 Task: Open a blank sheet, save the file as Desert.txt Insert a picture of 'Desert' with name  ' Desert.png ' Apply border to the image, change style to straight line, color Brown and width '2 pt'
Action: Mouse moved to (298, 236)
Screenshot: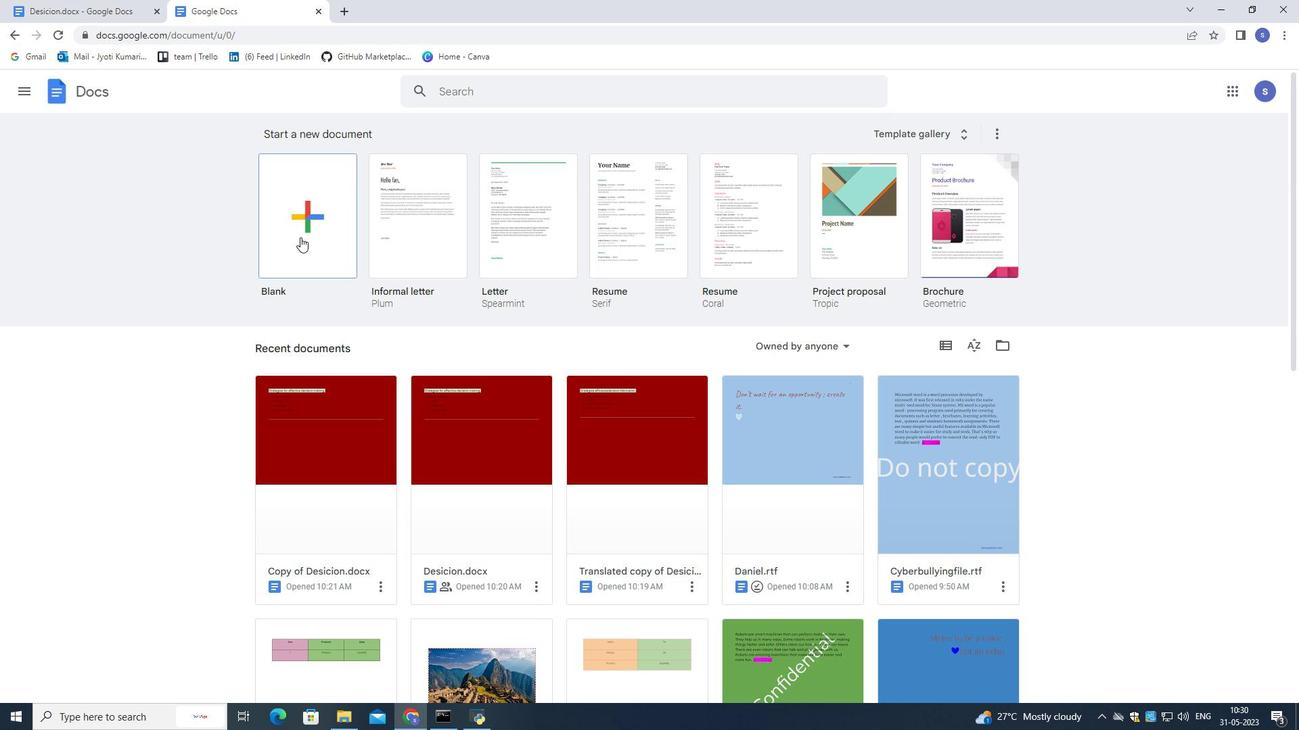 
Action: Mouse pressed left at (298, 236)
Screenshot: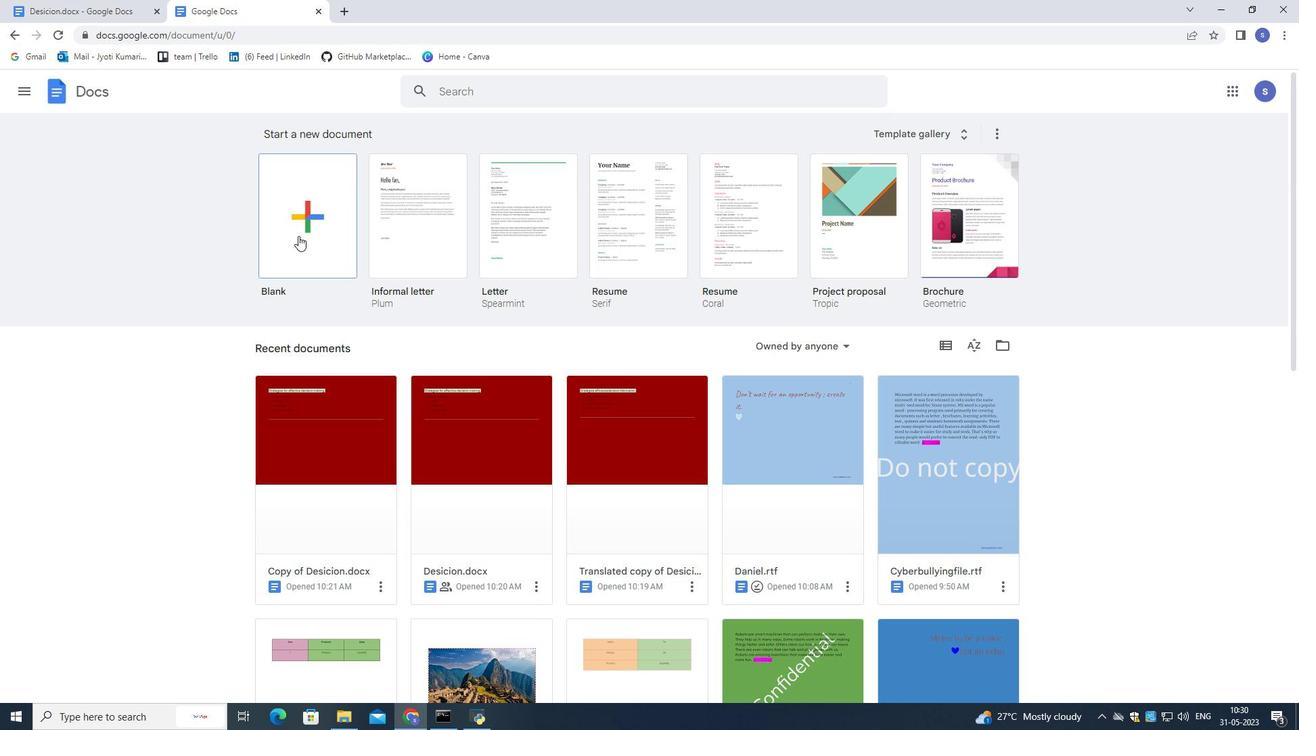 
Action: Mouse moved to (154, 11)
Screenshot: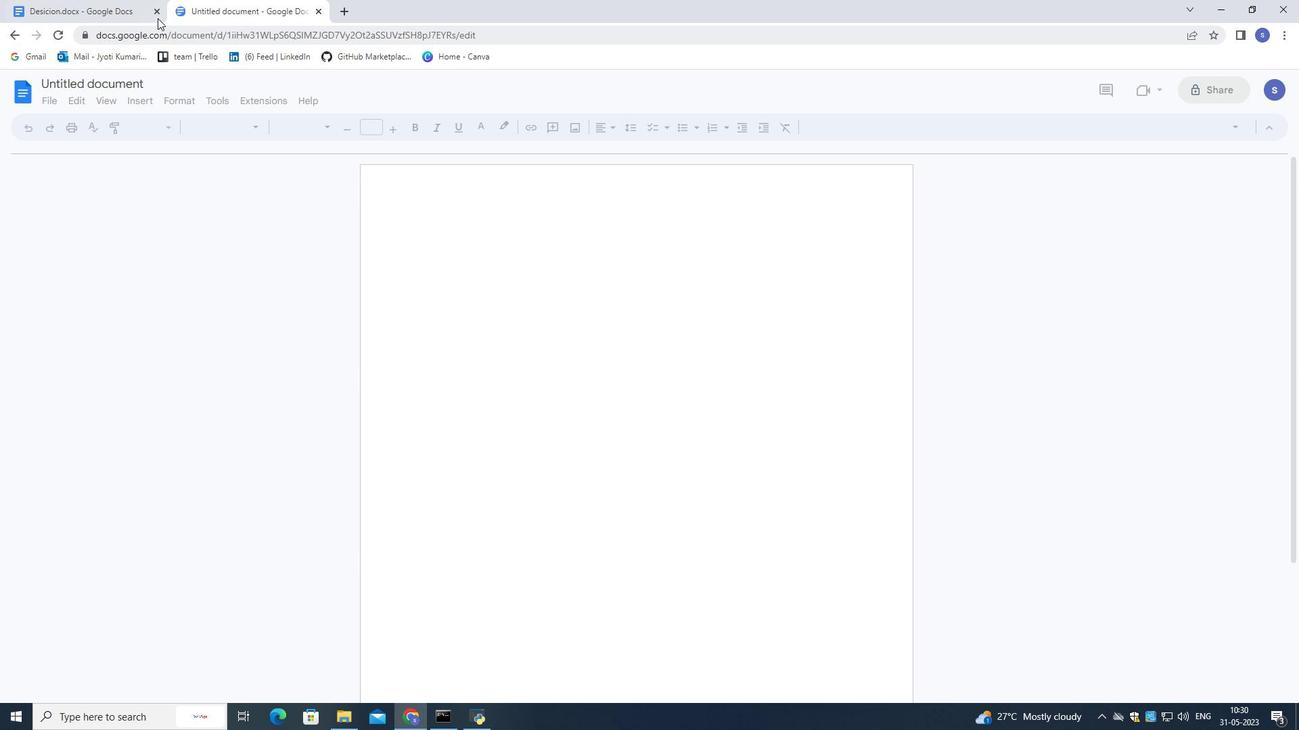 
Action: Mouse pressed left at (154, 11)
Screenshot: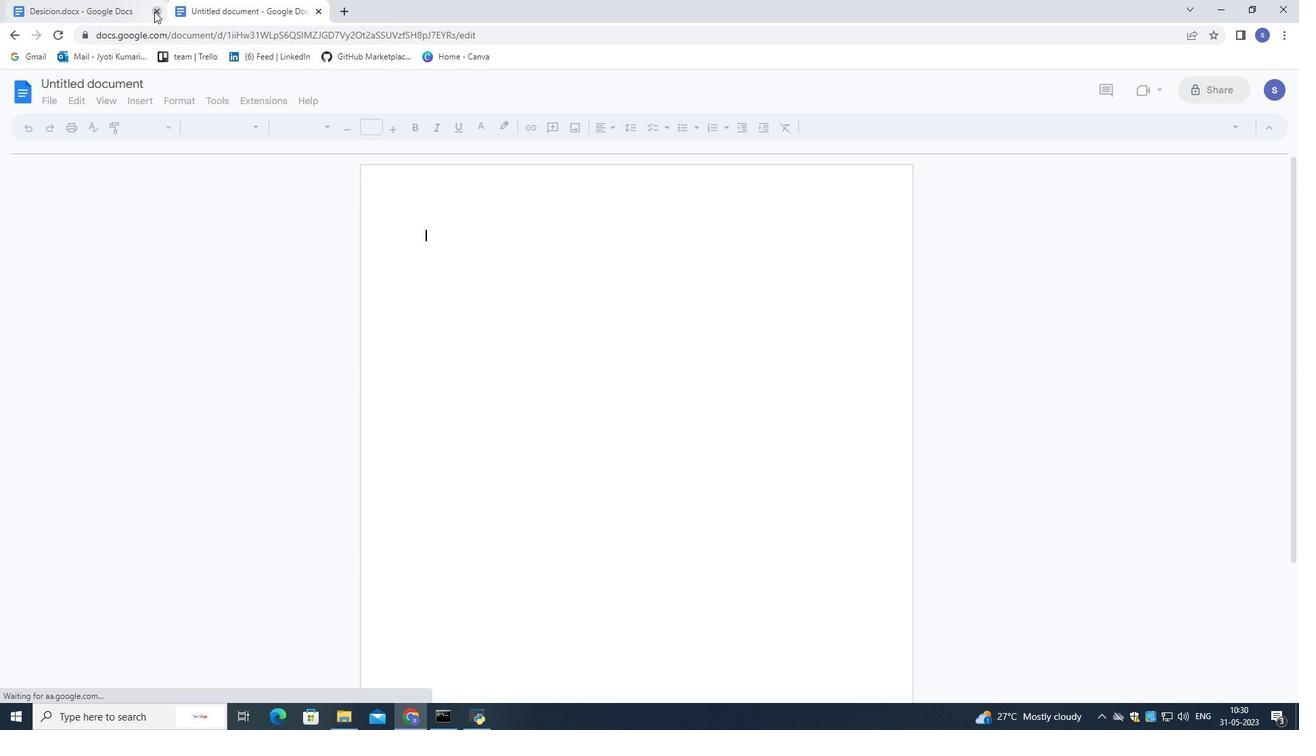 
Action: Mouse moved to (100, 85)
Screenshot: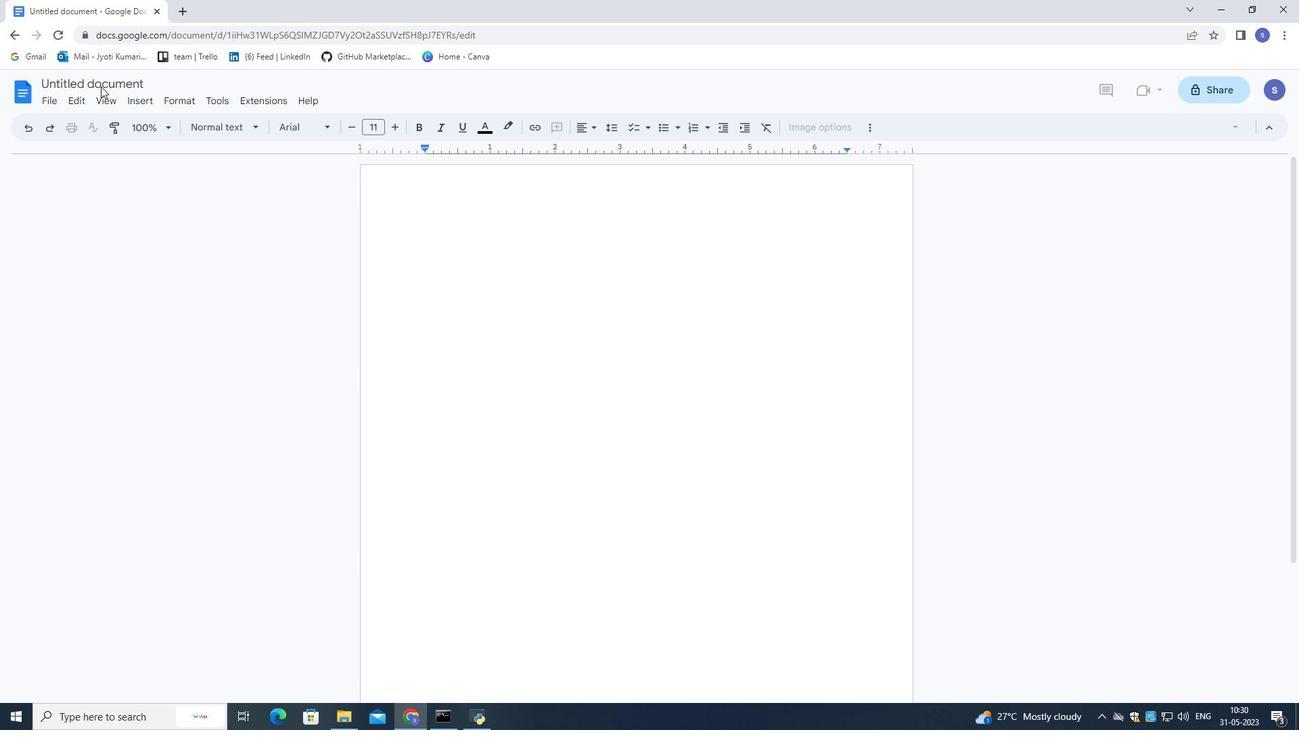 
Action: Mouse pressed left at (100, 85)
Screenshot: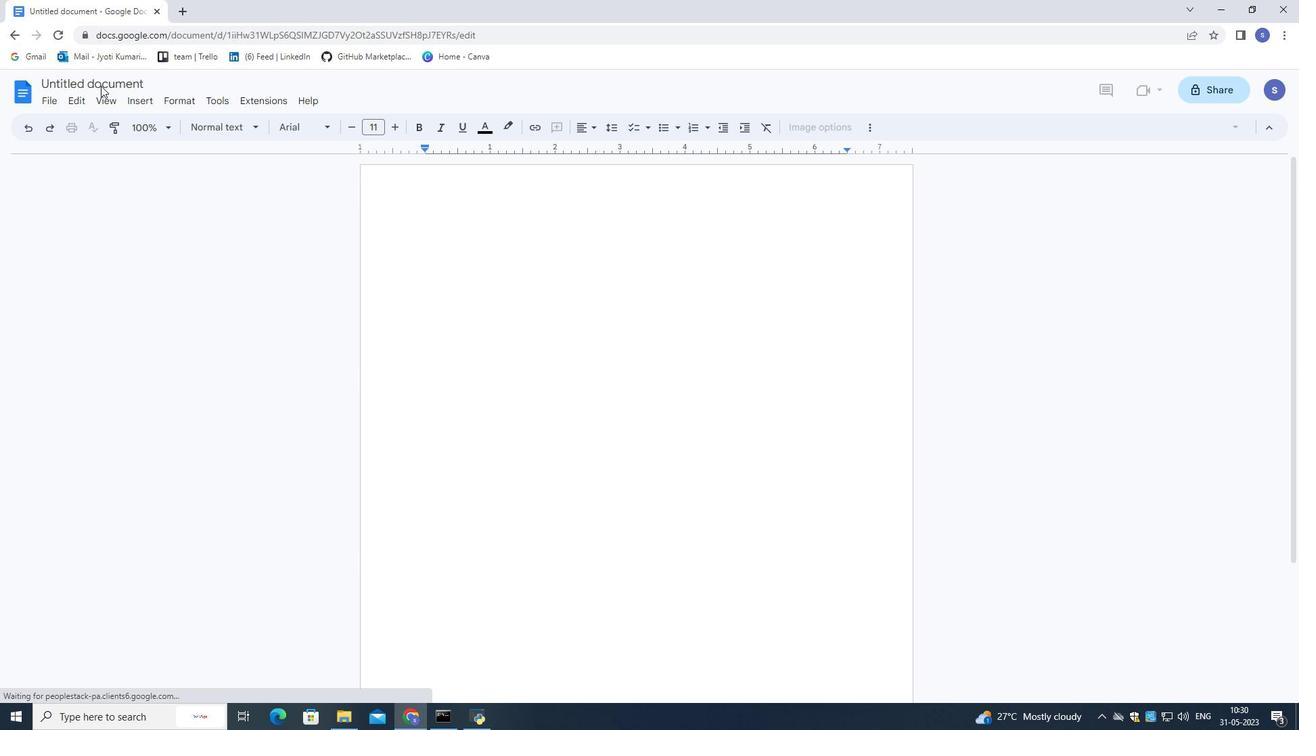 
Action: Key pressed <Key.shift>Desert.txt<Key.enter>
Screenshot: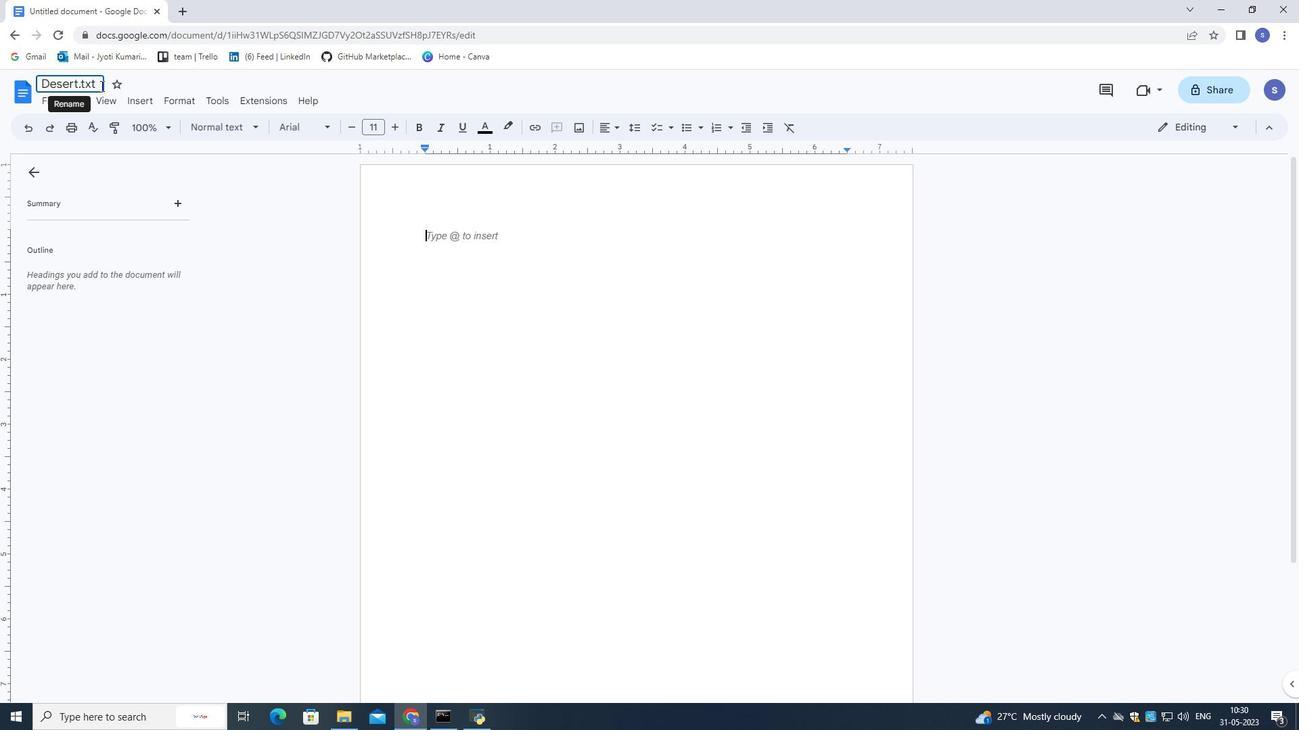 
Action: Mouse moved to (180, 11)
Screenshot: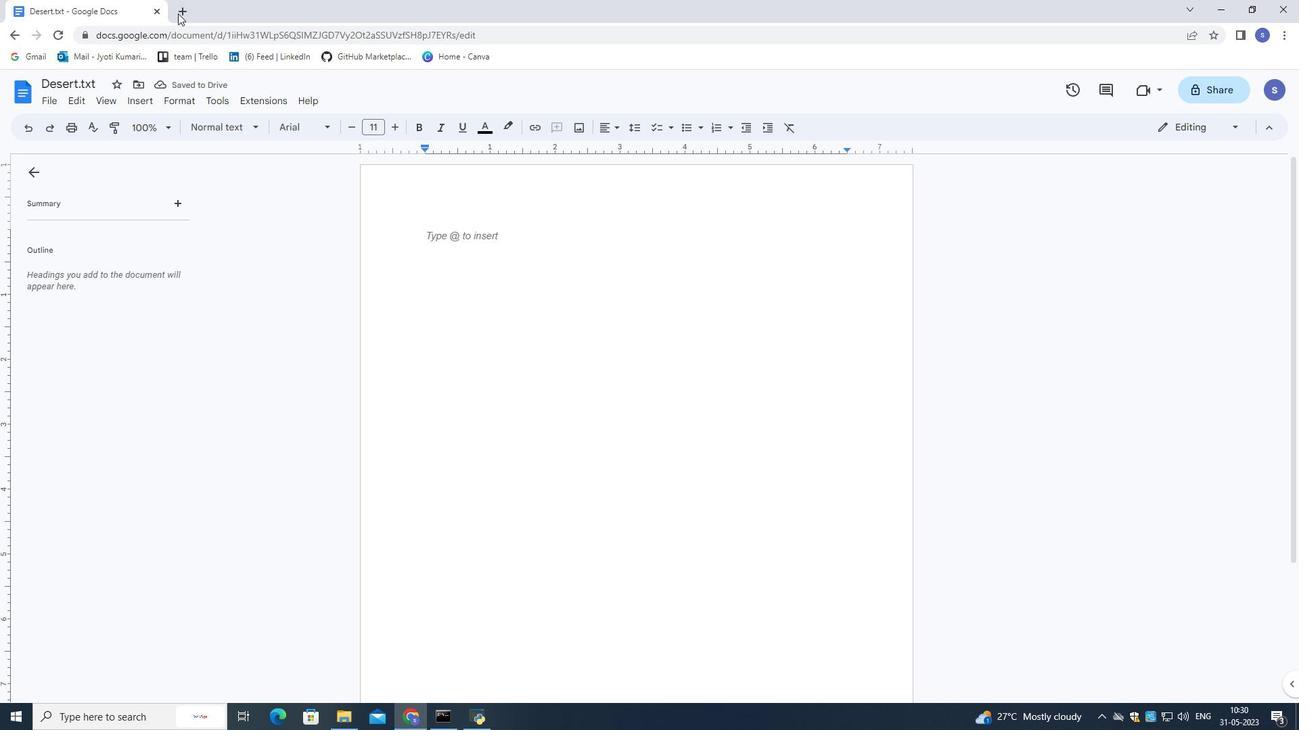 
Action: Mouse pressed left at (180, 11)
Screenshot: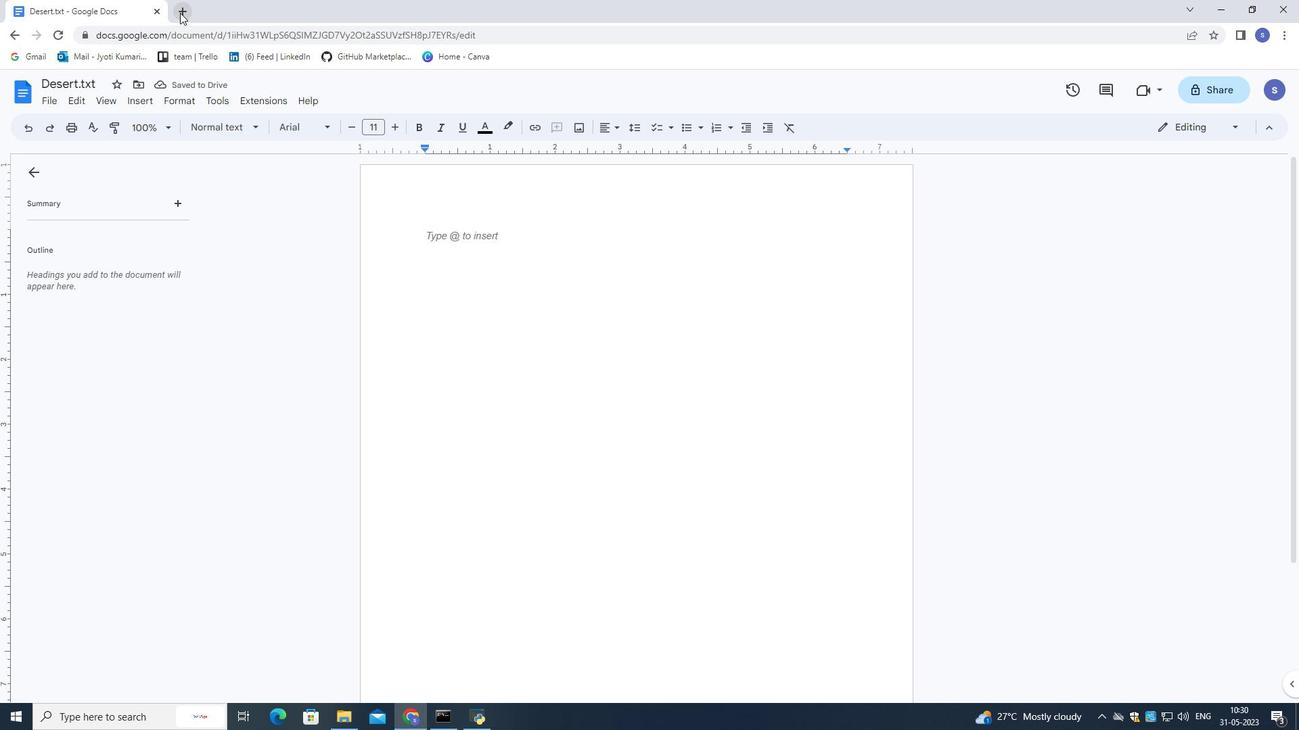 
Action: Key pressed <Key.shift>Desert<Key.space>picture<Key.enter>
Screenshot: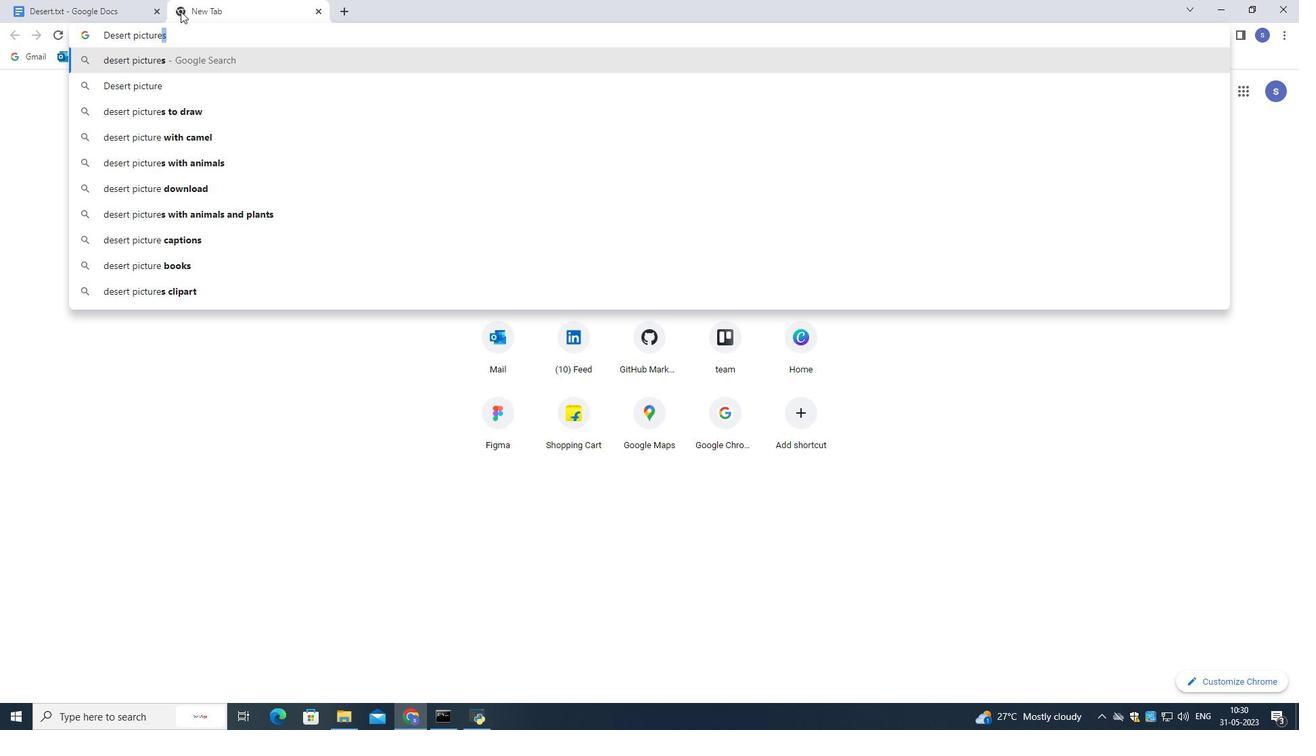 
Action: Mouse moved to (334, 533)
Screenshot: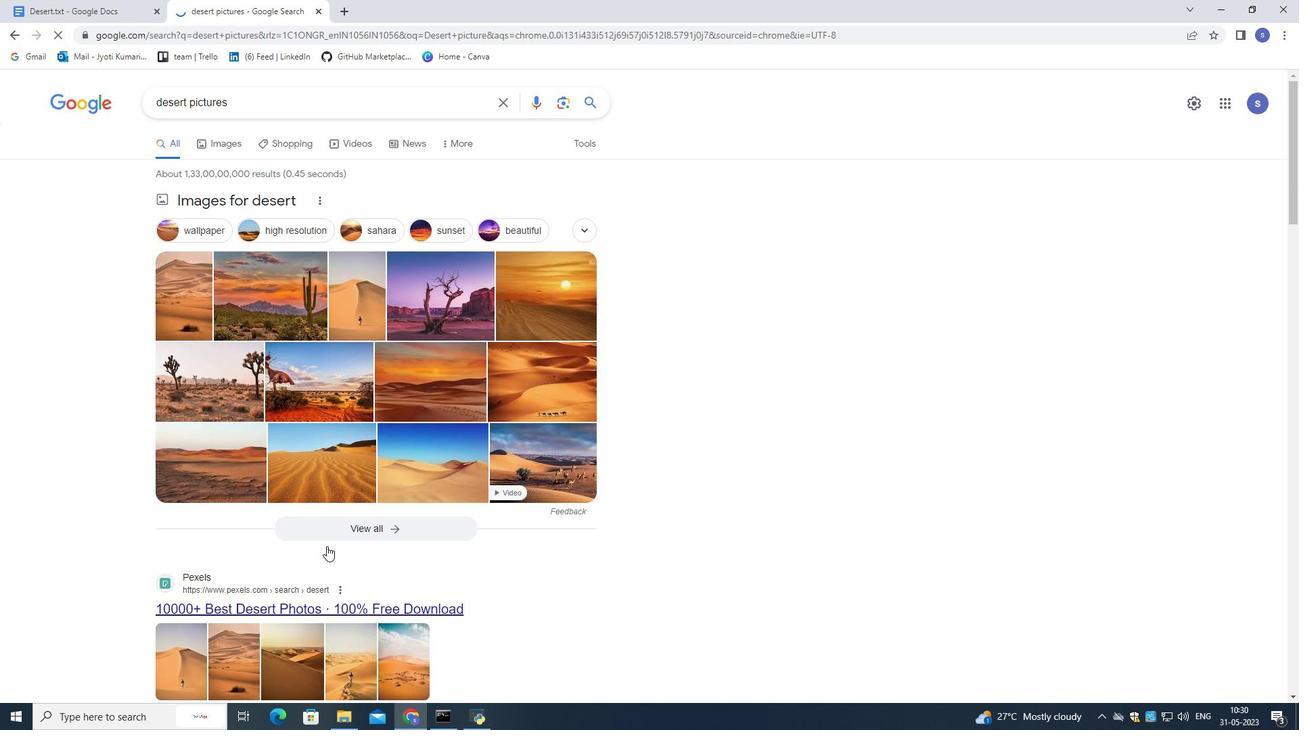 
Action: Mouse pressed left at (334, 533)
Screenshot: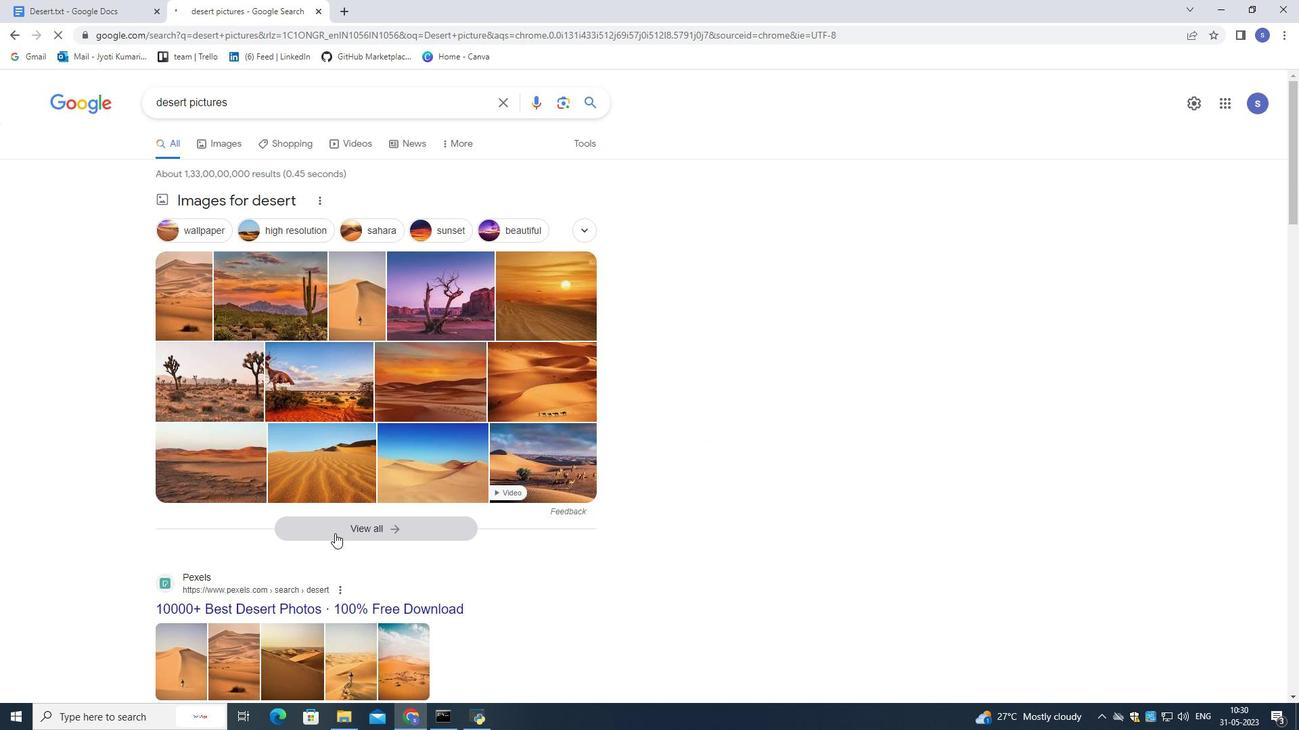 
Action: Mouse moved to (667, 582)
Screenshot: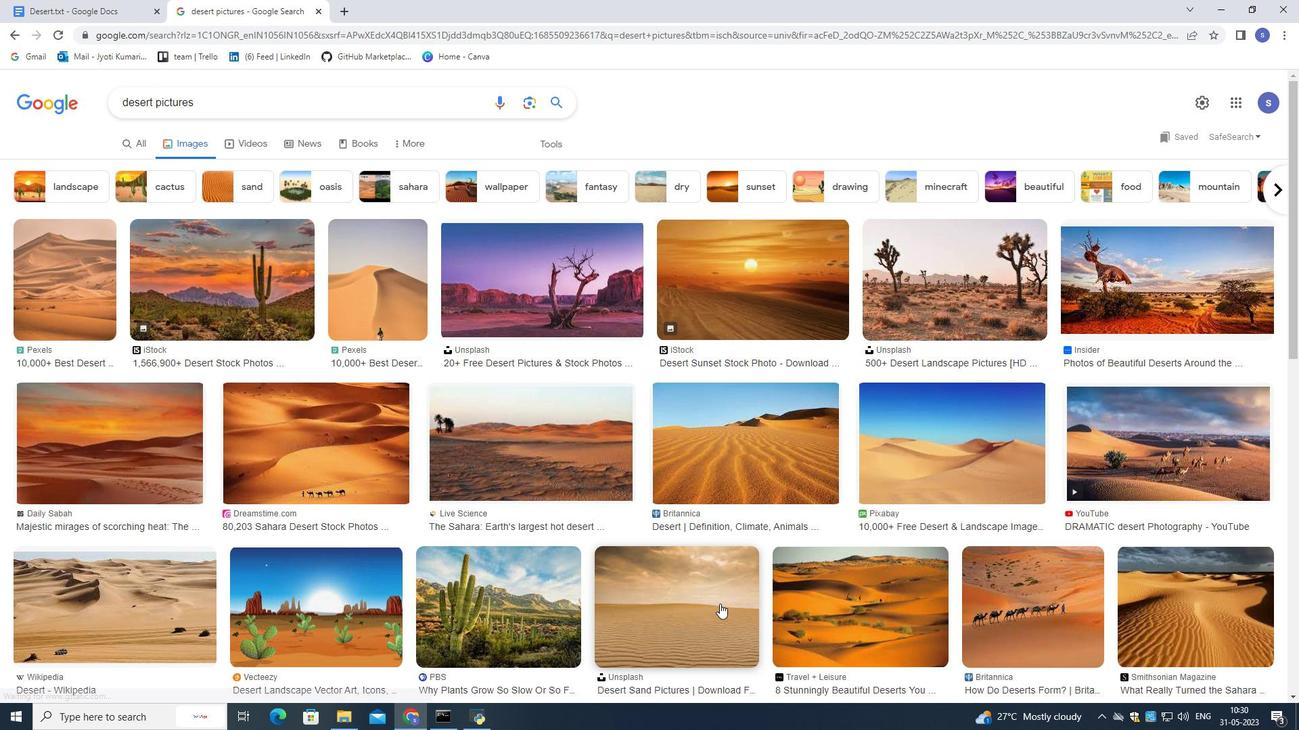 
Action: Mouse scrolled (667, 581) with delta (0, 0)
Screenshot: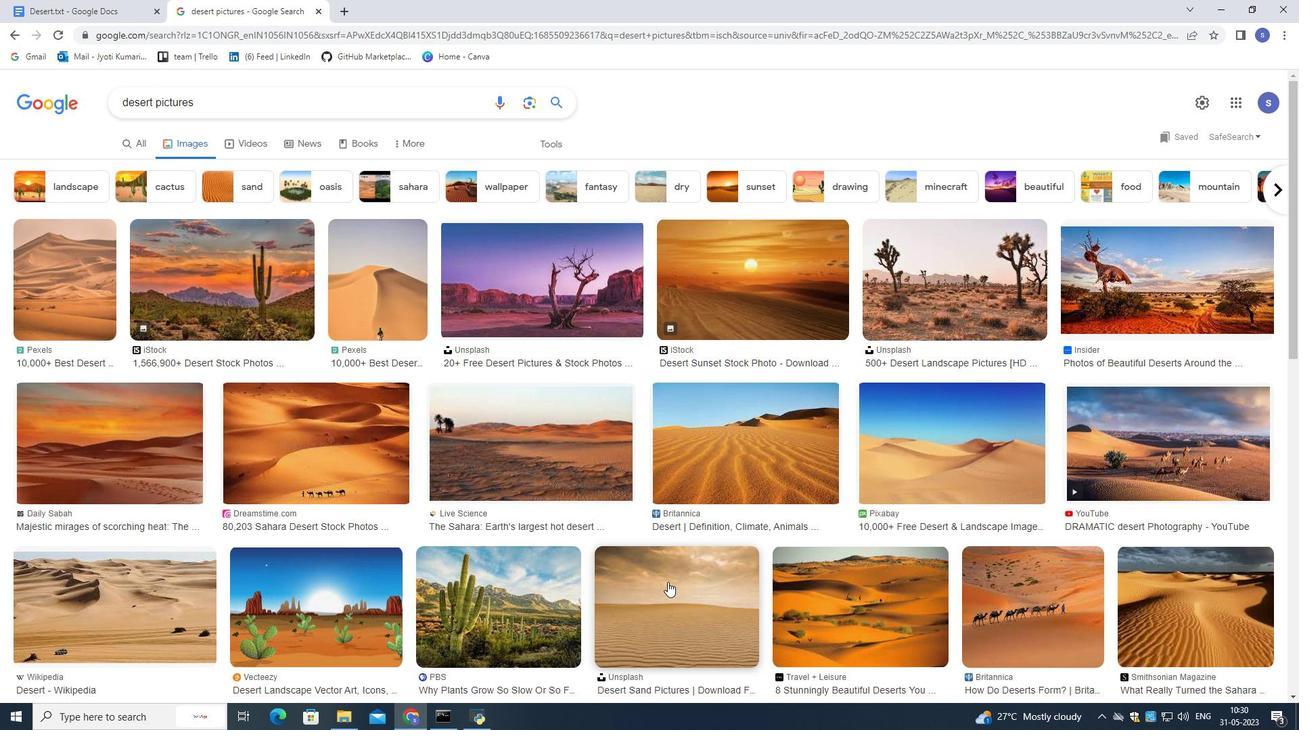 
Action: Mouse scrolled (667, 581) with delta (0, 0)
Screenshot: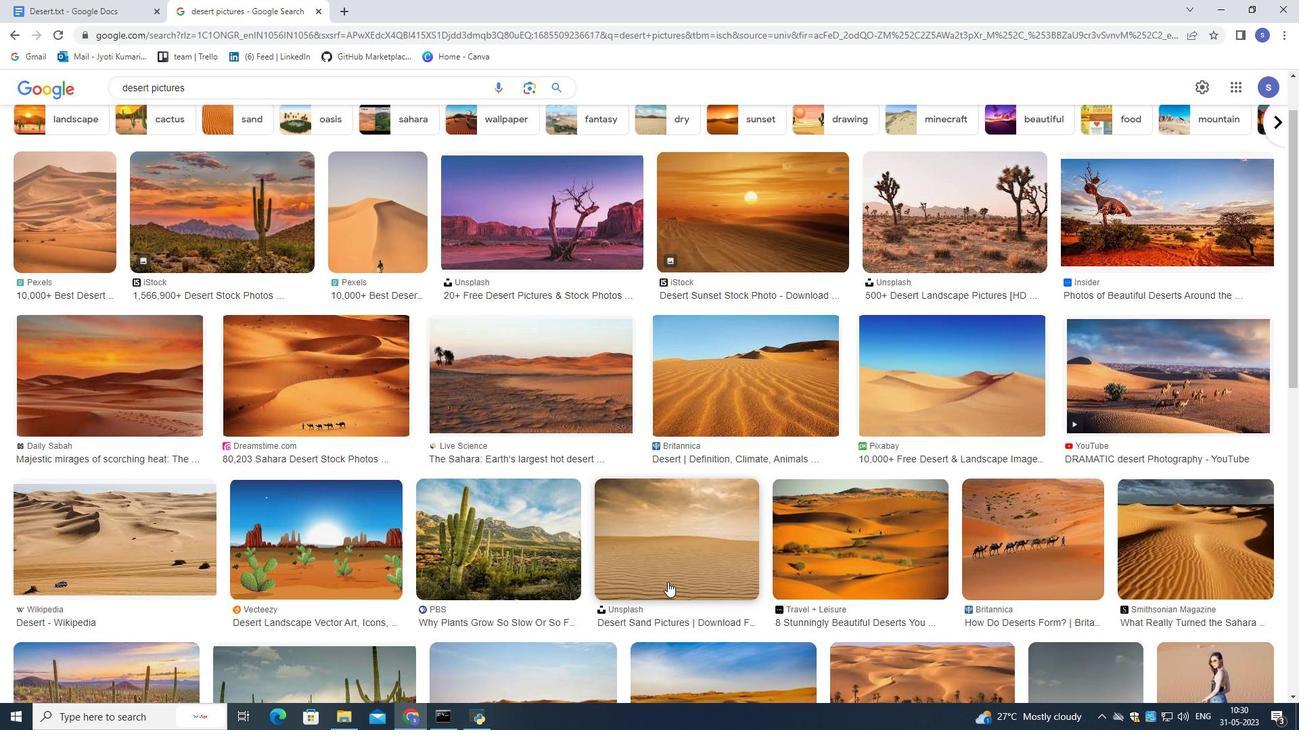 
Action: Mouse scrolled (667, 581) with delta (0, 0)
Screenshot: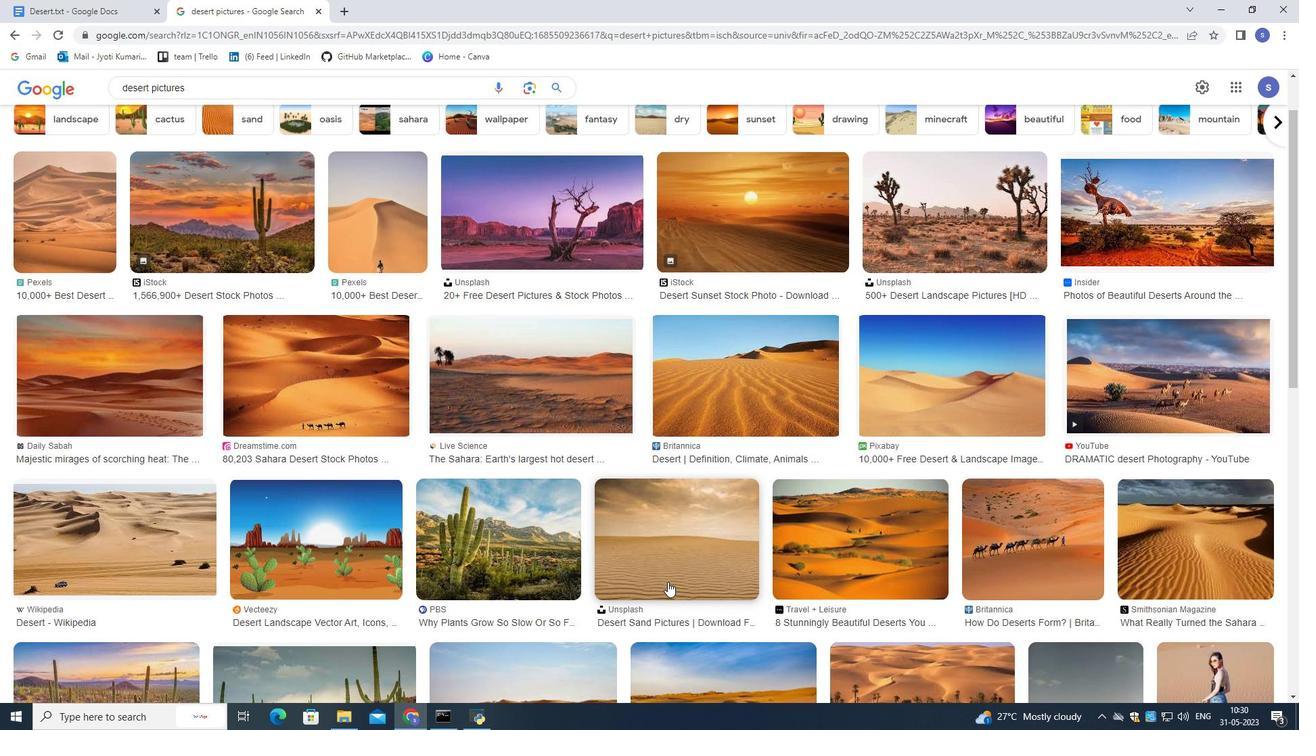 
Action: Mouse scrolled (667, 581) with delta (0, 0)
Screenshot: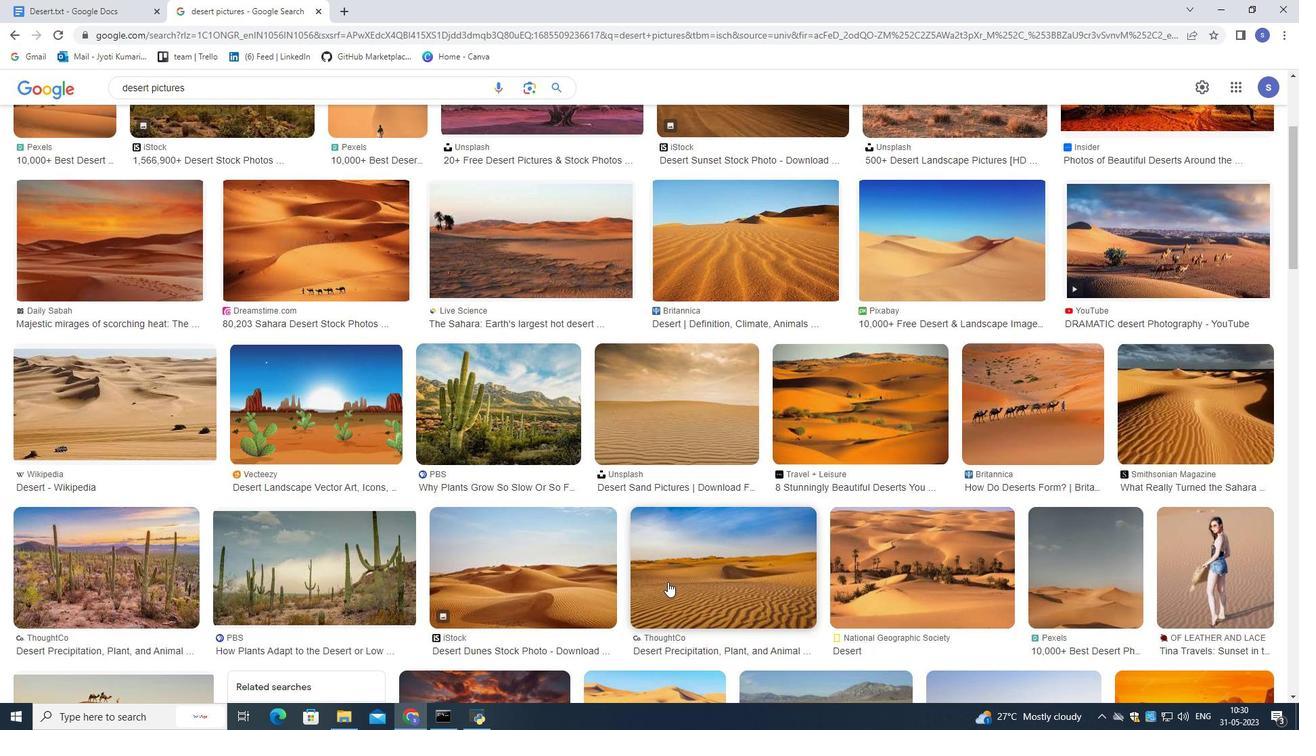 
Action: Mouse scrolled (667, 581) with delta (0, 0)
Screenshot: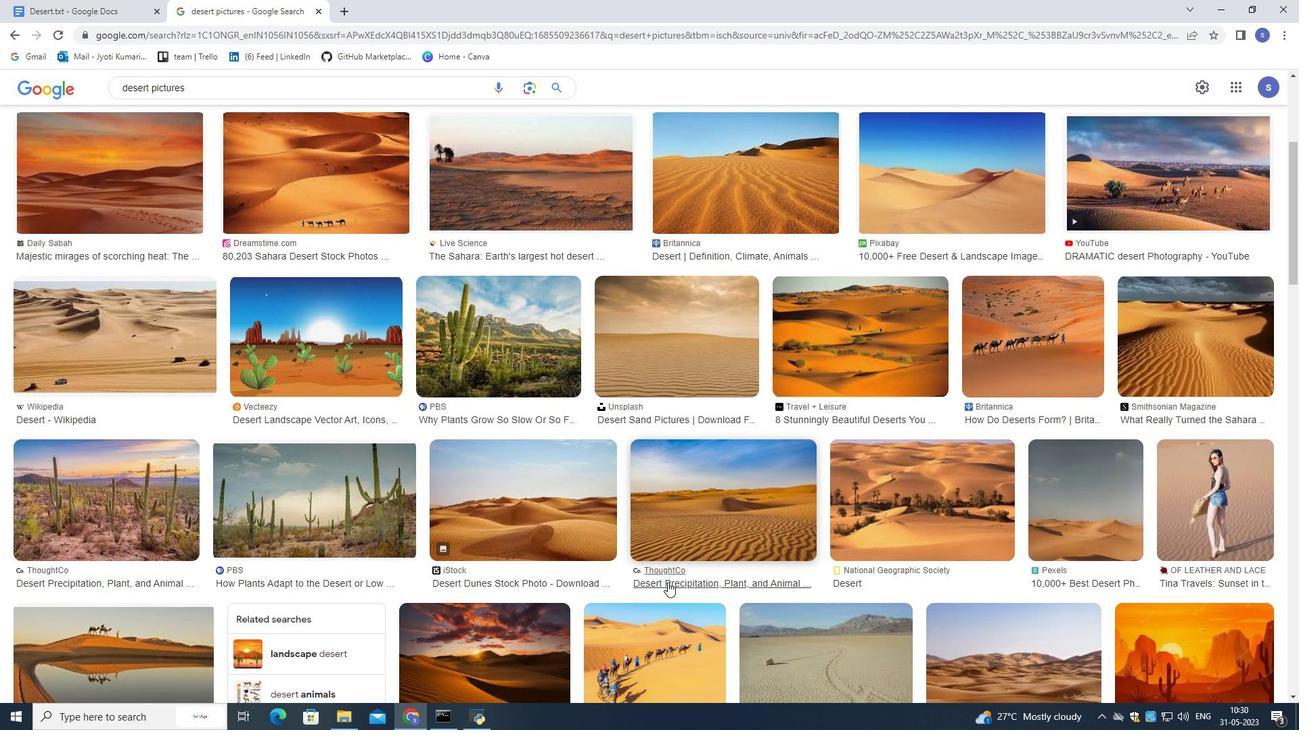 
Action: Mouse scrolled (667, 581) with delta (0, 0)
Screenshot: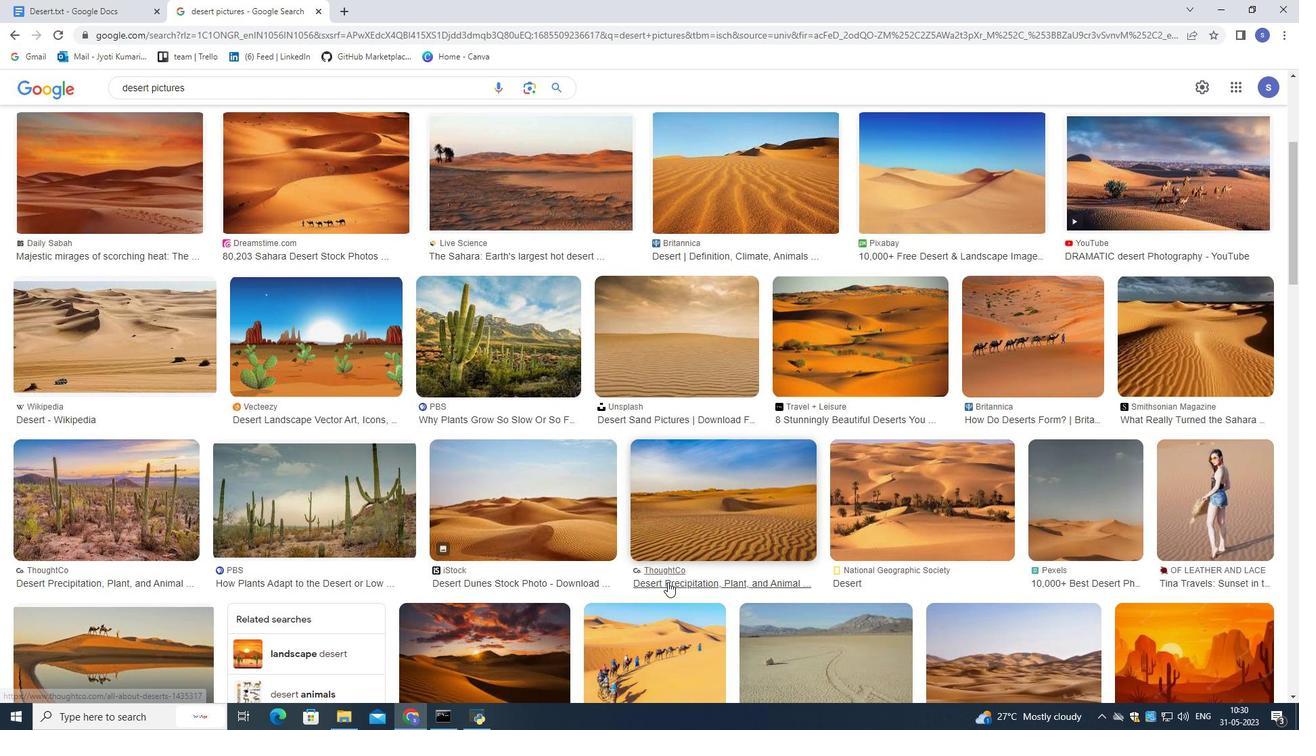 
Action: Mouse scrolled (667, 581) with delta (0, 0)
Screenshot: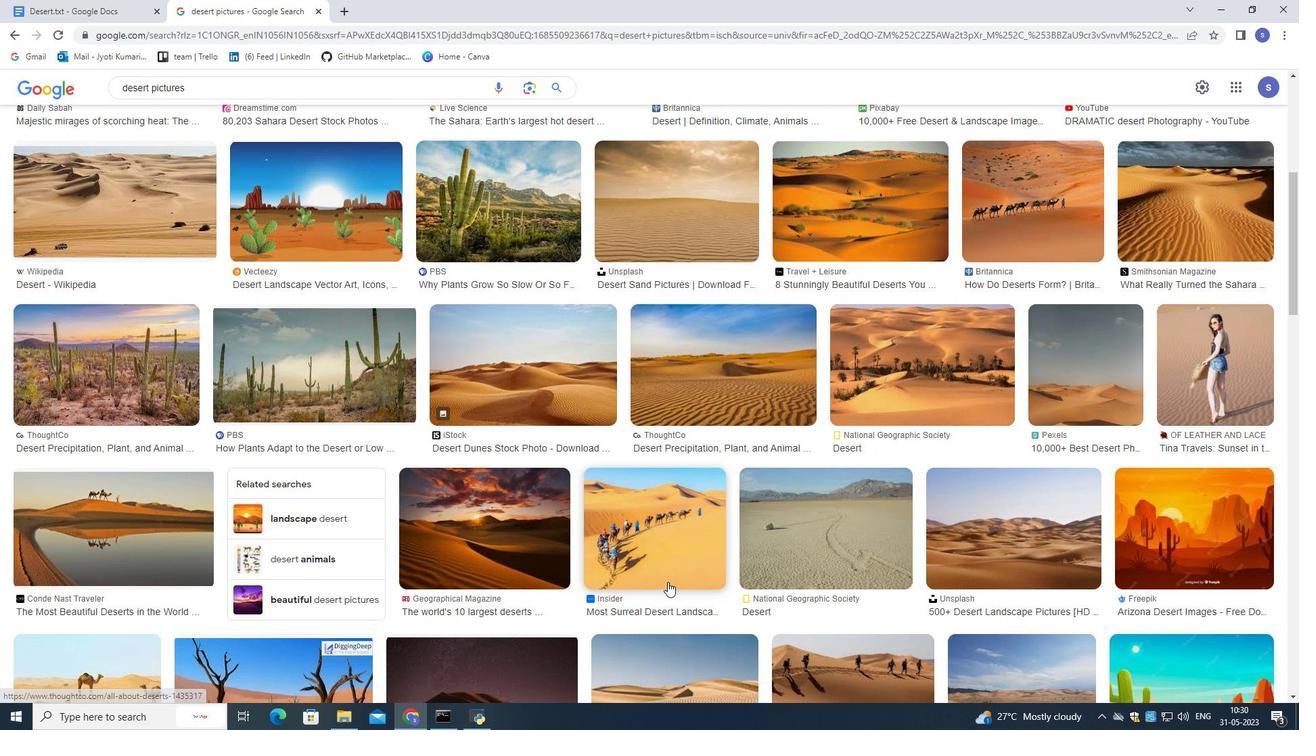 
Action: Mouse moved to (645, 584)
Screenshot: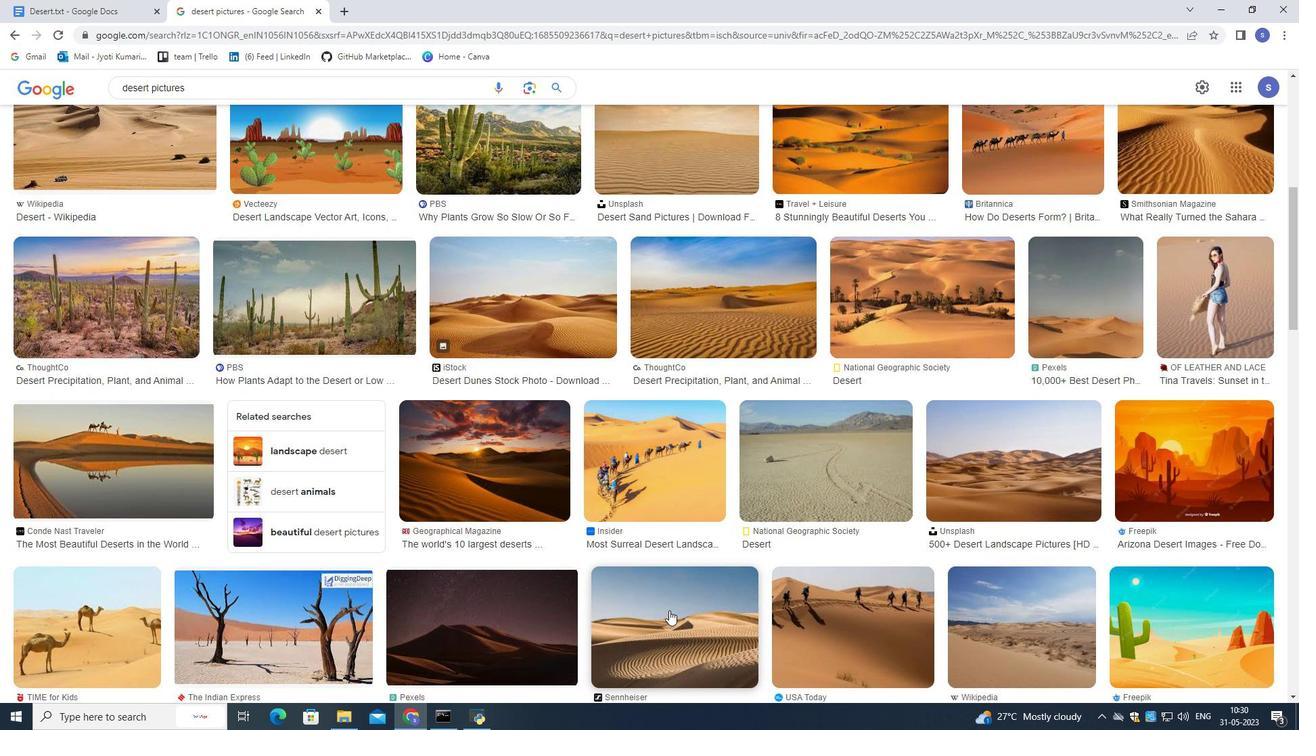 
Action: Mouse scrolled (645, 583) with delta (0, 0)
Screenshot: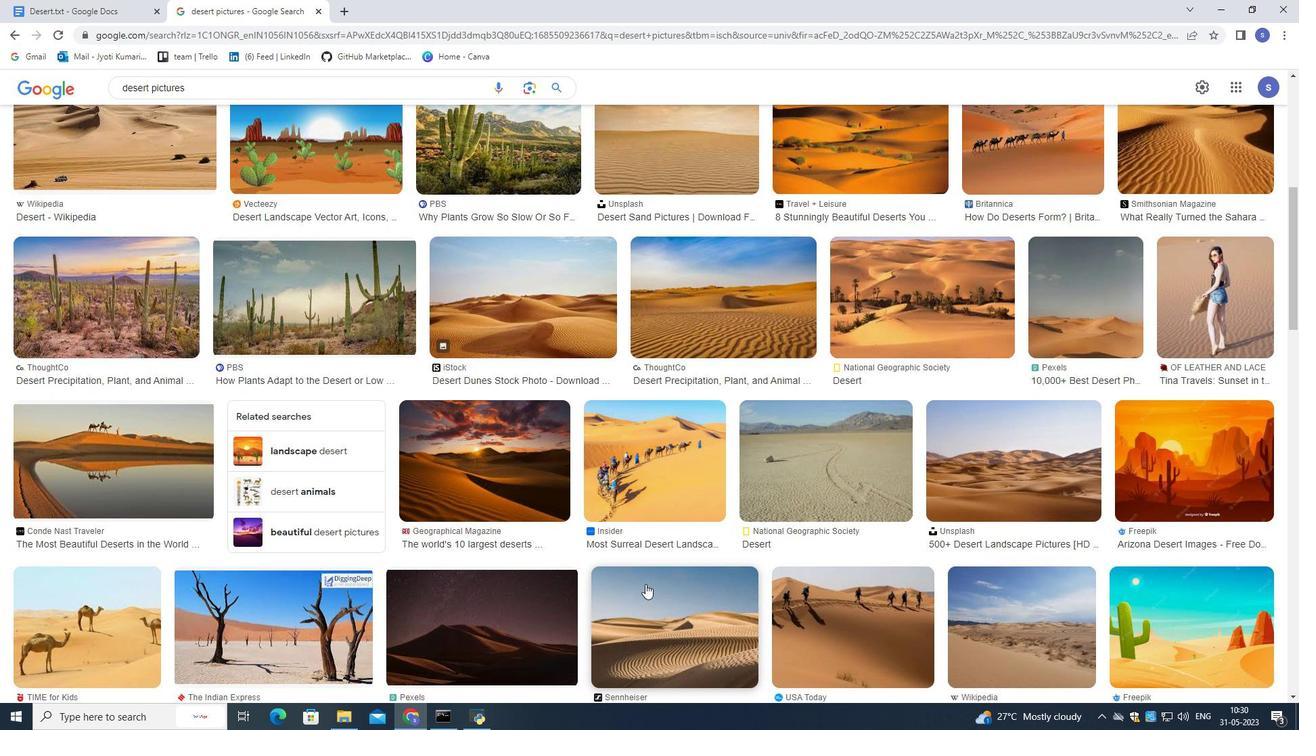 
Action: Mouse scrolled (645, 583) with delta (0, 0)
Screenshot: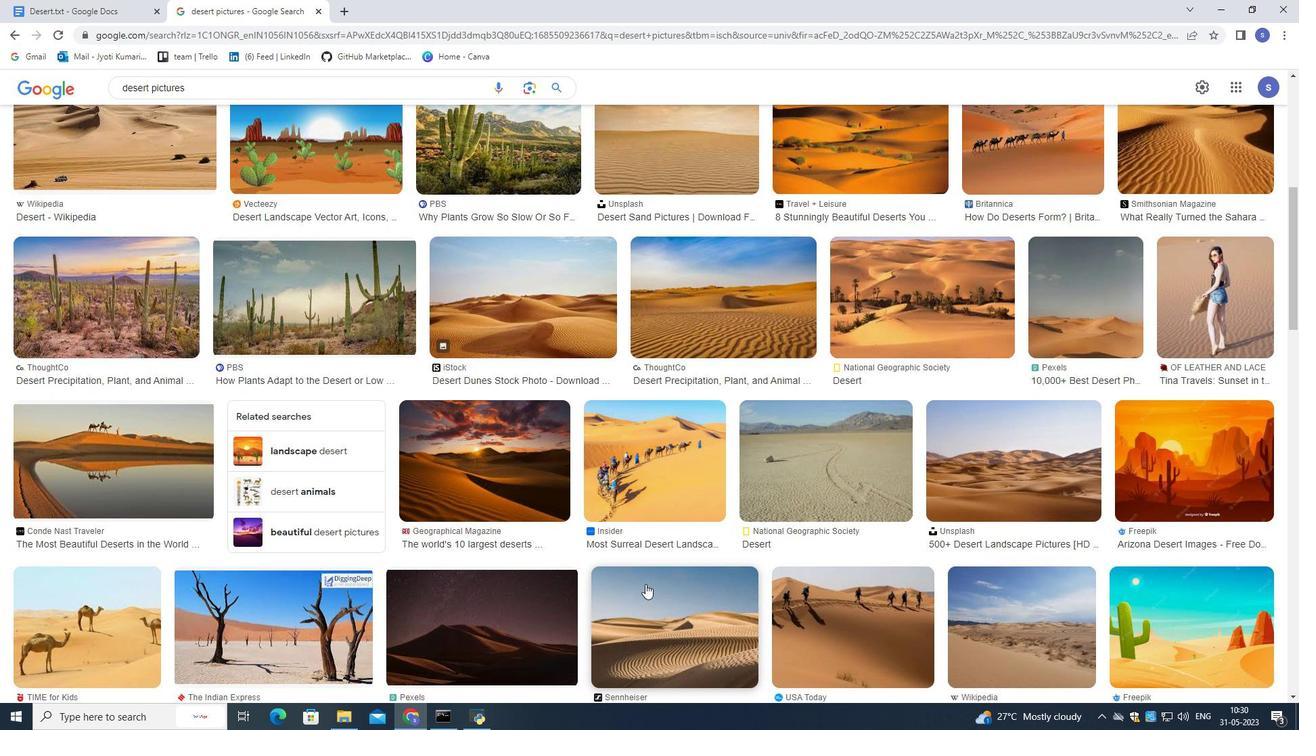 
Action: Mouse scrolled (645, 583) with delta (0, 0)
Screenshot: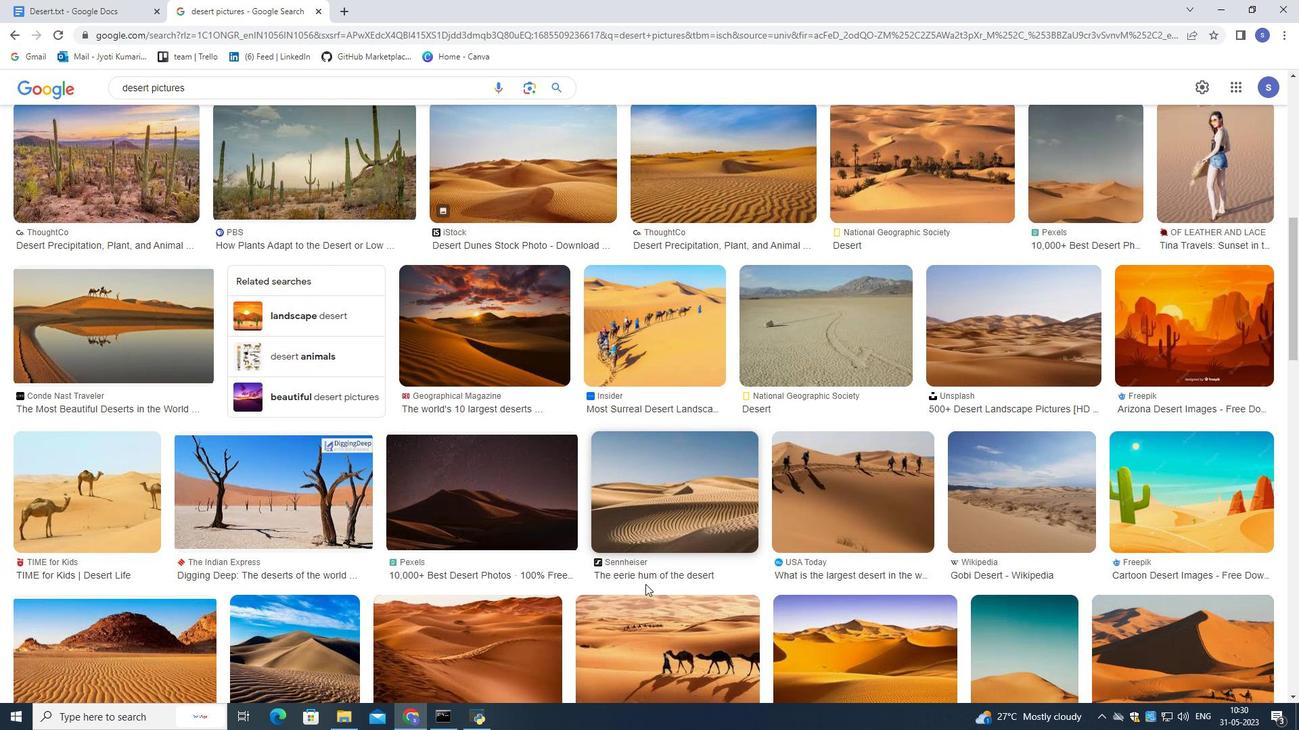 
Action: Mouse scrolled (645, 583) with delta (0, 0)
Screenshot: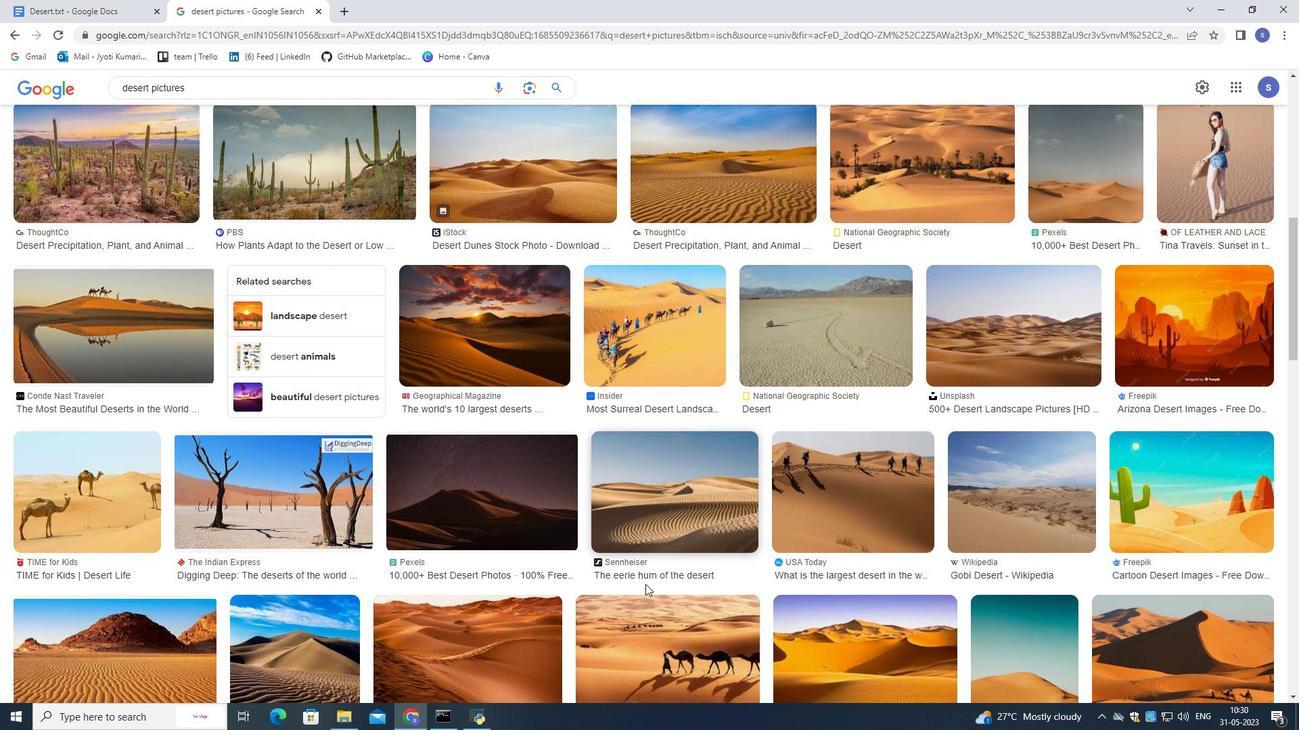 
Action: Mouse scrolled (645, 583) with delta (0, 0)
Screenshot: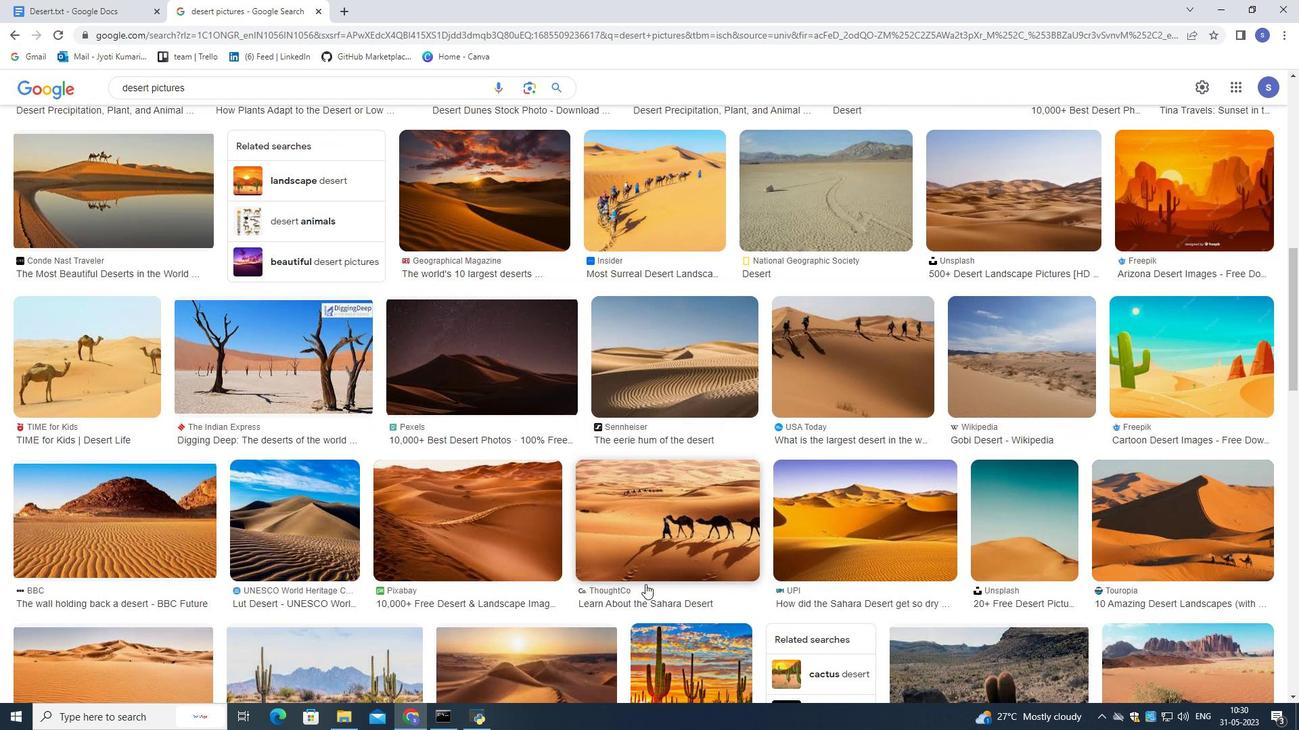
Action: Mouse scrolled (645, 583) with delta (0, 0)
Screenshot: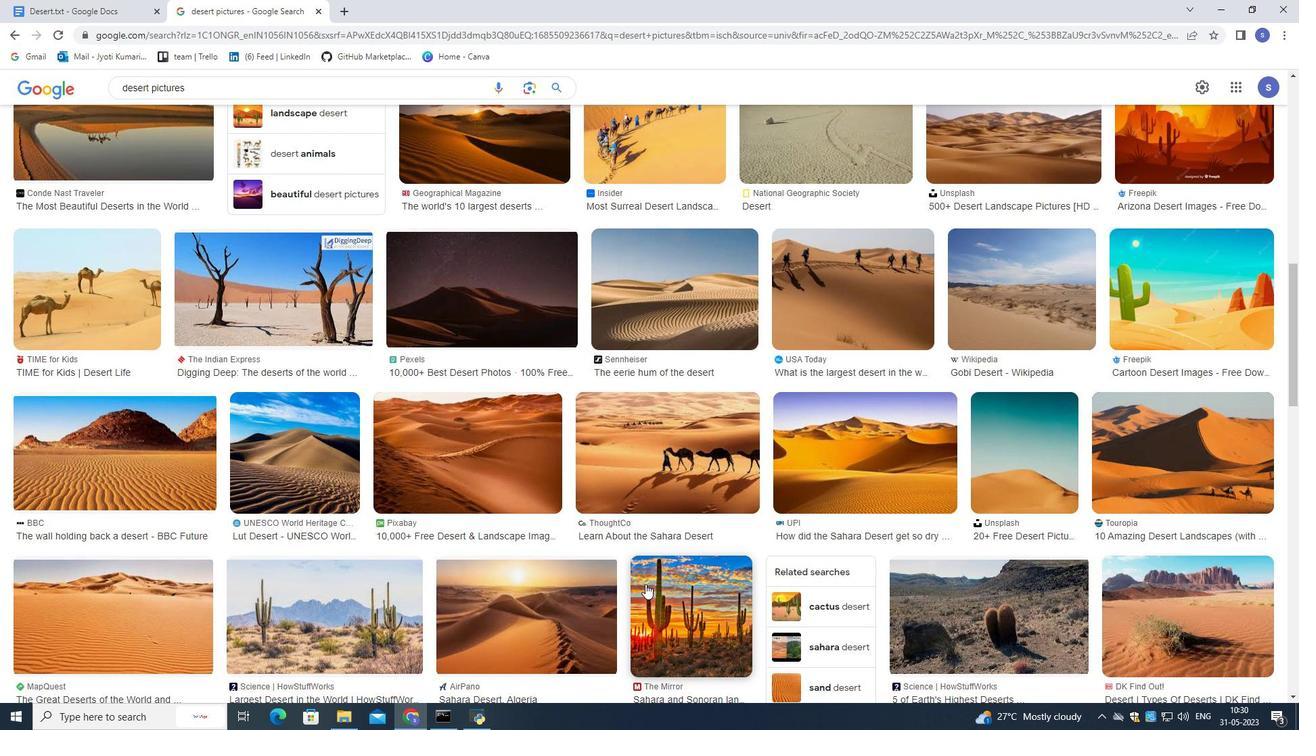 
Action: Mouse scrolled (645, 583) with delta (0, 0)
Screenshot: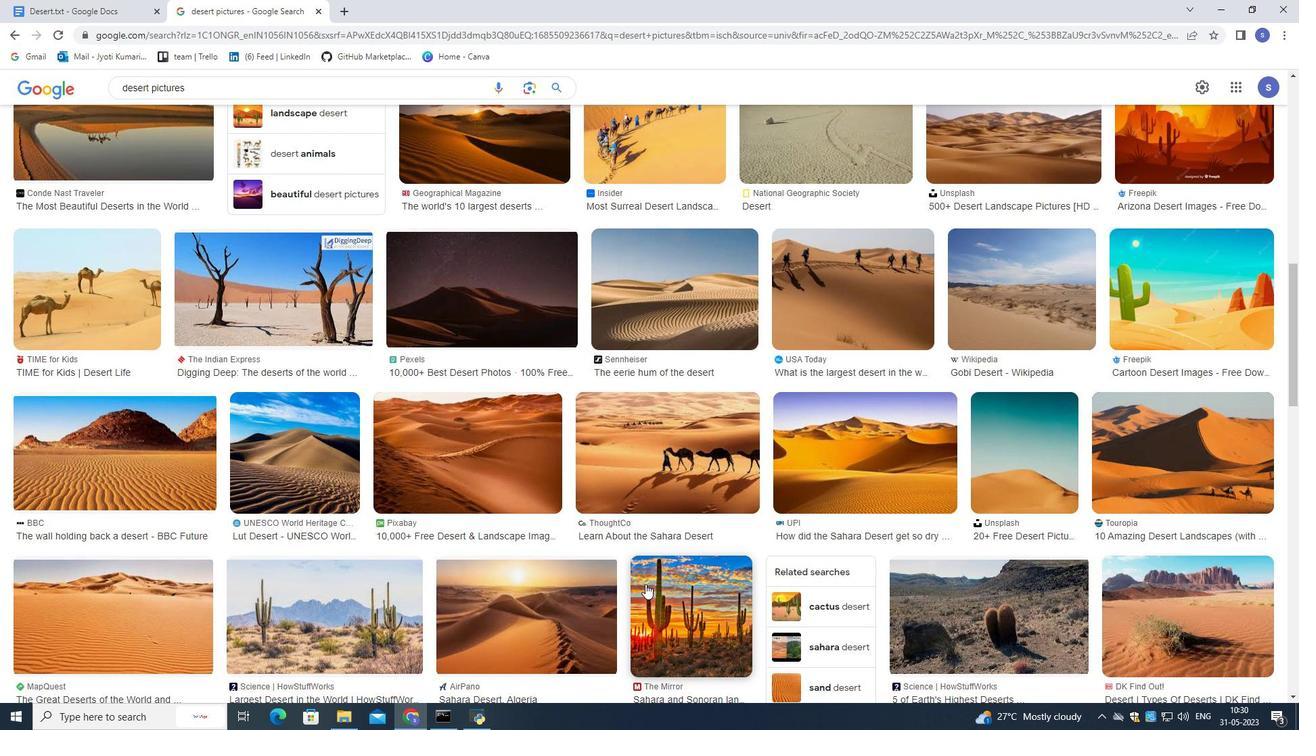 
Action: Mouse moved to (644, 583)
Screenshot: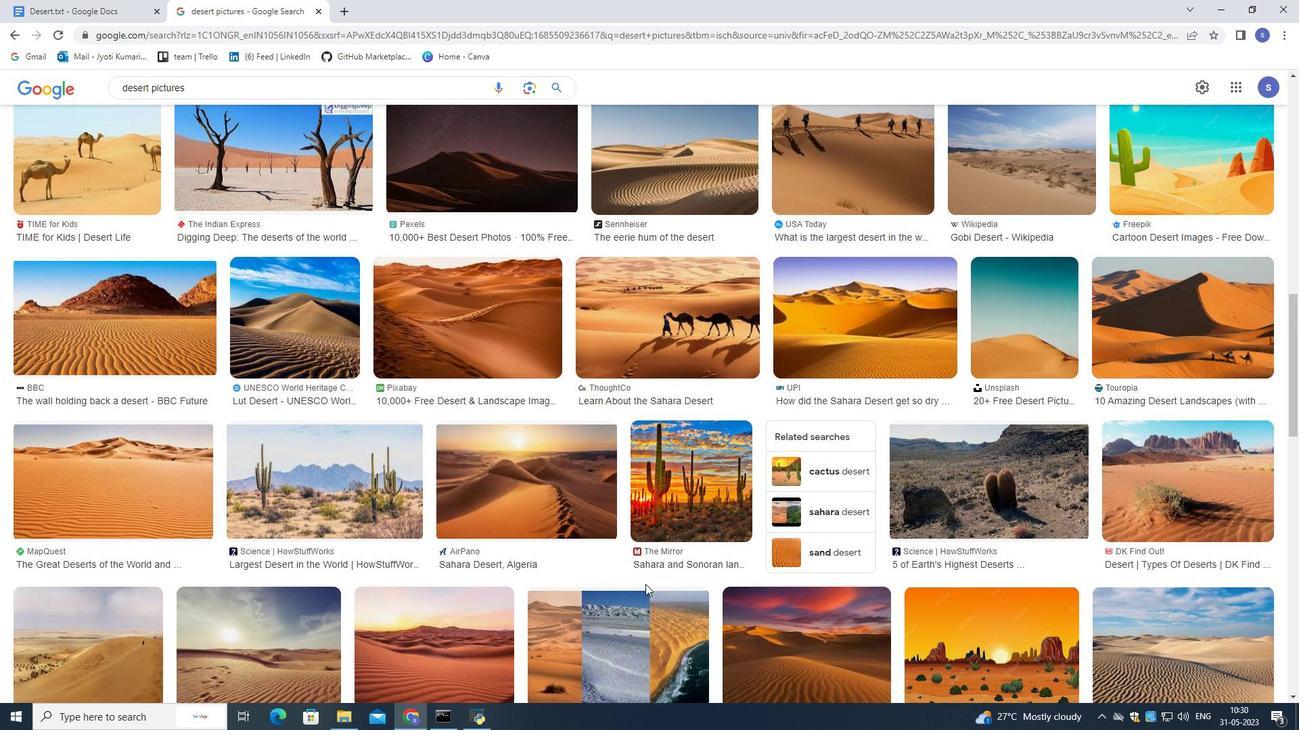 
Action: Mouse scrolled (644, 583) with delta (0, 0)
Screenshot: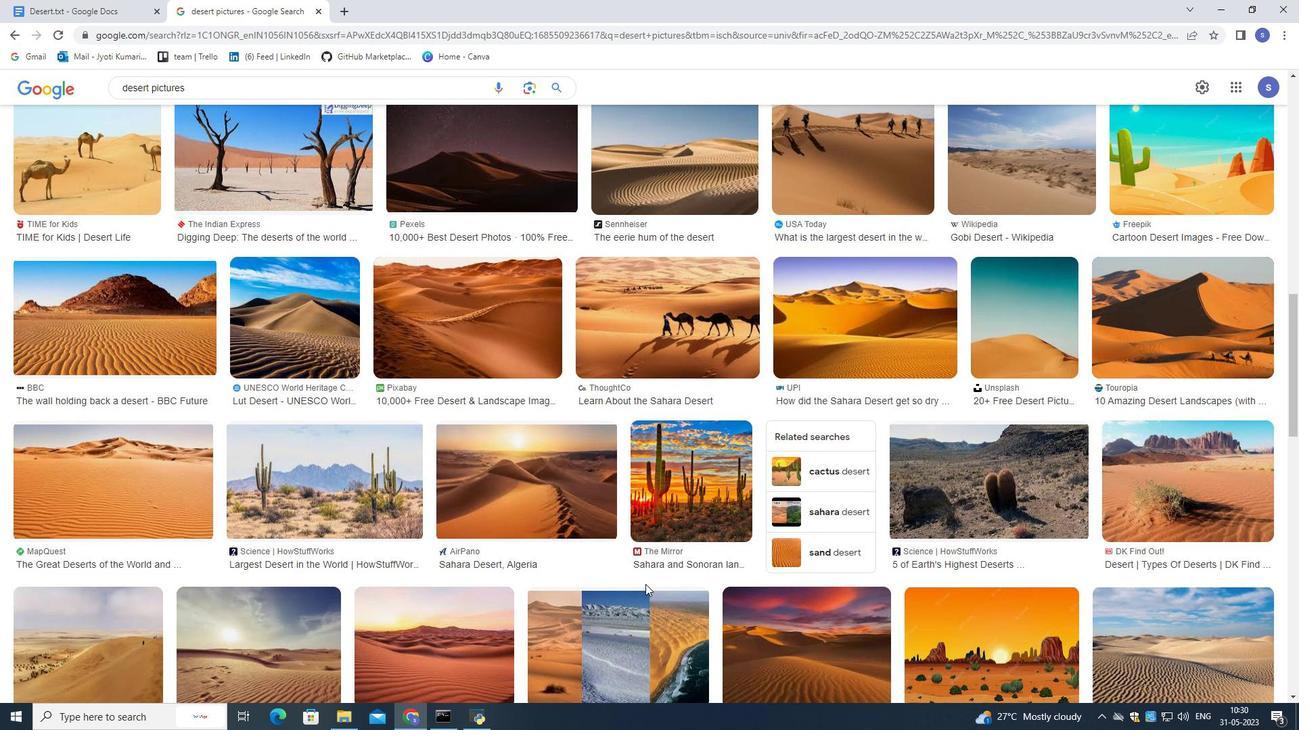 
Action: Mouse scrolled (644, 583) with delta (0, 0)
Screenshot: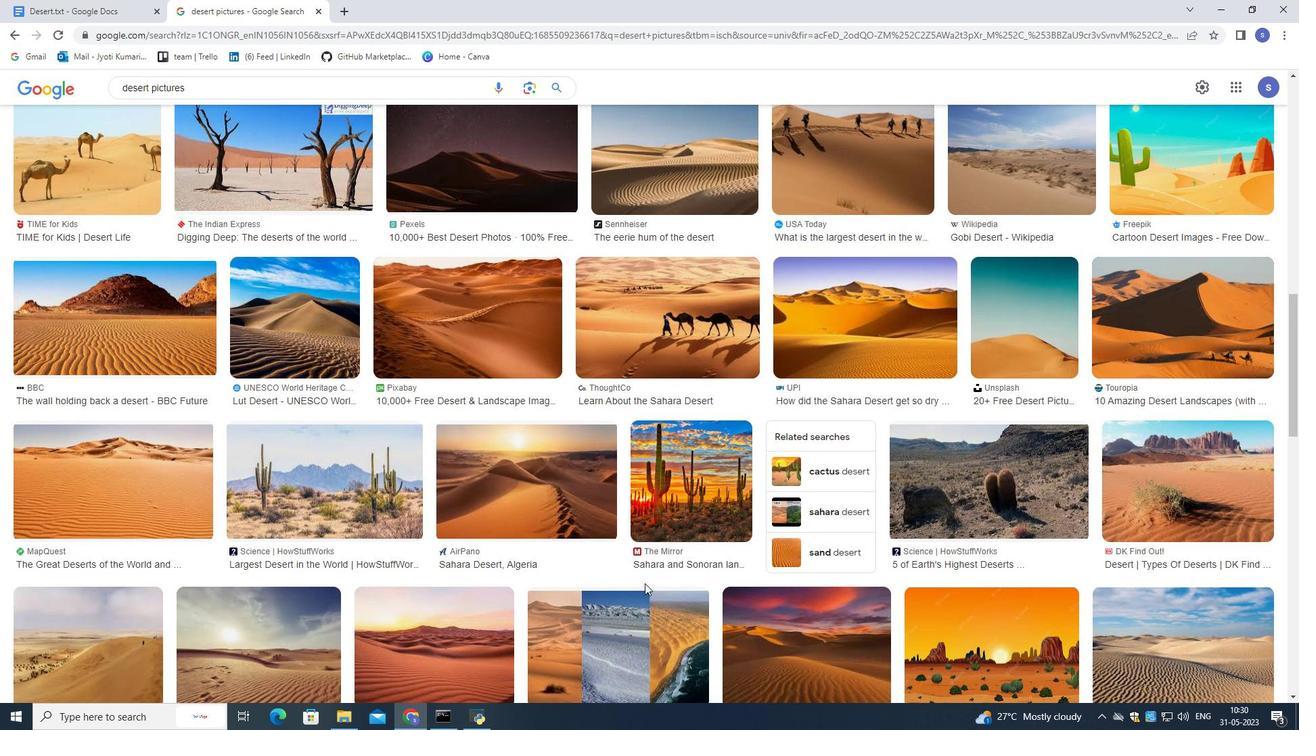 
Action: Mouse scrolled (644, 583) with delta (0, 0)
Screenshot: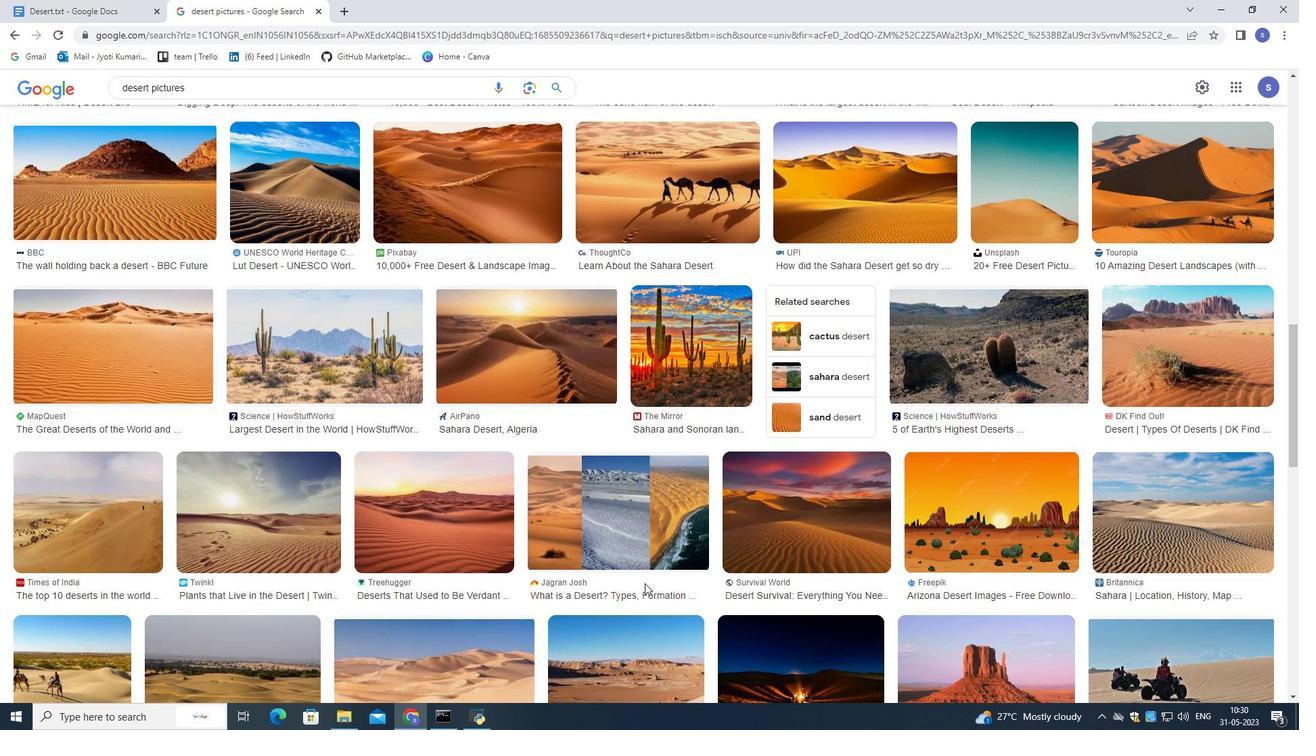 
Action: Mouse scrolled (644, 583) with delta (0, 0)
Screenshot: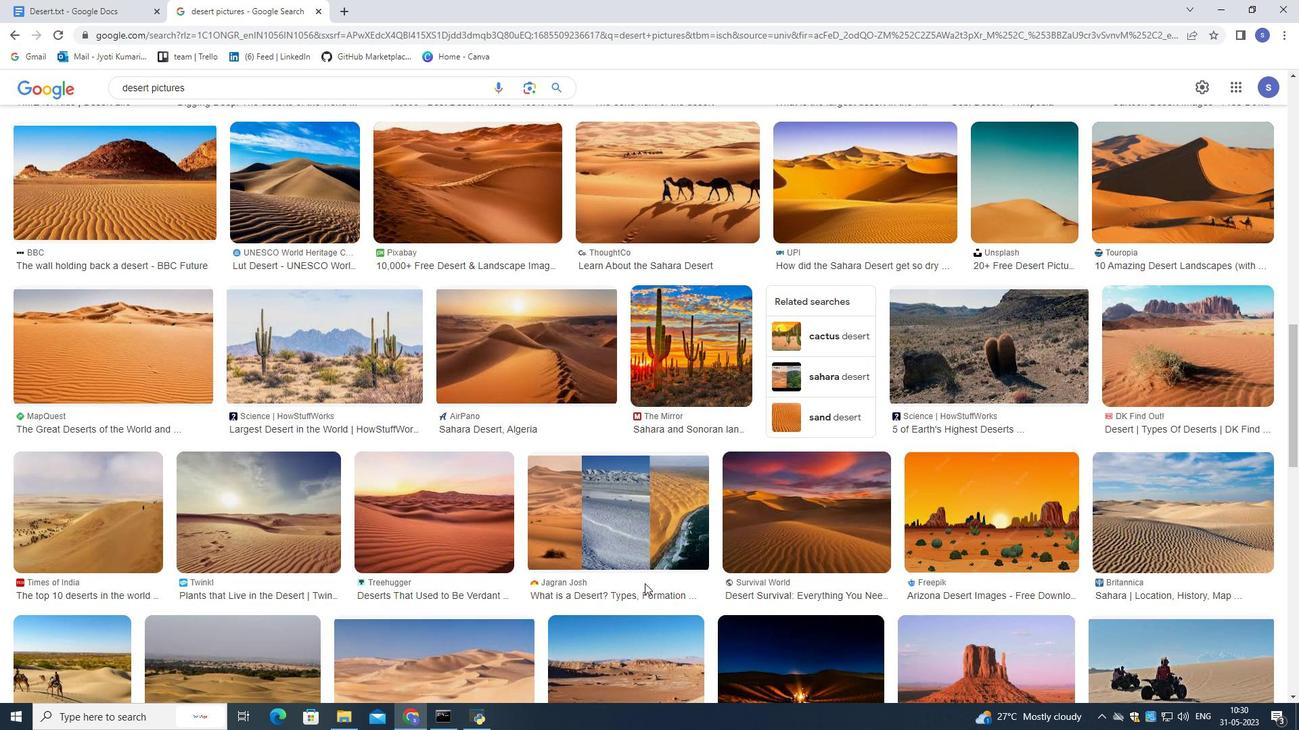 
Action: Mouse scrolled (644, 583) with delta (0, 0)
Screenshot: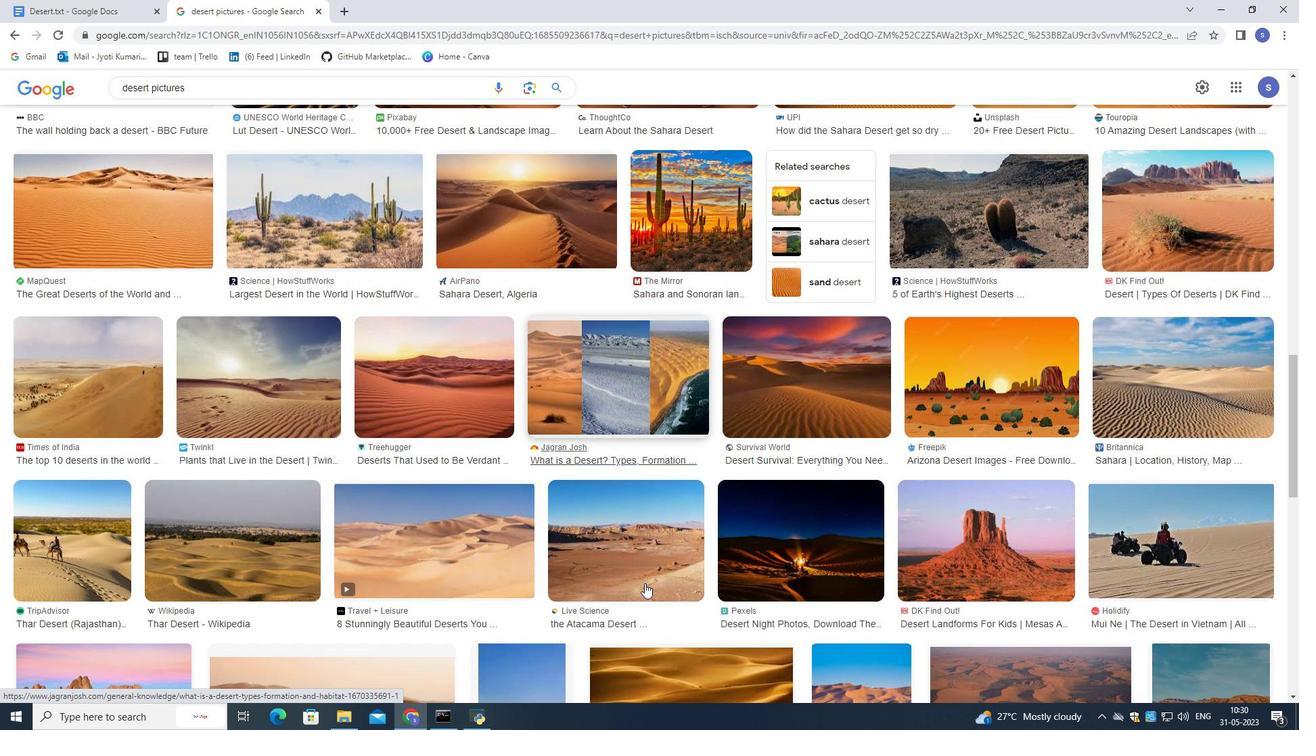 
Action: Mouse scrolled (644, 583) with delta (0, 0)
Screenshot: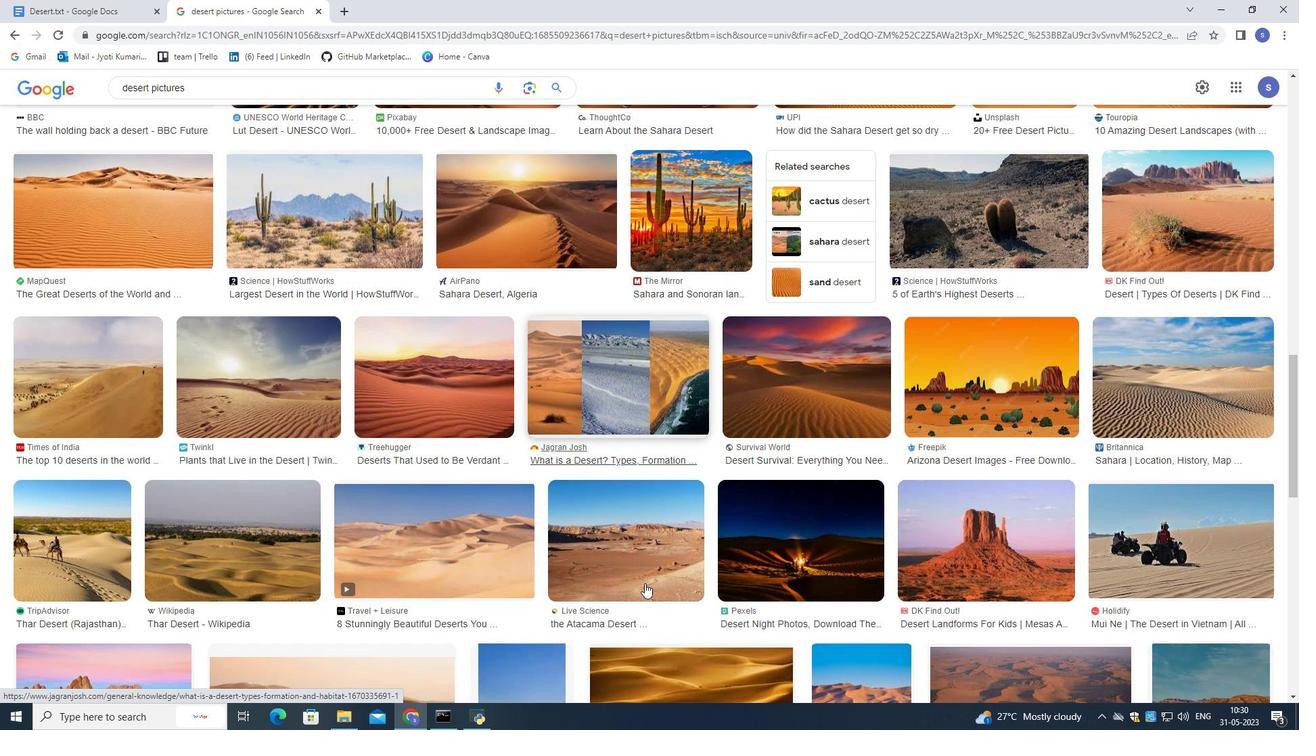 
Action: Mouse moved to (643, 583)
Screenshot: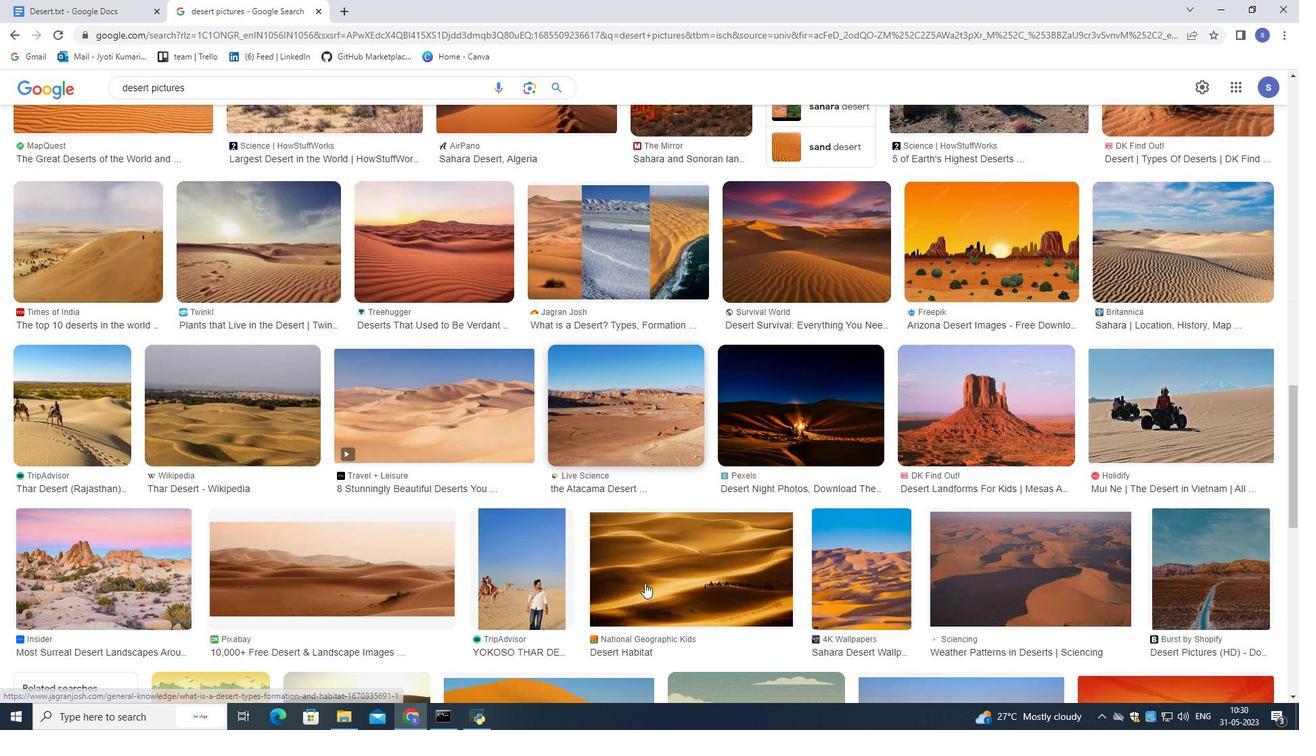
Action: Mouse scrolled (643, 583) with delta (0, 0)
Screenshot: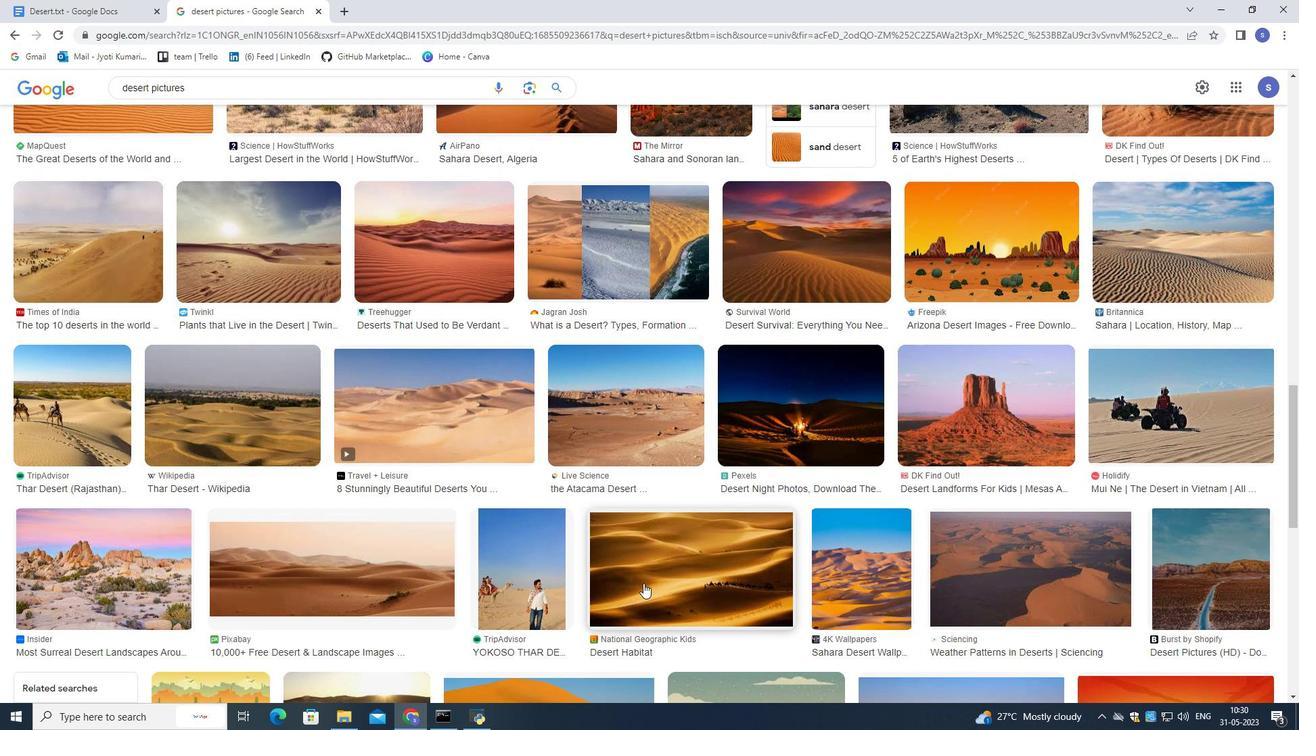
Action: Mouse scrolled (643, 583) with delta (0, 0)
Screenshot: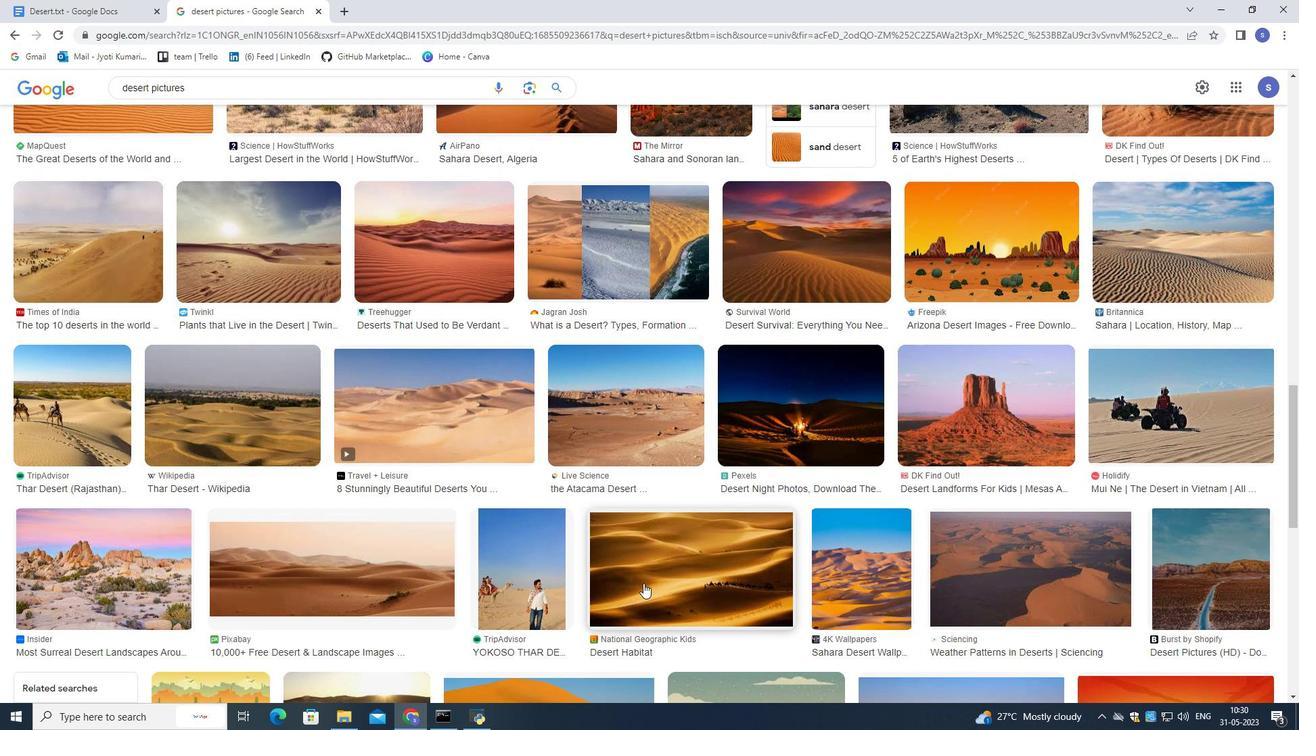 
Action: Mouse scrolled (643, 583) with delta (0, 0)
Screenshot: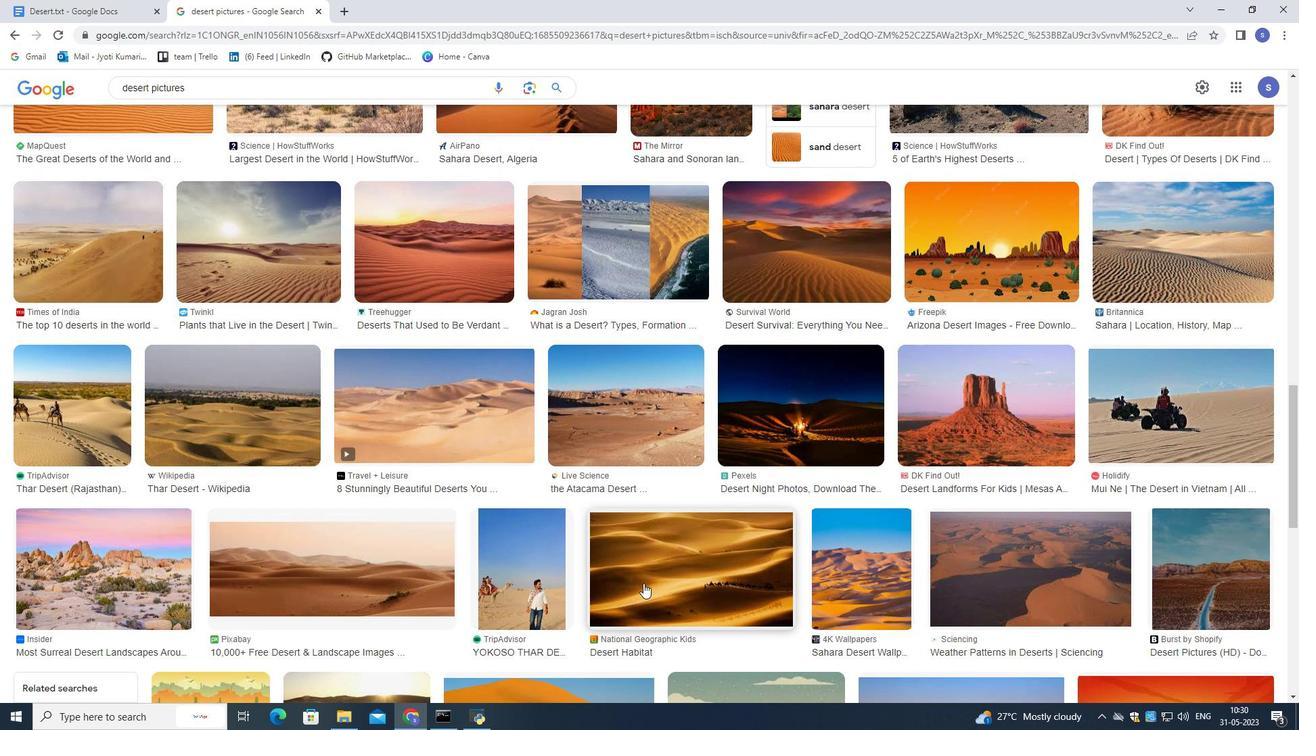 
Action: Mouse scrolled (643, 583) with delta (0, 0)
Screenshot: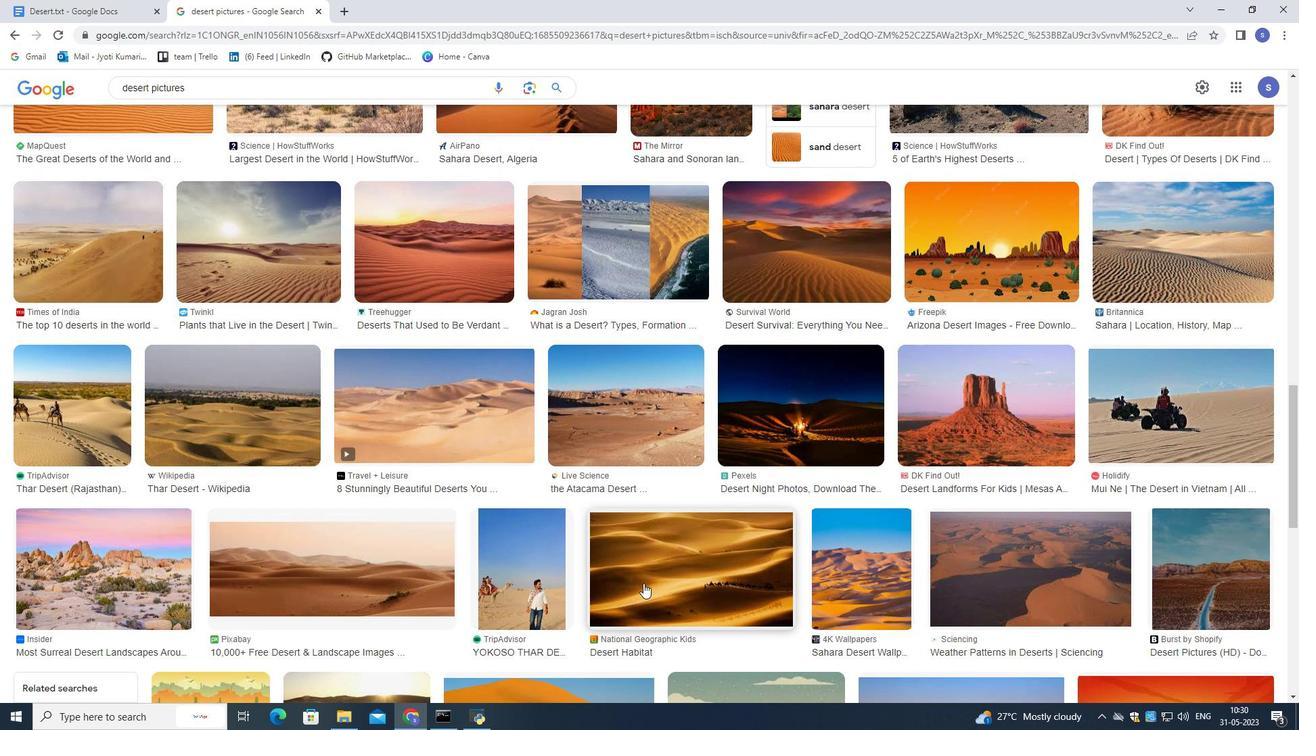 
Action: Mouse scrolled (643, 583) with delta (0, 0)
Screenshot: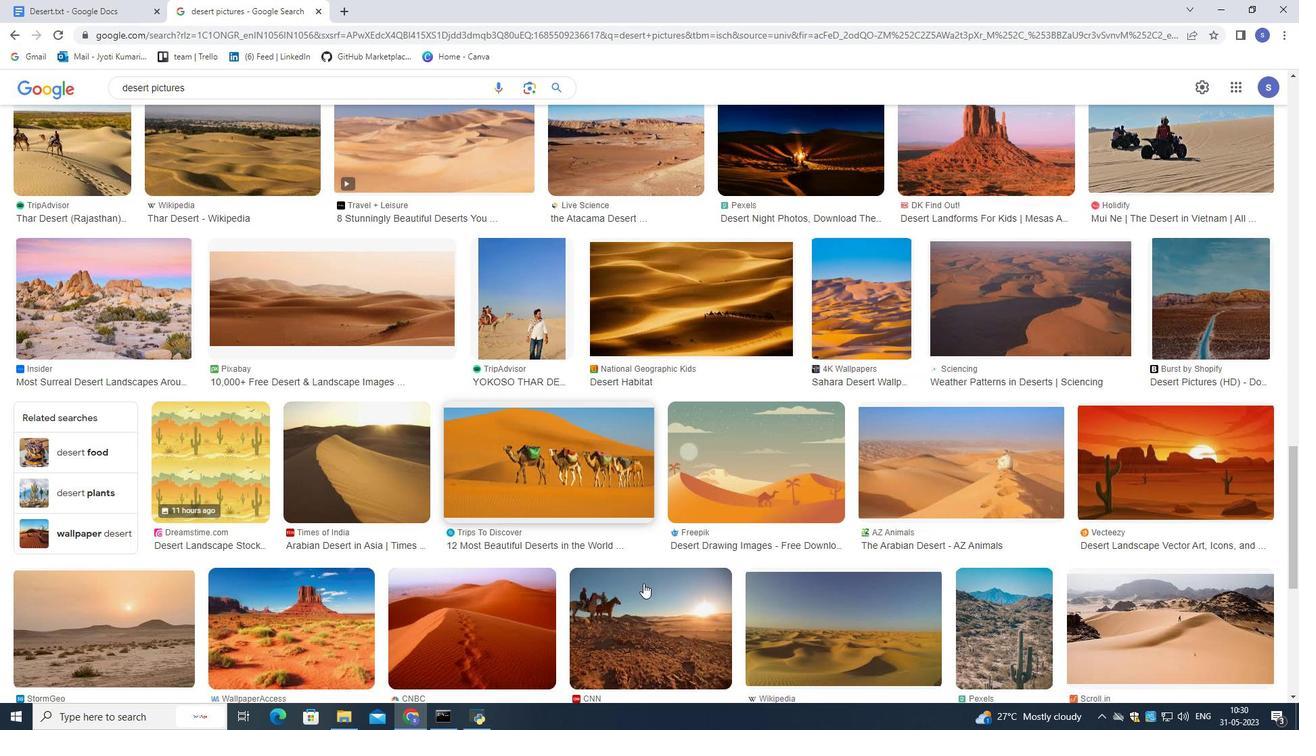 
Action: Mouse scrolled (643, 583) with delta (0, 0)
Screenshot: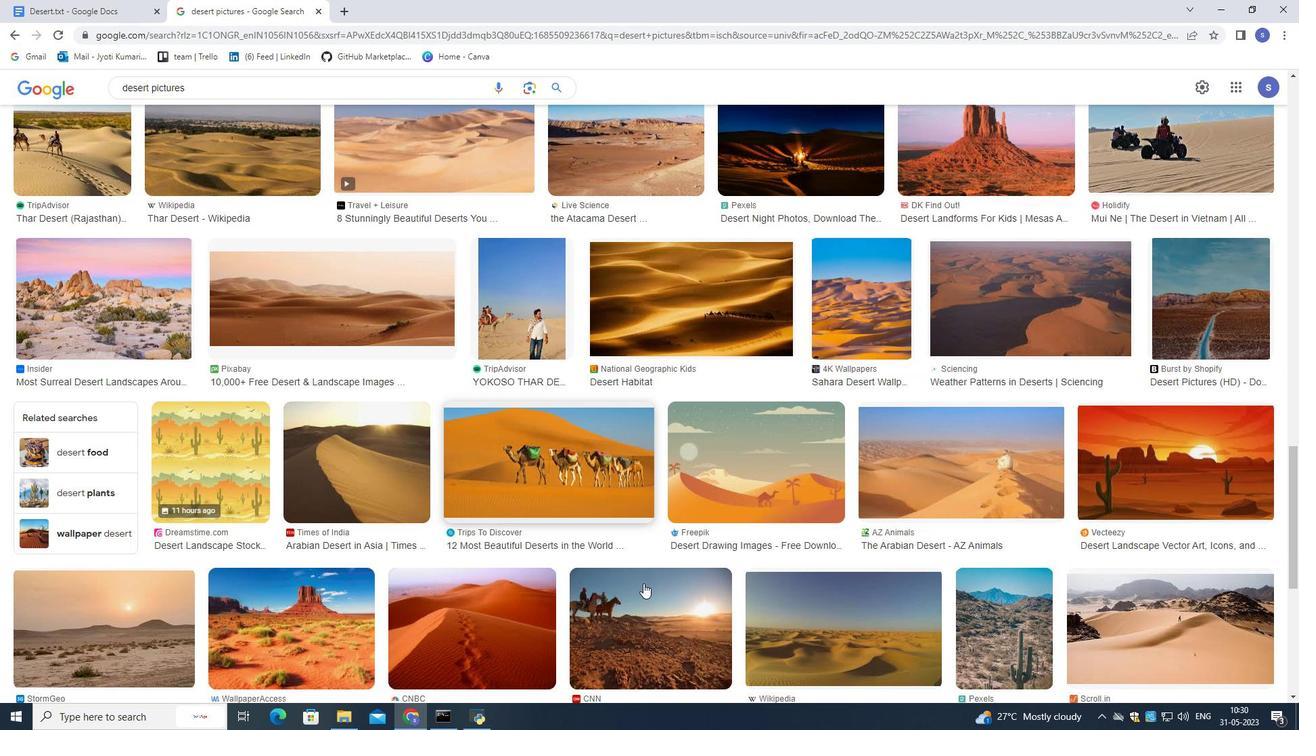
Action: Mouse moved to (765, 529)
Screenshot: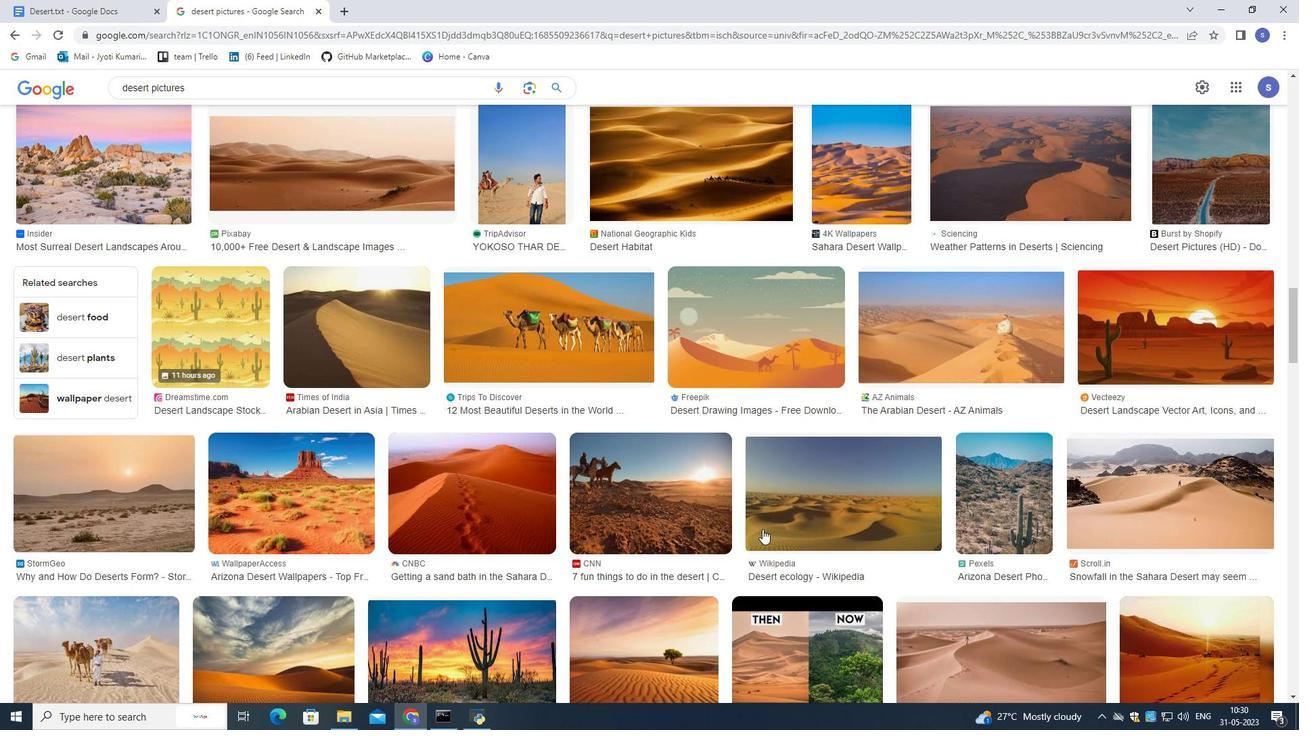 
Action: Mouse scrolled (765, 529) with delta (0, 0)
Screenshot: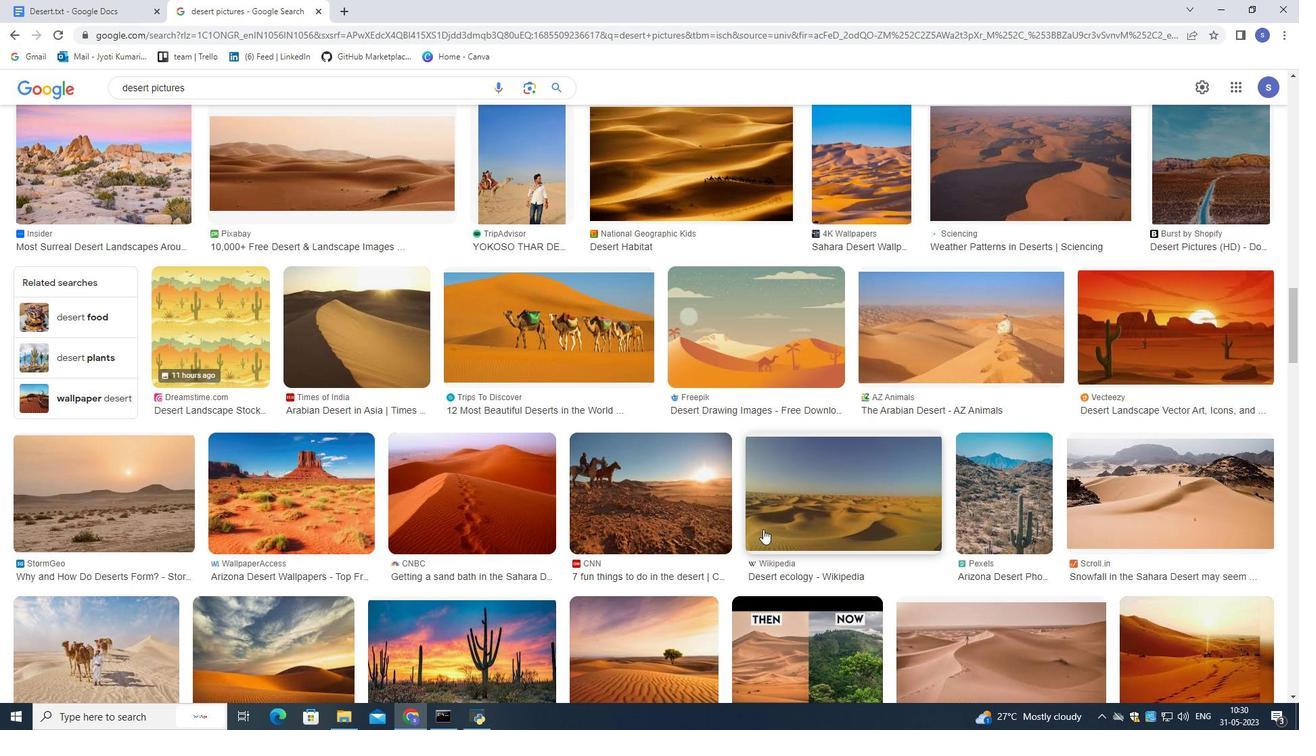 
Action: Mouse moved to (765, 529)
Screenshot: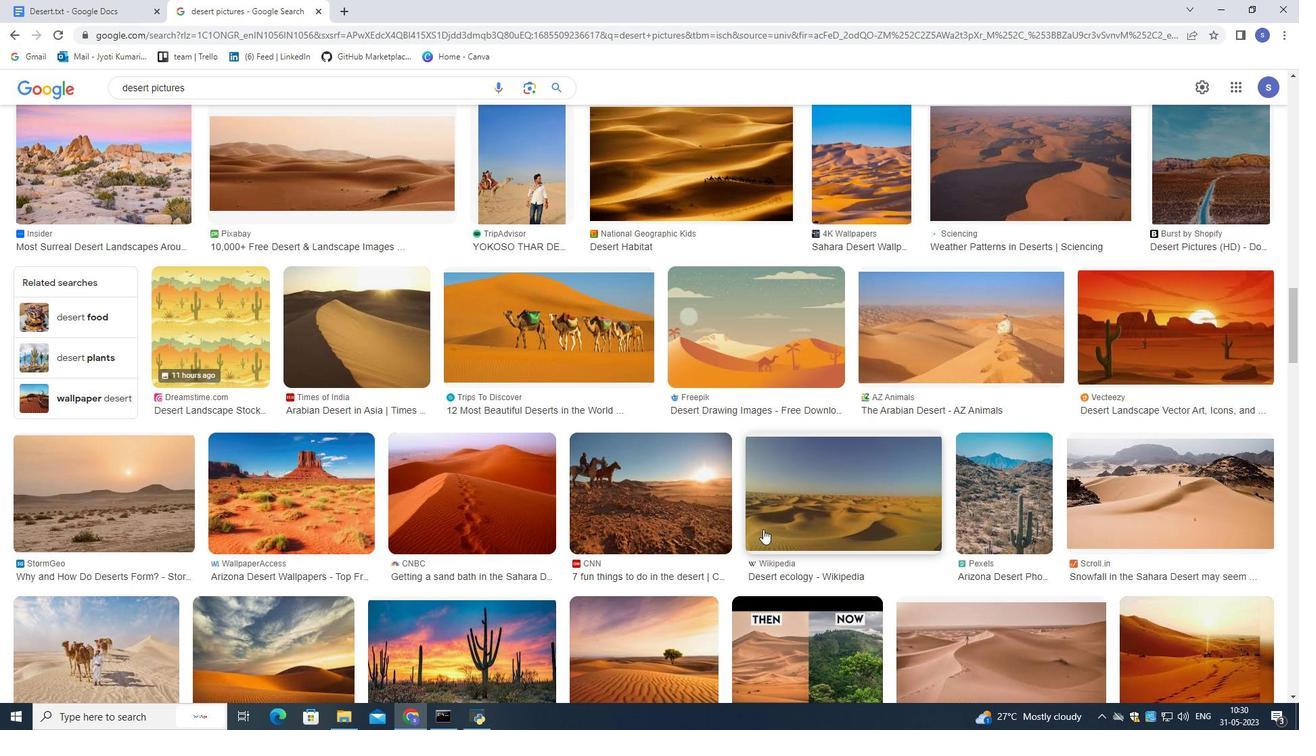 
Action: Mouse scrolled (765, 529) with delta (0, 0)
Screenshot: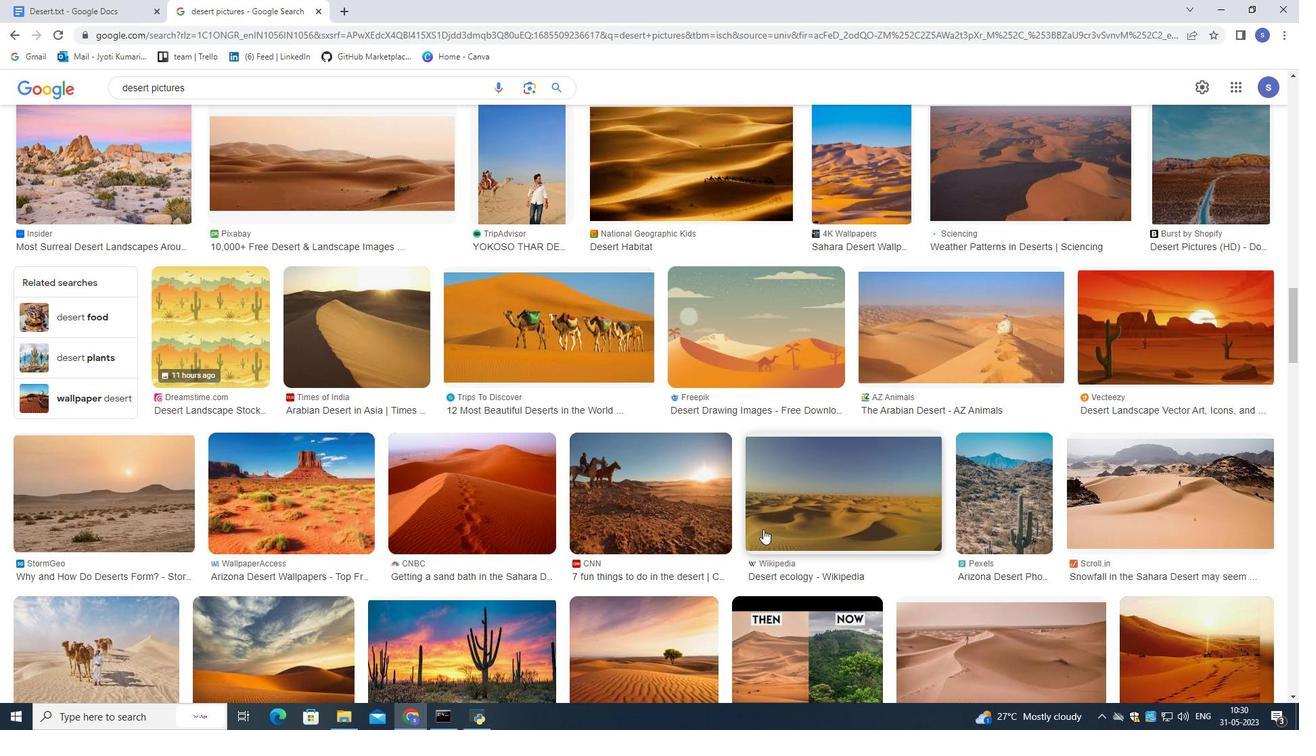 
Action: Mouse moved to (767, 530)
Screenshot: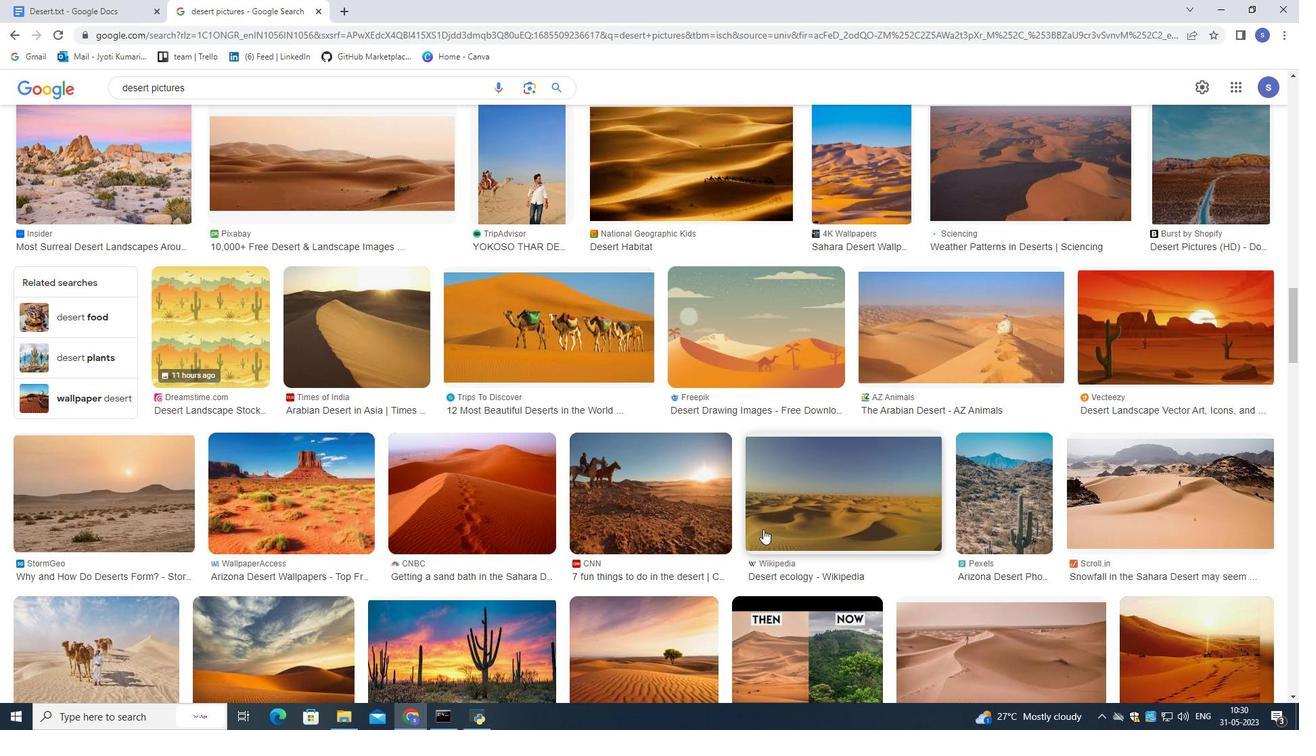 
Action: Mouse scrolled (767, 529) with delta (0, 0)
Screenshot: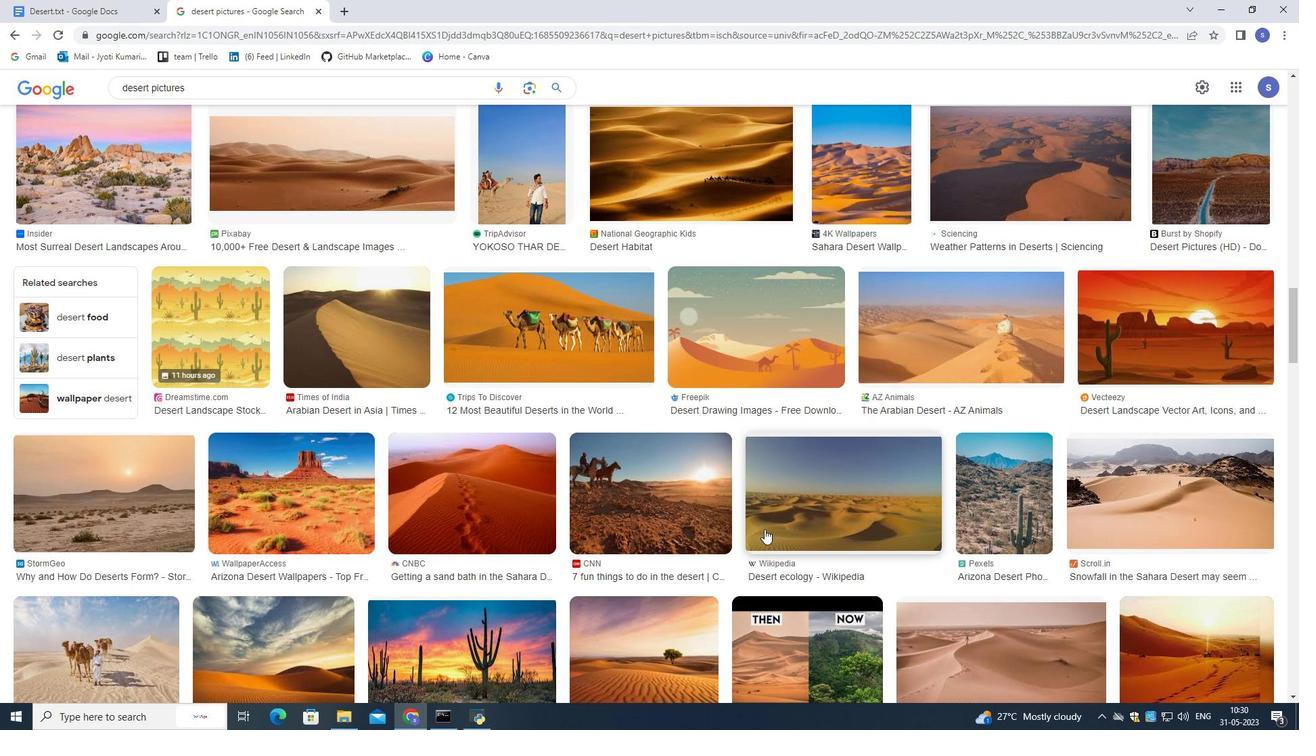 
Action: Mouse moved to (767, 531)
Screenshot: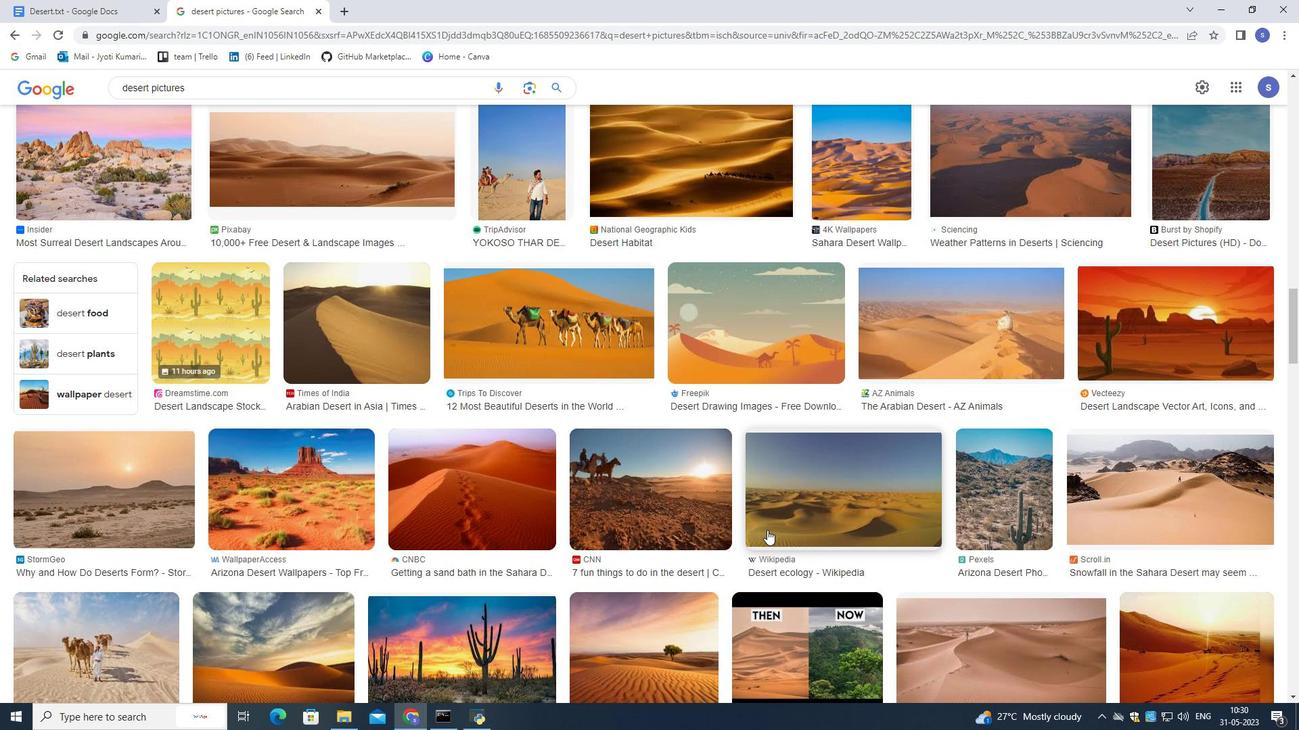 
Action: Mouse scrolled (767, 530) with delta (0, 0)
Screenshot: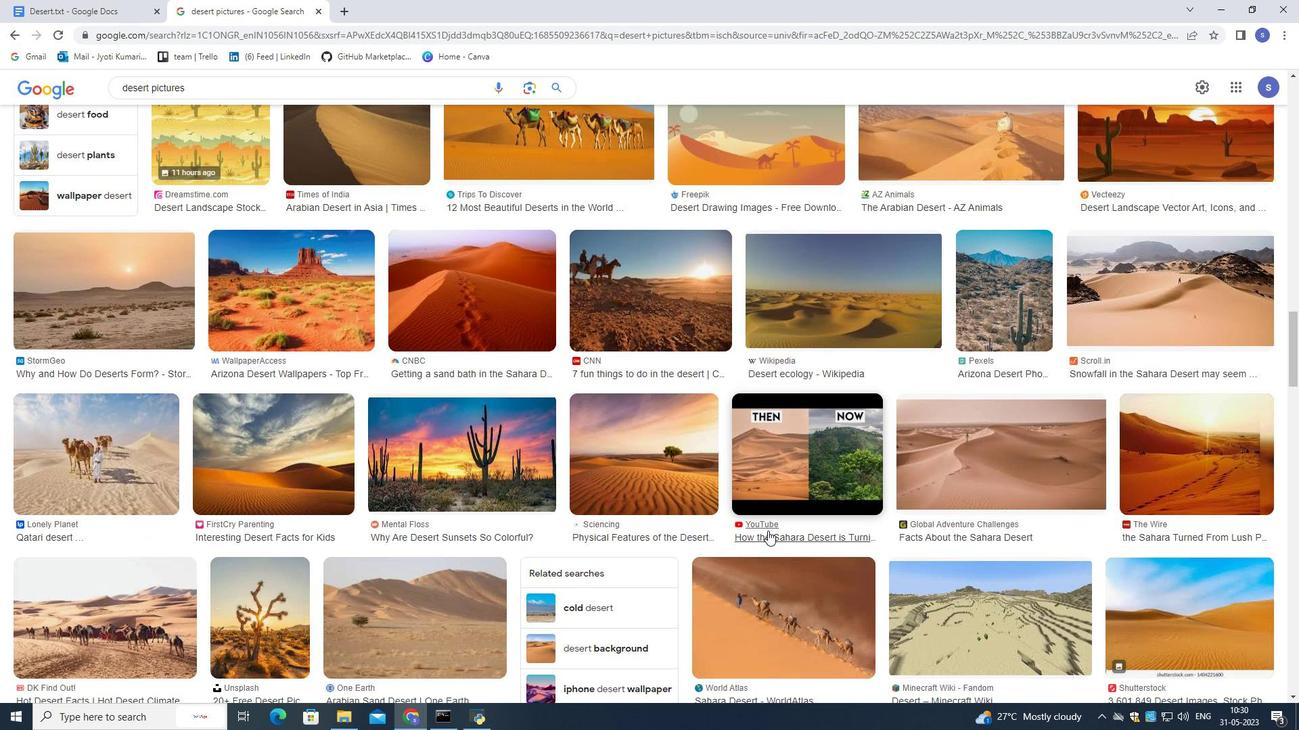 
Action: Mouse scrolled (767, 530) with delta (0, 0)
Screenshot: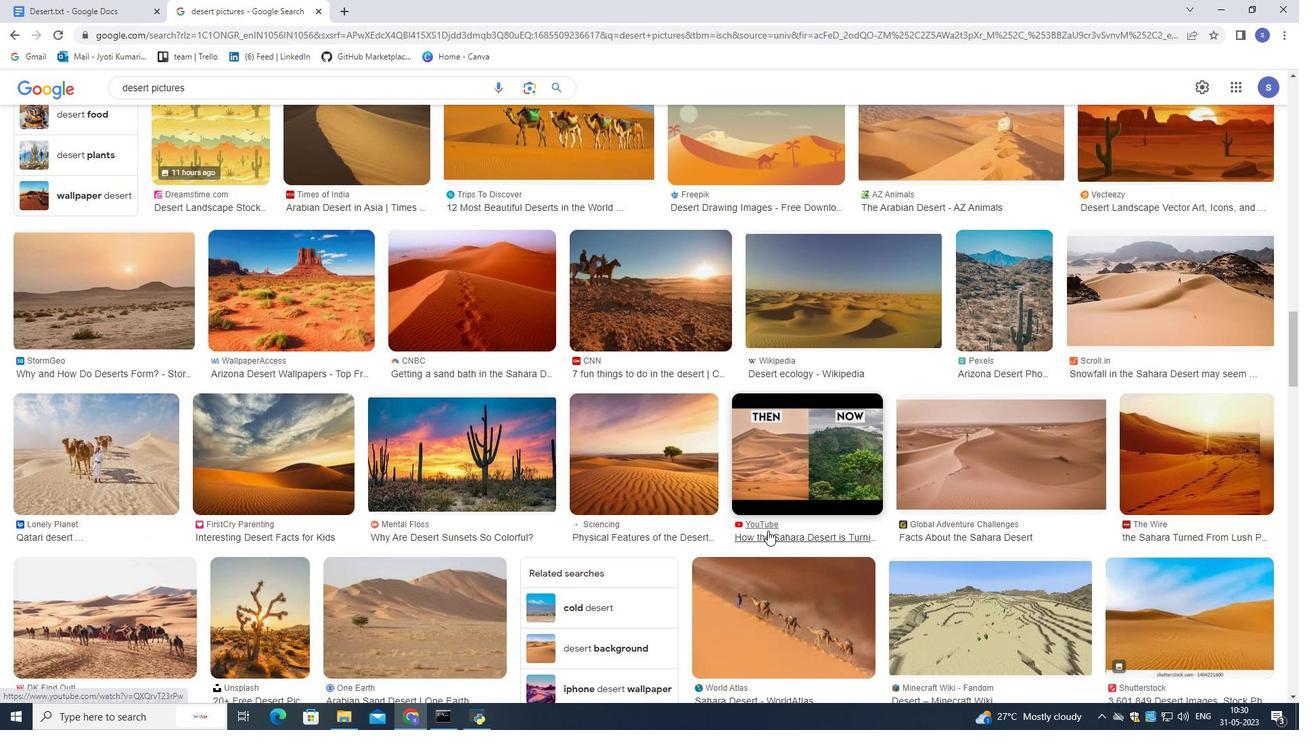 
Action: Mouse scrolled (767, 530) with delta (0, 0)
Screenshot: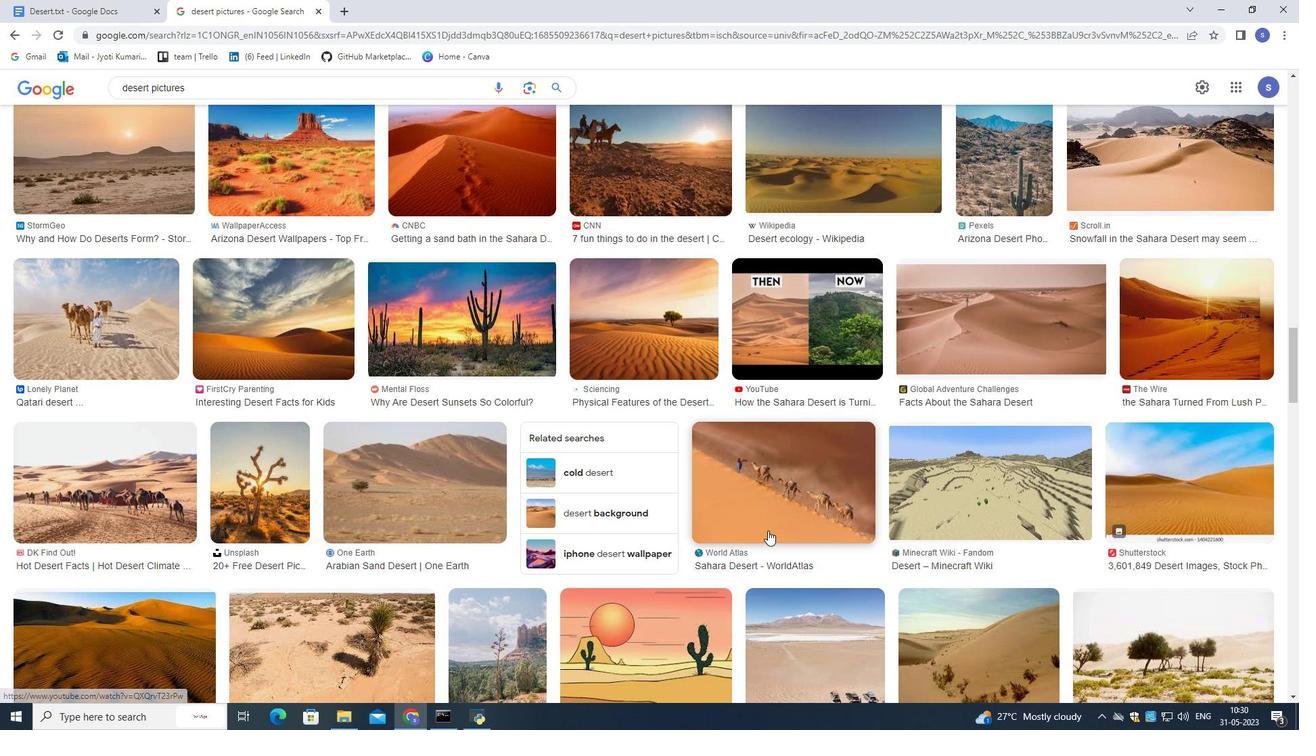 
Action: Mouse scrolled (767, 530) with delta (0, 0)
Screenshot: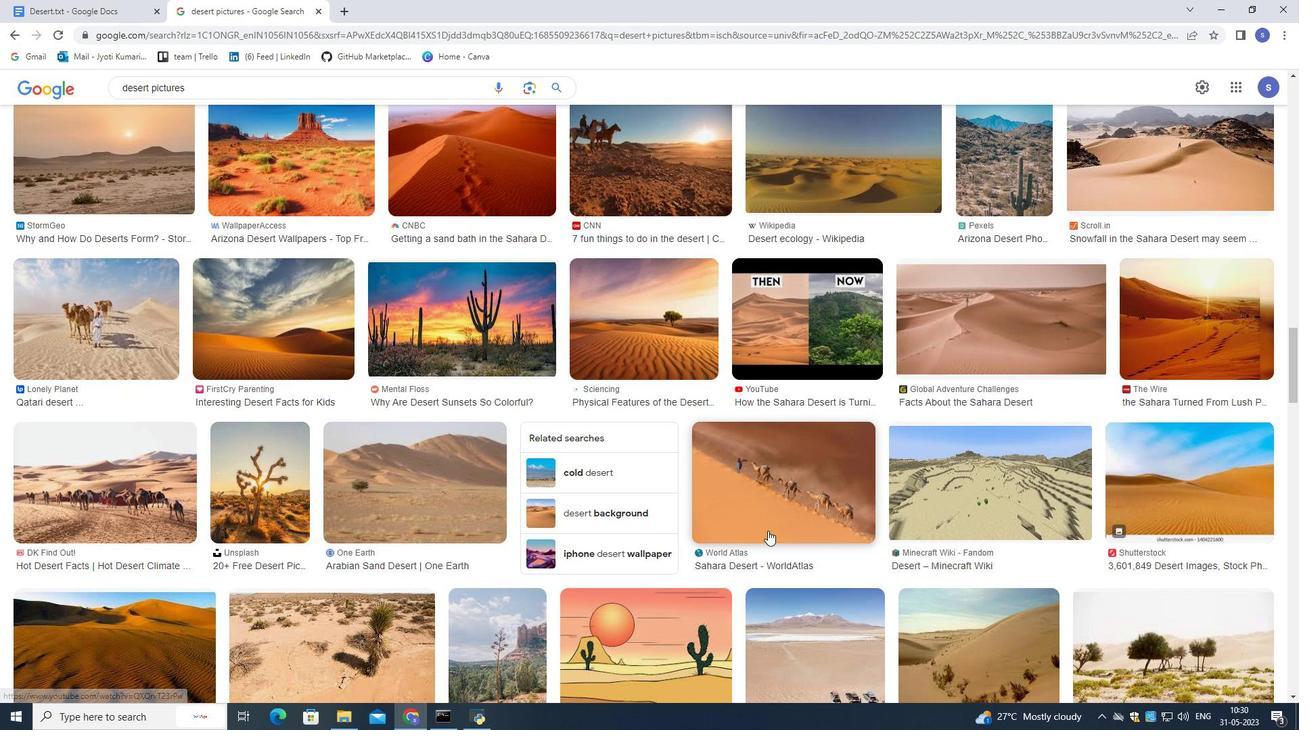 
Action: Mouse scrolled (767, 530) with delta (0, 0)
Screenshot: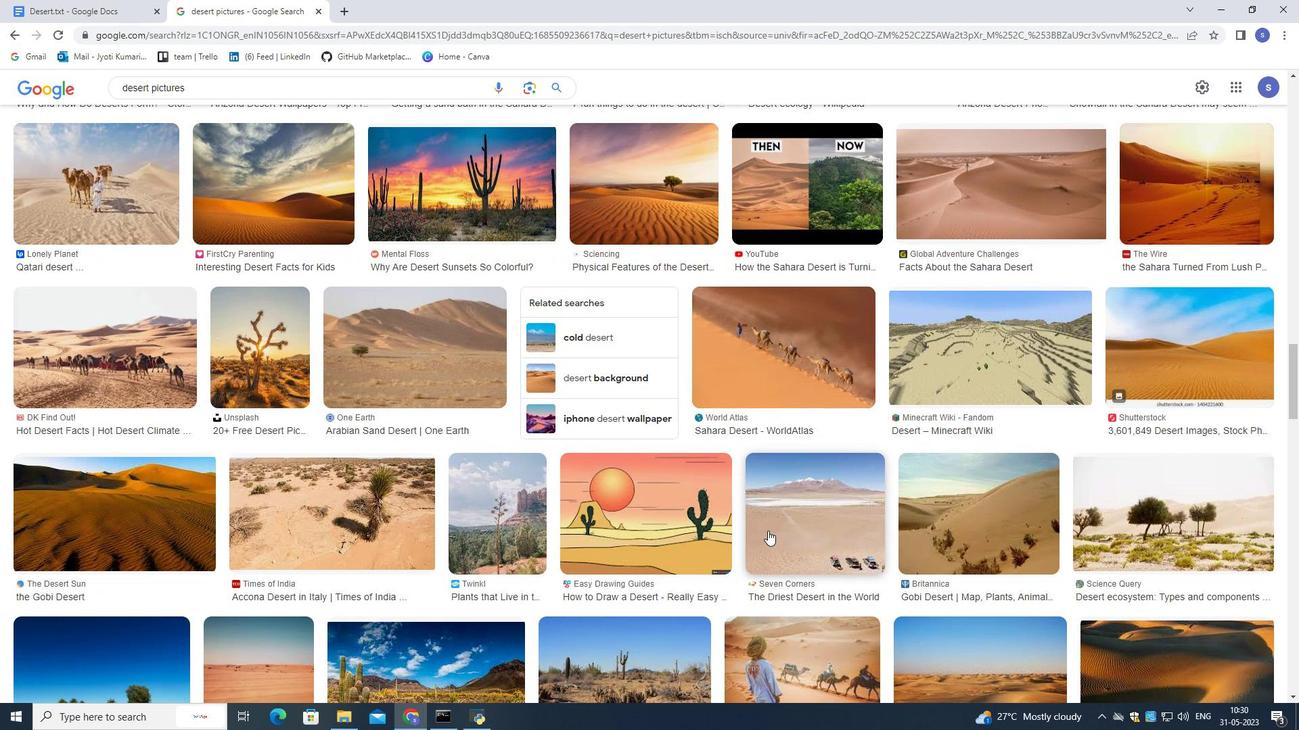 
Action: Mouse scrolled (767, 530) with delta (0, 0)
Screenshot: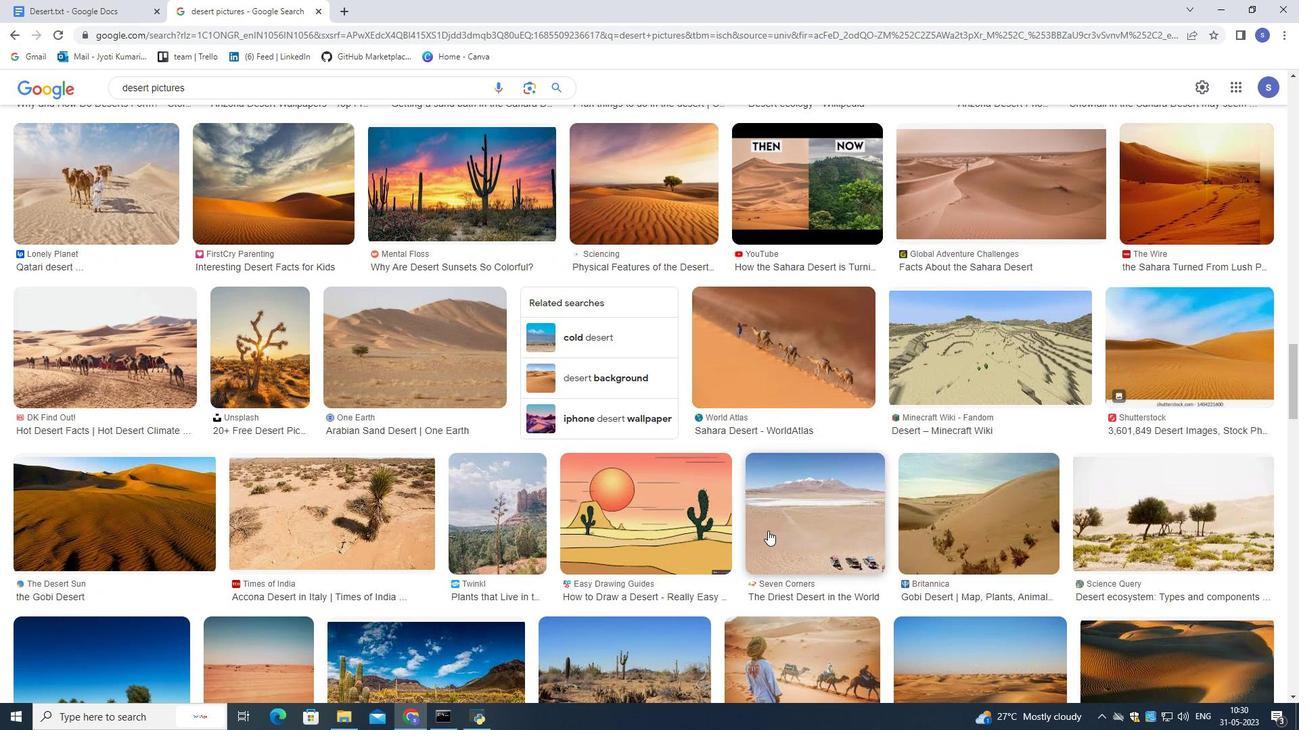 
Action: Mouse scrolled (767, 530) with delta (0, 0)
Screenshot: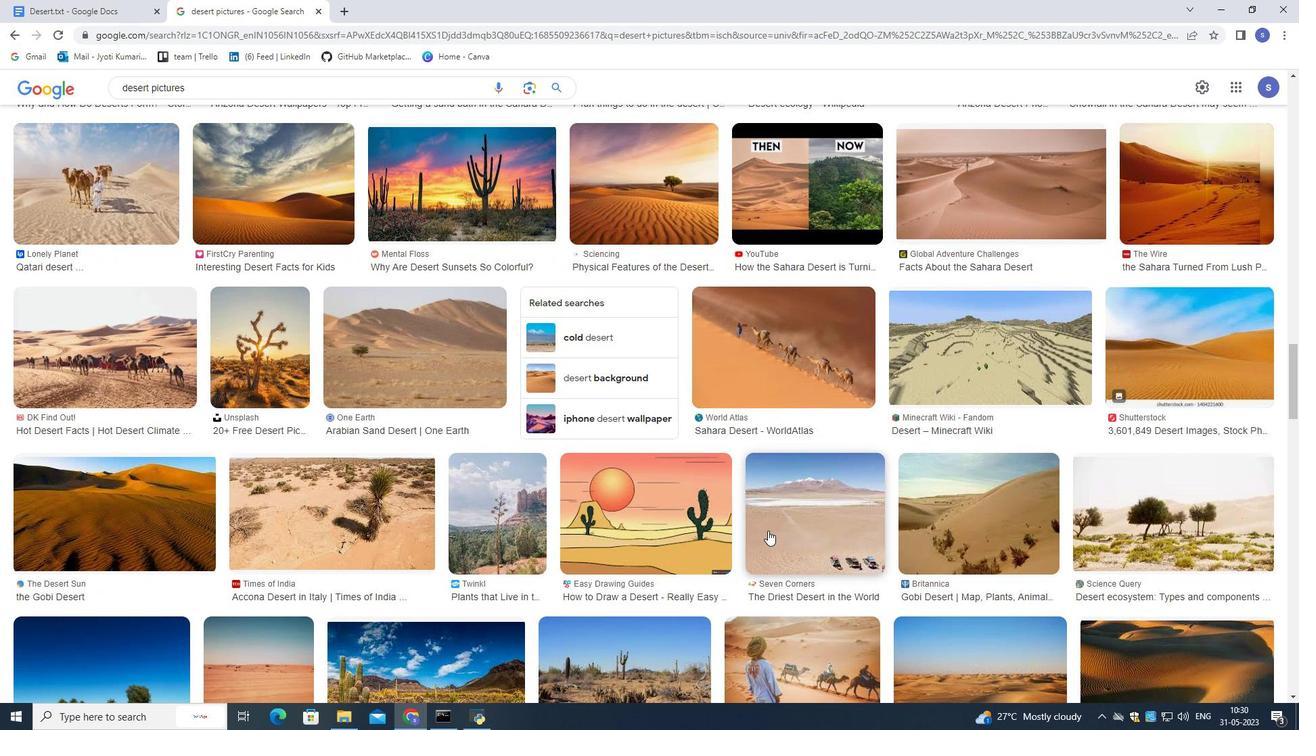
Action: Mouse scrolled (767, 530) with delta (0, 0)
Screenshot: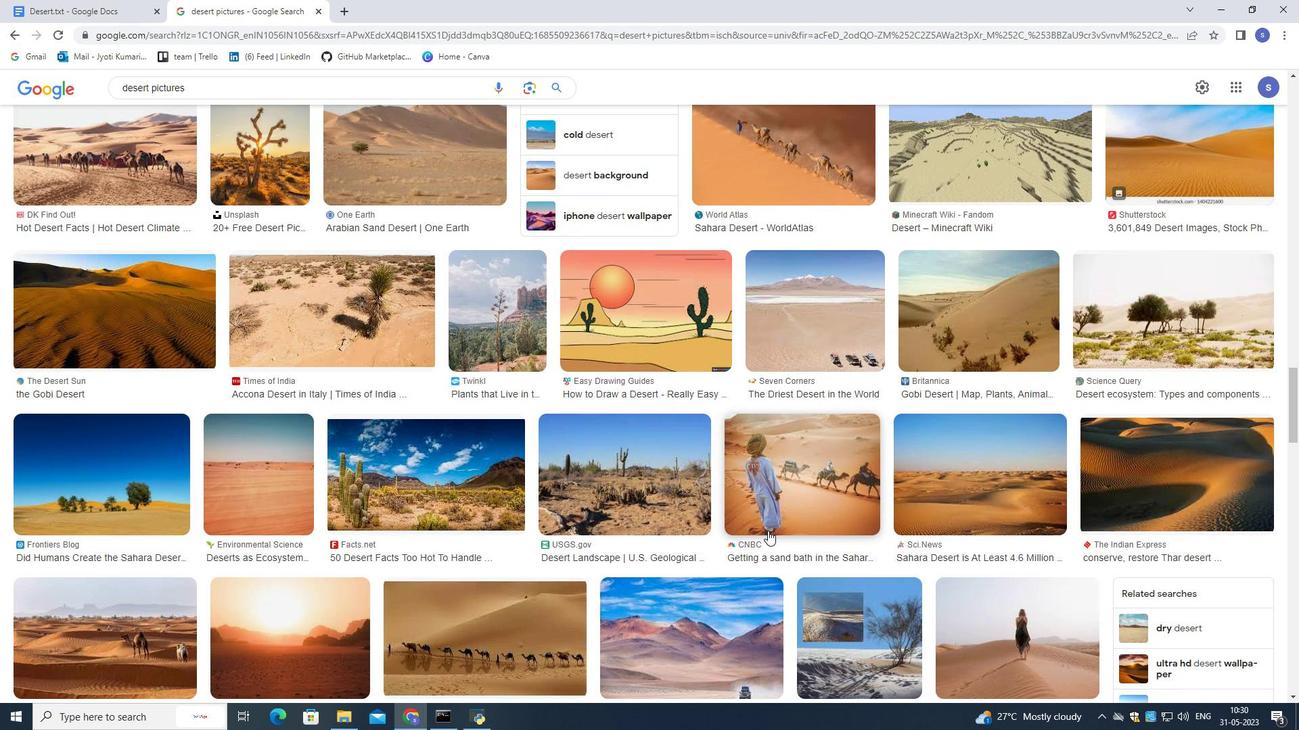 
Action: Mouse scrolled (767, 530) with delta (0, 0)
Screenshot: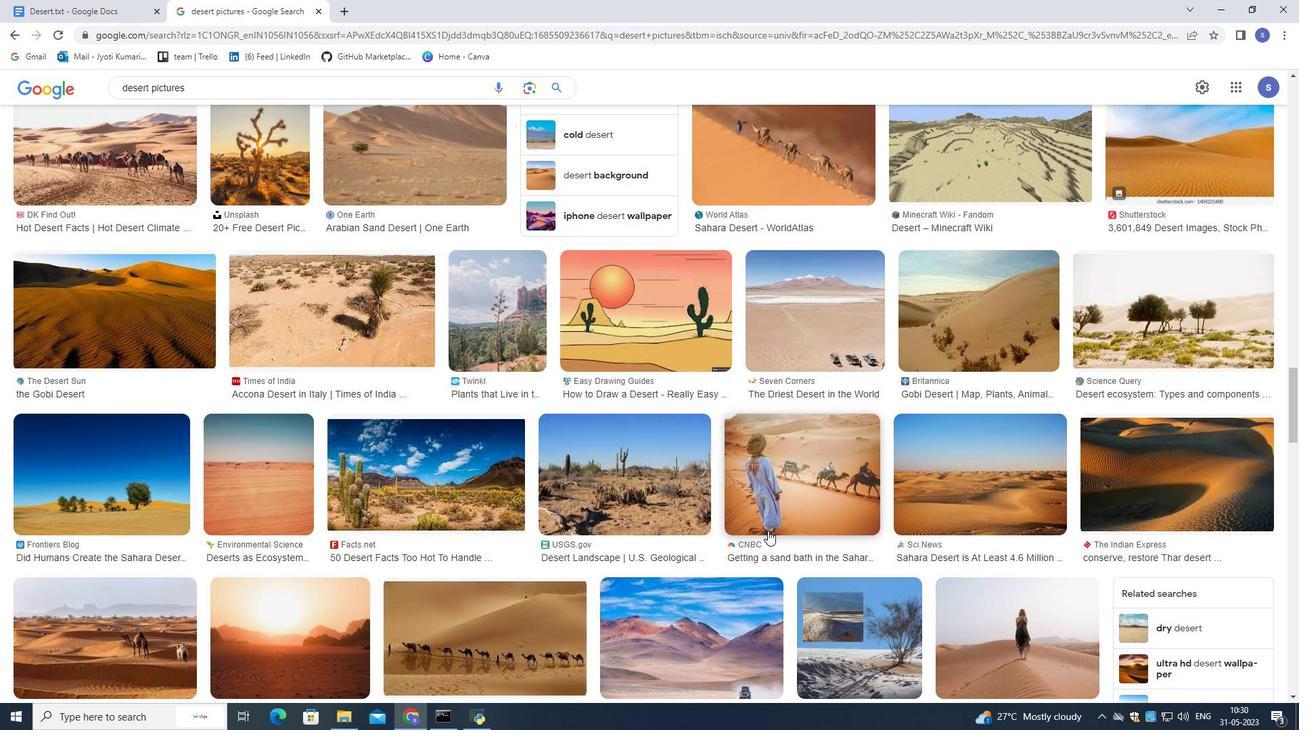 
Action: Mouse scrolled (767, 530) with delta (0, 0)
Screenshot: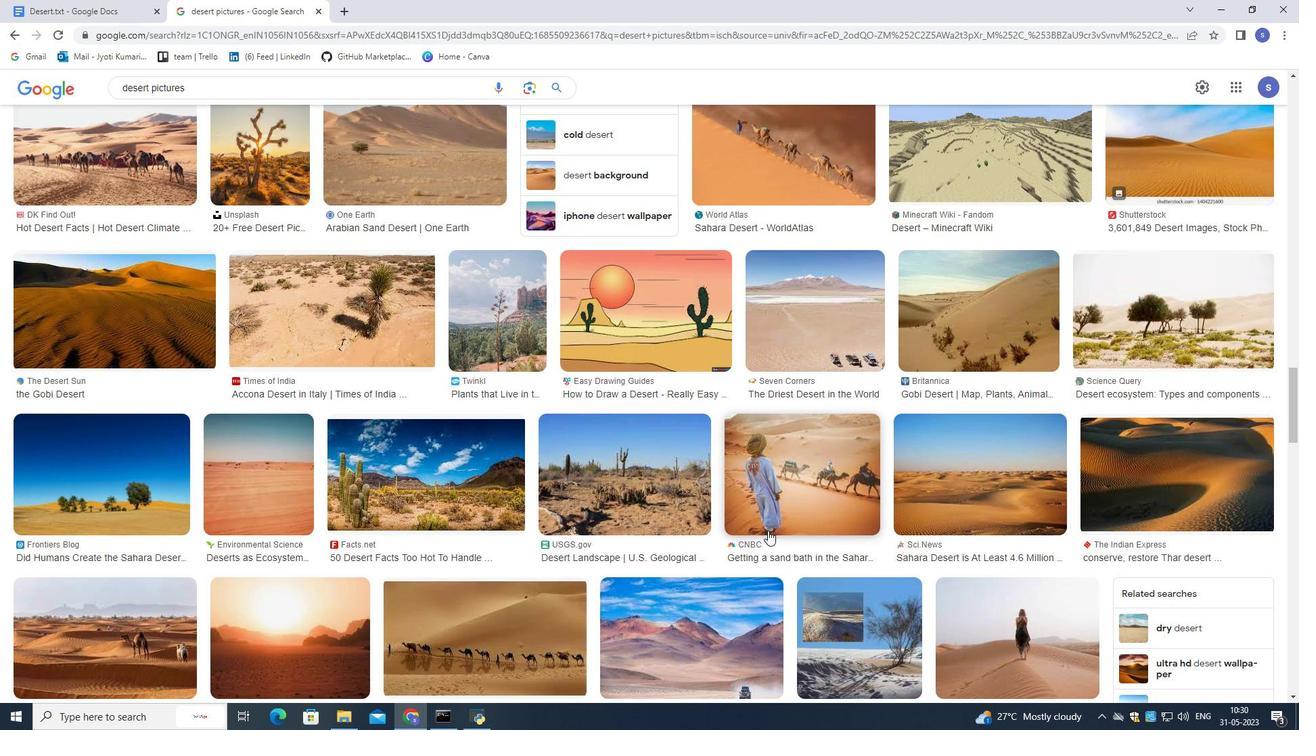 
Action: Mouse moved to (763, 531)
Screenshot: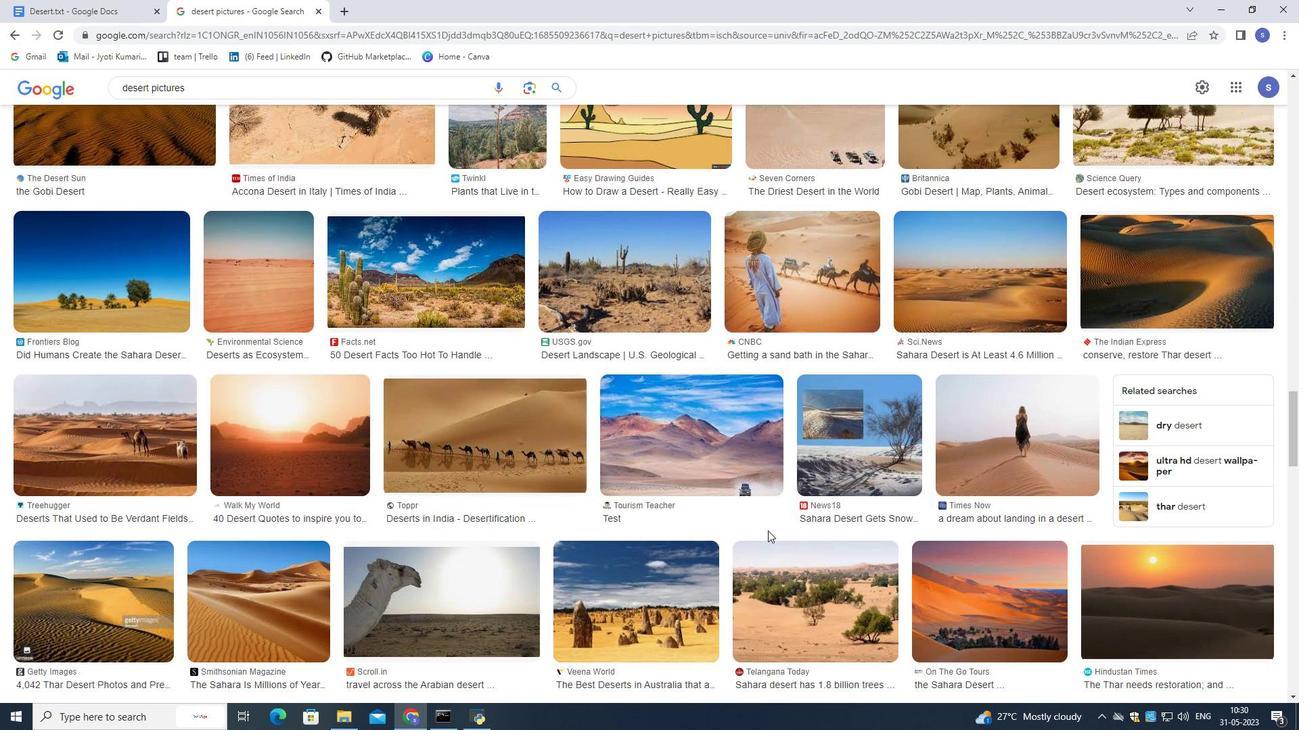 
Action: Mouse scrolled (763, 530) with delta (0, 0)
Screenshot: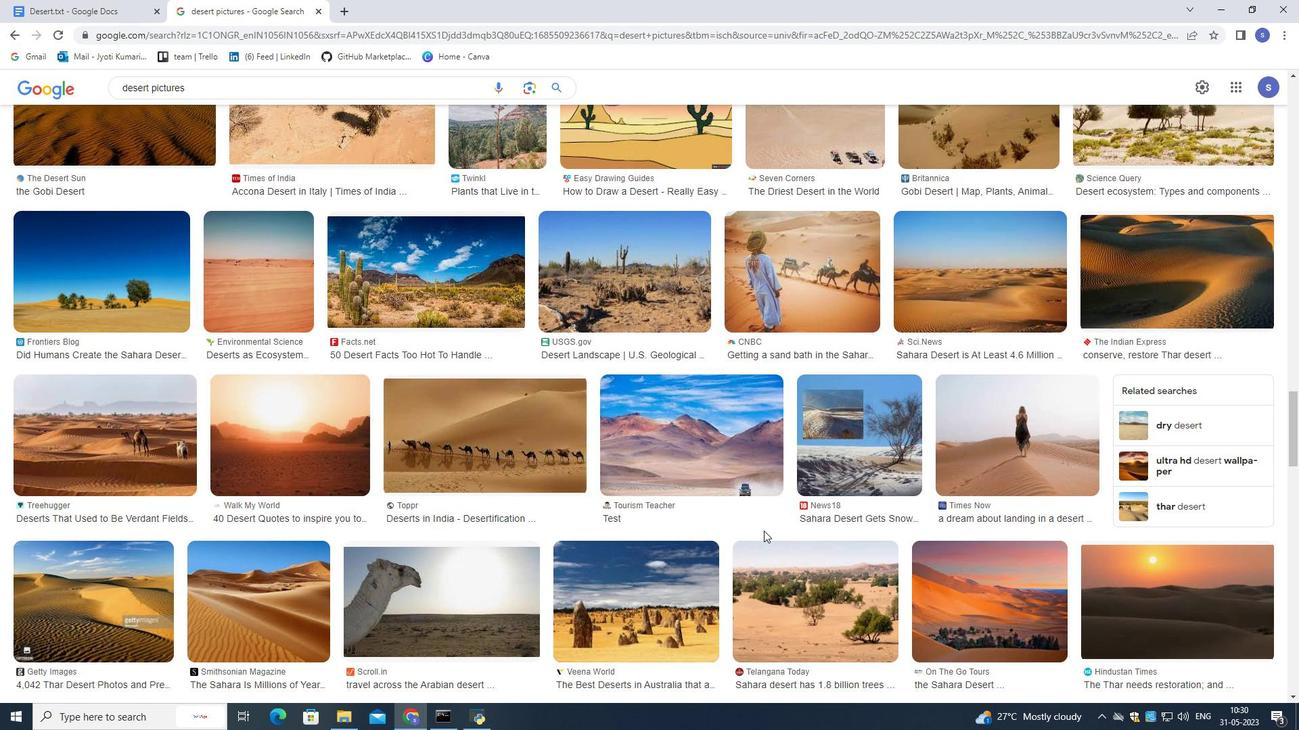 
Action: Mouse scrolled (763, 530) with delta (0, 0)
Screenshot: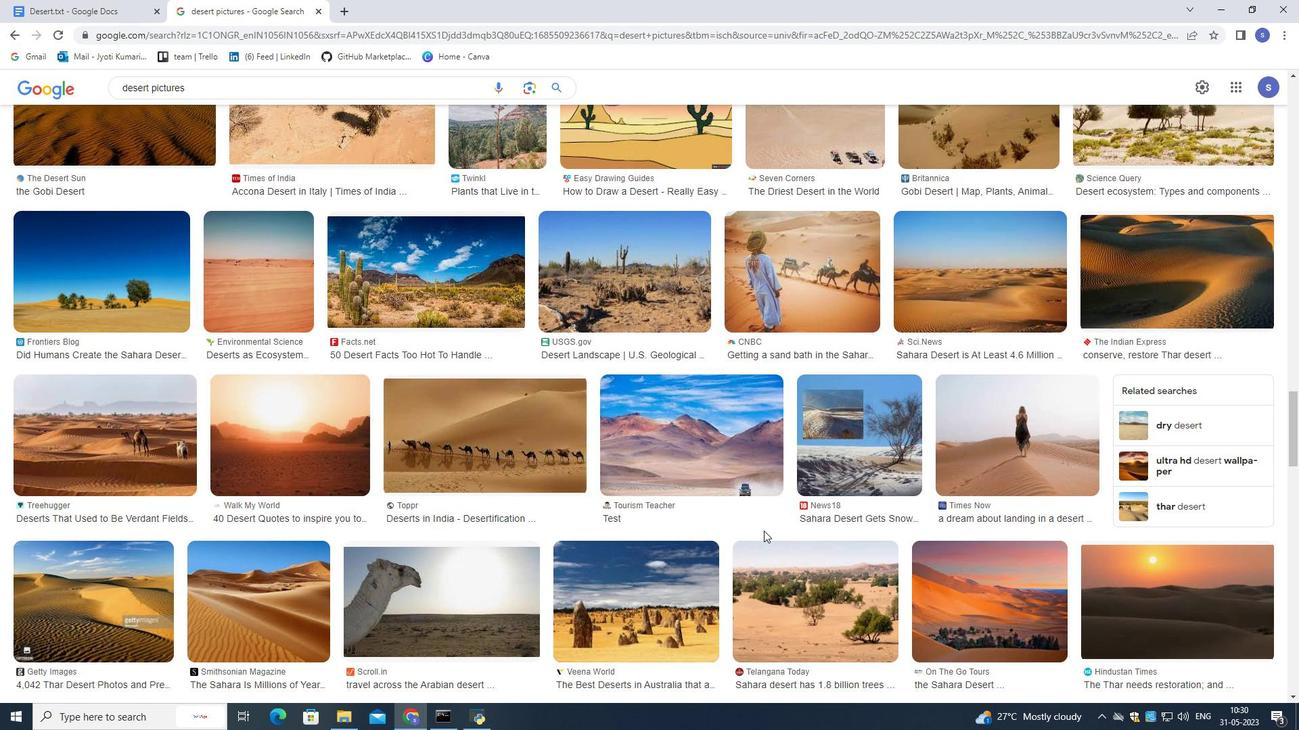 
Action: Mouse scrolled (763, 530) with delta (0, 0)
Screenshot: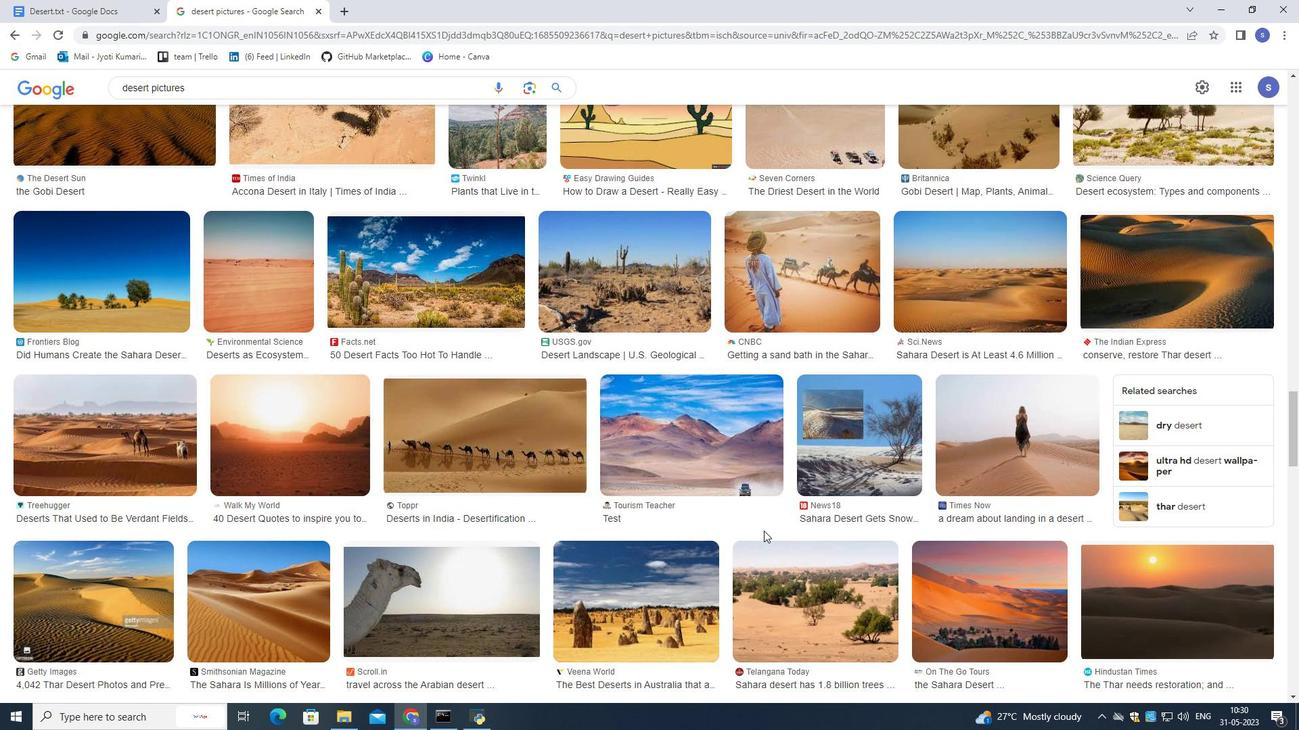 
Action: Mouse moved to (776, 508)
Screenshot: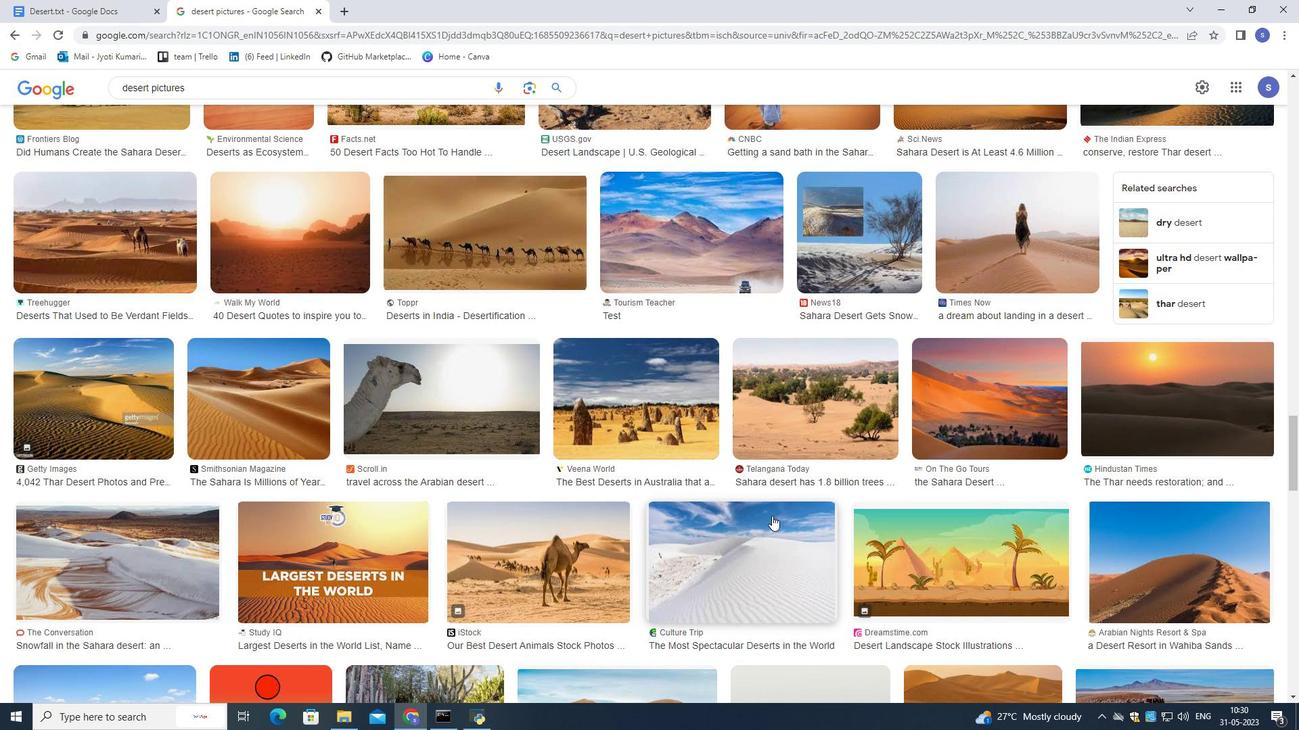 
Action: Mouse scrolled (776, 508) with delta (0, 0)
Screenshot: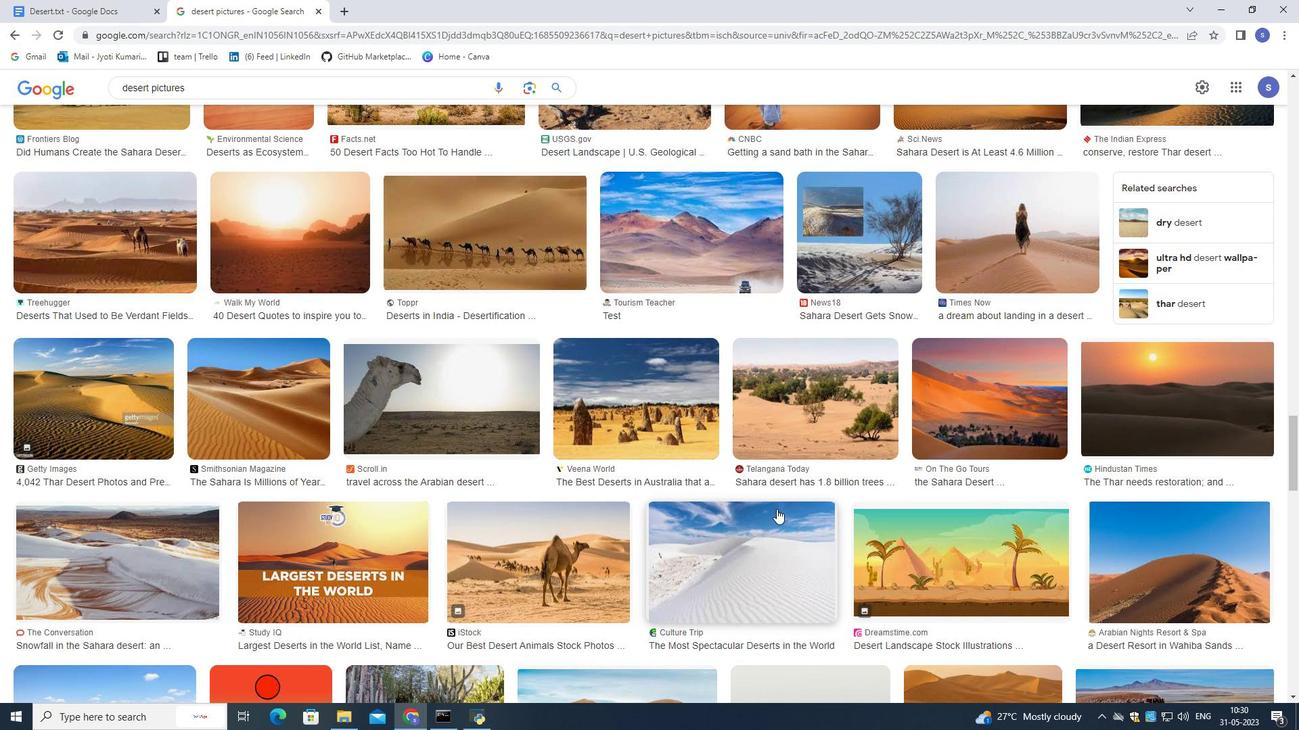 
Action: Mouse scrolled (776, 508) with delta (0, 0)
Screenshot: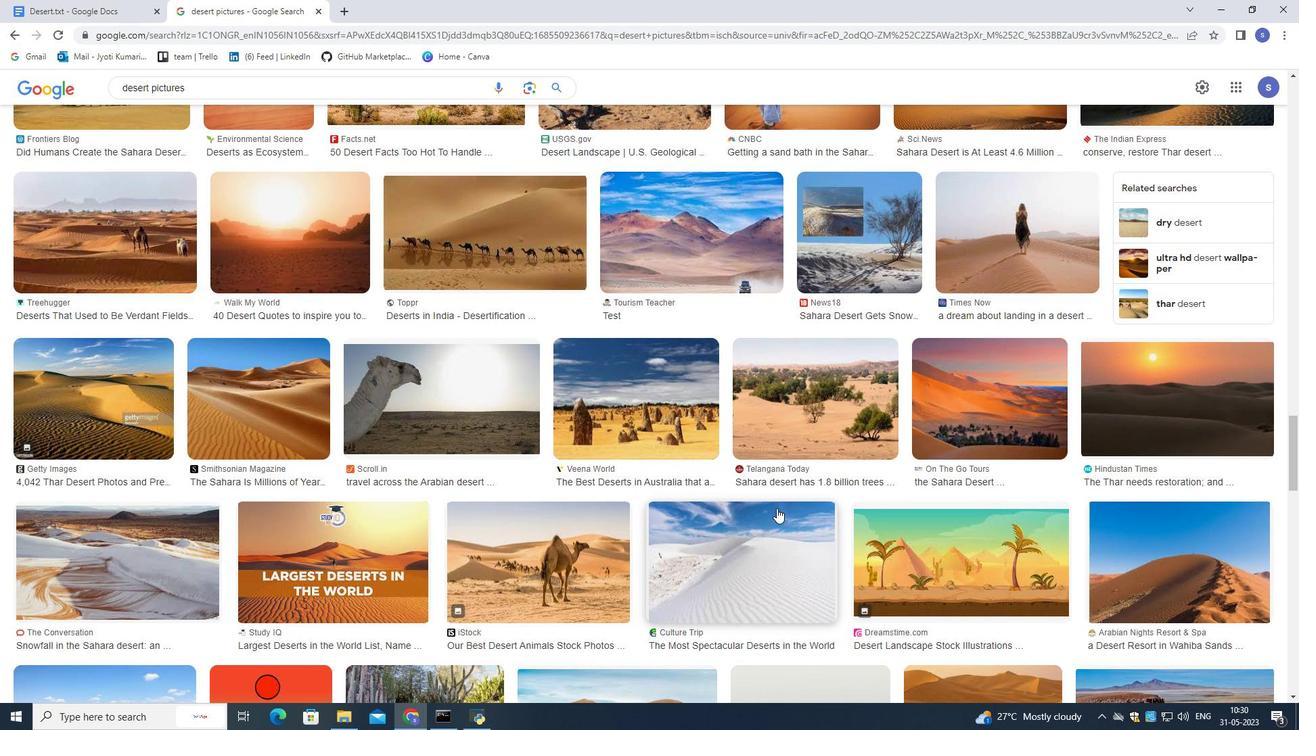
Action: Mouse scrolled (776, 508) with delta (0, 0)
Screenshot: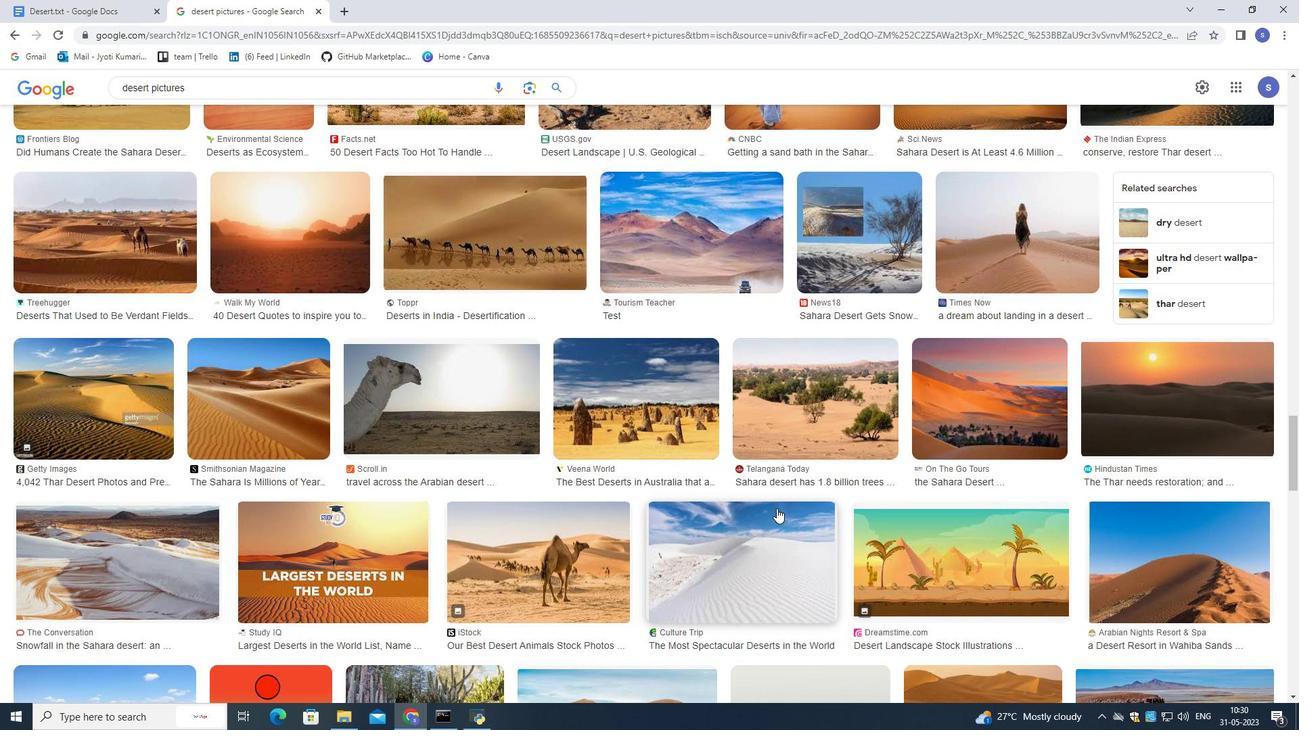 
Action: Mouse moved to (778, 507)
Screenshot: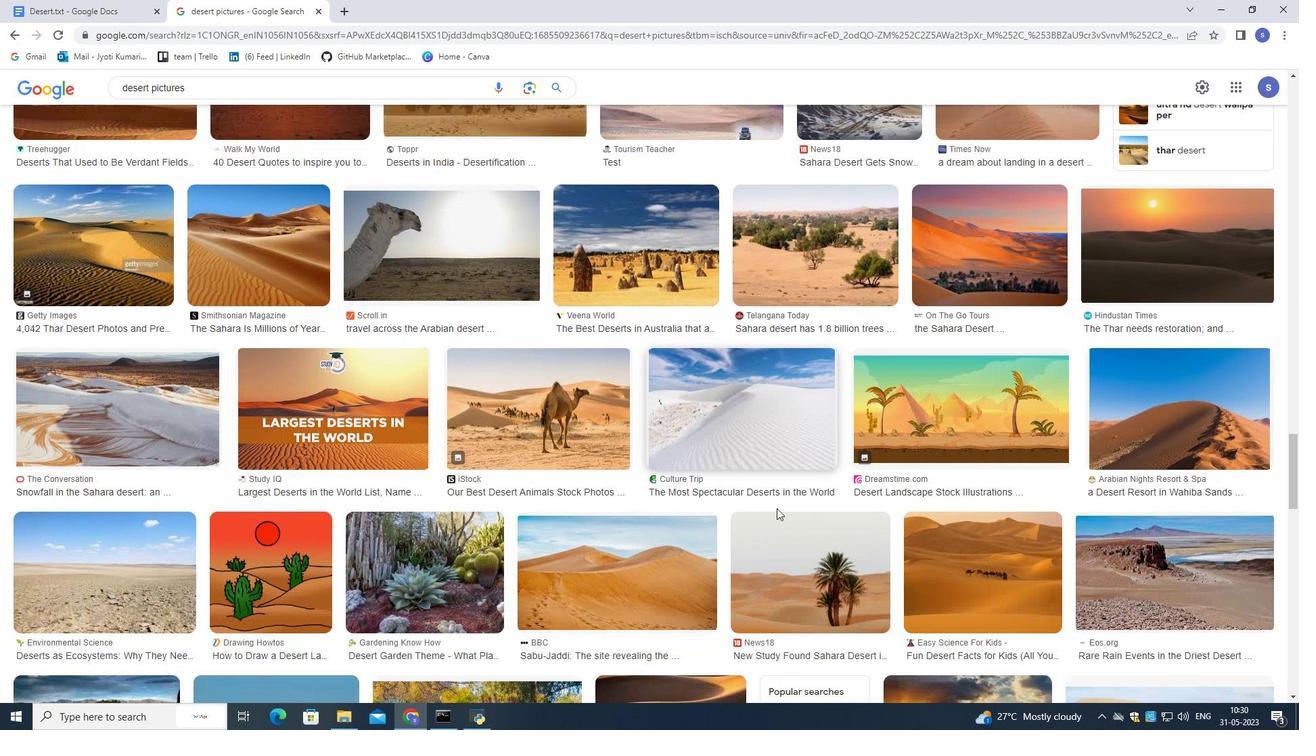 
Action: Mouse scrolled (778, 506) with delta (0, 0)
Screenshot: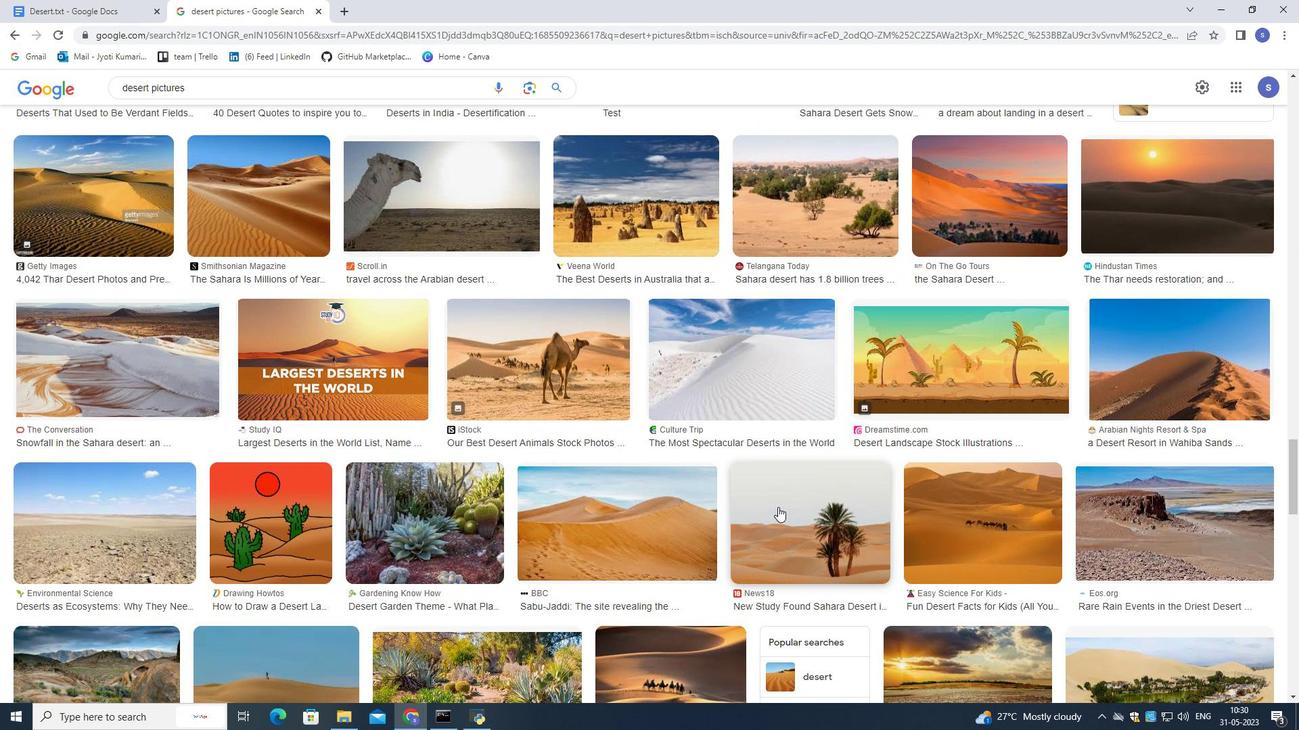 
Action: Mouse scrolled (778, 506) with delta (0, 0)
Screenshot: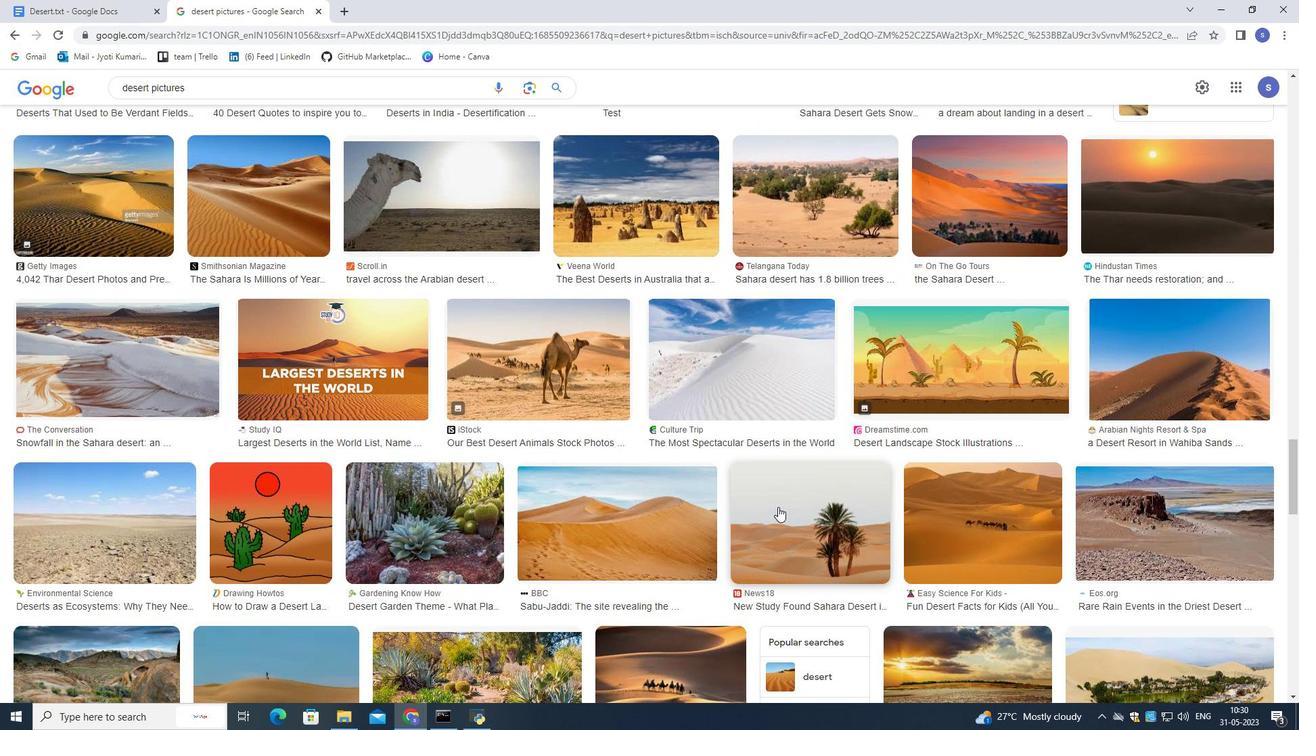 
Action: Mouse scrolled (778, 506) with delta (0, 0)
Screenshot: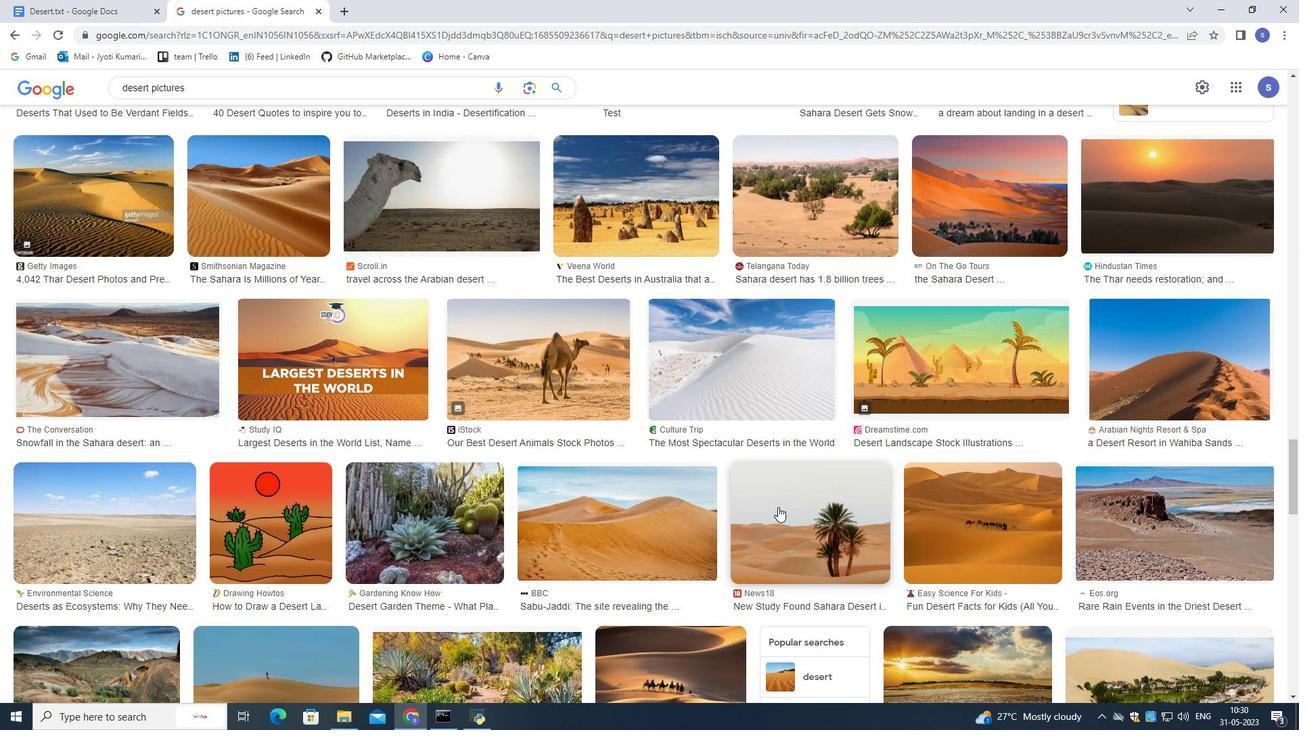
Action: Mouse moved to (778, 506)
Screenshot: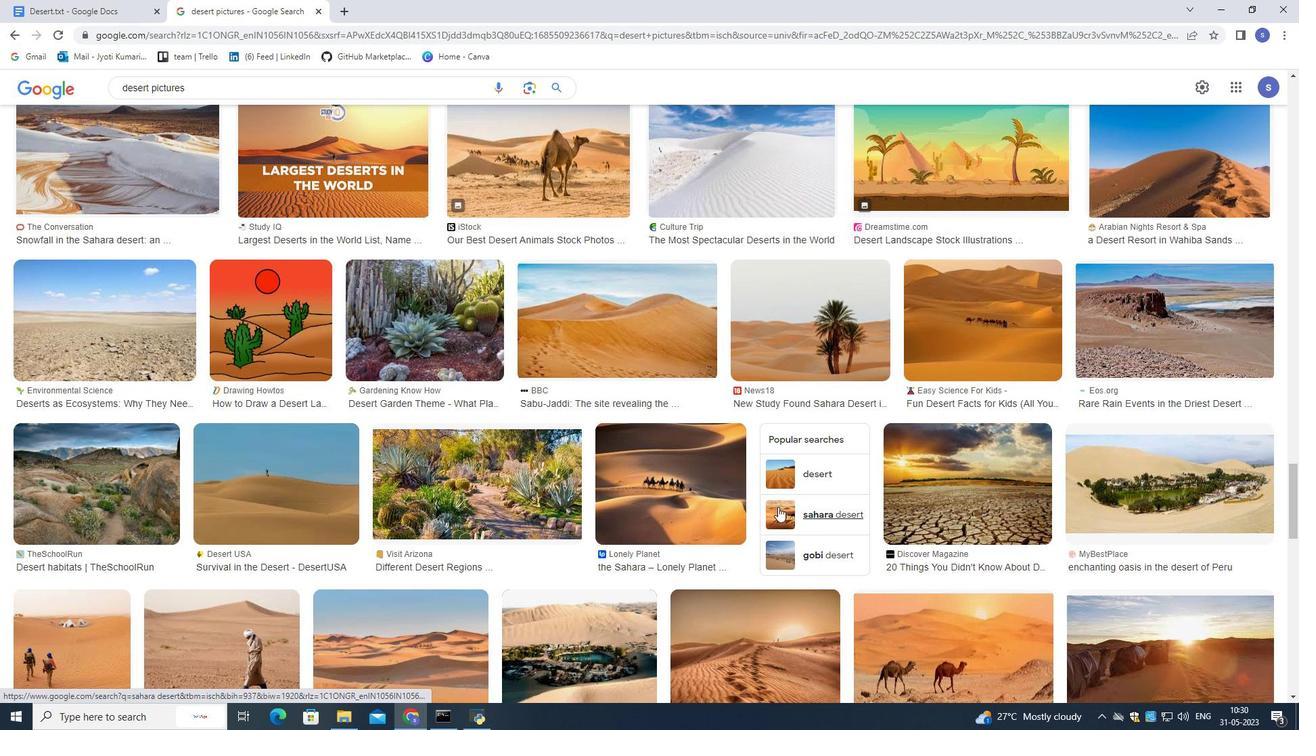 
Action: Mouse scrolled (778, 506) with delta (0, 0)
Screenshot: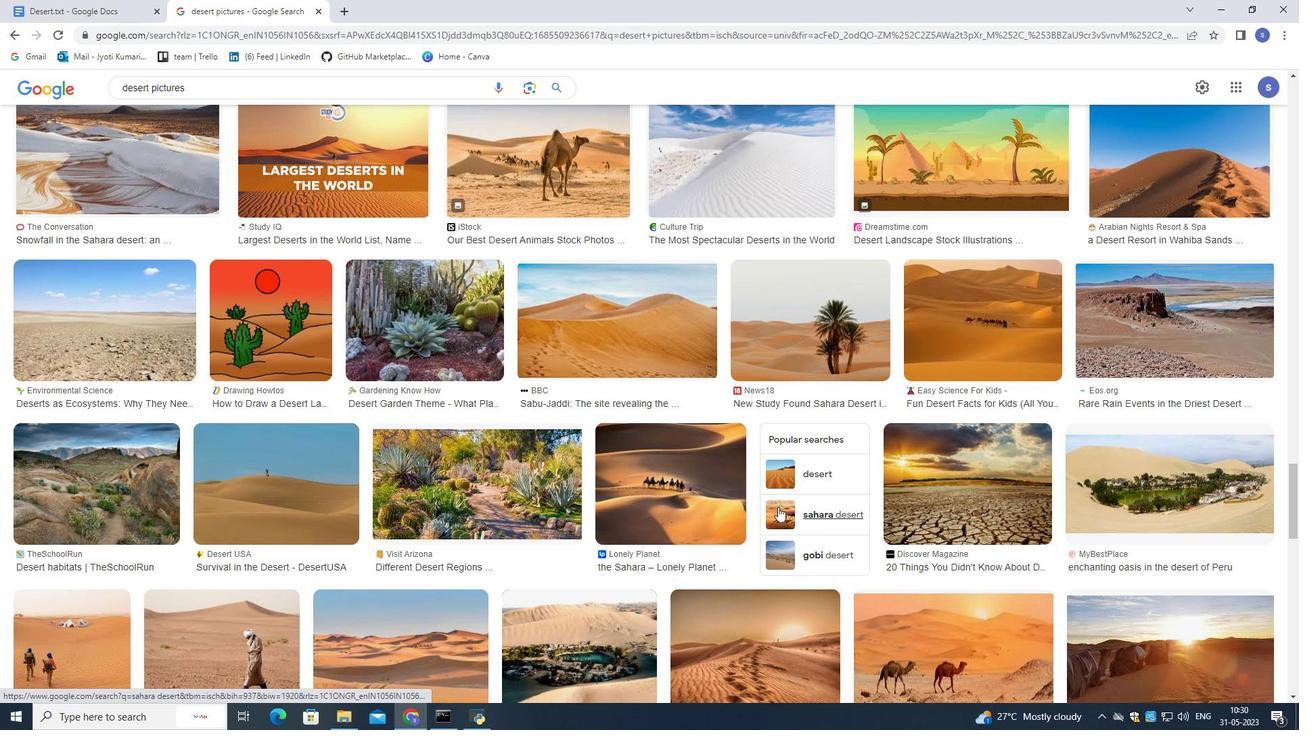 
Action: Mouse scrolled (778, 506) with delta (0, 0)
Screenshot: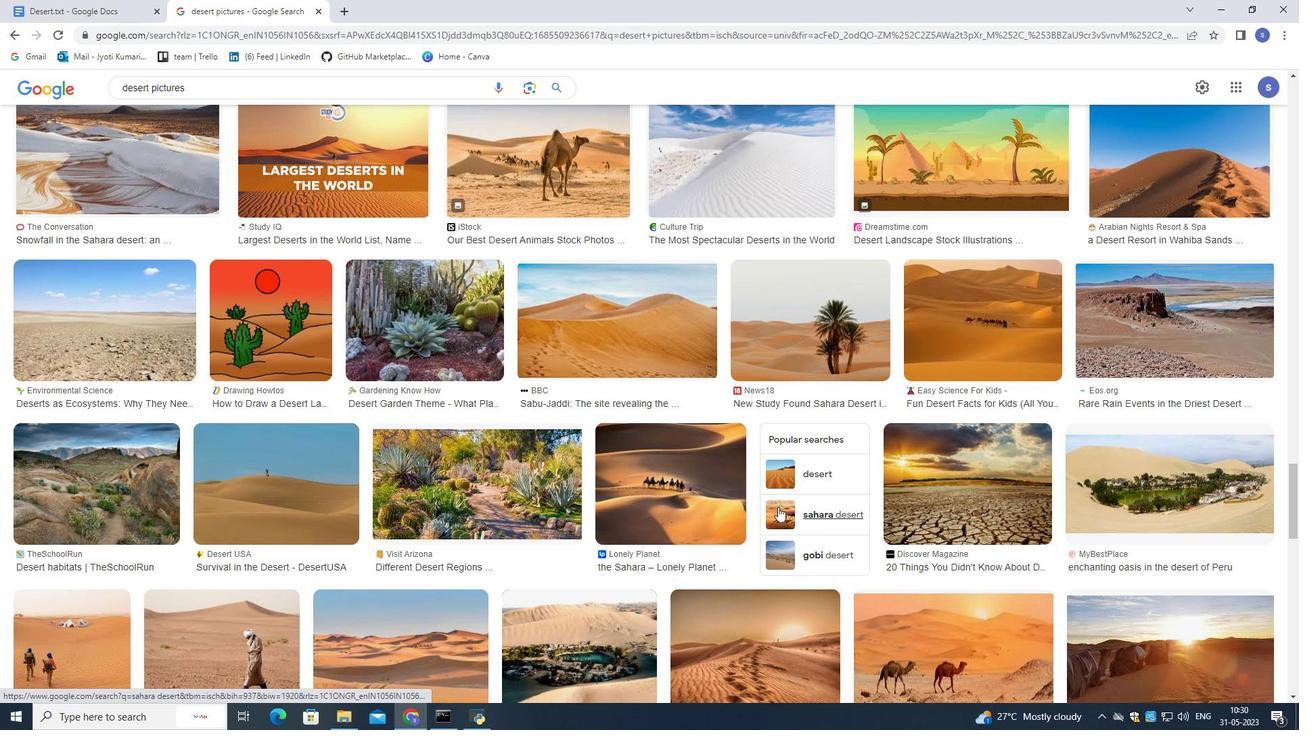 
Action: Mouse scrolled (778, 506) with delta (0, 0)
Screenshot: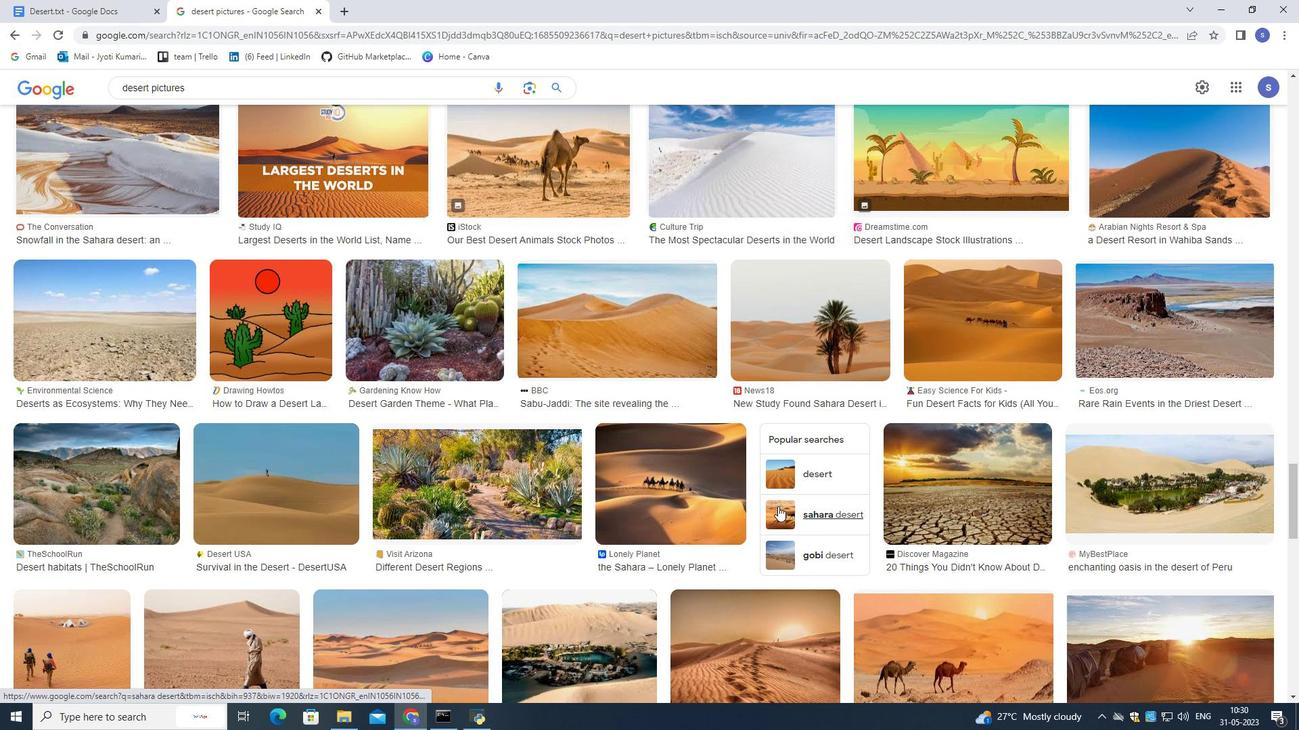 
Action: Mouse moved to (912, 464)
Screenshot: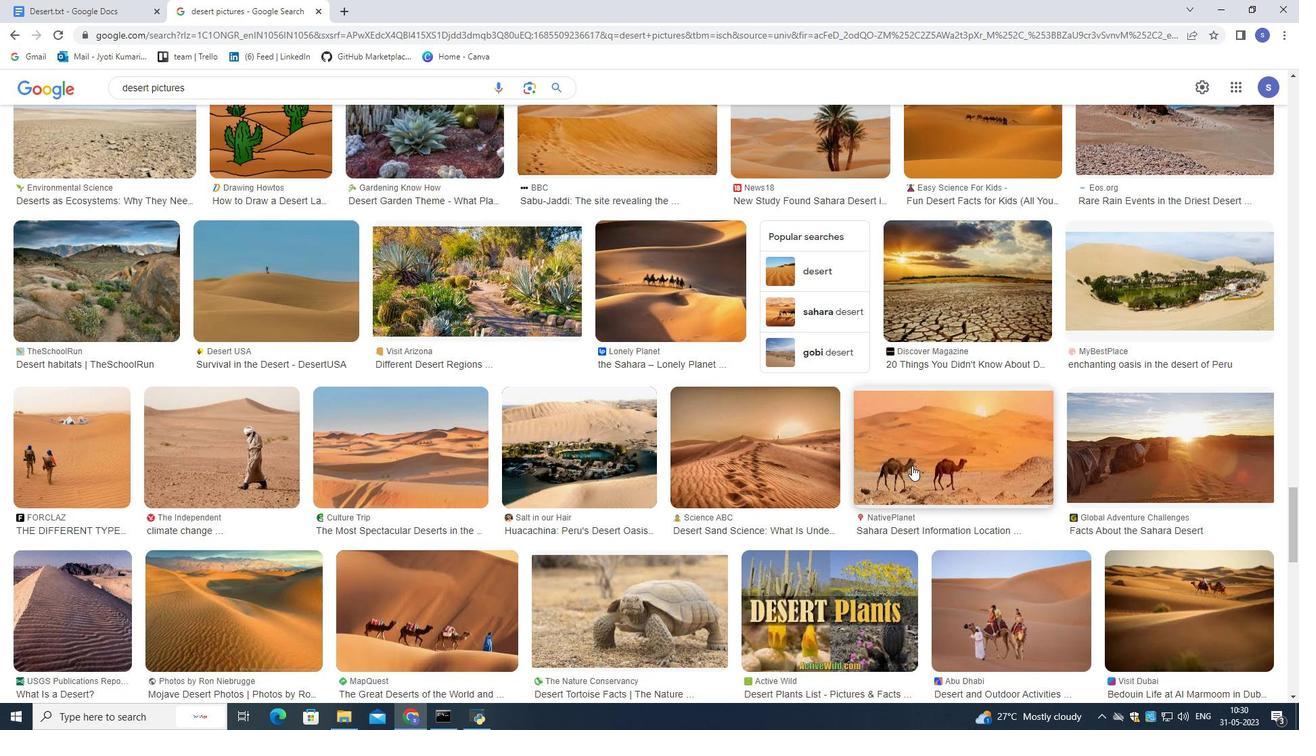 
Action: Mouse pressed left at (912, 464)
Screenshot: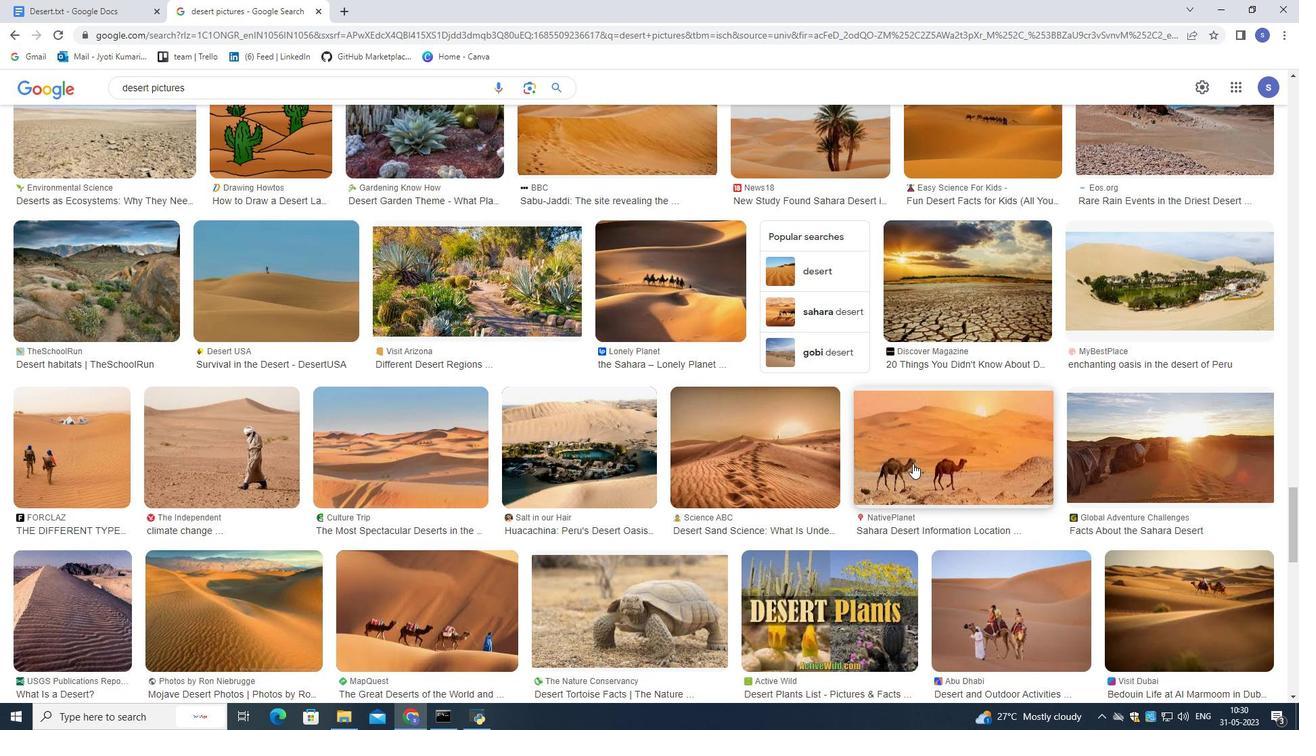 
Action: Mouse moved to (958, 337)
Screenshot: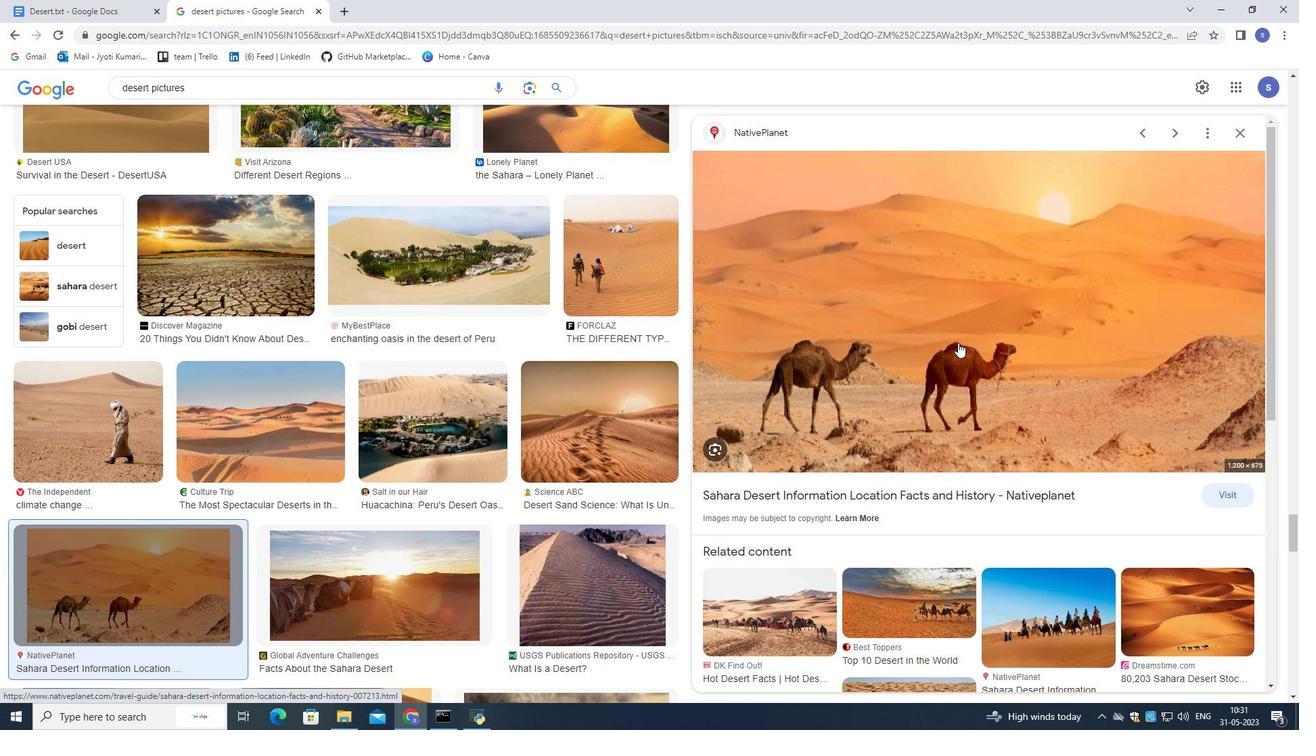 
Action: Mouse pressed right at (958, 337)
Screenshot: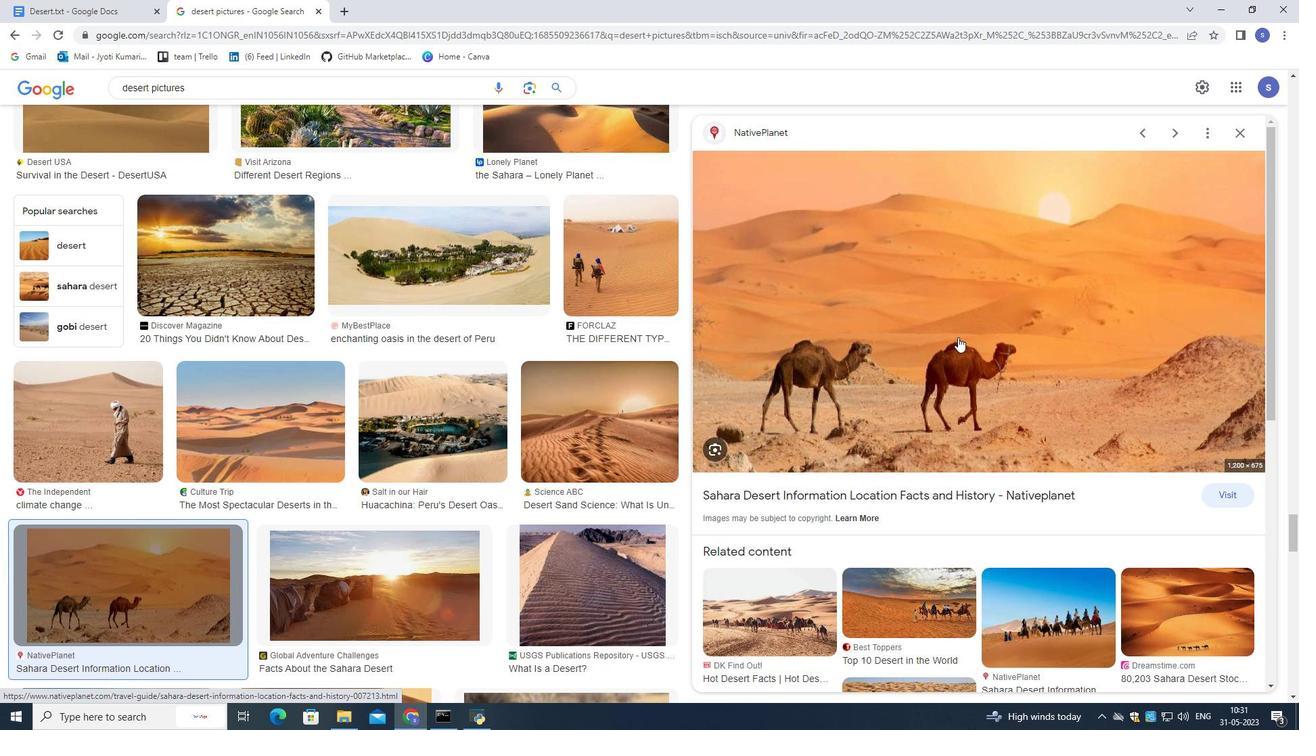 
Action: Mouse moved to (1006, 479)
Screenshot: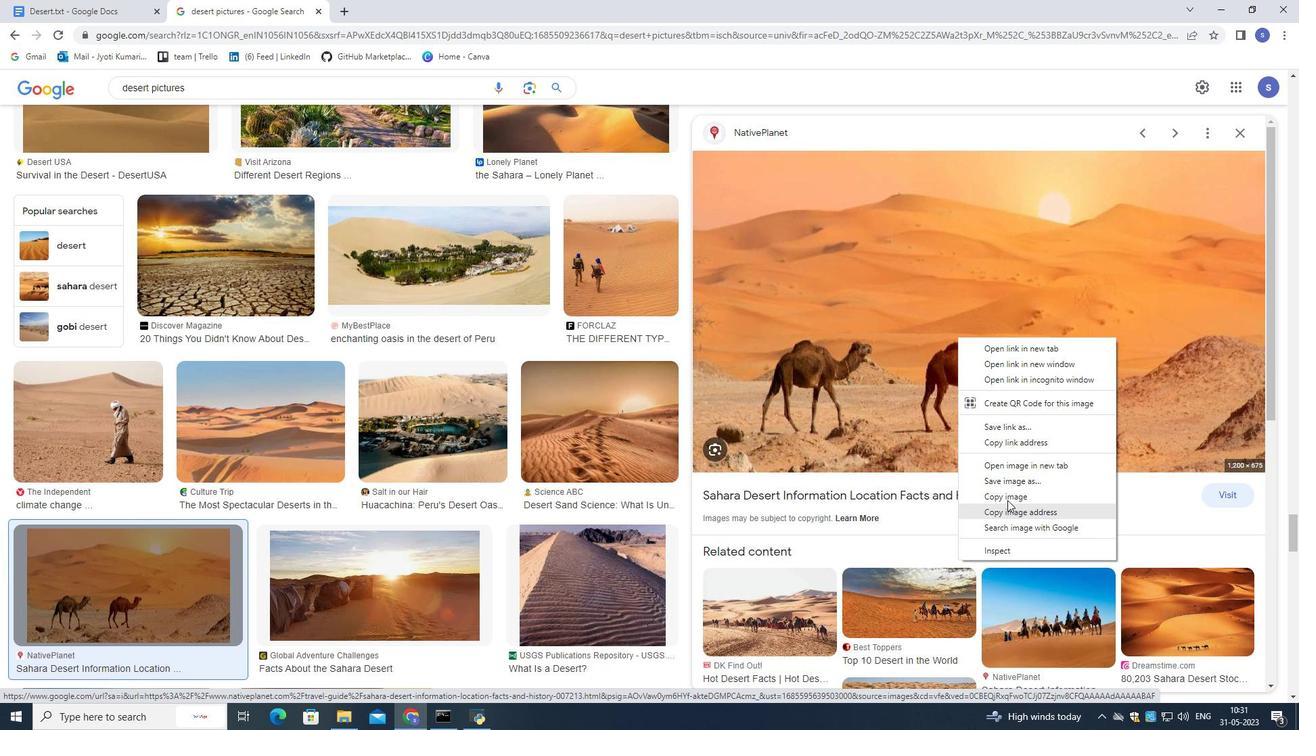 
Action: Mouse pressed left at (1006, 479)
Screenshot: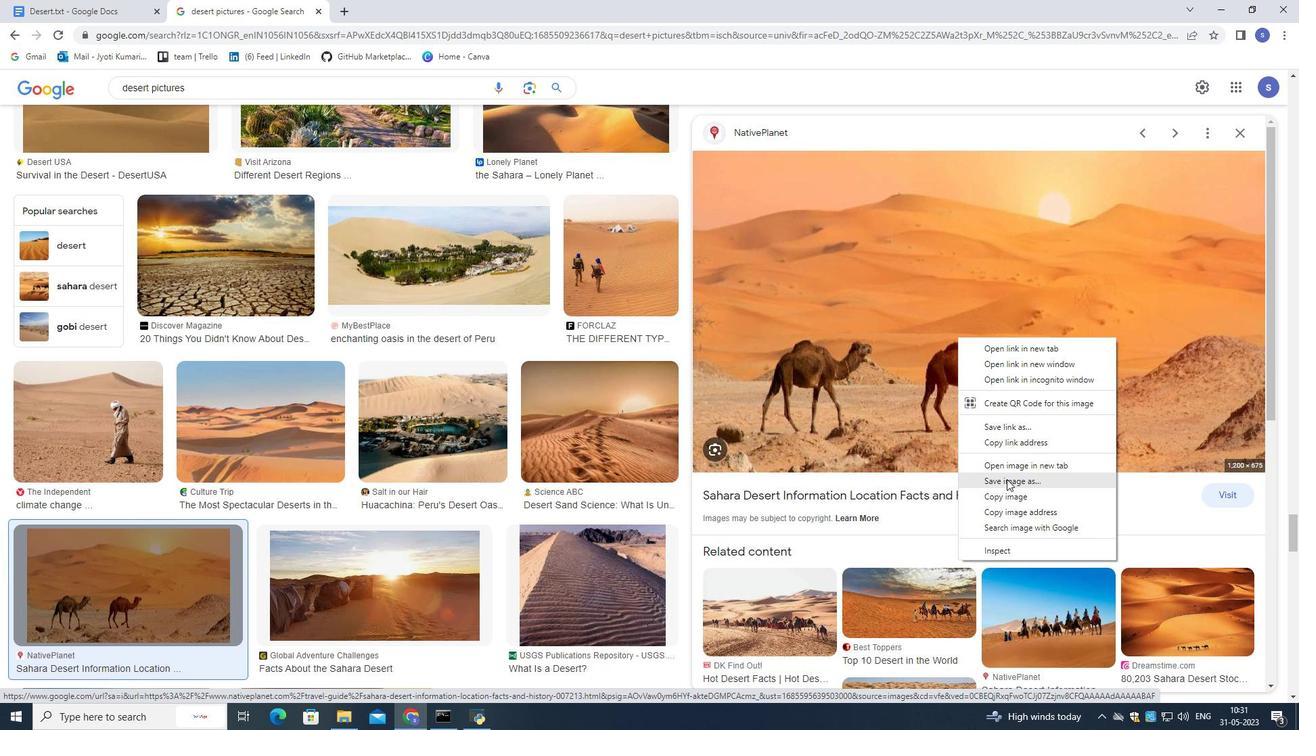 
Action: Mouse moved to (660, 406)
Screenshot: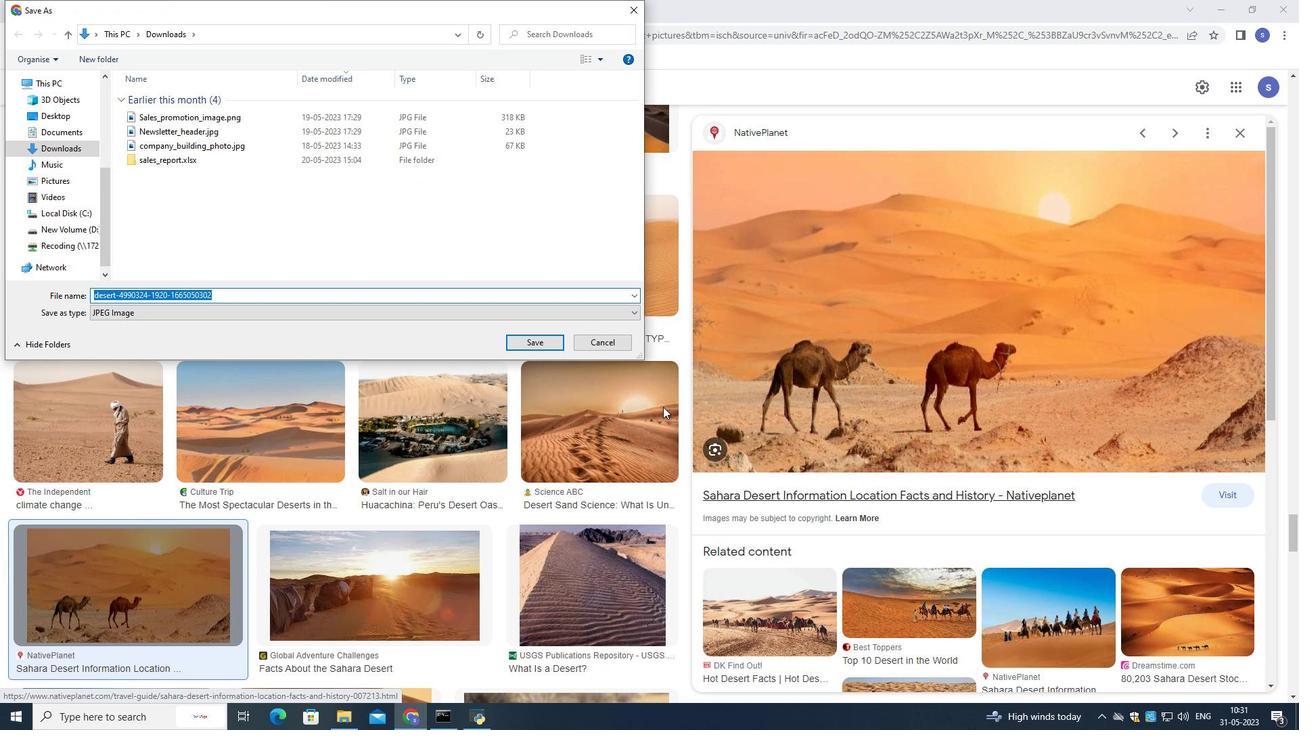 
Action: Key pressed <Key.shift>Desert.png<Key.enter>
Screenshot: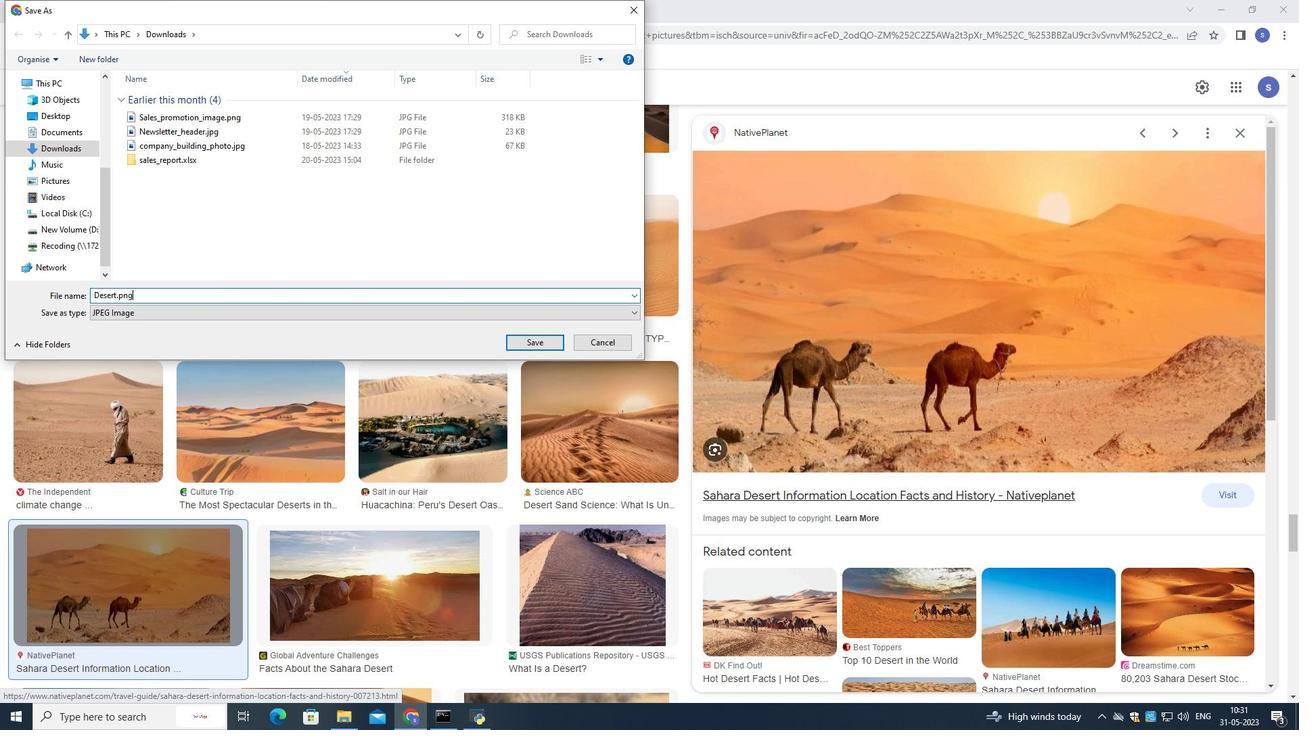 
Action: Mouse moved to (139, 4)
Screenshot: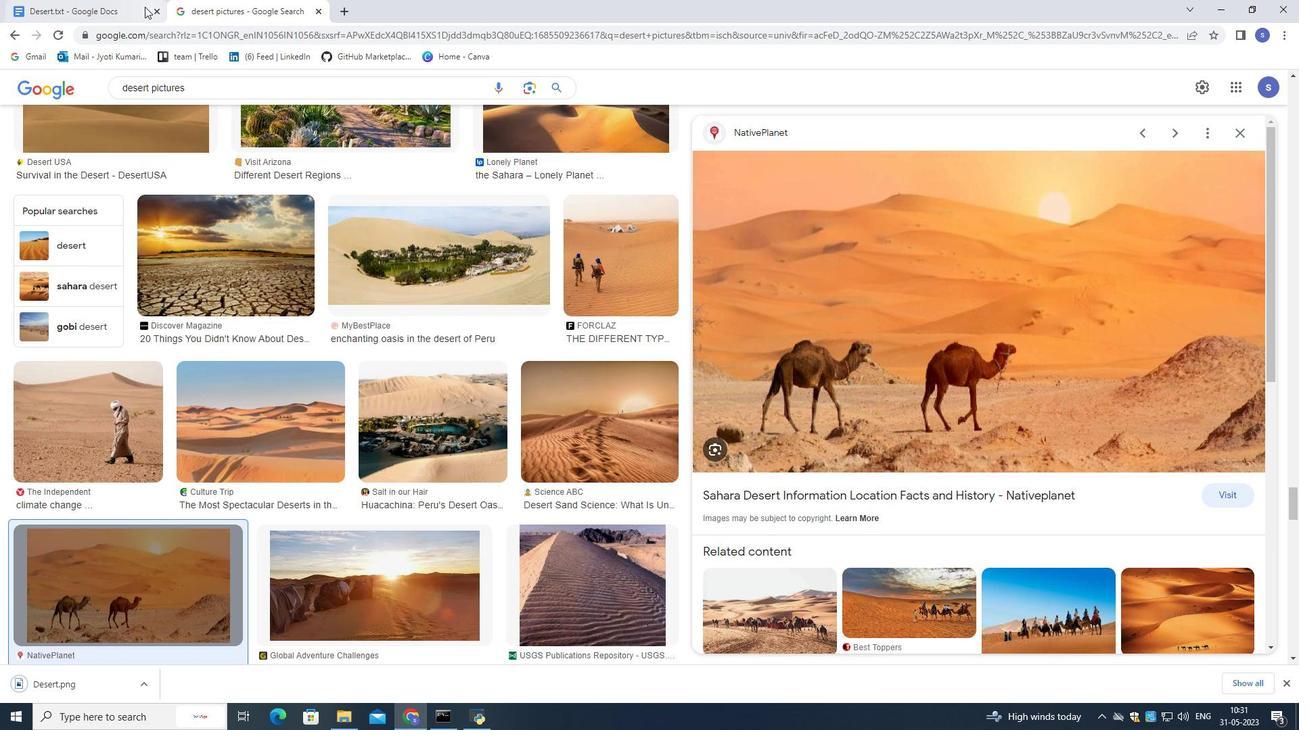 
Action: Mouse pressed left at (139, 4)
Screenshot: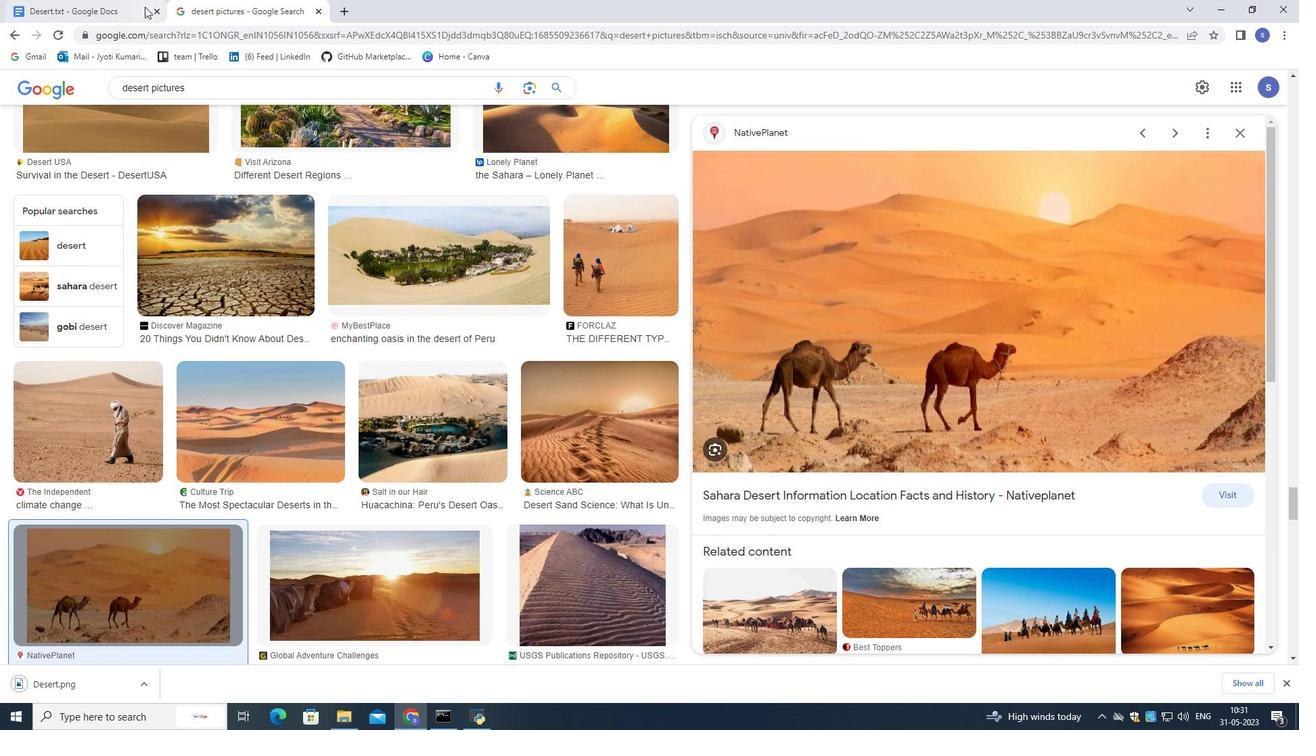 
Action: Mouse moved to (317, 10)
Screenshot: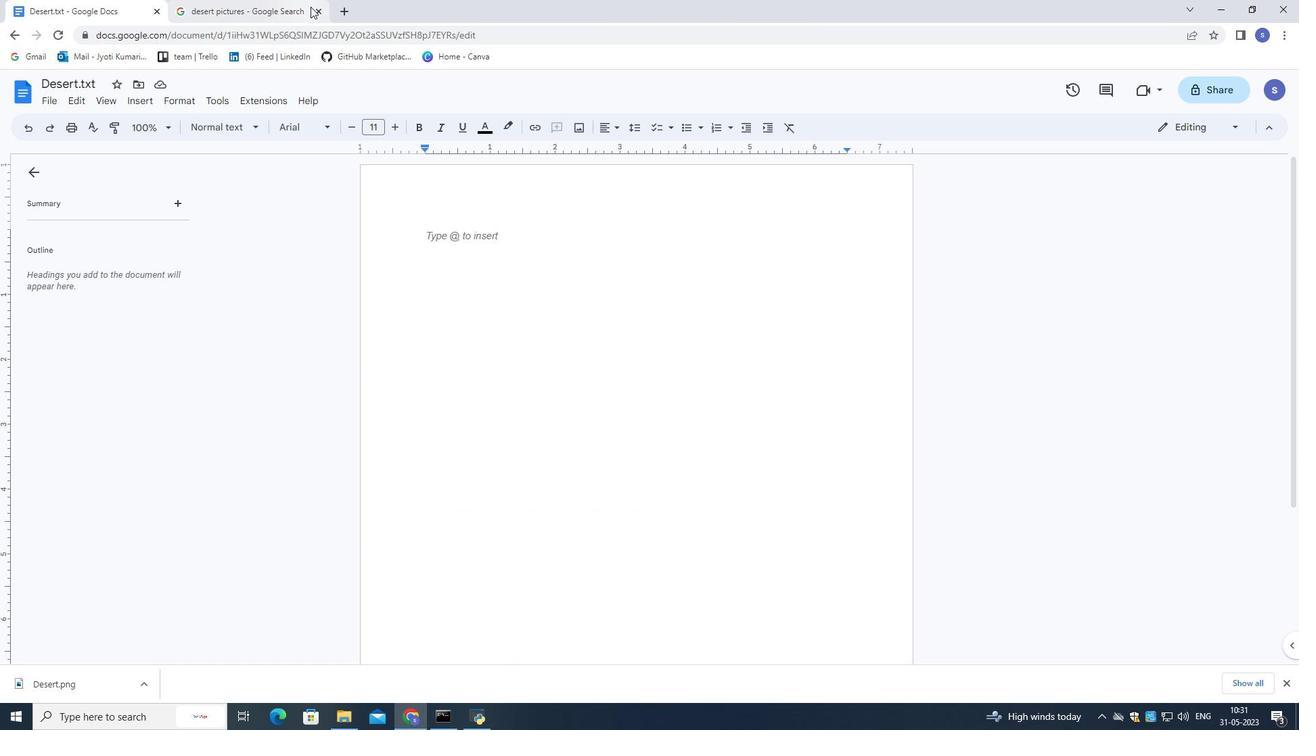 
Action: Mouse pressed left at (317, 10)
Screenshot: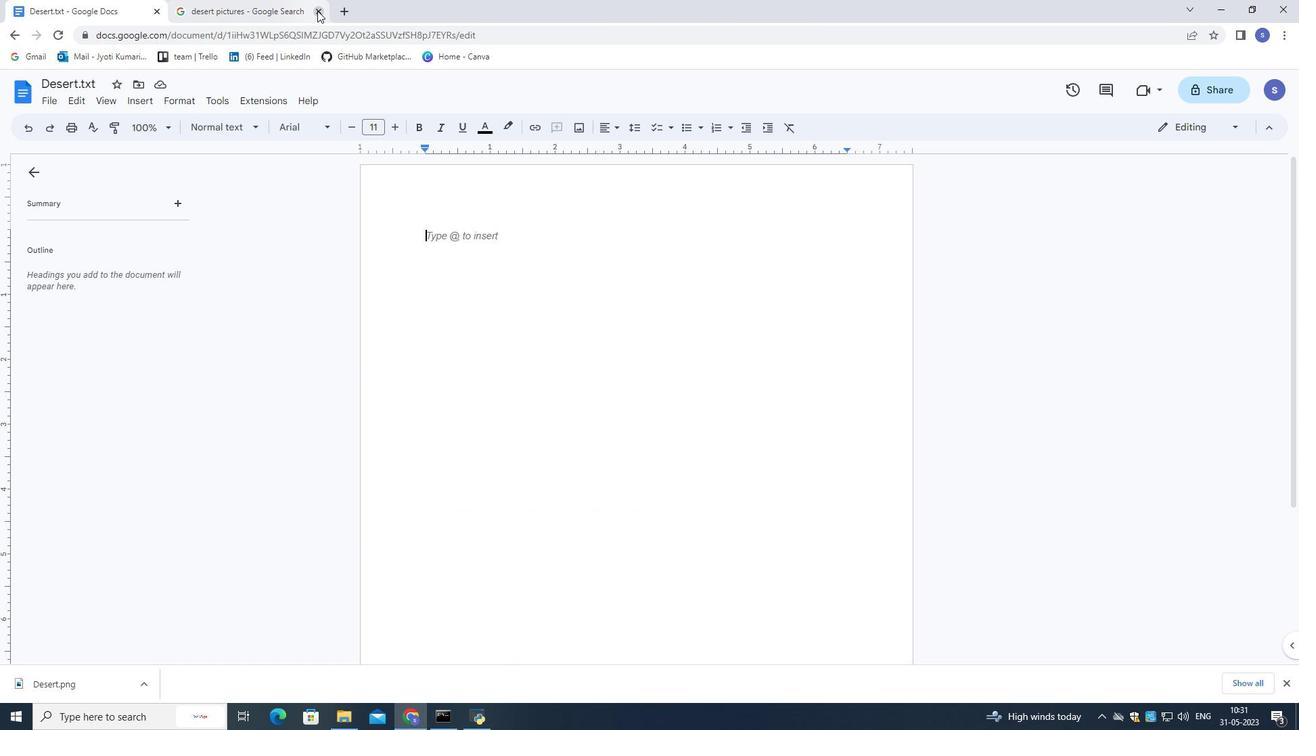 
Action: Mouse moved to (583, 127)
Screenshot: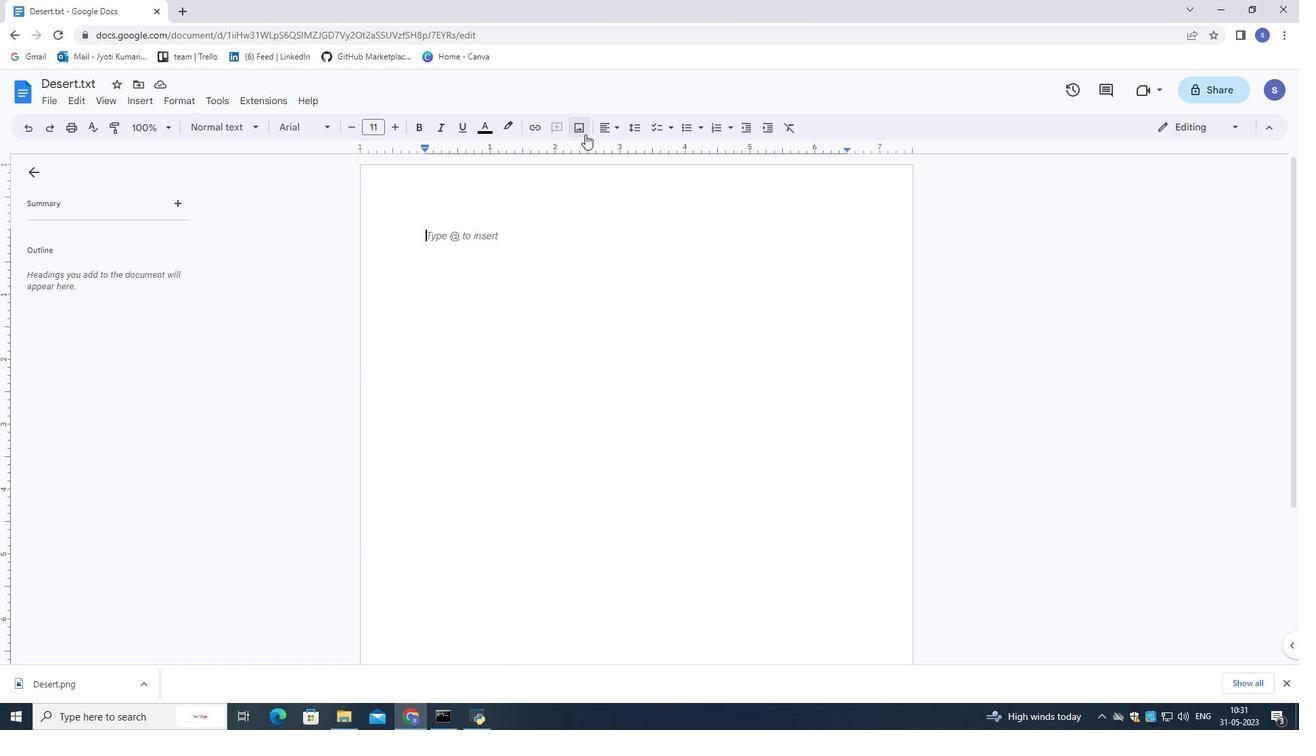 
Action: Mouse pressed left at (583, 127)
Screenshot: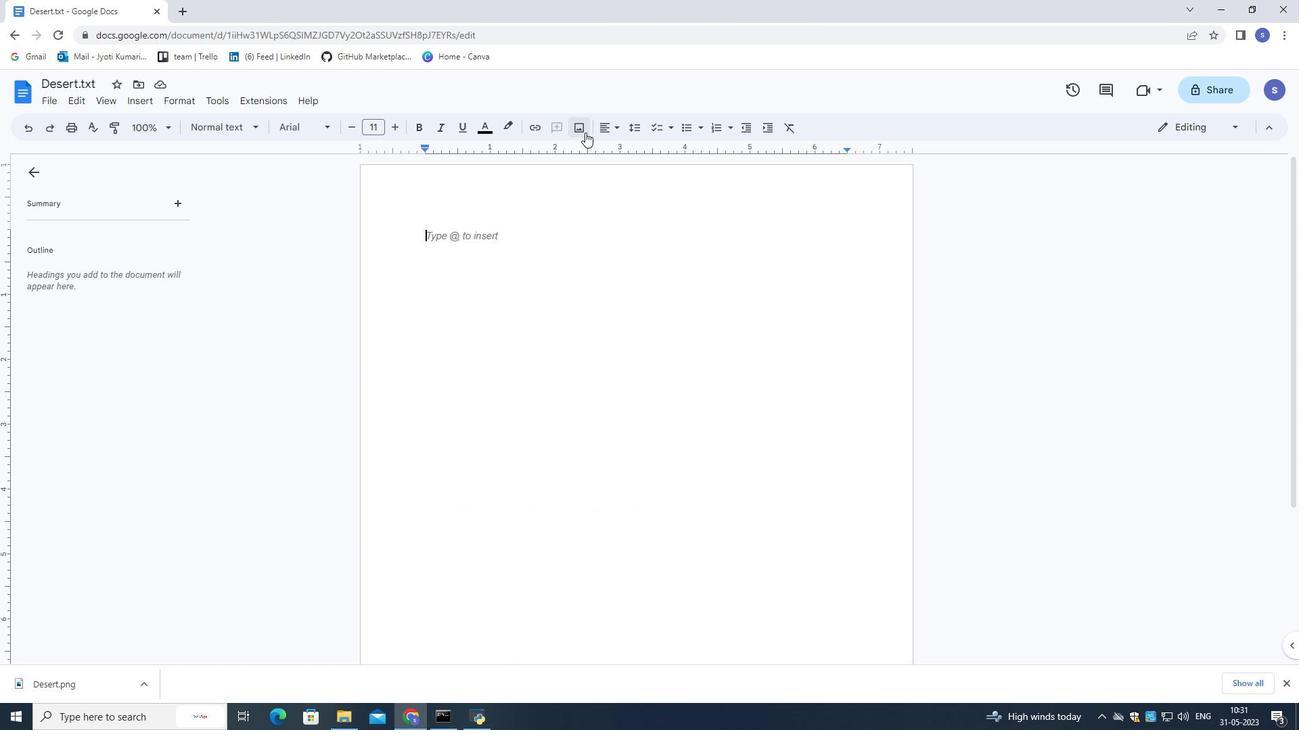 
Action: Mouse moved to (594, 155)
Screenshot: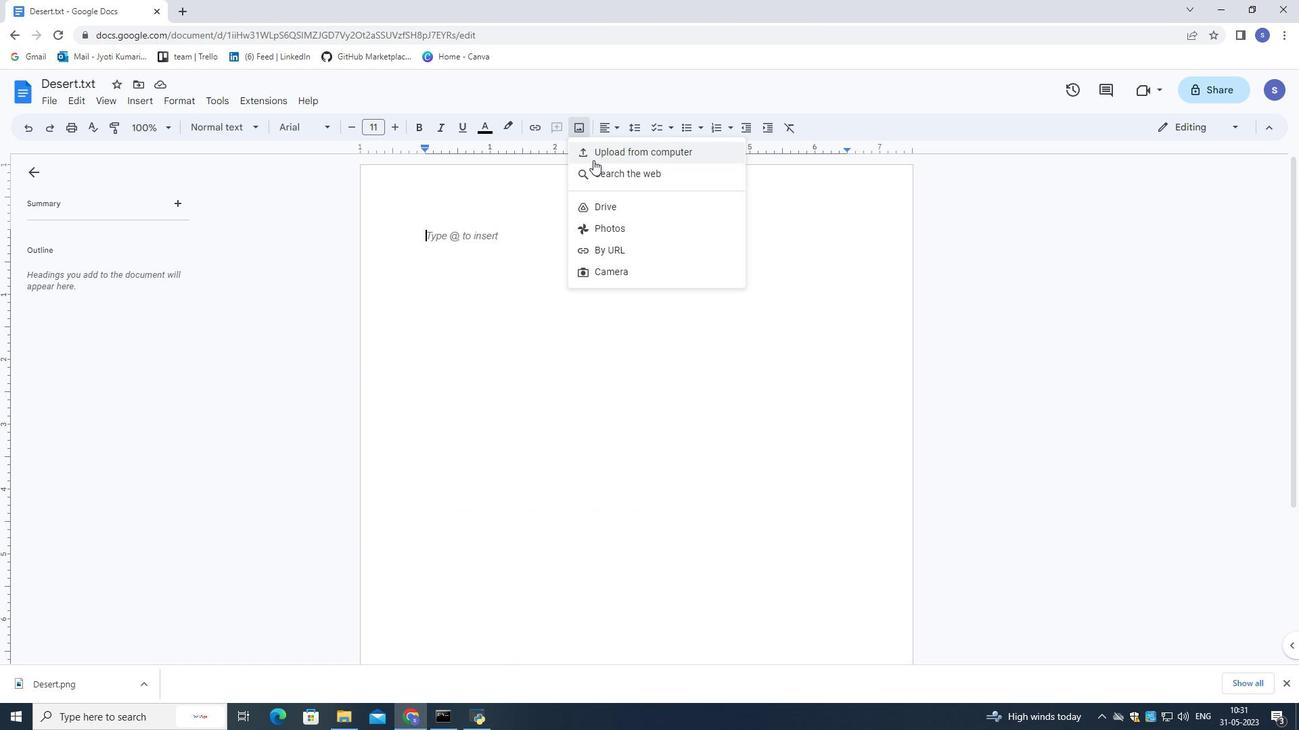 
Action: Mouse pressed left at (594, 155)
Screenshot: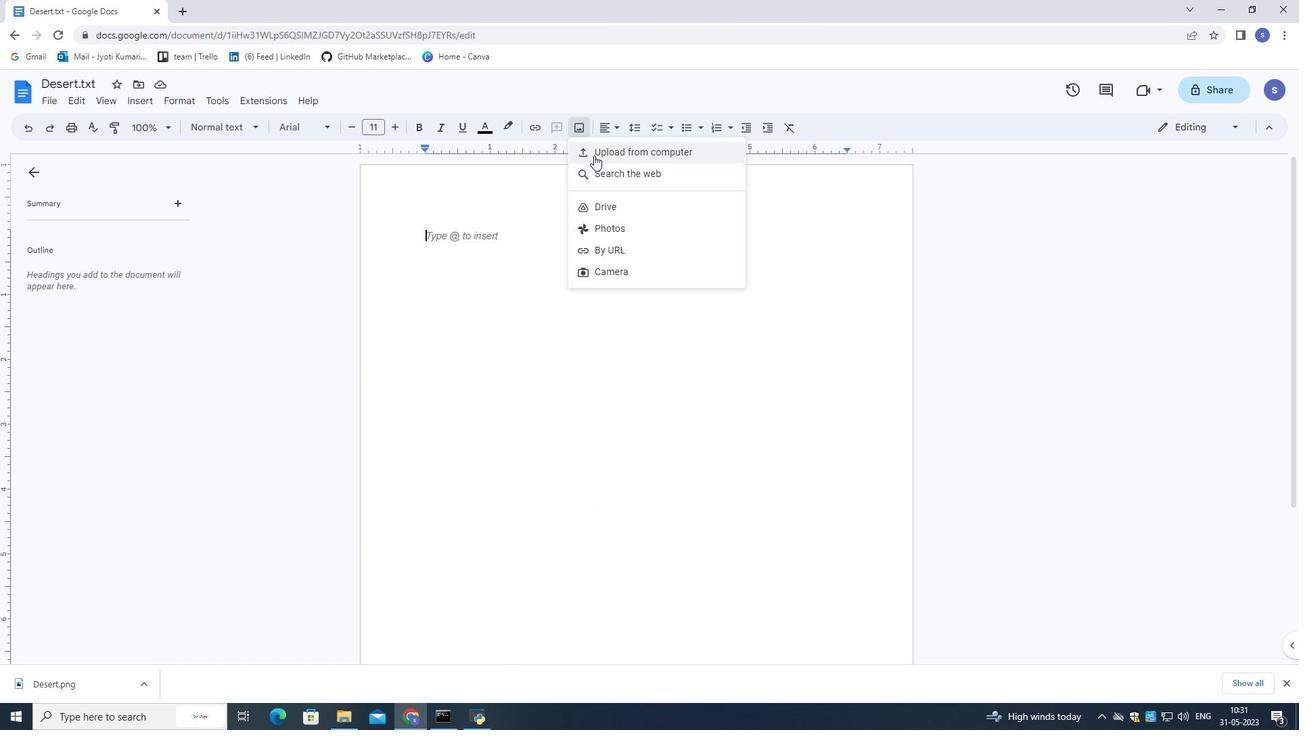 
Action: Mouse moved to (319, 120)
Screenshot: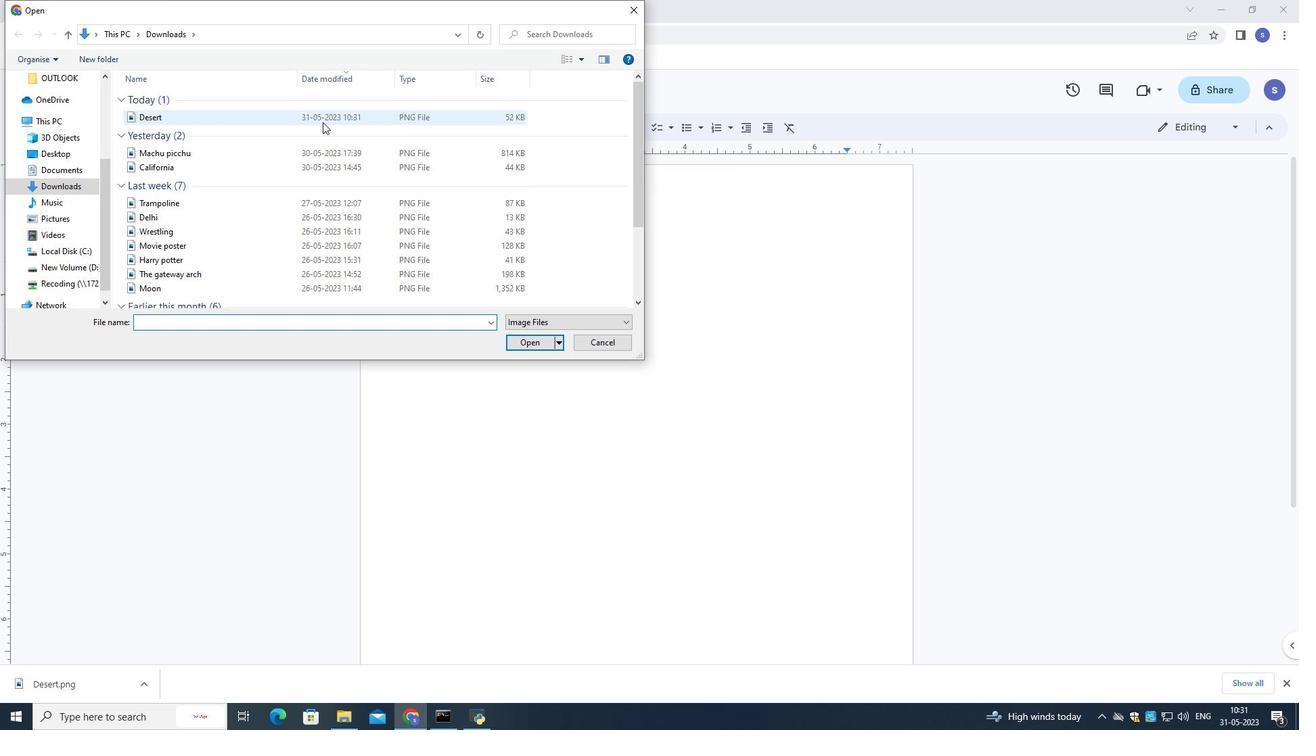 
Action: Mouse pressed left at (319, 120)
Screenshot: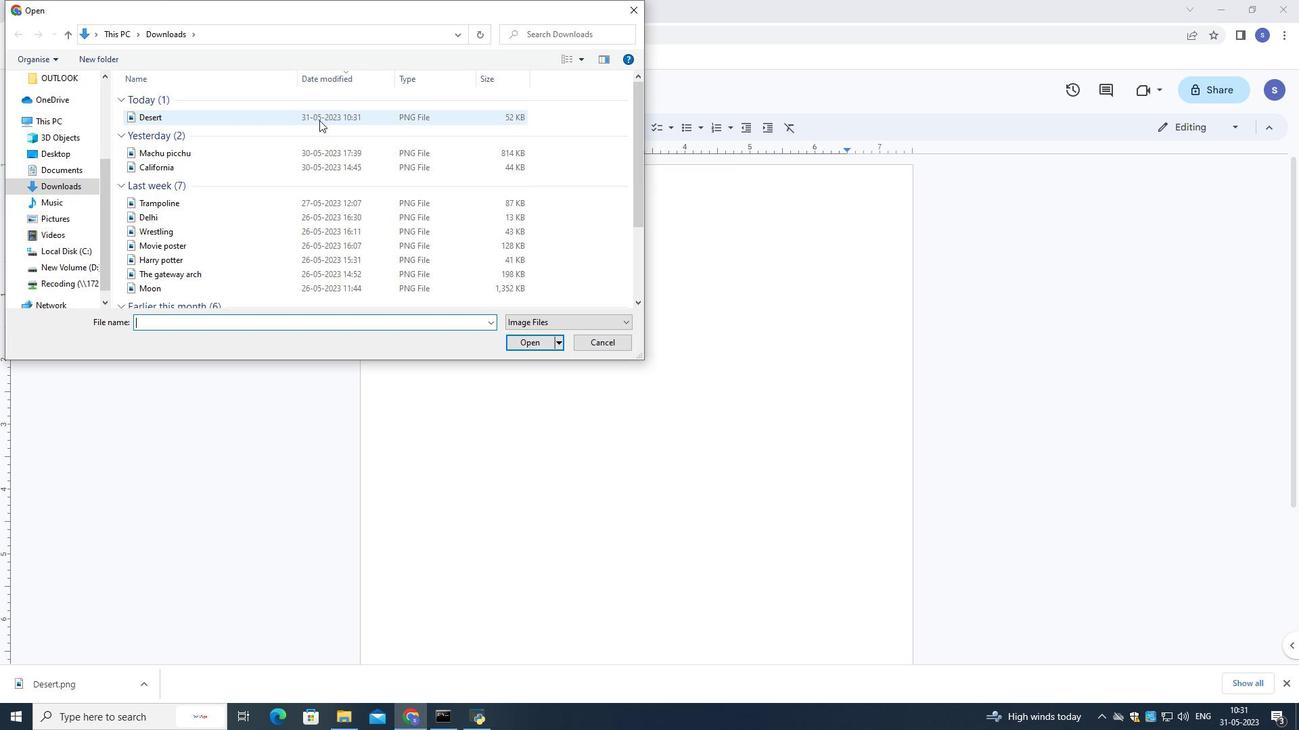 
Action: Mouse moved to (525, 345)
Screenshot: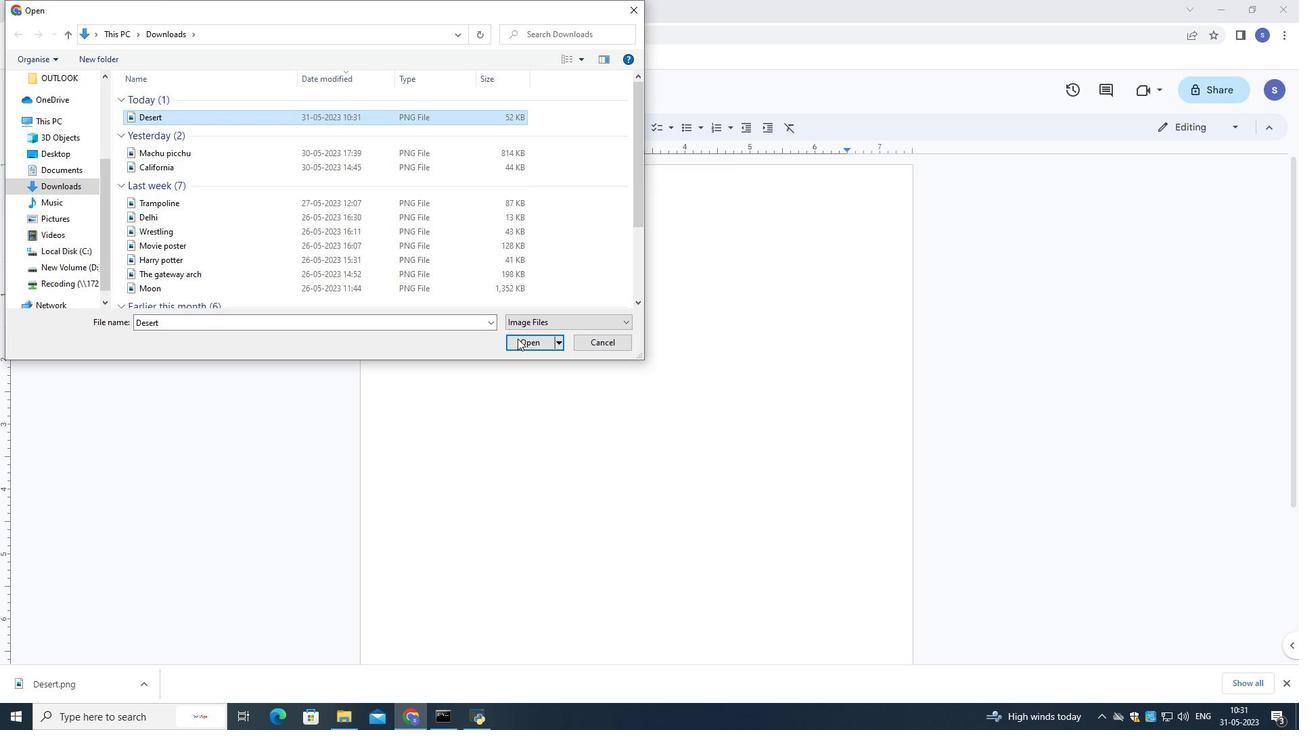 
Action: Mouse pressed left at (525, 345)
Screenshot: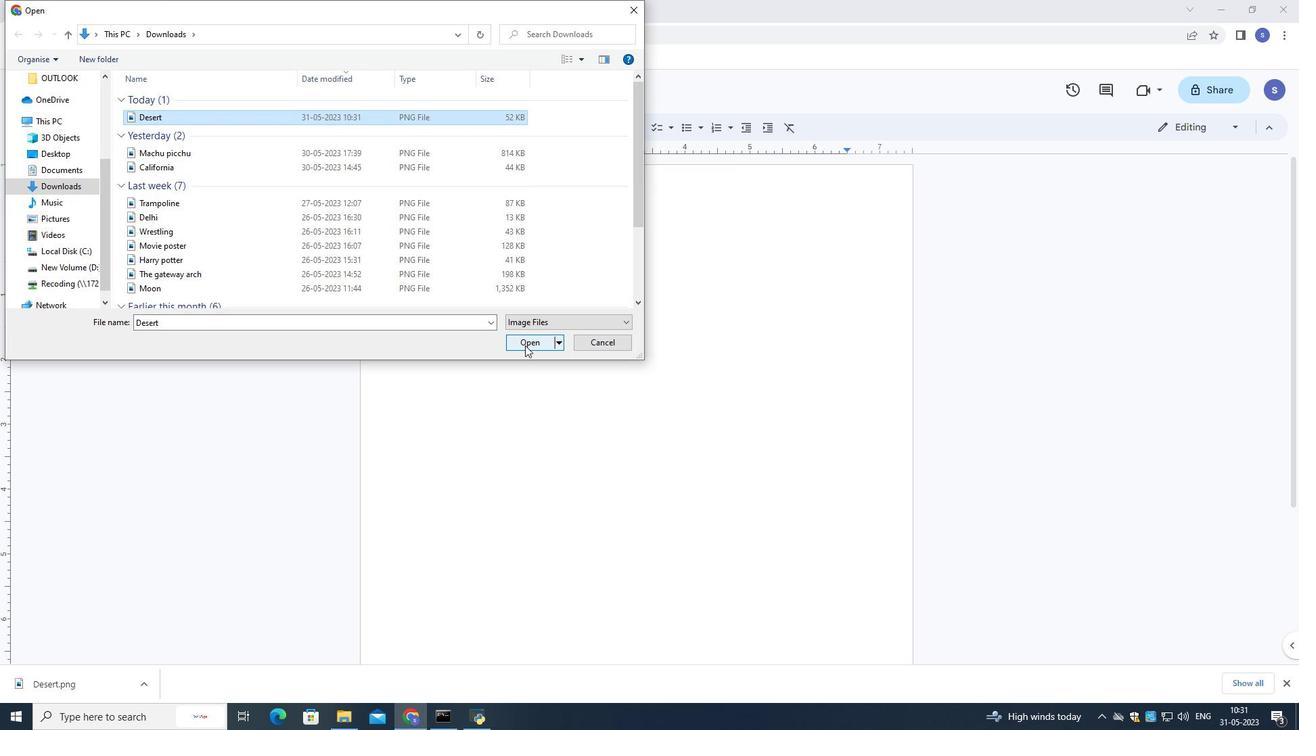 
Action: Mouse moved to (557, 369)
Screenshot: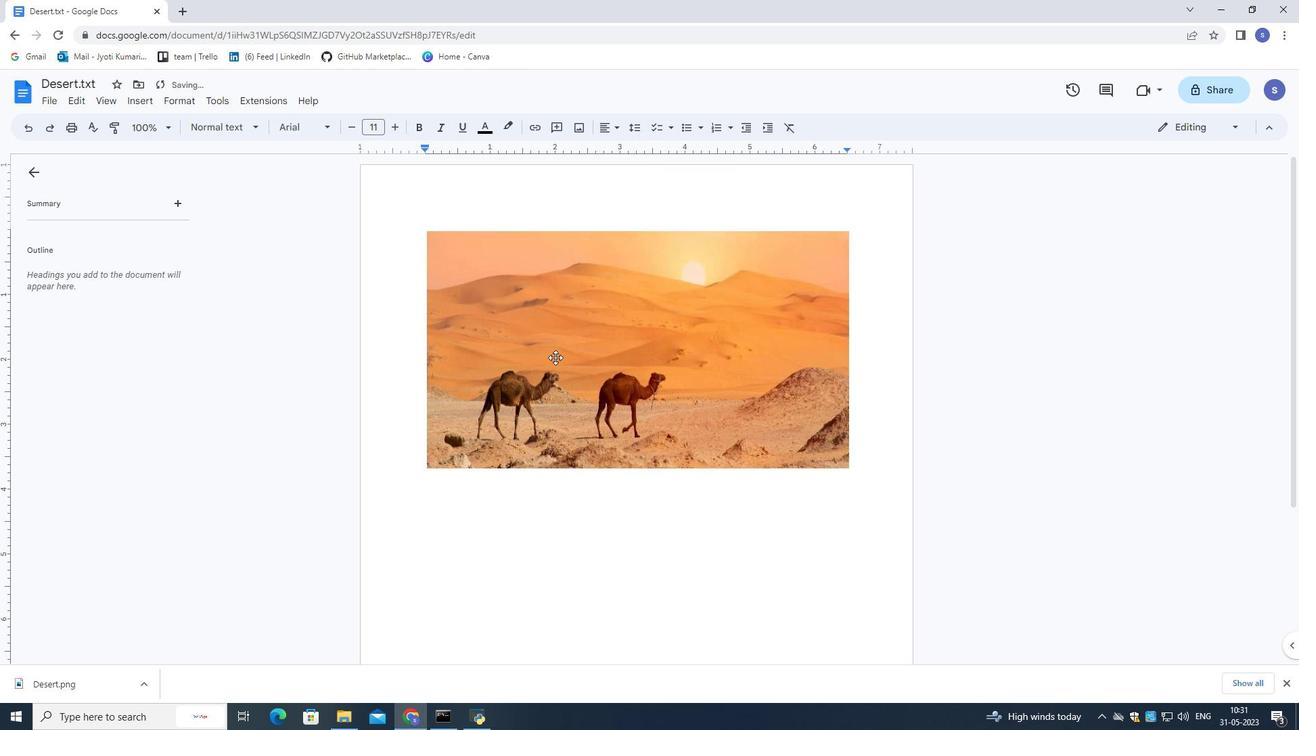 
Action: Mouse scrolled (557, 370) with delta (0, 0)
Screenshot: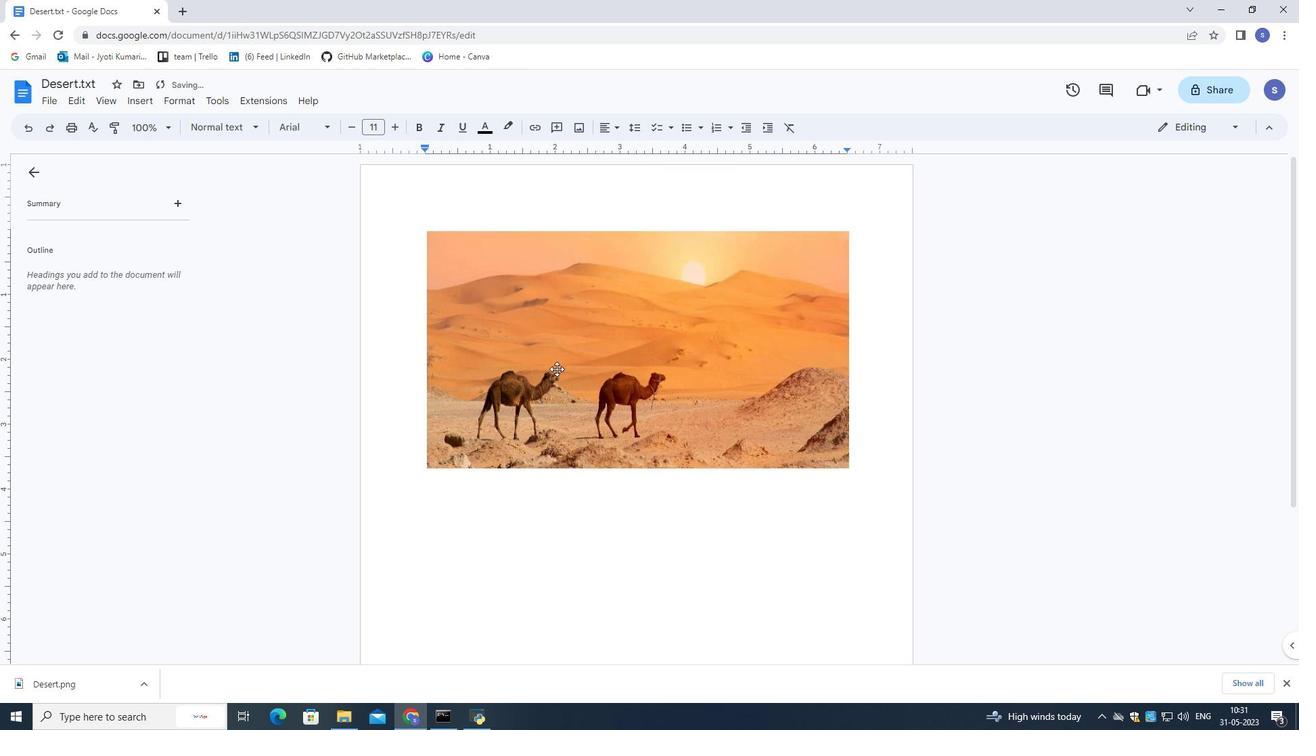 
Action: Mouse scrolled (557, 370) with delta (0, 0)
Screenshot: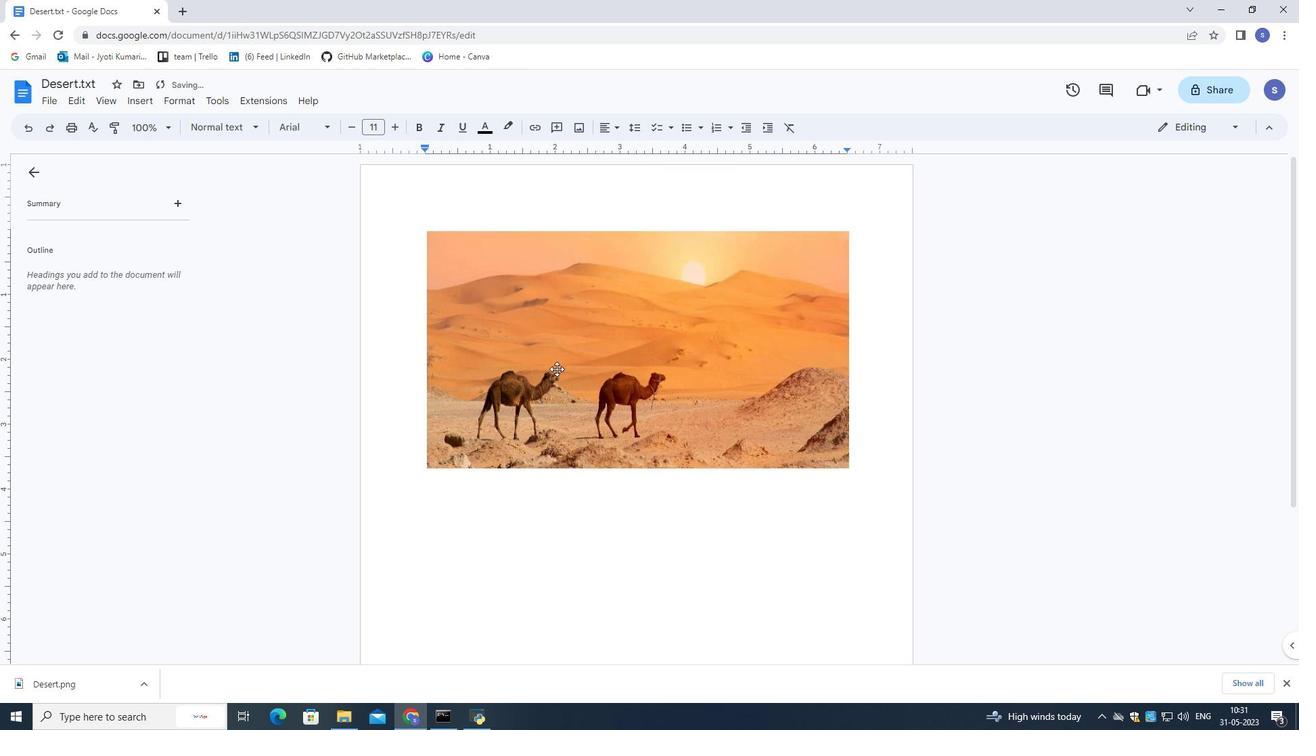 
Action: Mouse moved to (602, 391)
Screenshot: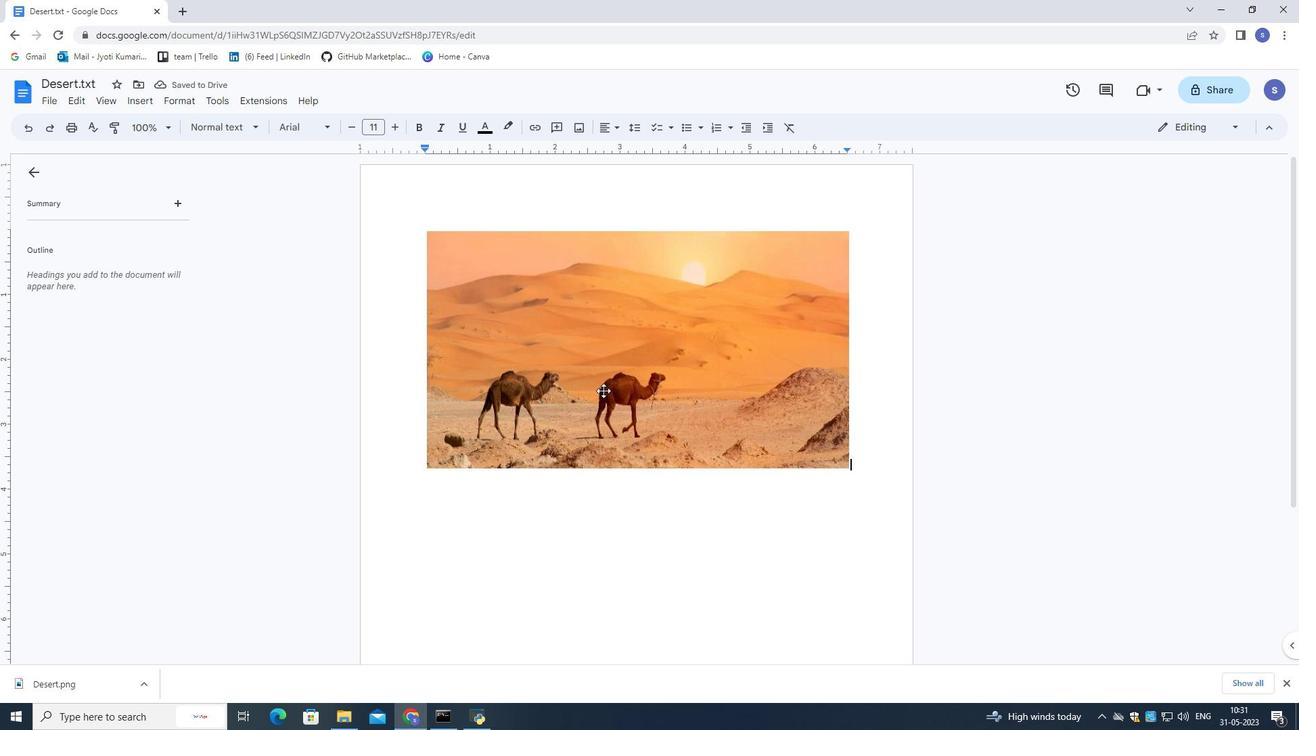 
Action: Mouse pressed left at (602, 391)
Screenshot: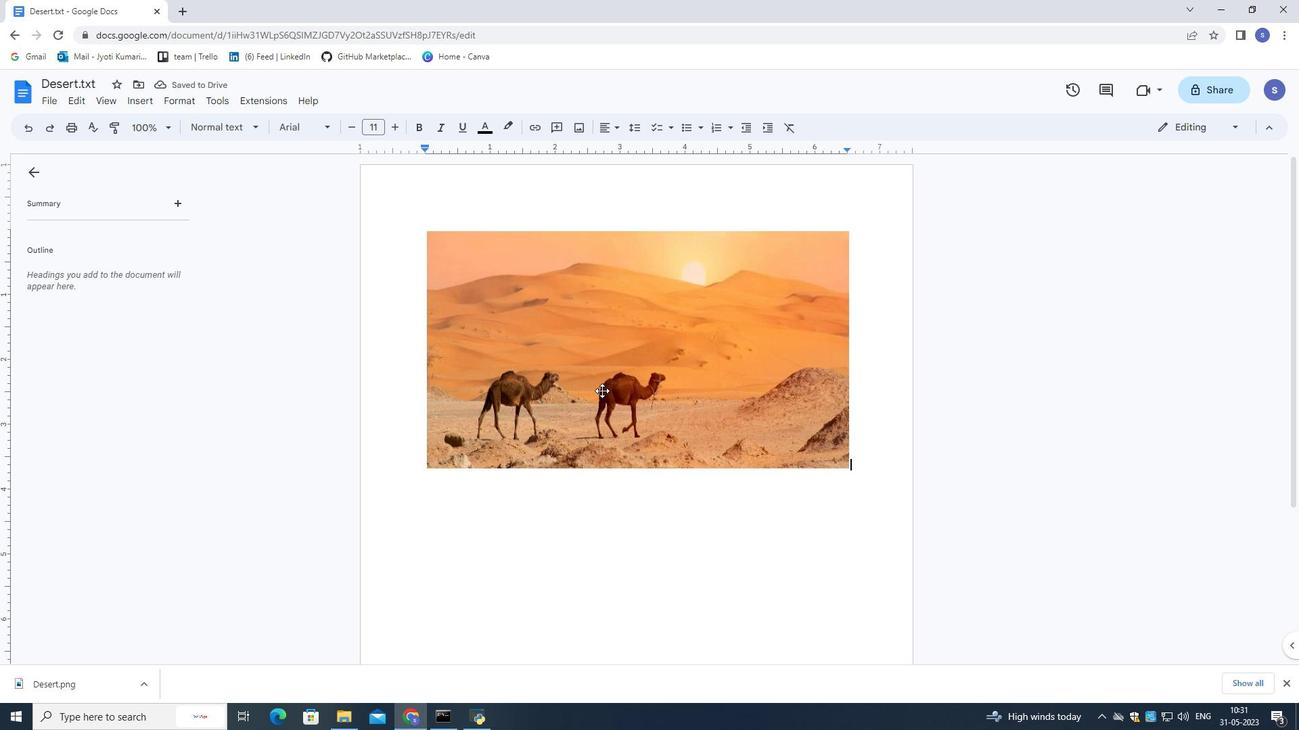 
Action: Mouse moved to (538, 486)
Screenshot: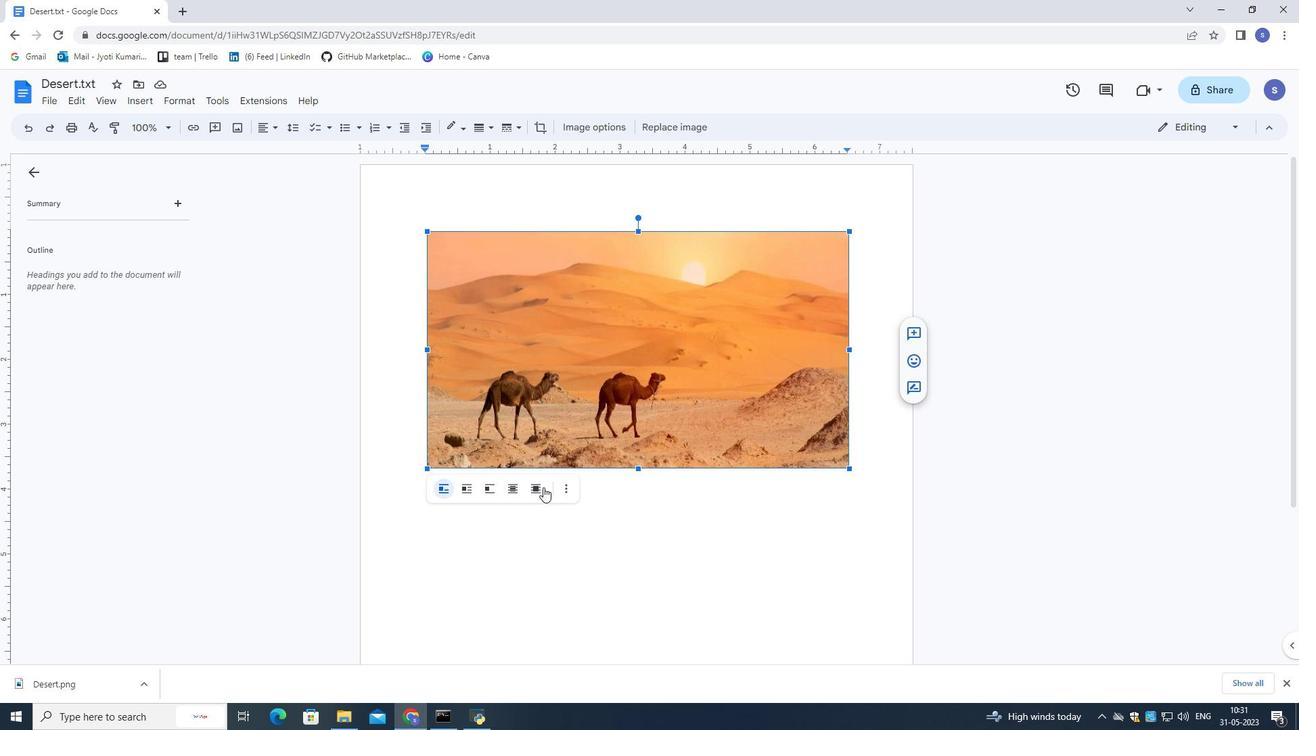 
Action: Mouse pressed left at (538, 486)
Screenshot: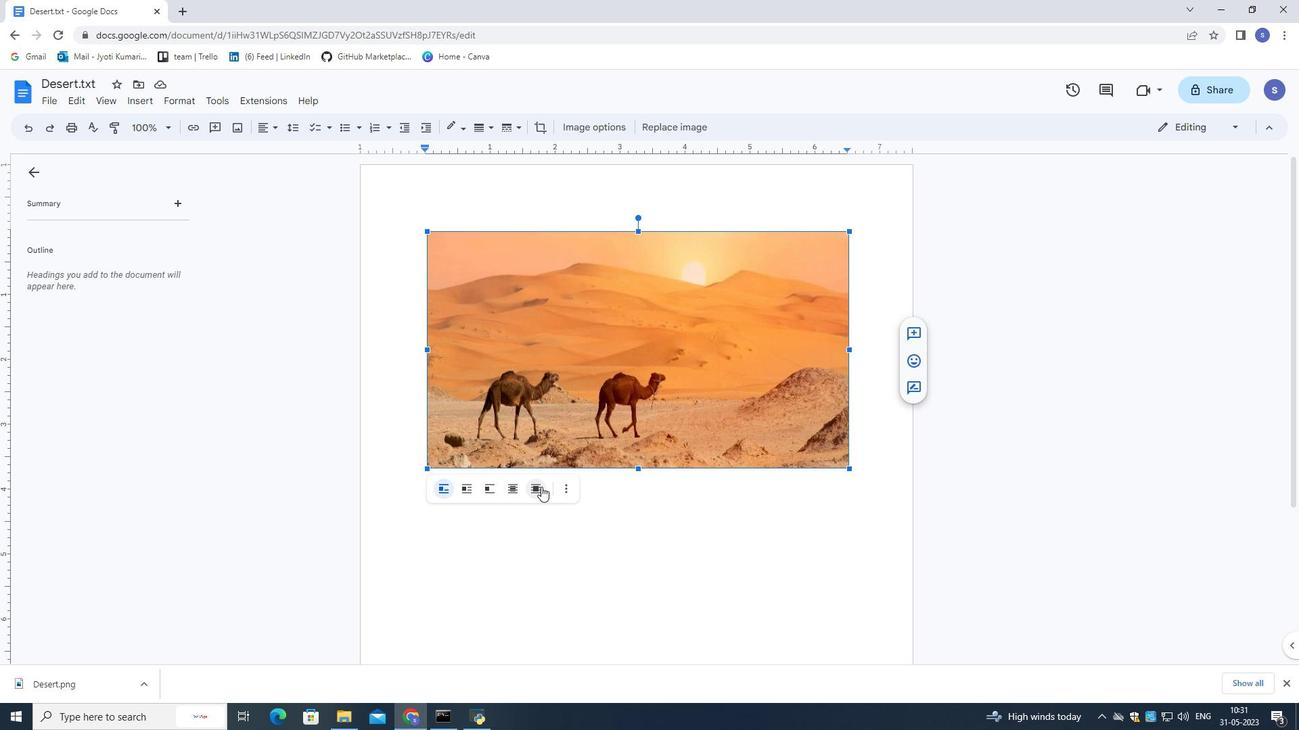 
Action: Mouse moved to (512, 493)
Screenshot: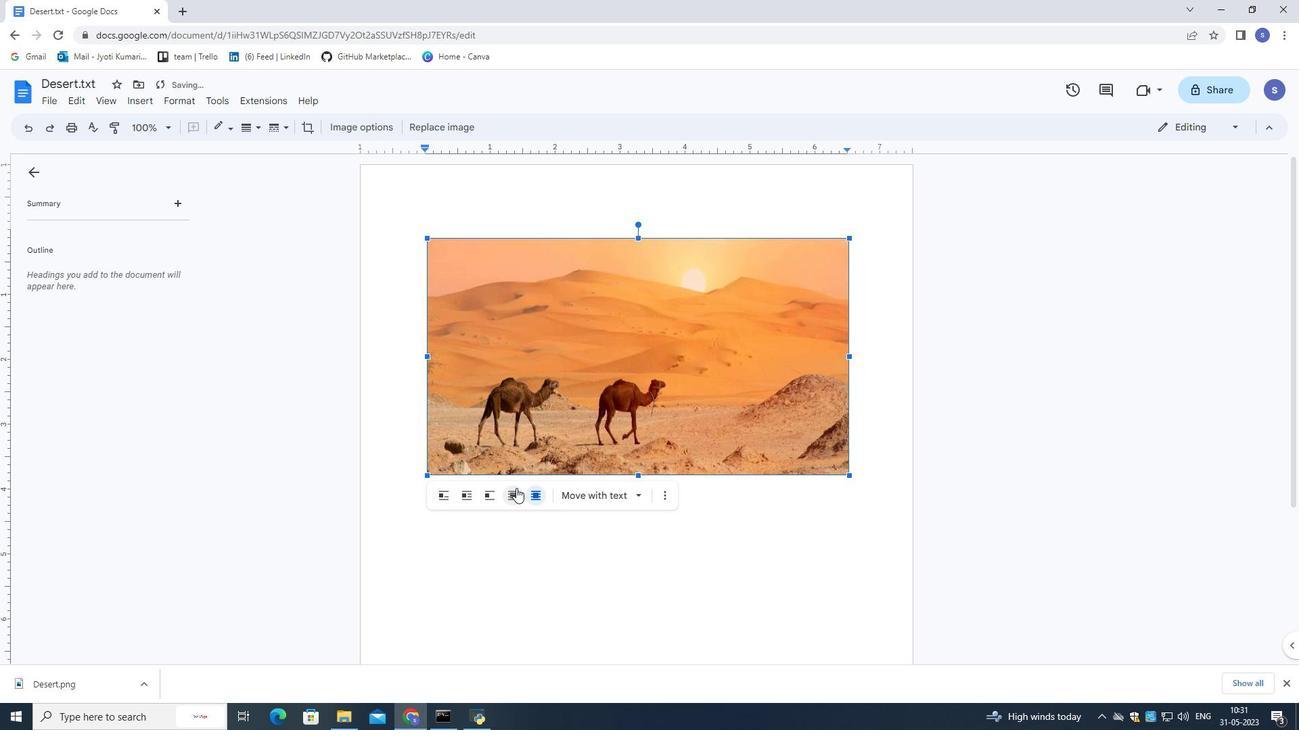 
Action: Mouse pressed left at (512, 493)
Screenshot: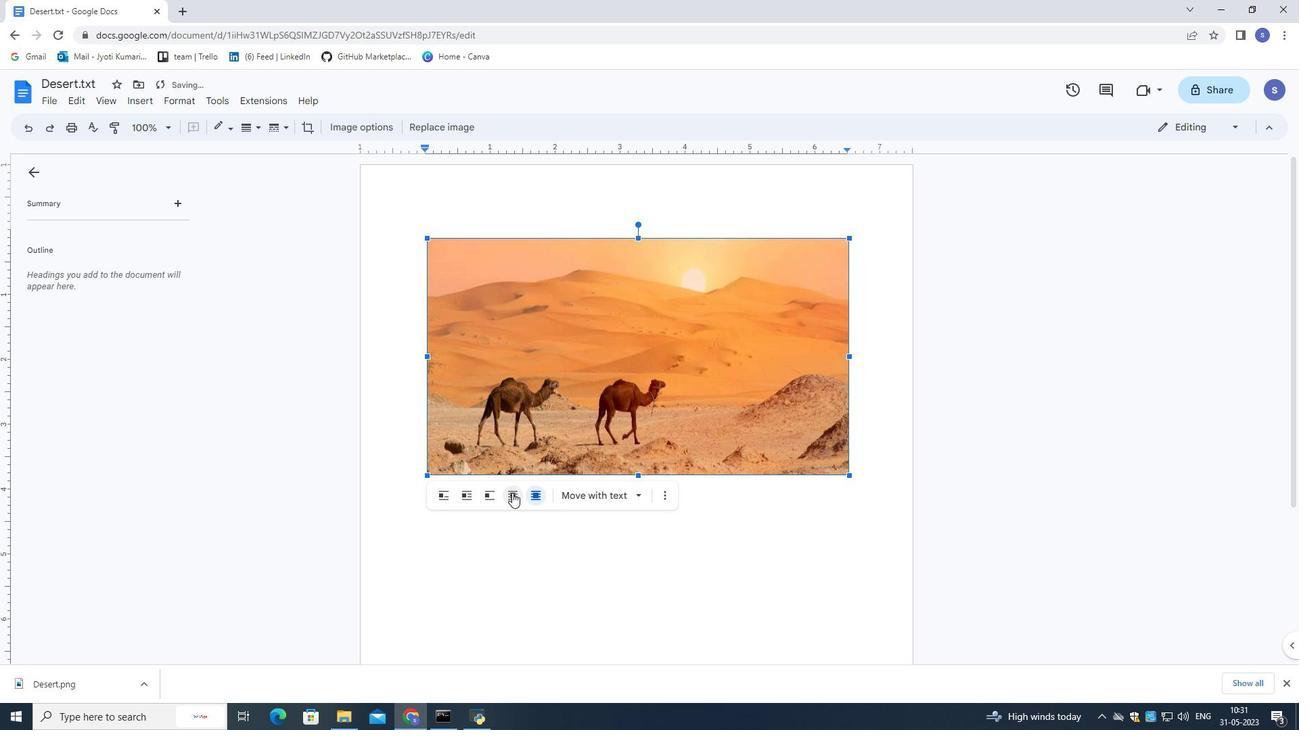 
Action: Mouse pressed left at (512, 493)
Screenshot: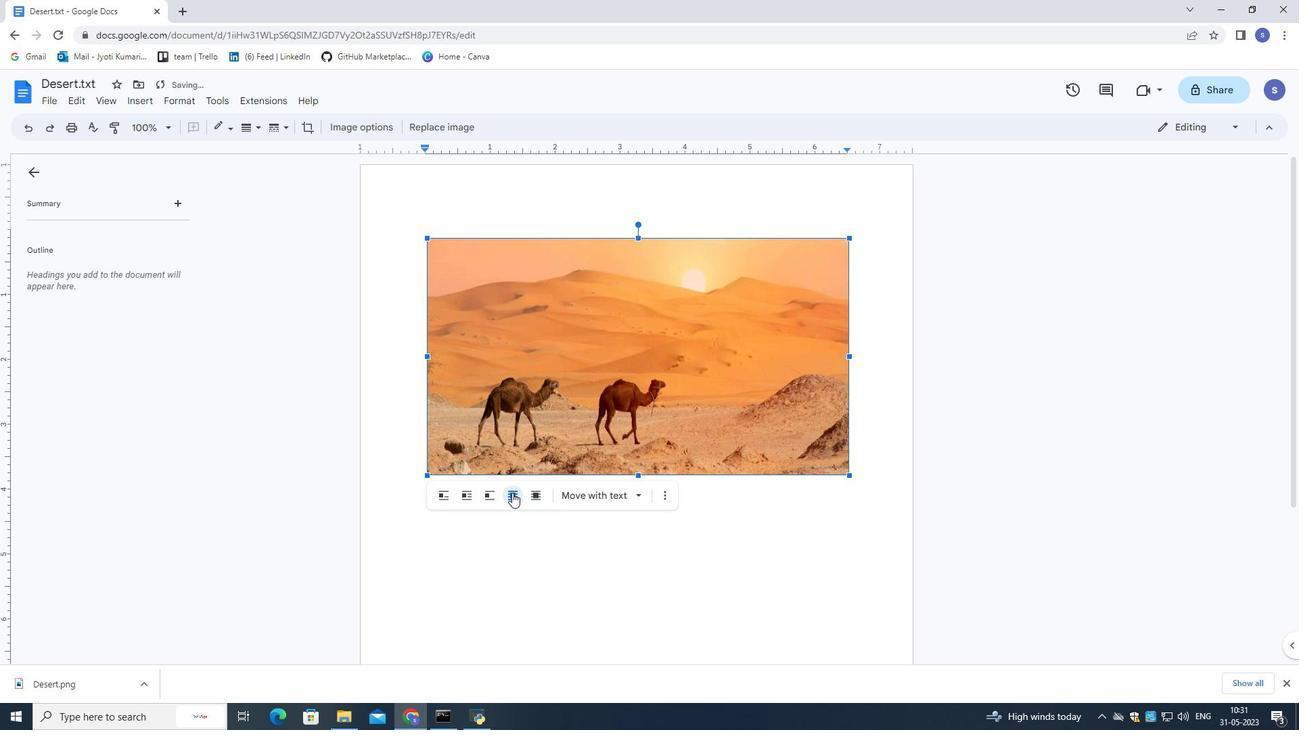 
Action: Mouse pressed left at (512, 493)
Screenshot: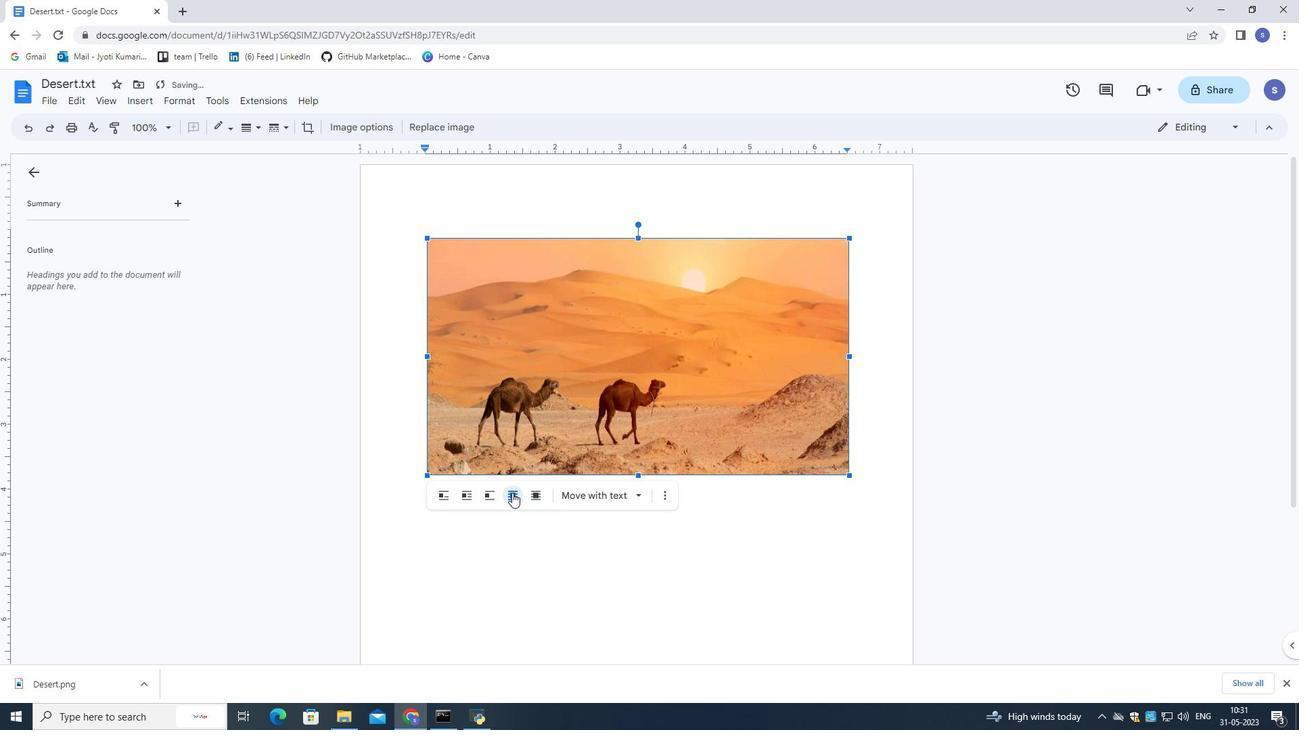 
Action: Mouse moved to (493, 493)
Screenshot: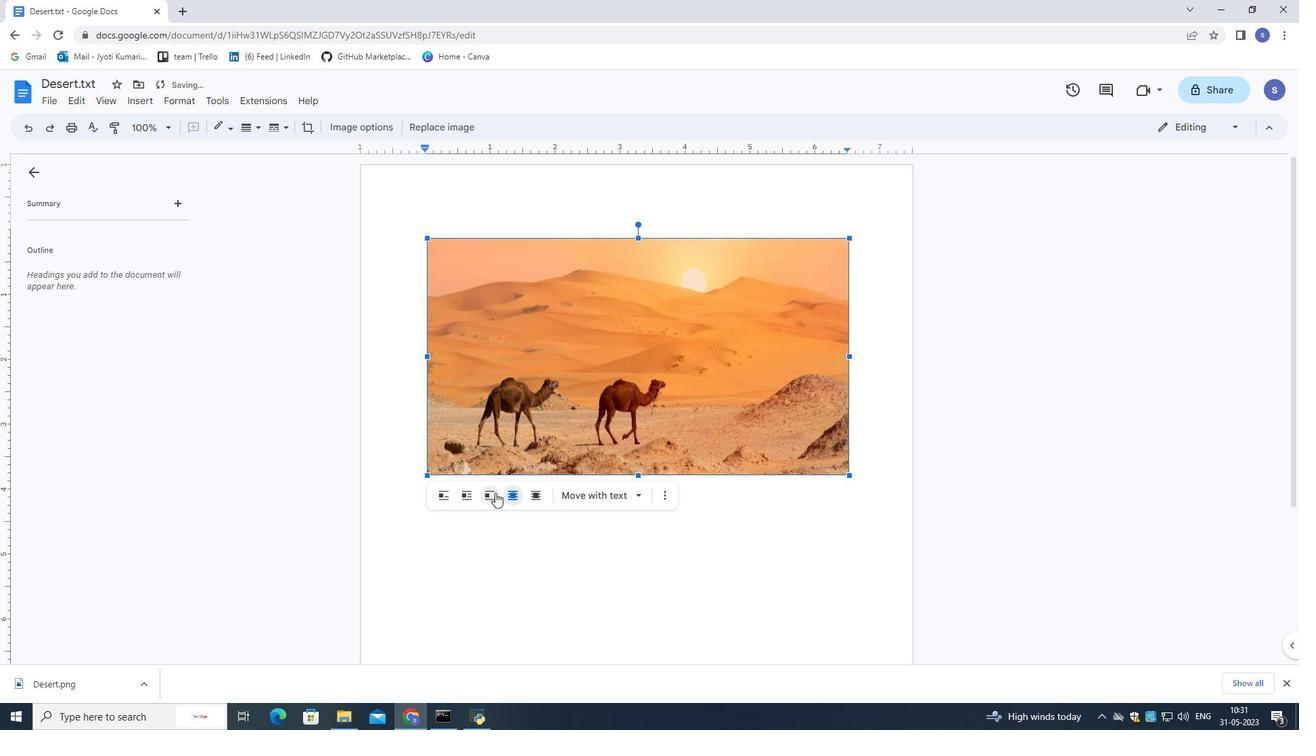 
Action: Mouse pressed left at (493, 493)
Screenshot: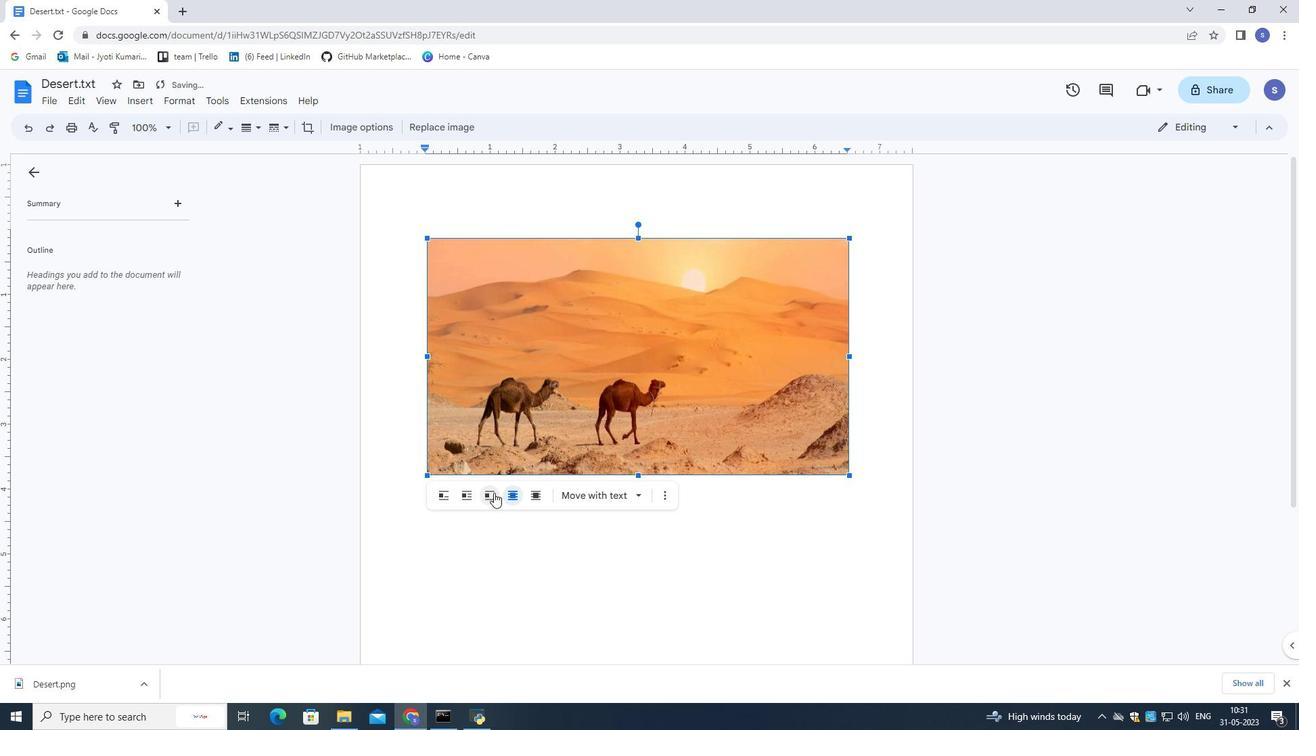 
Action: Mouse moved to (466, 493)
Screenshot: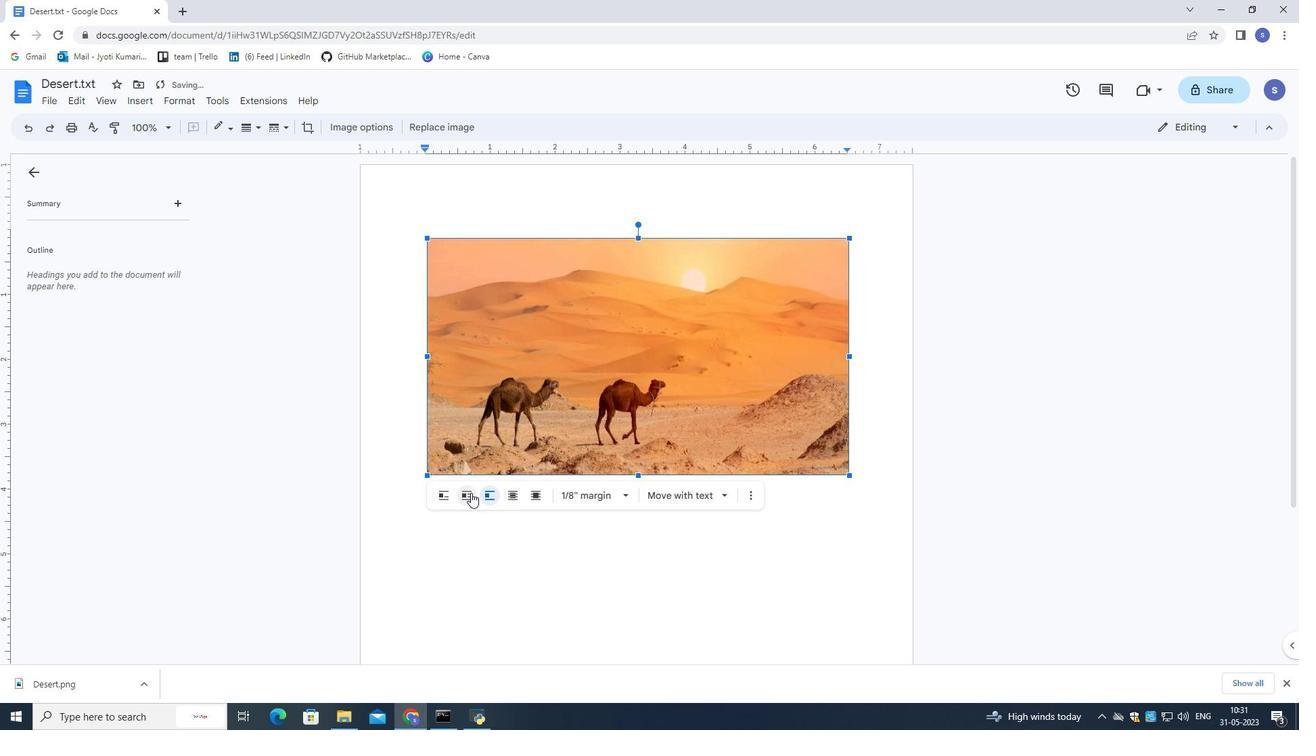
Action: Mouse pressed left at (466, 493)
Screenshot: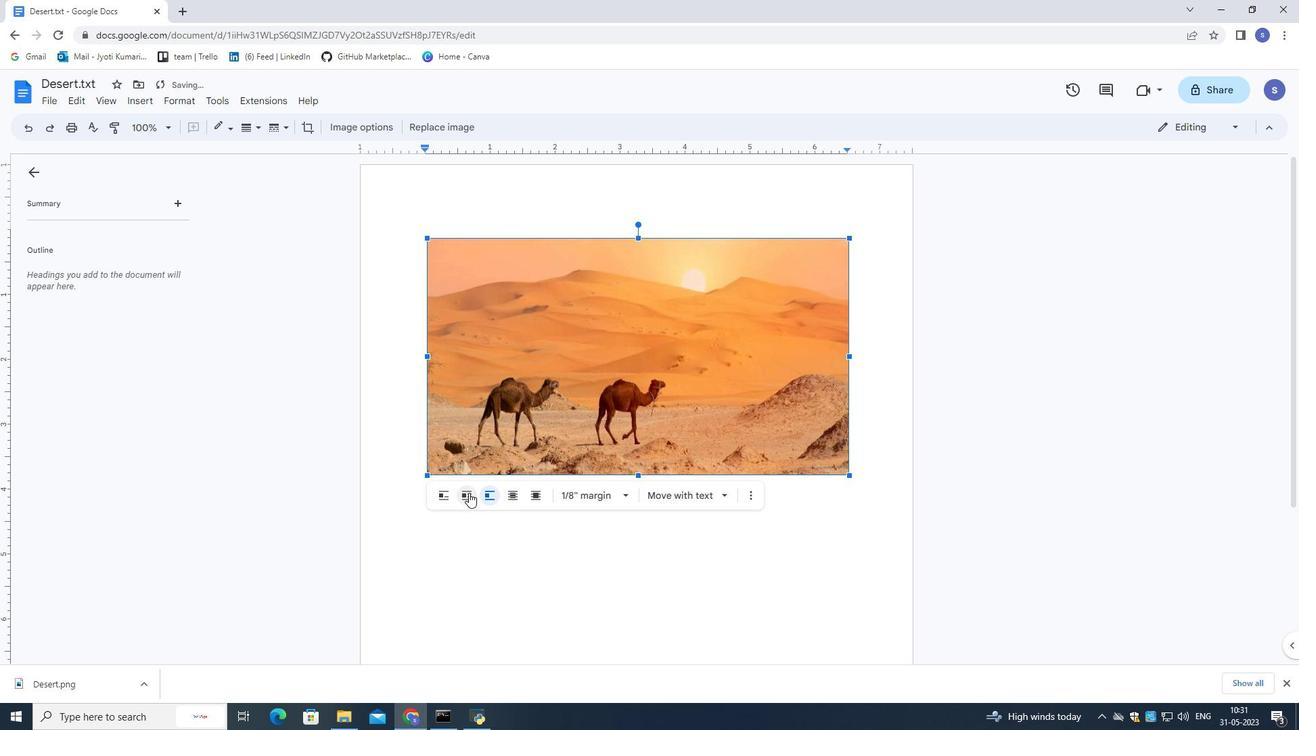 
Action: Mouse pressed left at (466, 493)
Screenshot: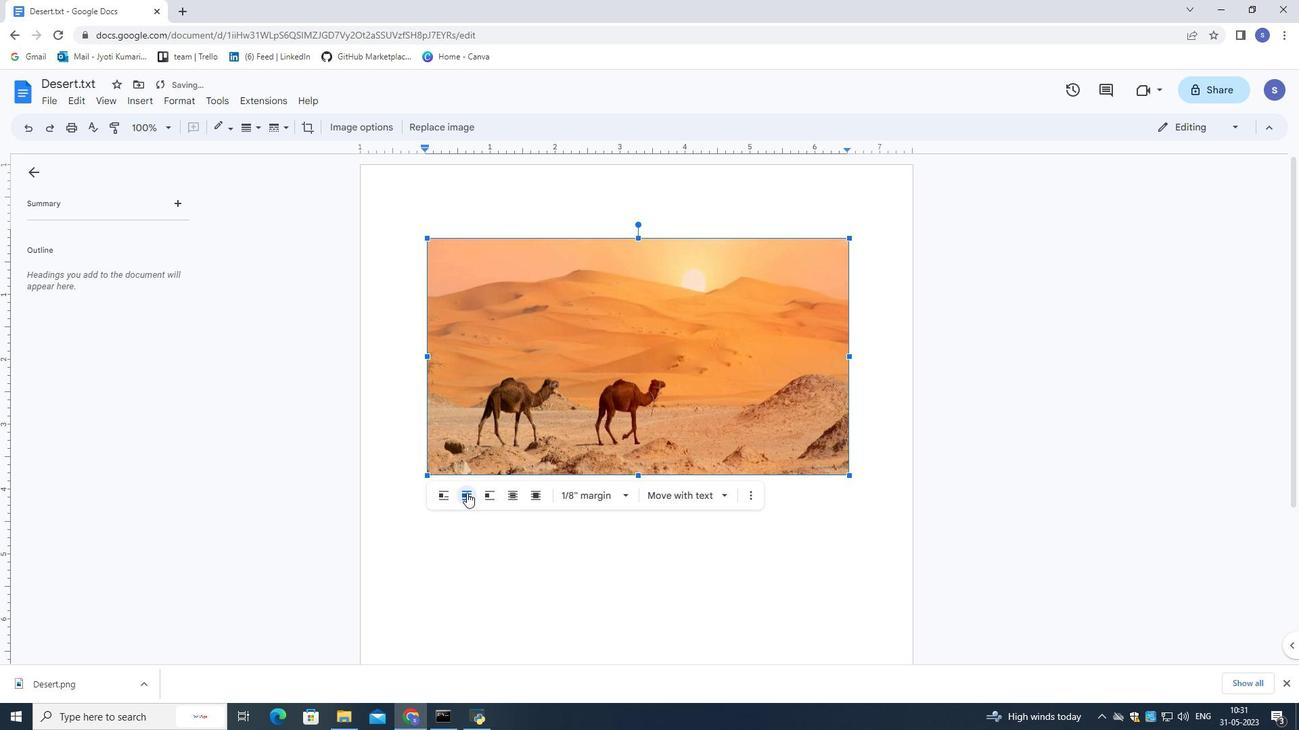 
Action: Mouse moved to (449, 495)
Screenshot: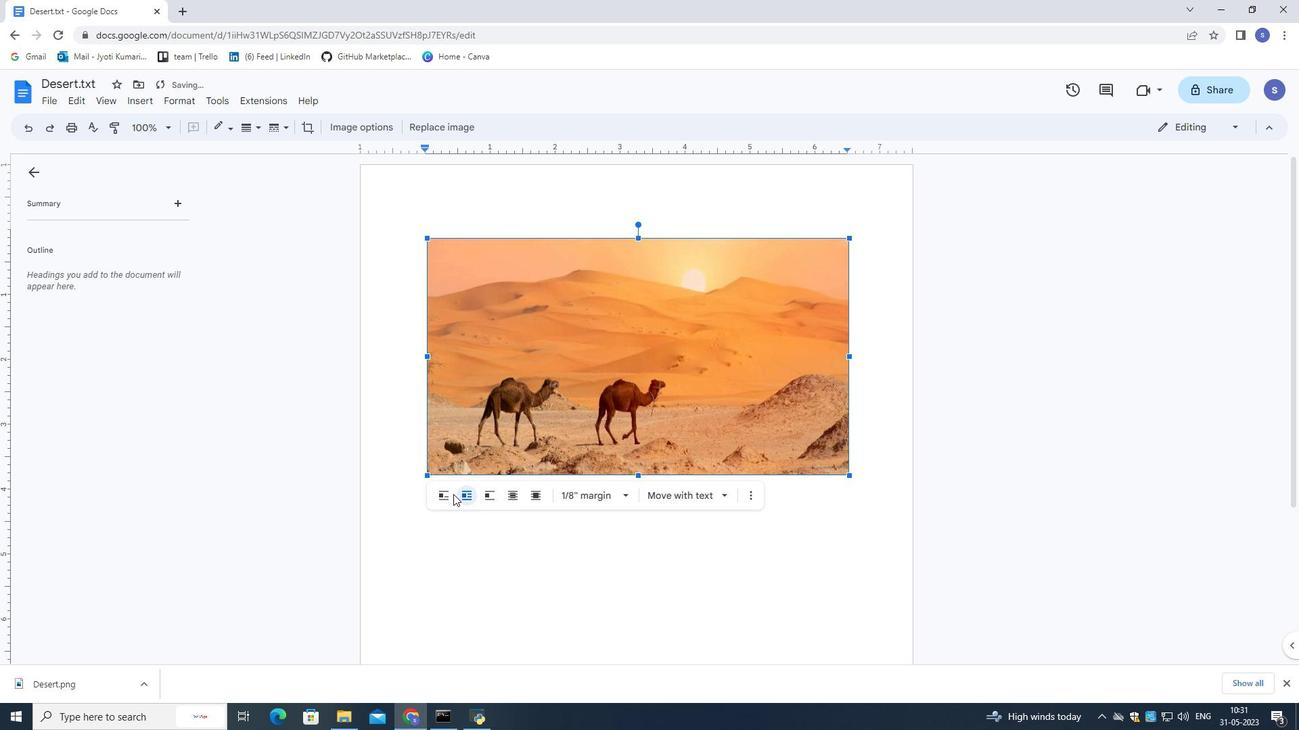 
Action: Mouse pressed left at (449, 495)
Screenshot: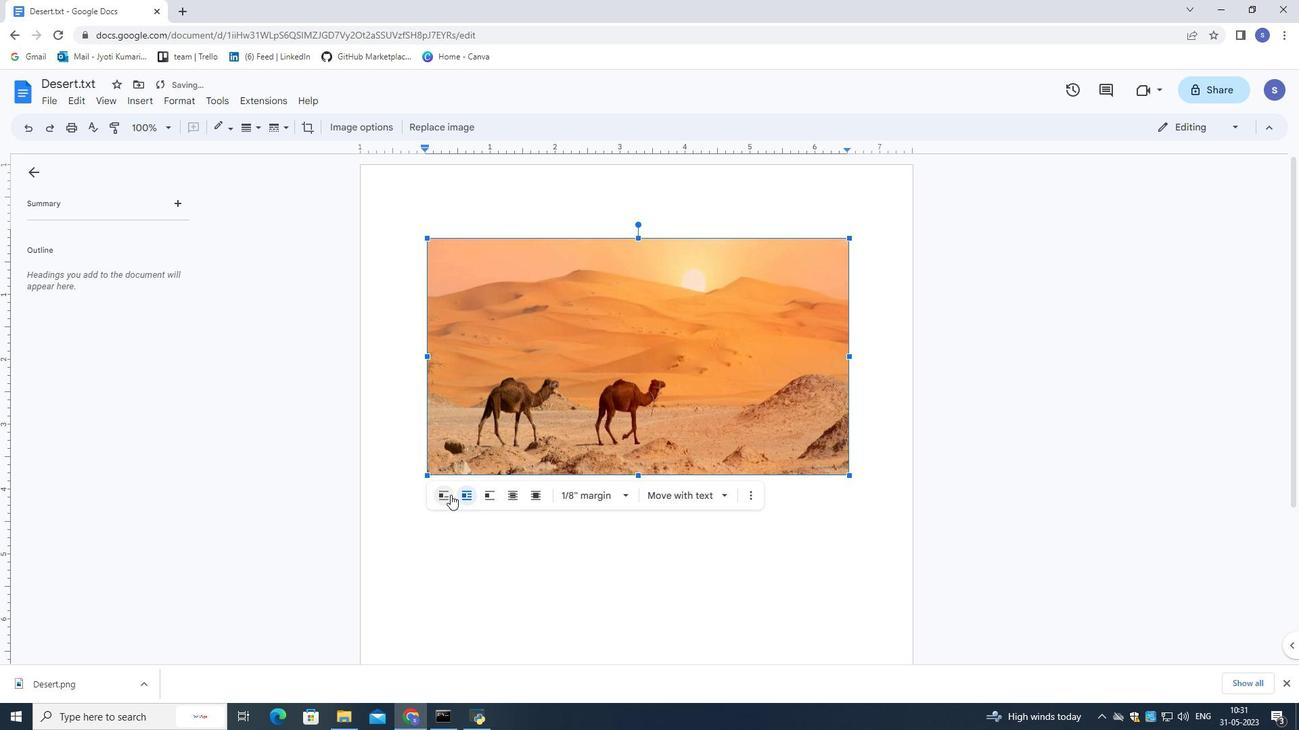 
Action: Mouse moved to (449, 495)
Screenshot: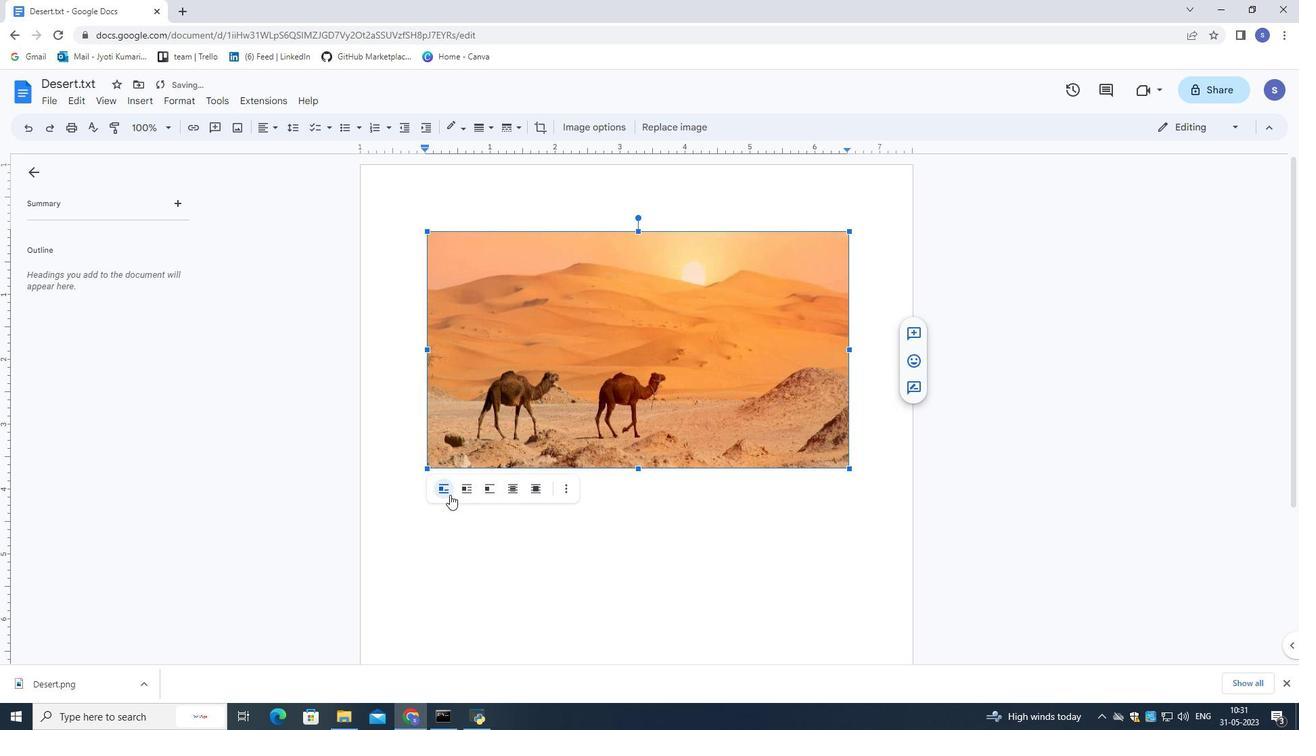 
Action: Mouse pressed left at (449, 495)
Screenshot: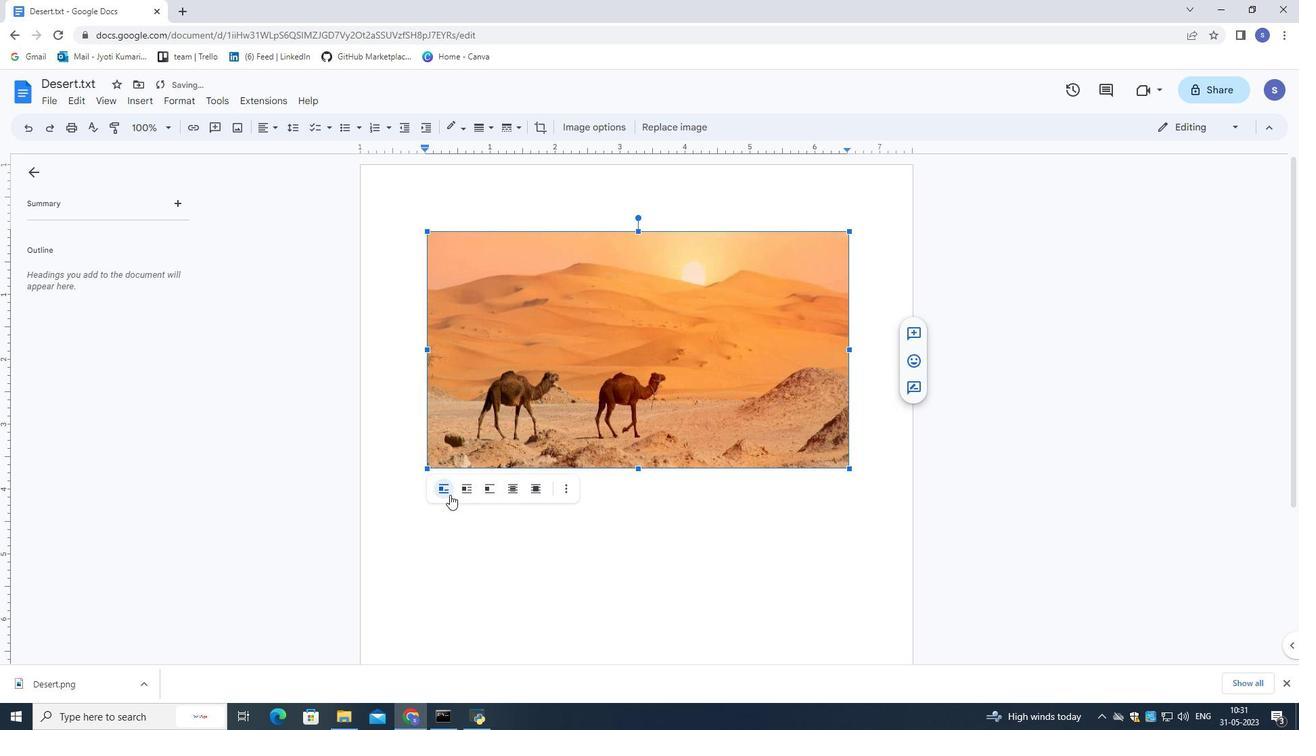 
Action: Mouse moved to (488, 487)
Screenshot: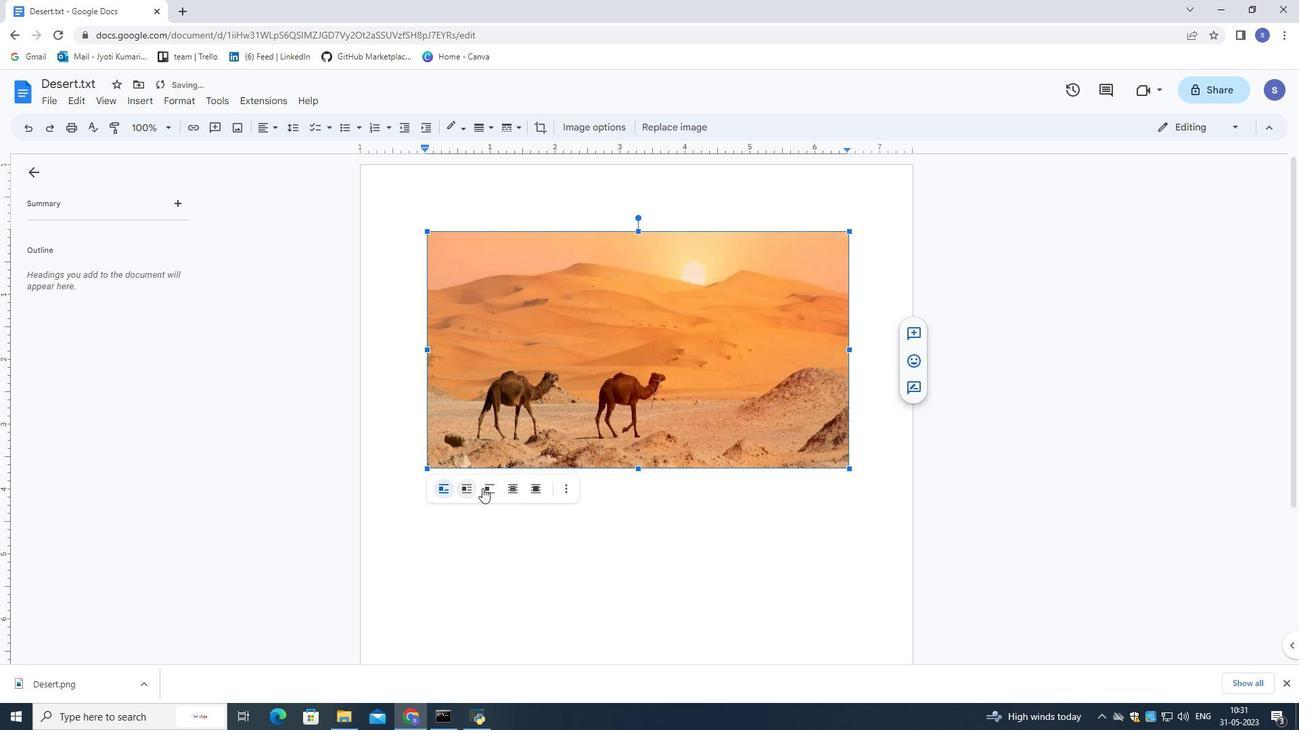 
Action: Mouse pressed left at (488, 487)
Screenshot: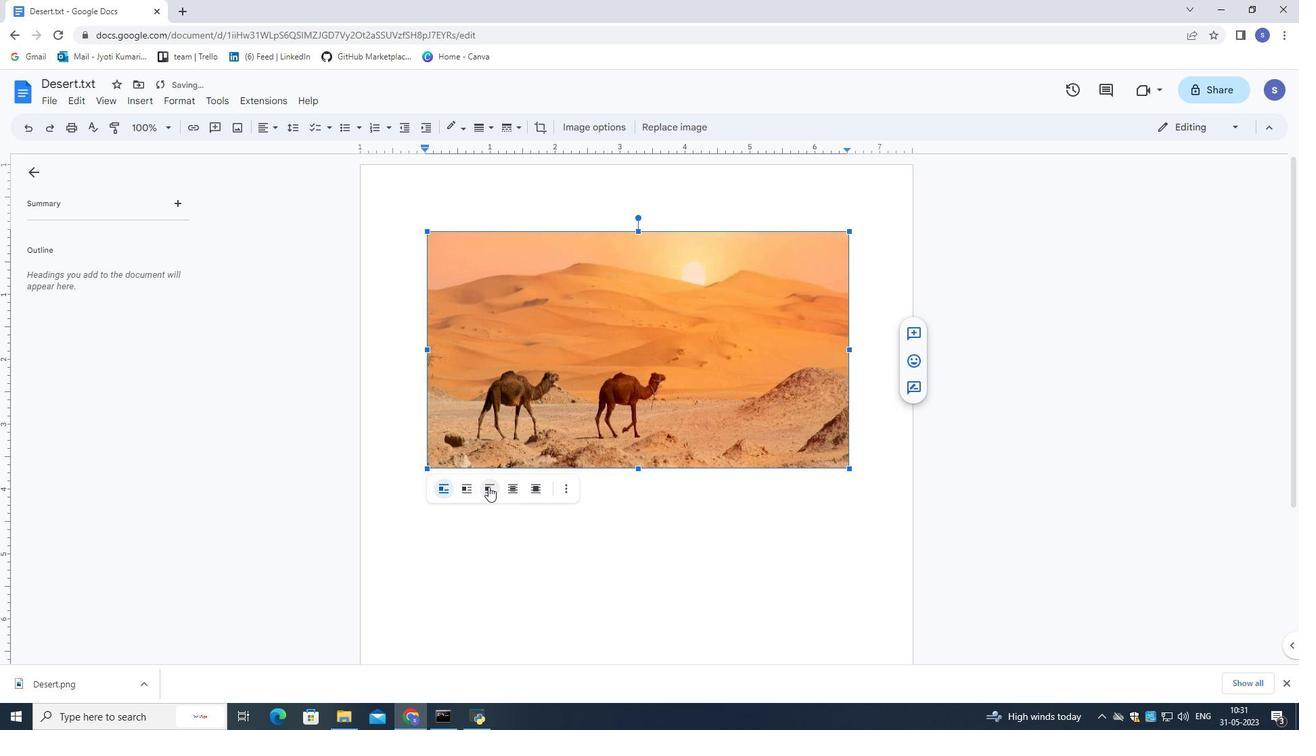 
Action: Mouse moved to (751, 497)
Screenshot: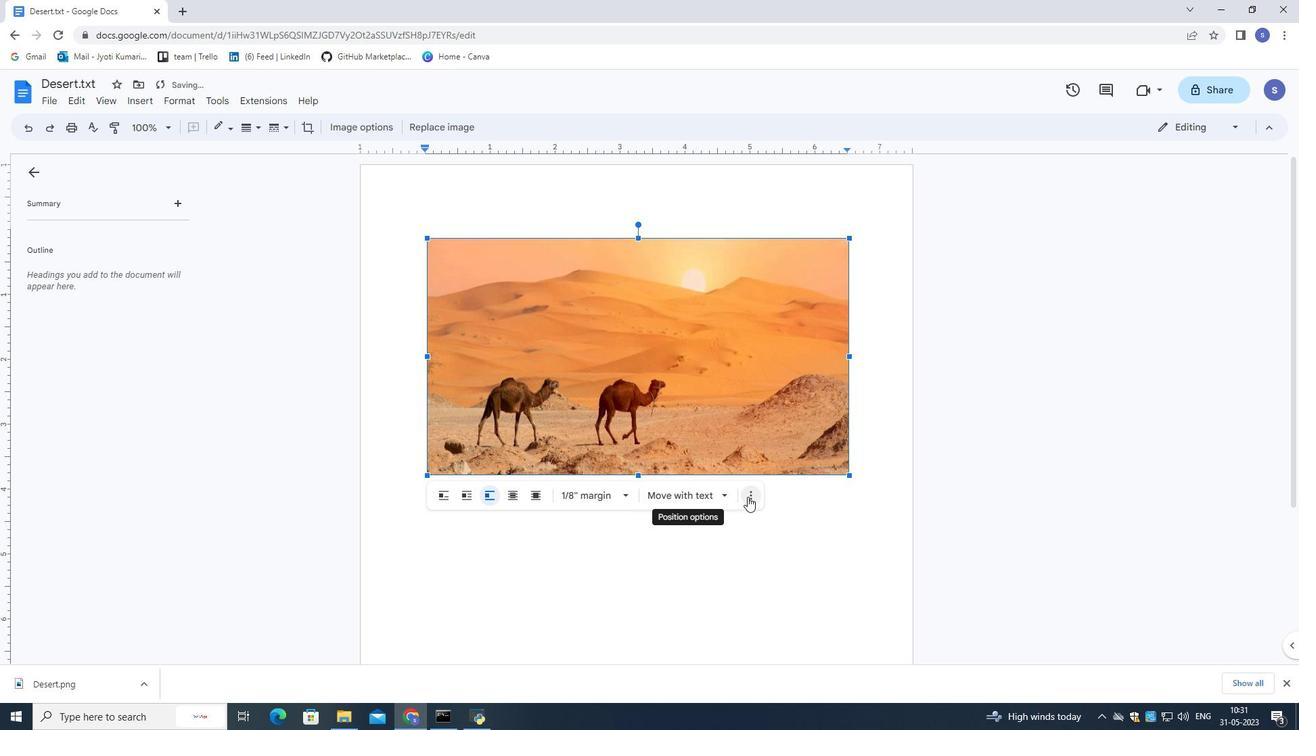 
Action: Mouse pressed left at (751, 497)
Screenshot: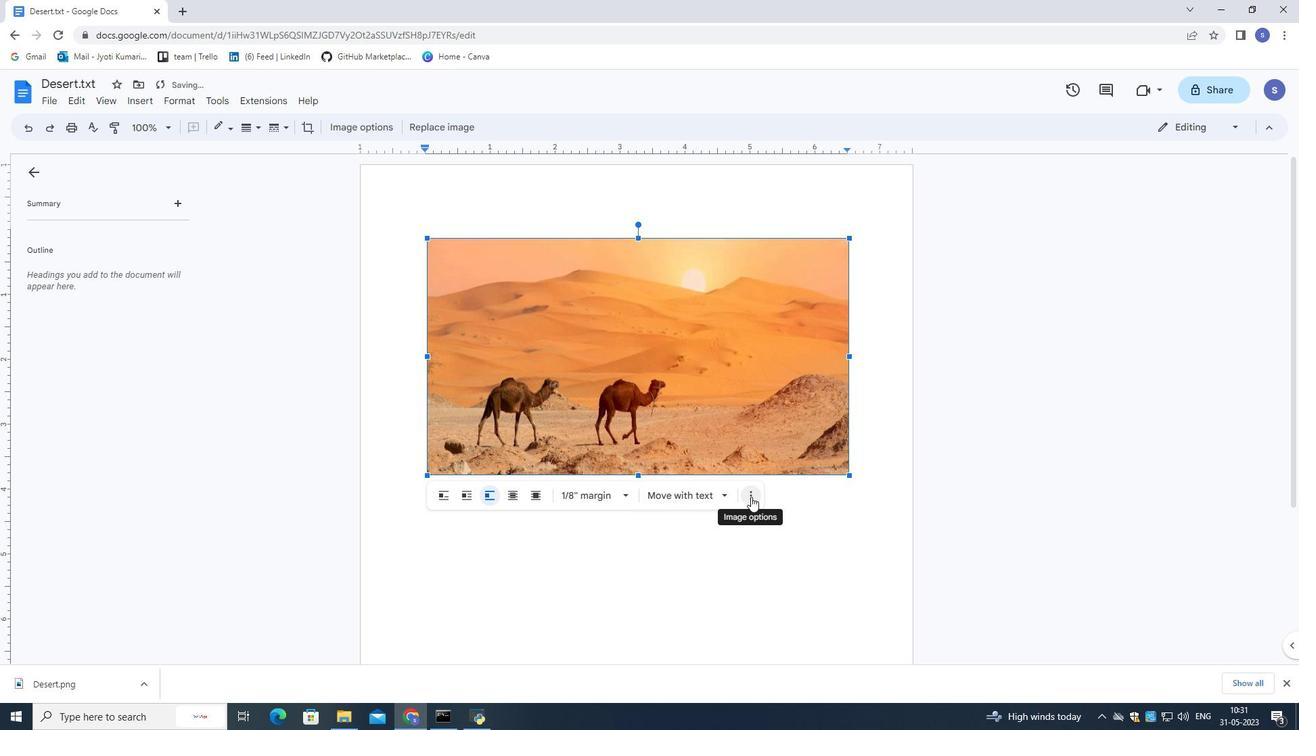 
Action: Mouse moved to (725, 498)
Screenshot: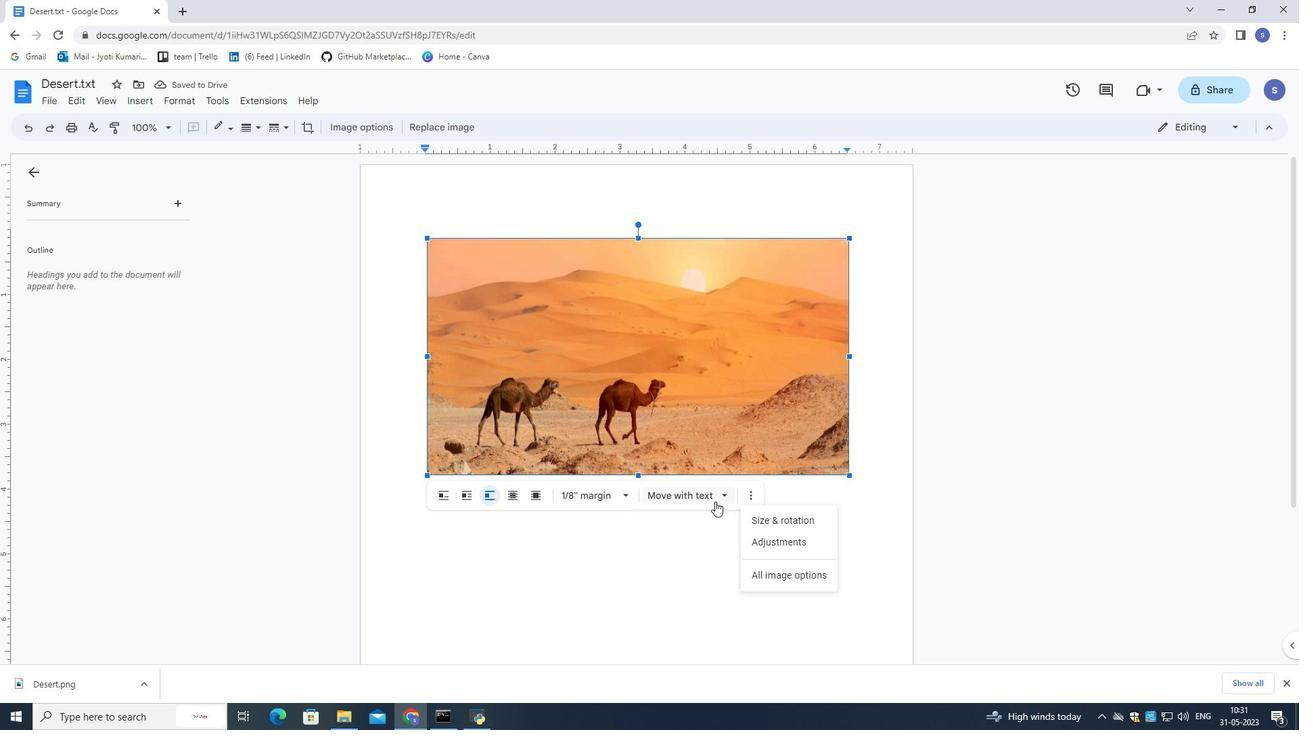 
Action: Mouse pressed left at (725, 498)
Screenshot: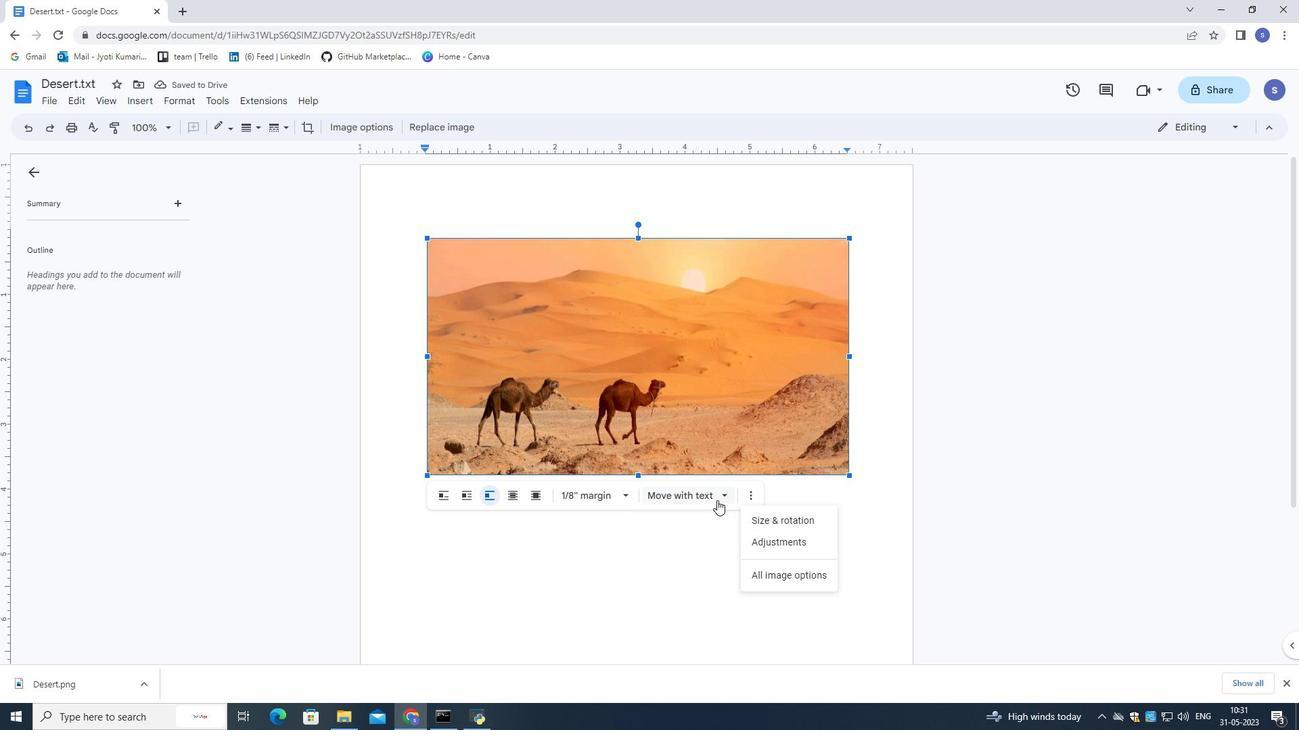 
Action: Mouse moved to (624, 496)
Screenshot: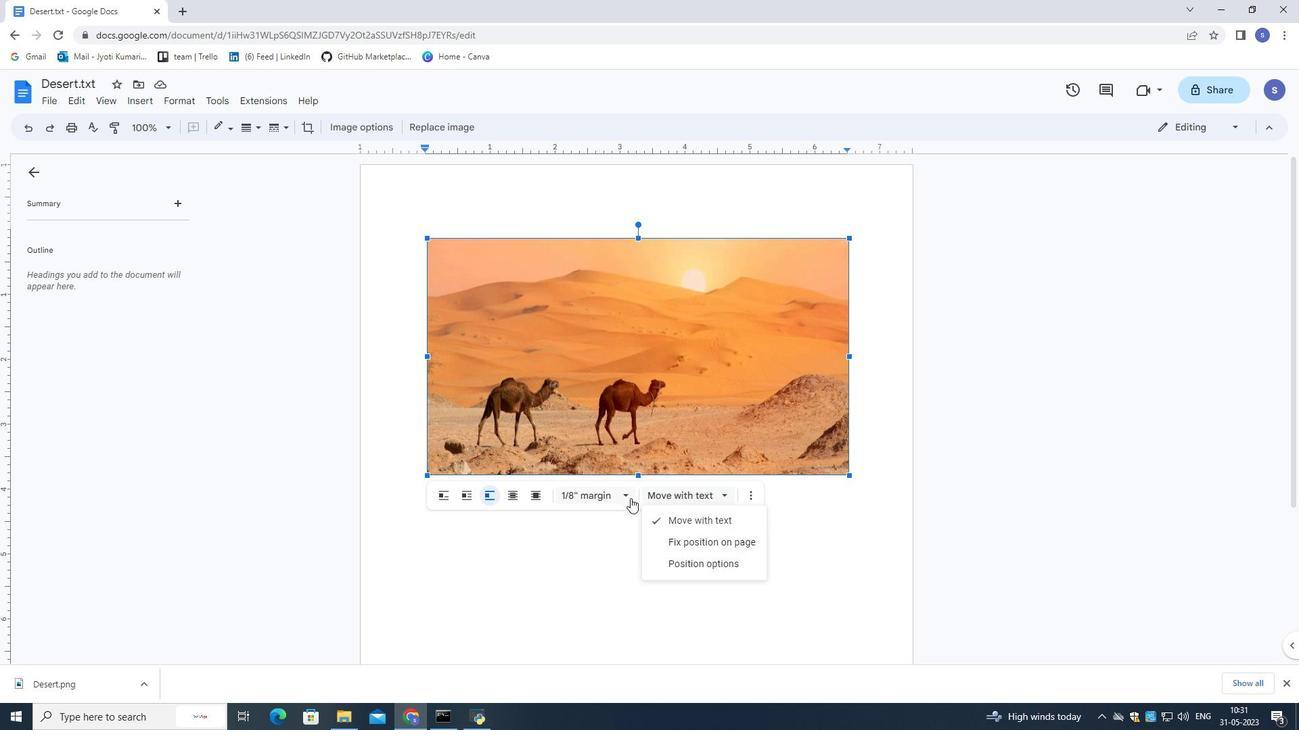 
Action: Mouse pressed left at (624, 496)
Screenshot: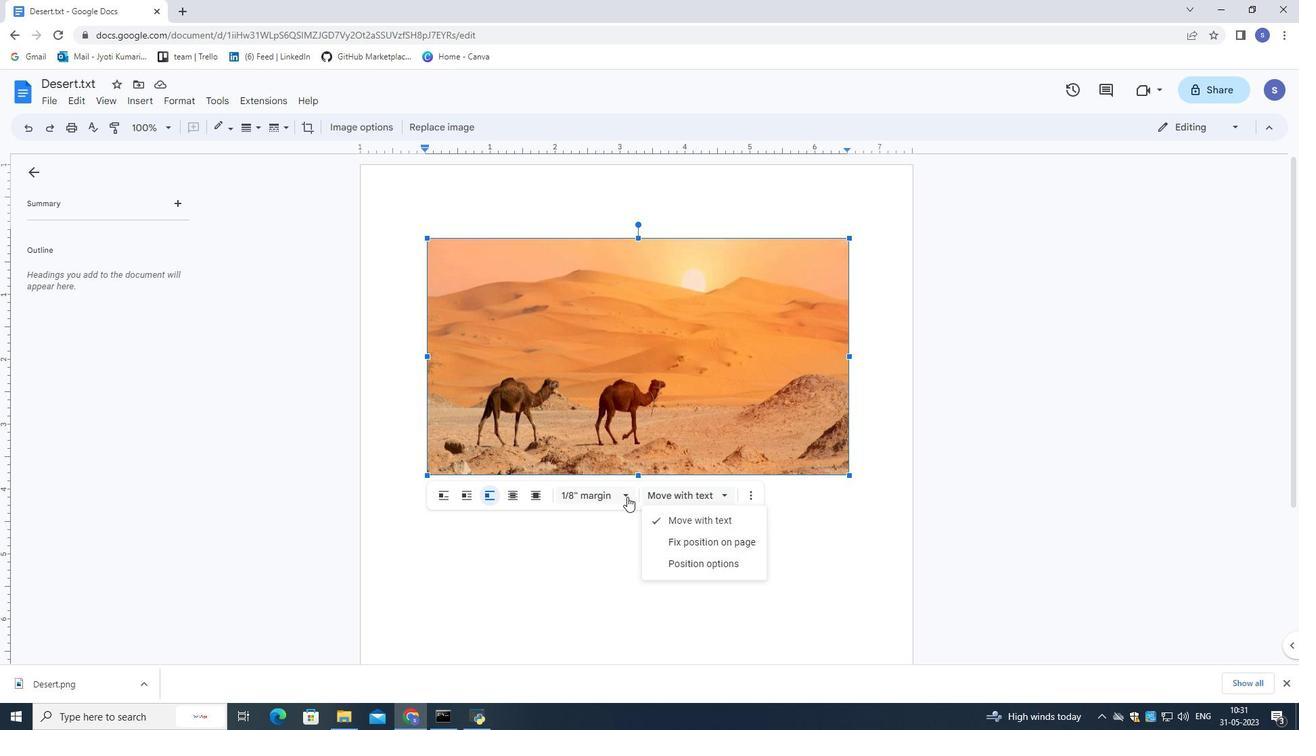 
Action: Mouse moved to (604, 523)
Screenshot: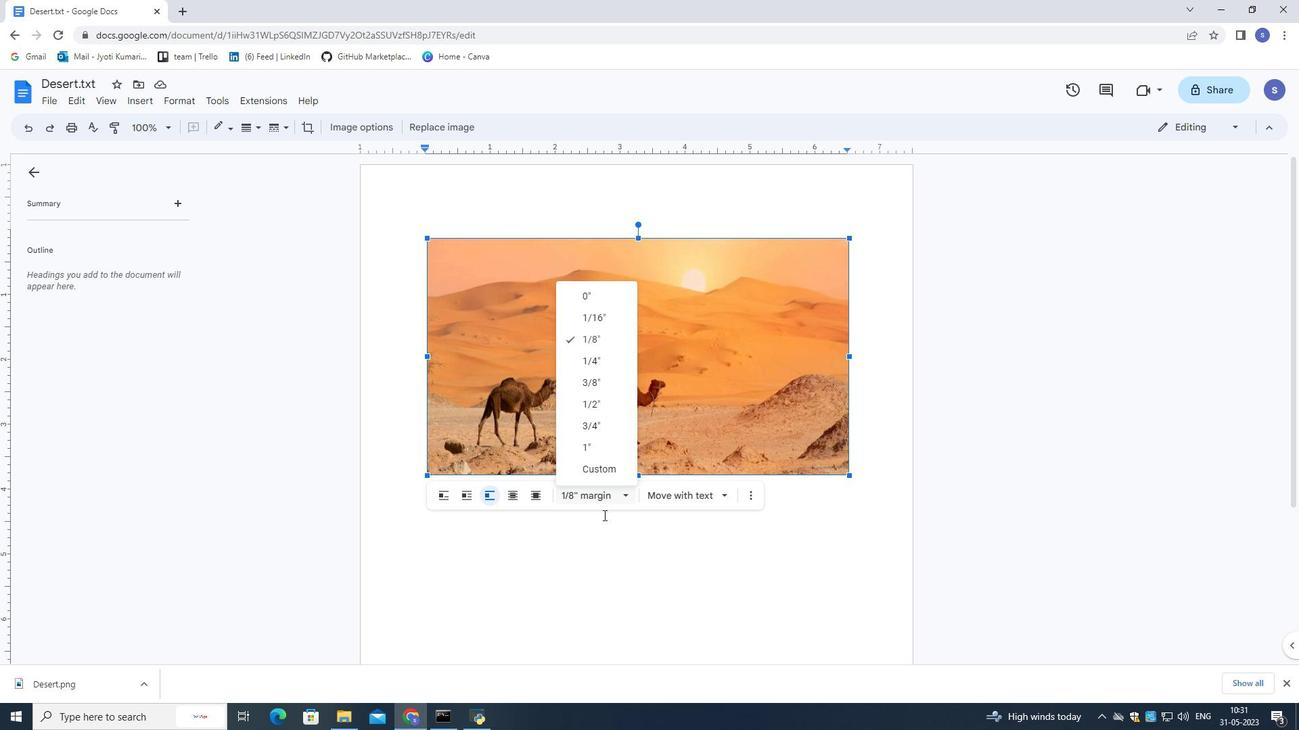 
Action: Mouse pressed left at (604, 523)
Screenshot: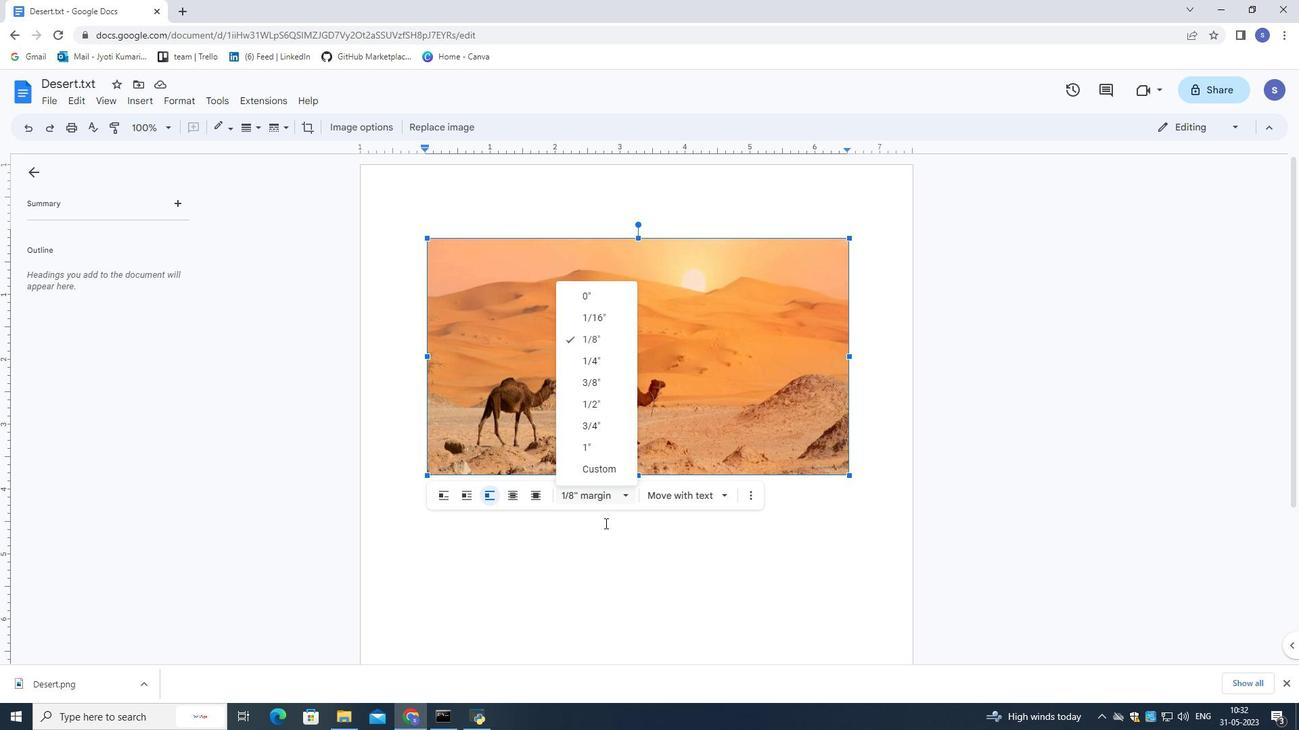 
Action: Mouse moved to (731, 305)
Screenshot: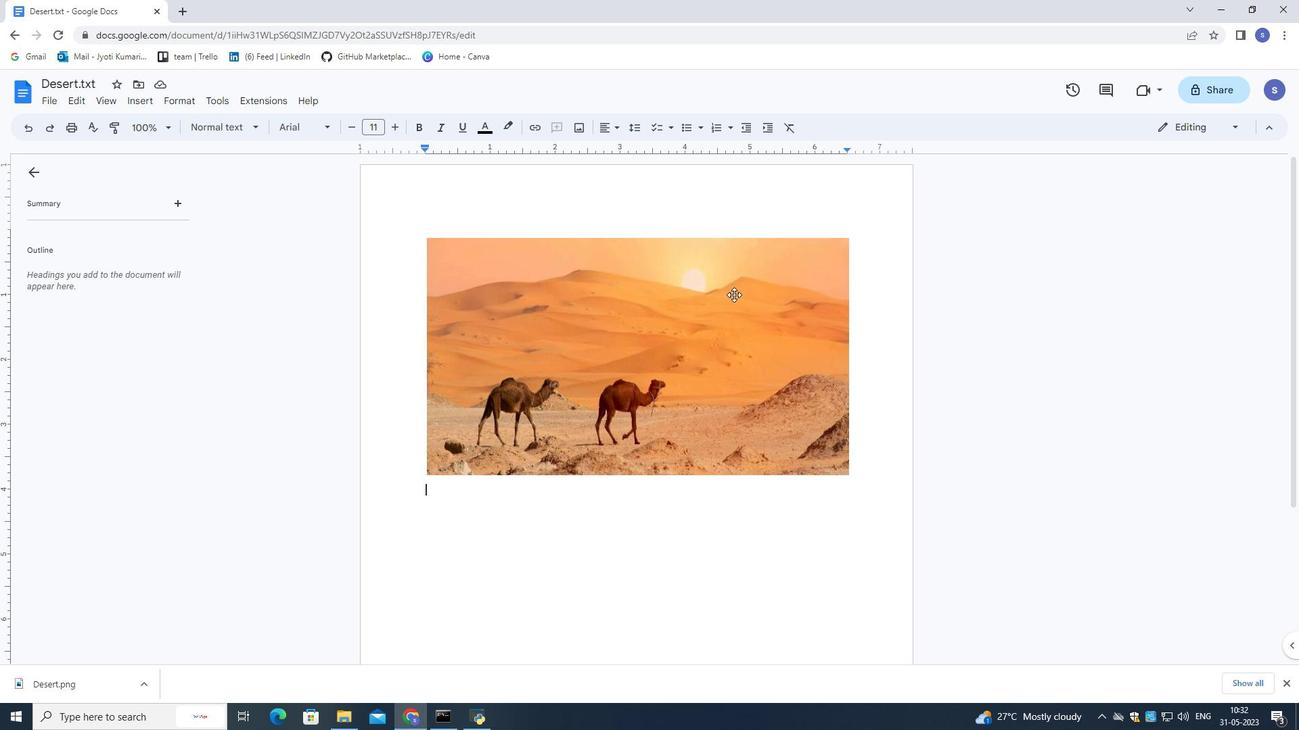 
Action: Mouse pressed left at (731, 305)
Screenshot: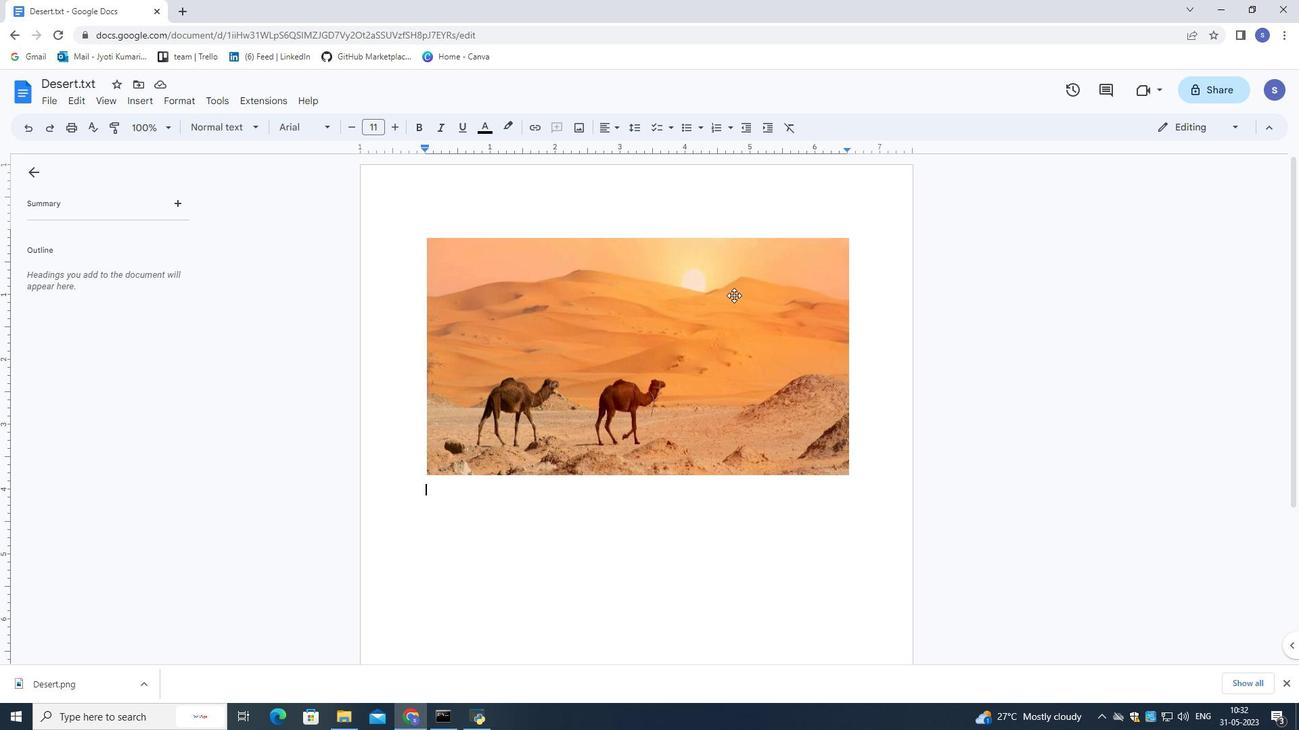 
Action: Mouse moved to (731, 305)
Screenshot: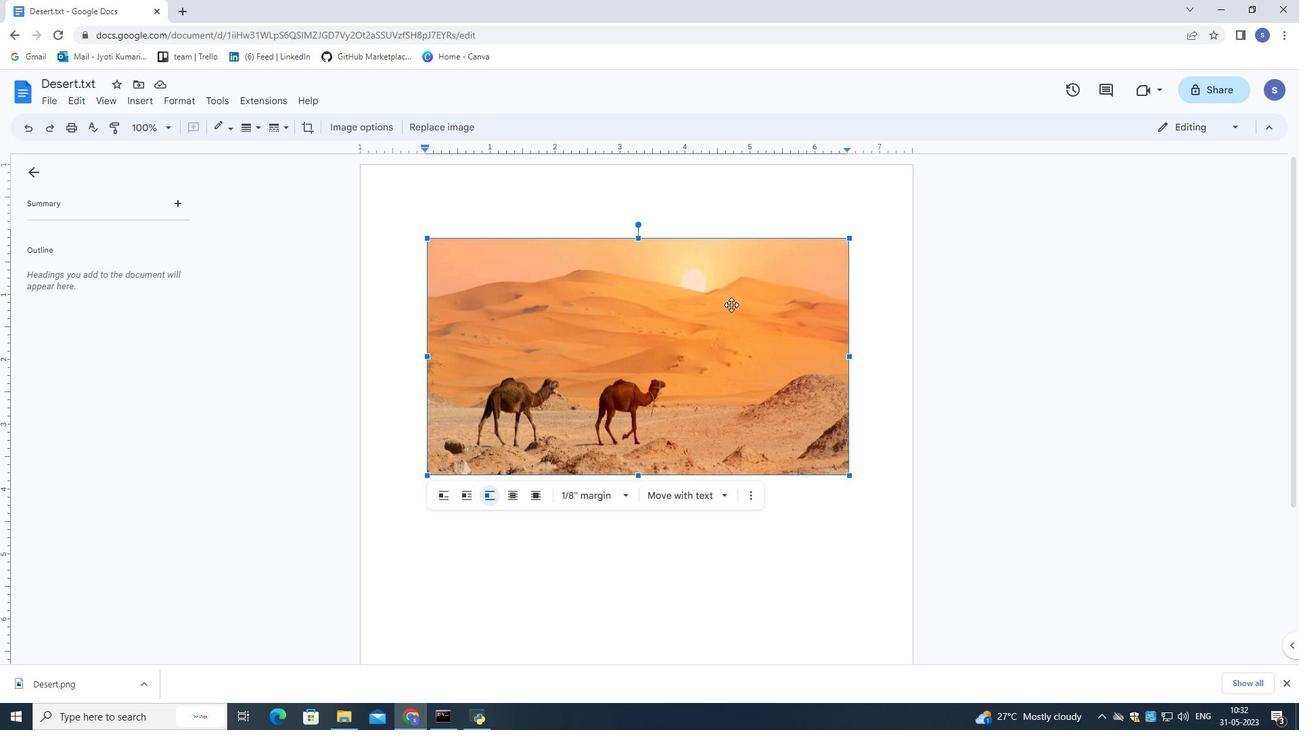 
Action: Mouse pressed left at (731, 305)
Screenshot: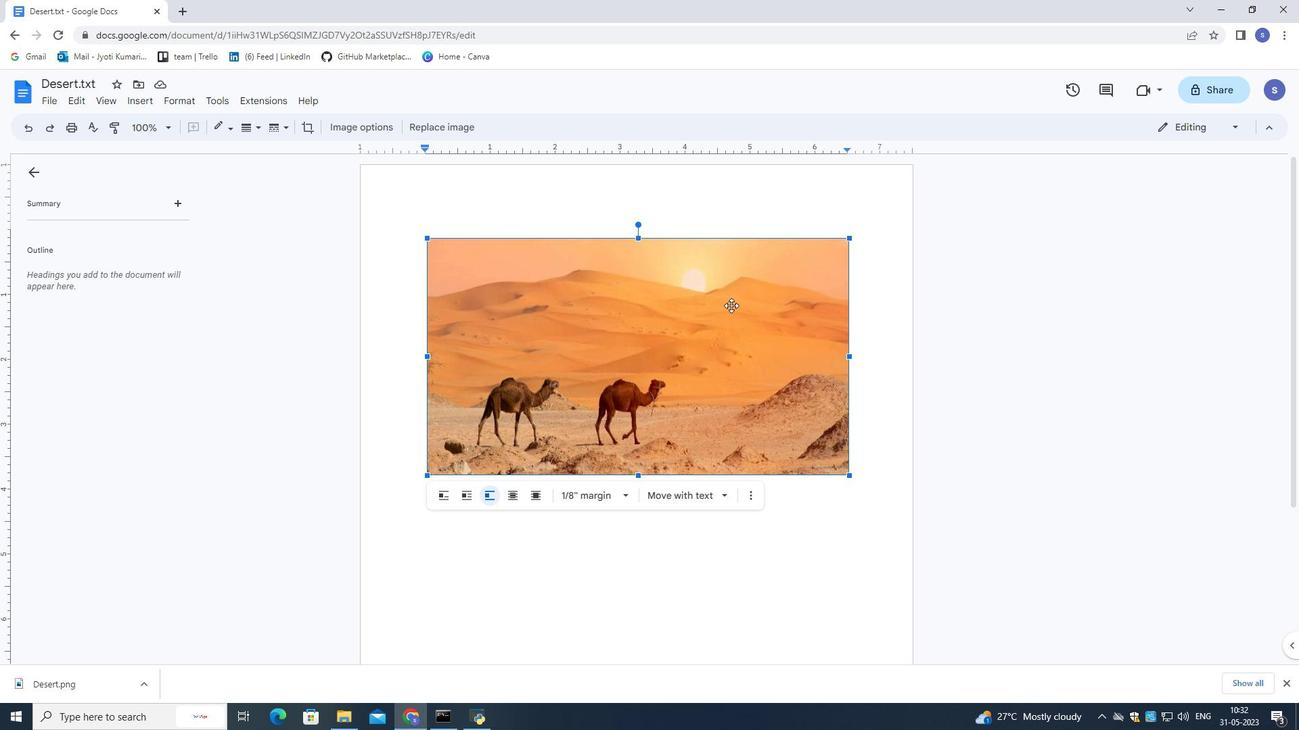 
Action: Mouse moved to (672, 306)
Screenshot: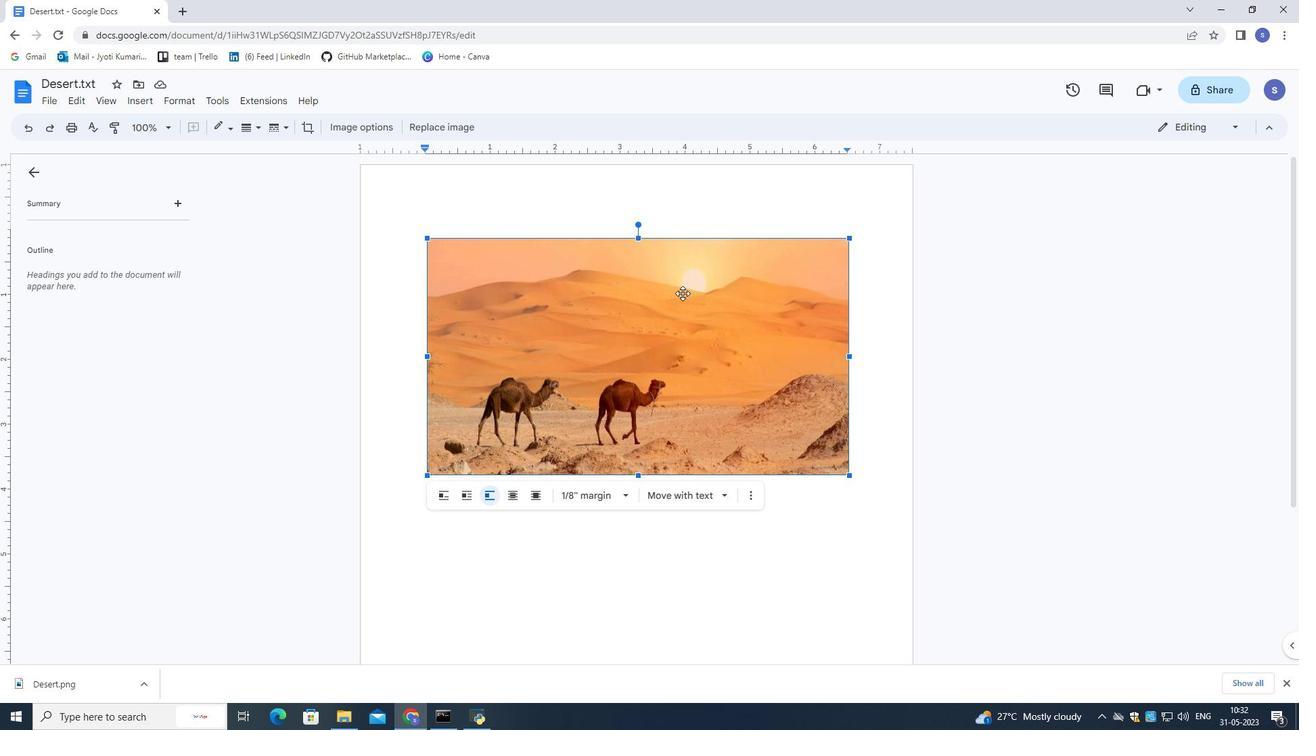 
Action: Mouse pressed left at (672, 306)
Screenshot: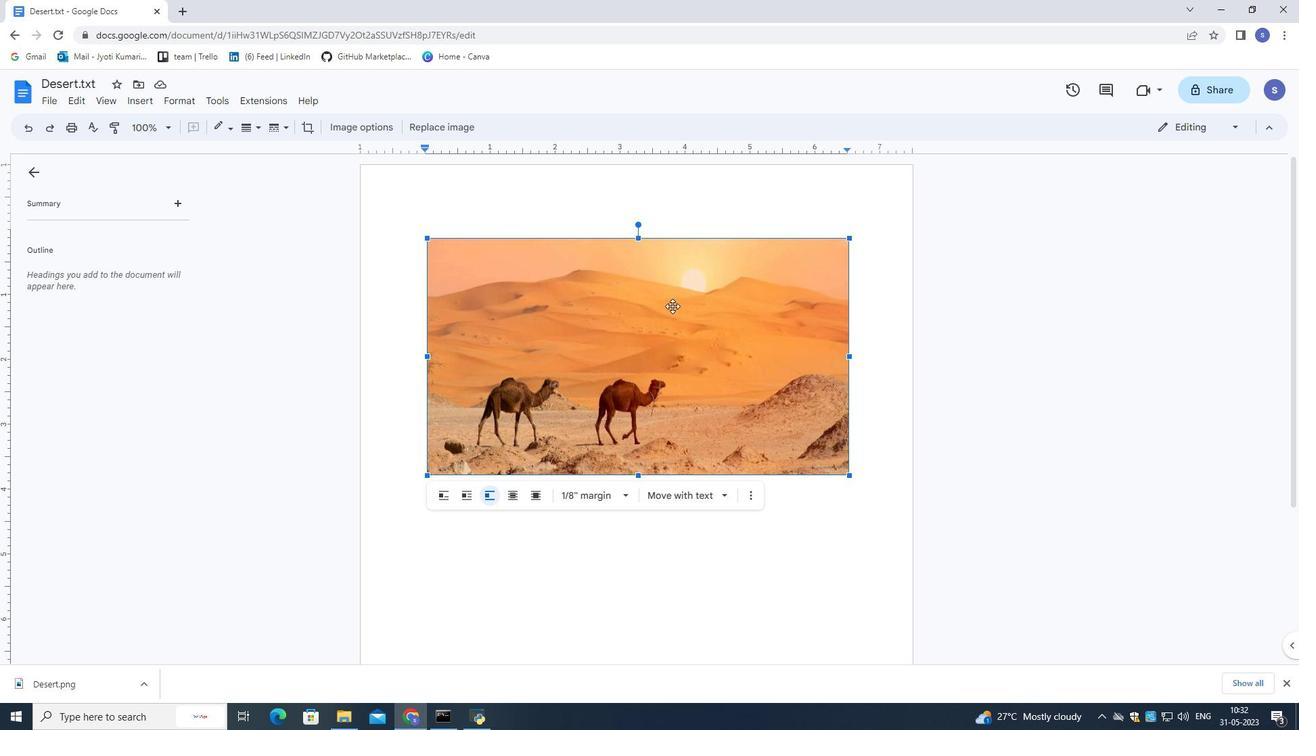 
Action: Mouse moved to (255, 129)
Screenshot: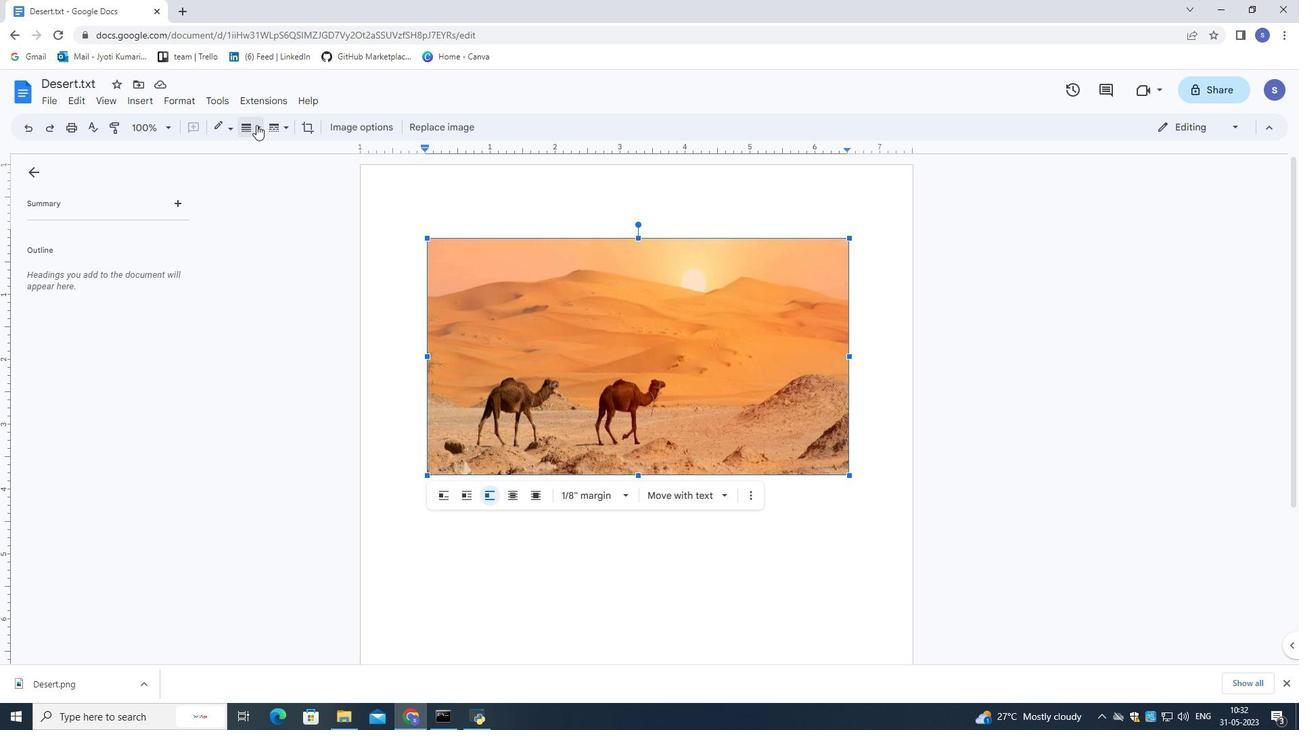 
Action: Mouse pressed left at (255, 129)
Screenshot: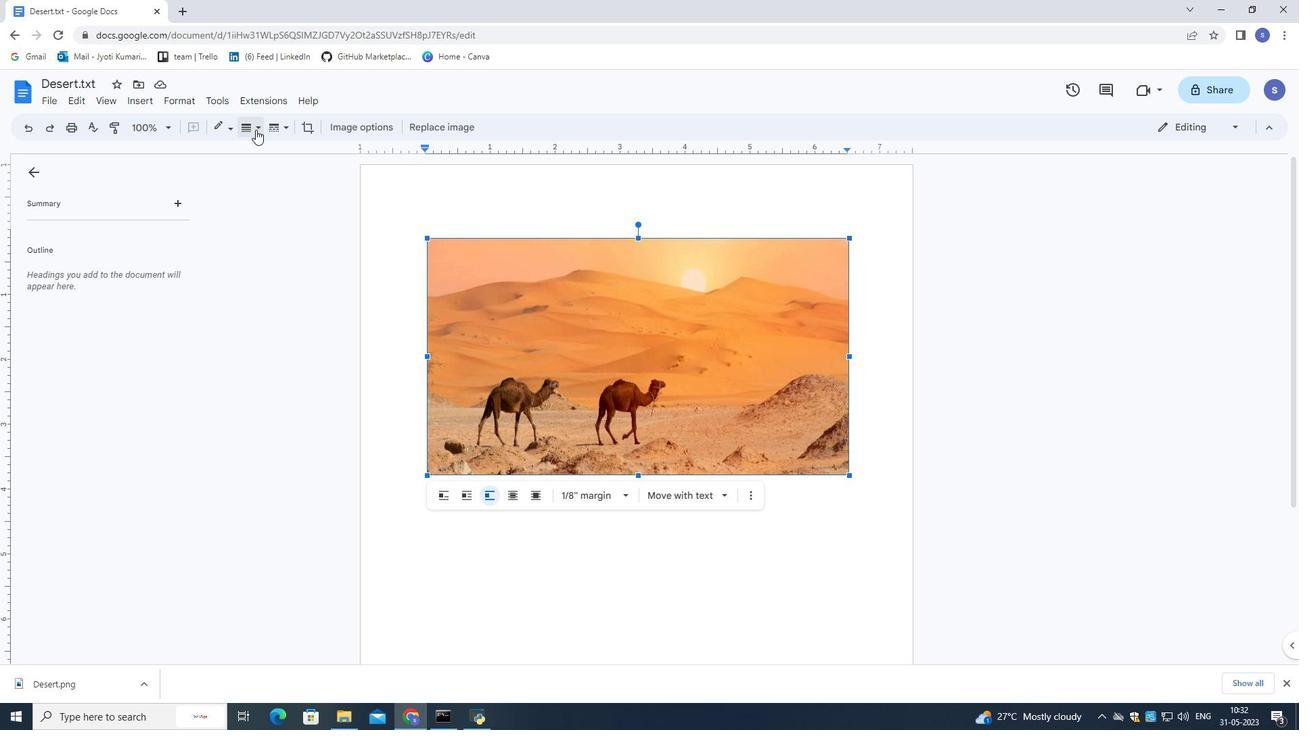 
Action: Mouse moved to (268, 169)
Screenshot: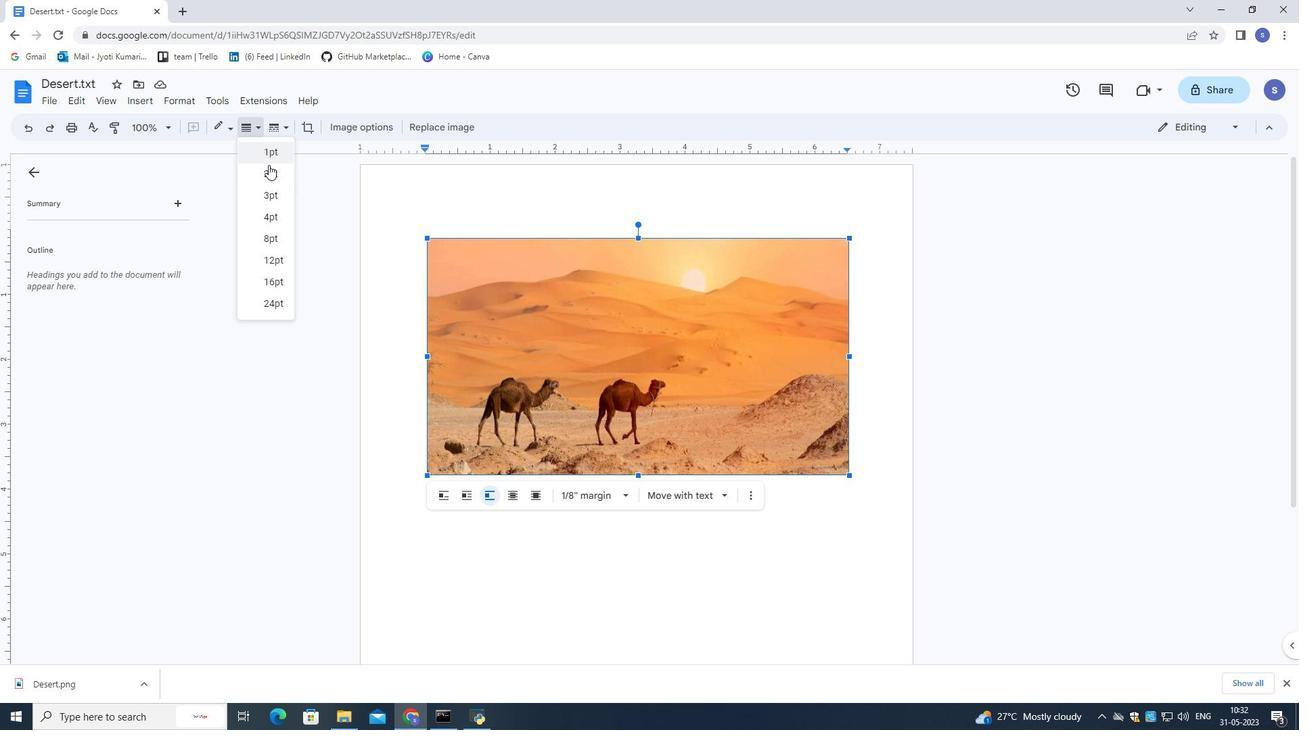 
Action: Mouse pressed left at (268, 169)
Screenshot: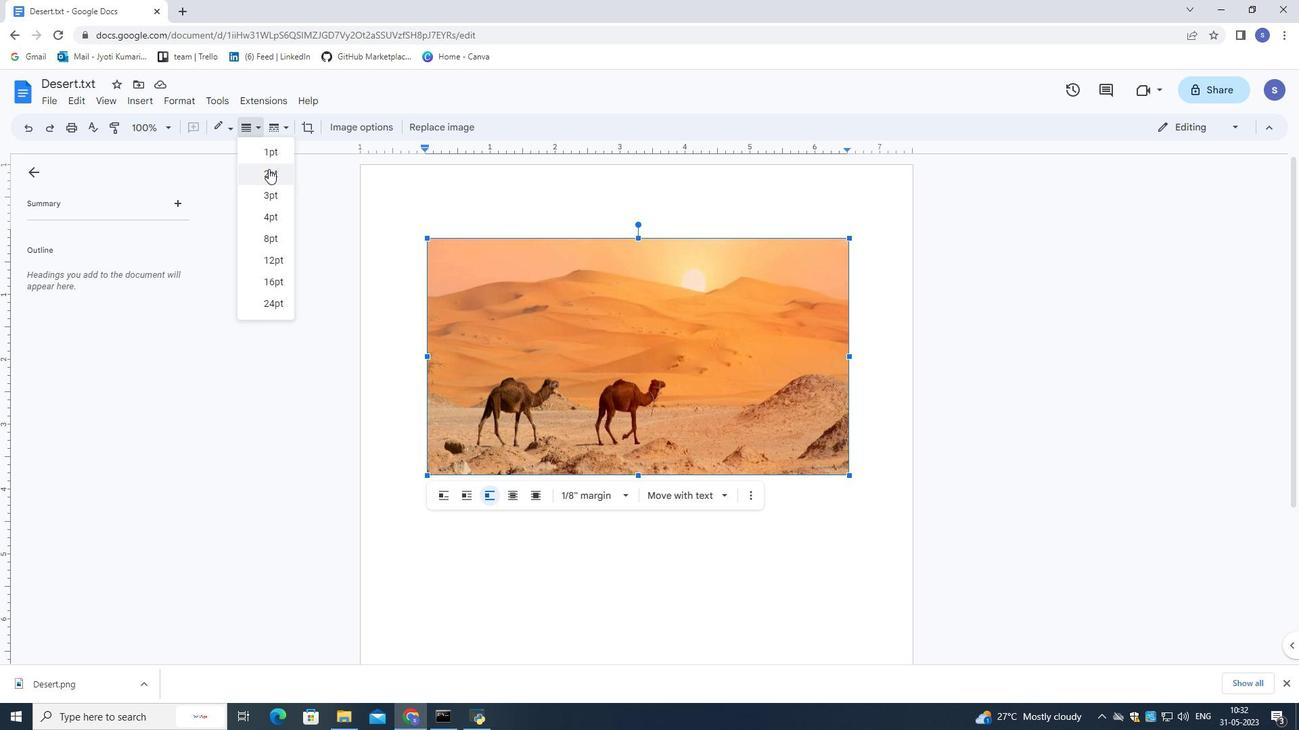 
Action: Mouse moved to (229, 130)
Screenshot: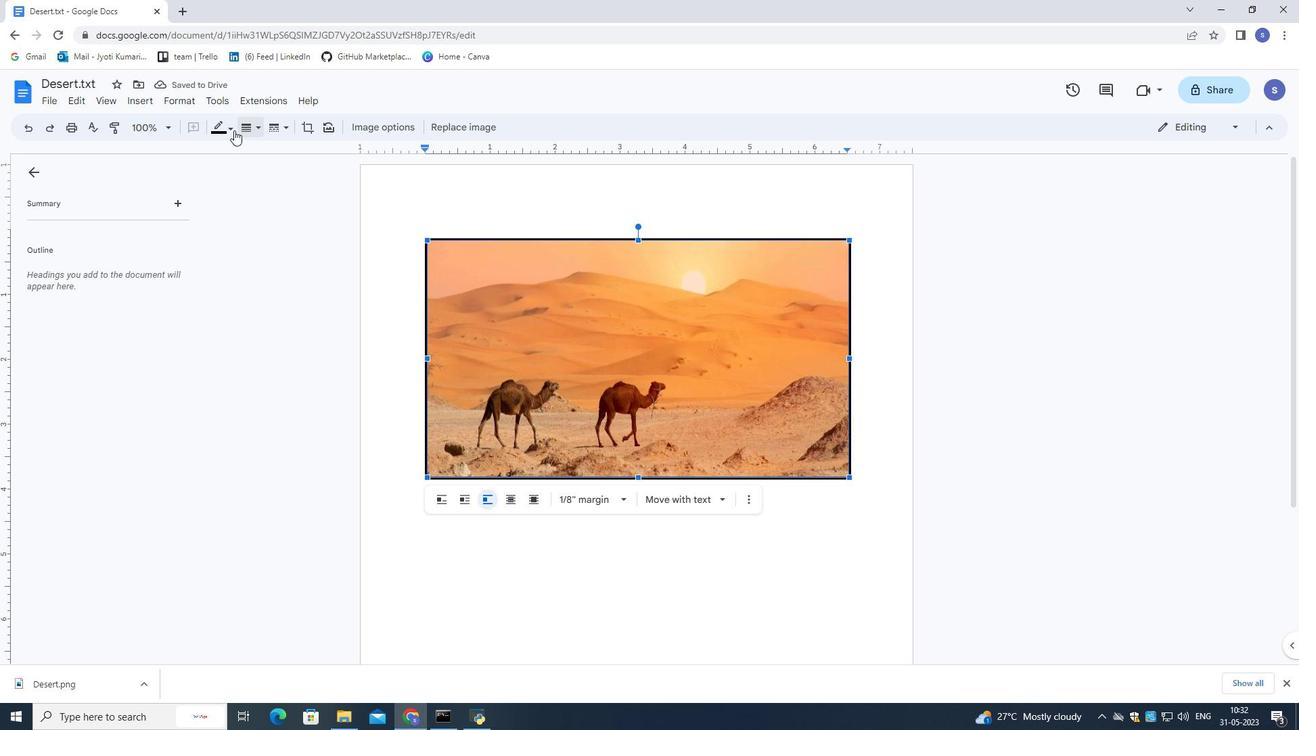 
Action: Mouse pressed left at (229, 130)
Screenshot: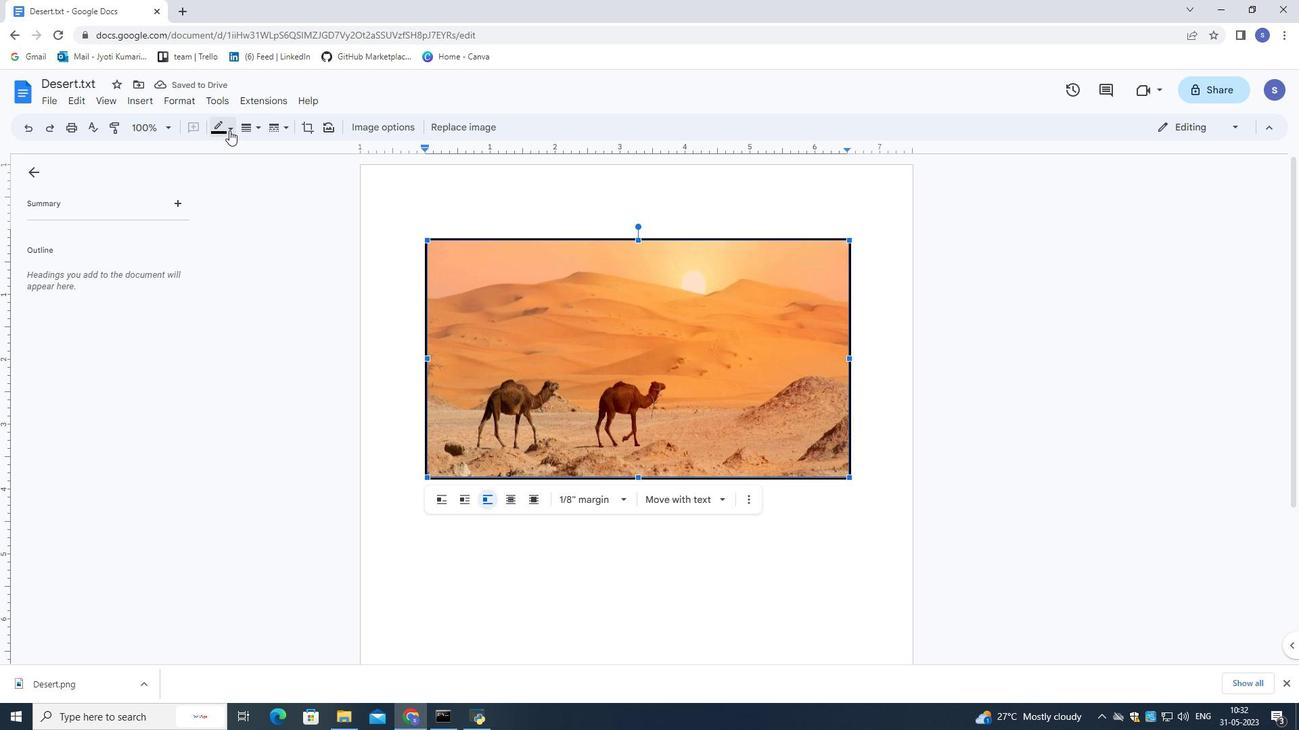 
Action: Mouse moved to (246, 293)
Screenshot: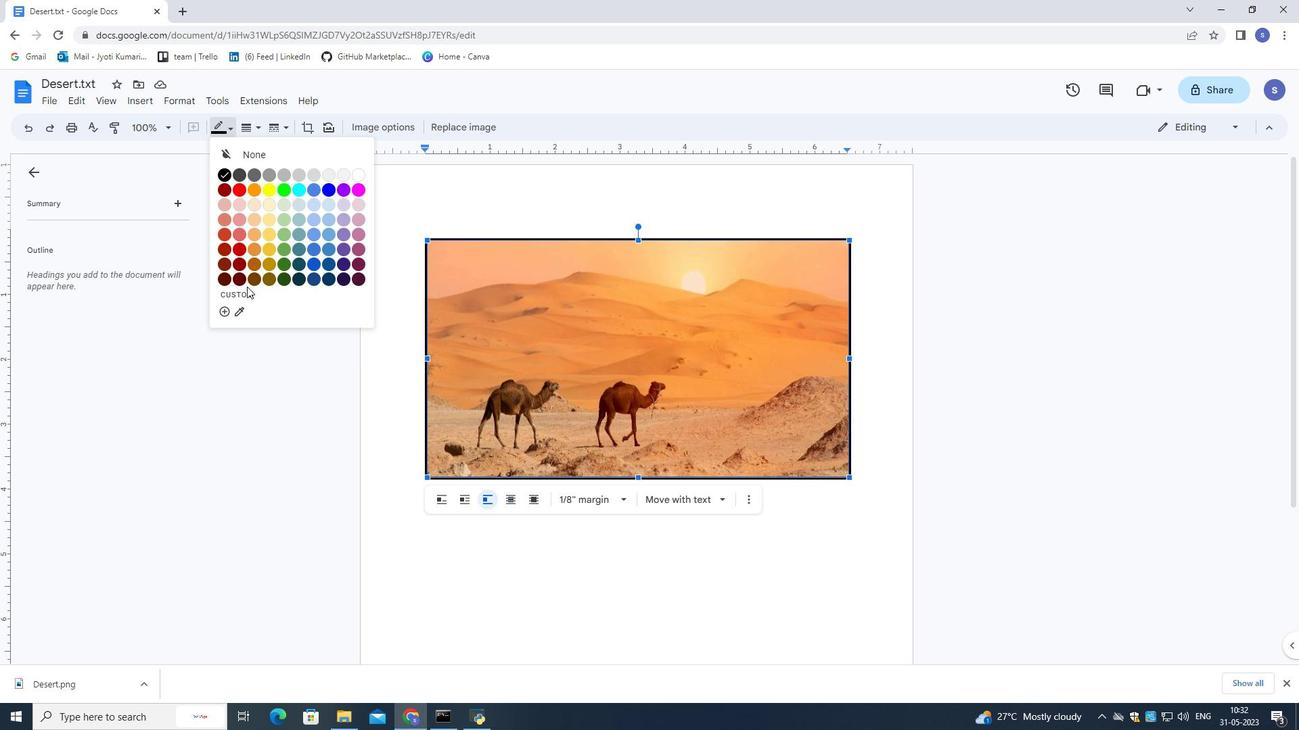 
Action: Mouse pressed left at (246, 293)
Screenshot: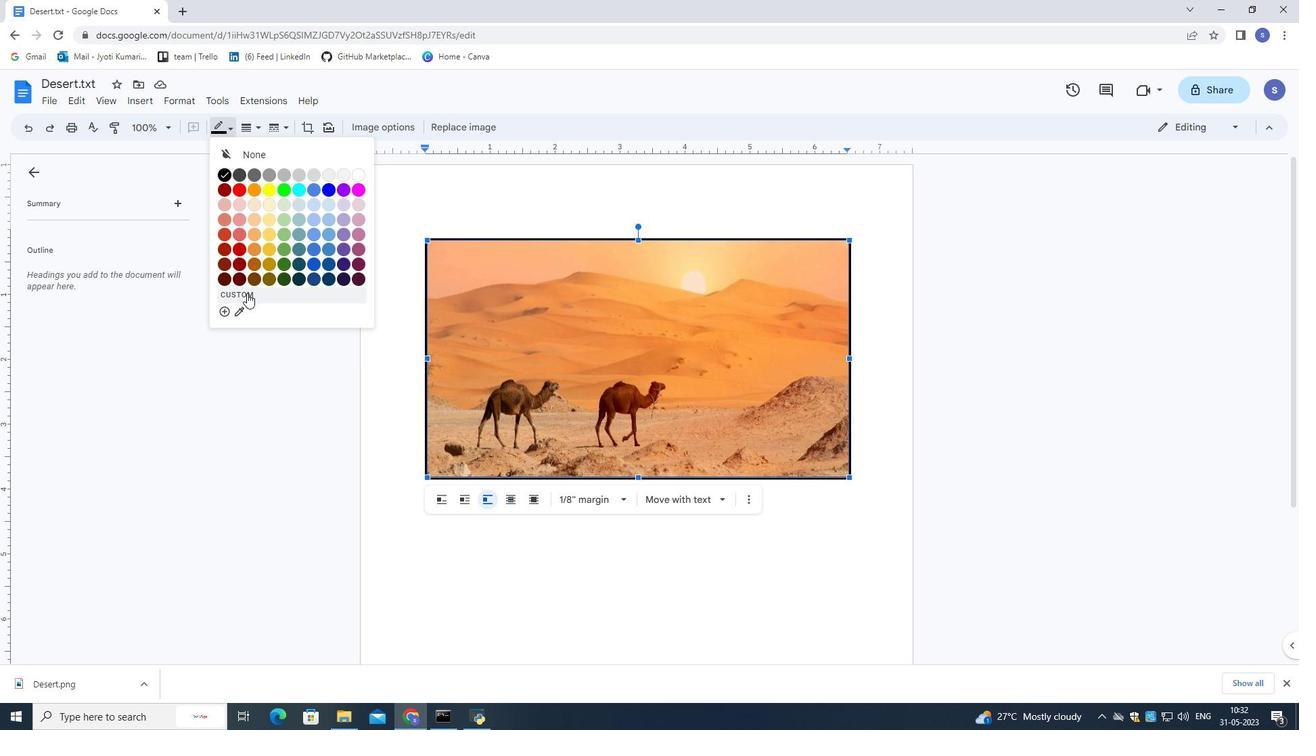 
Action: Mouse moved to (595, 308)
Screenshot: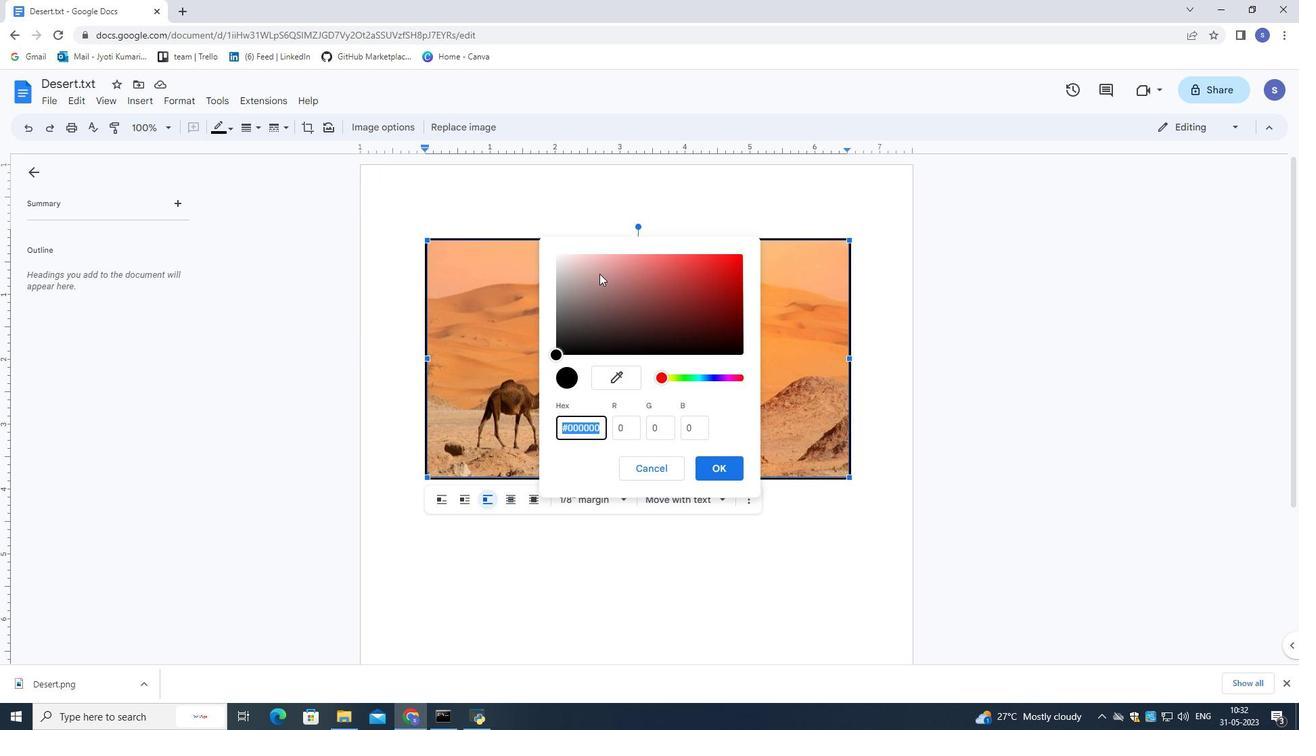 
Action: Mouse pressed left at (595, 307)
Screenshot: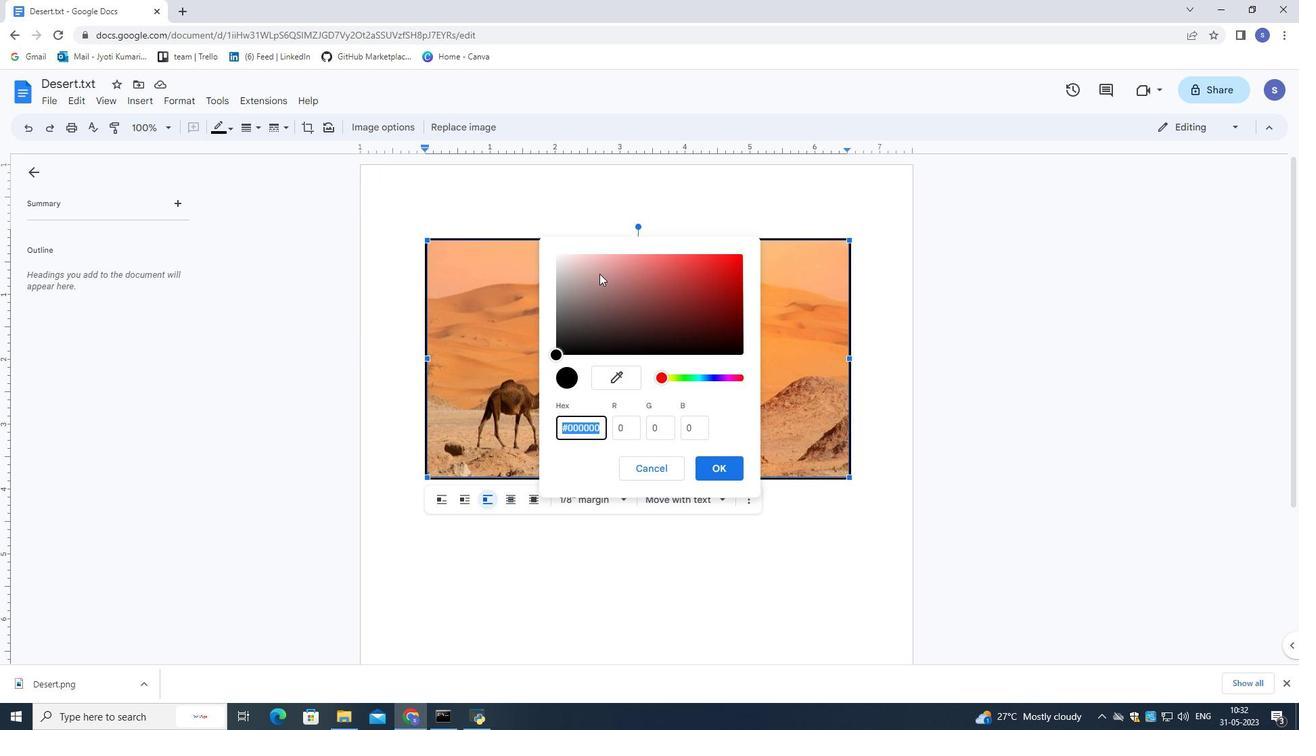 
Action: Mouse moved to (719, 465)
Screenshot: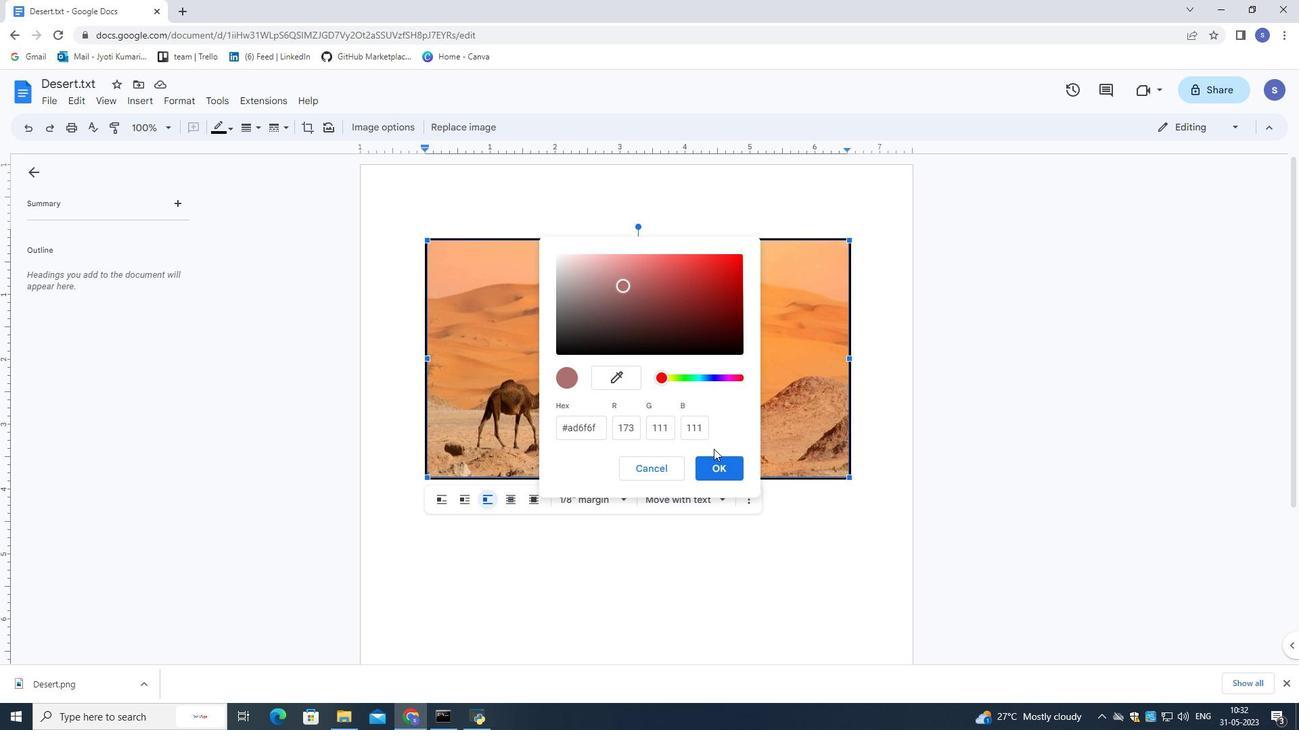 
Action: Mouse pressed left at (719, 465)
Screenshot: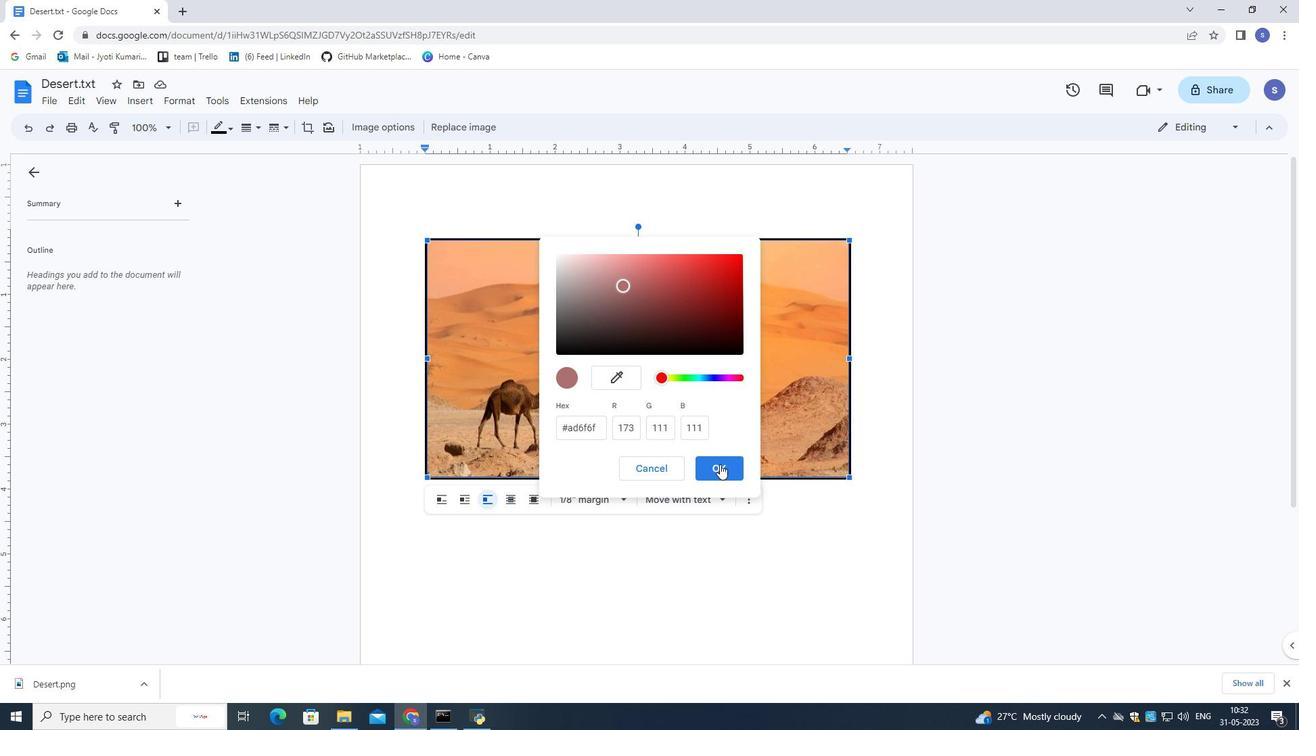 
Action: Mouse moved to (259, 127)
Screenshot: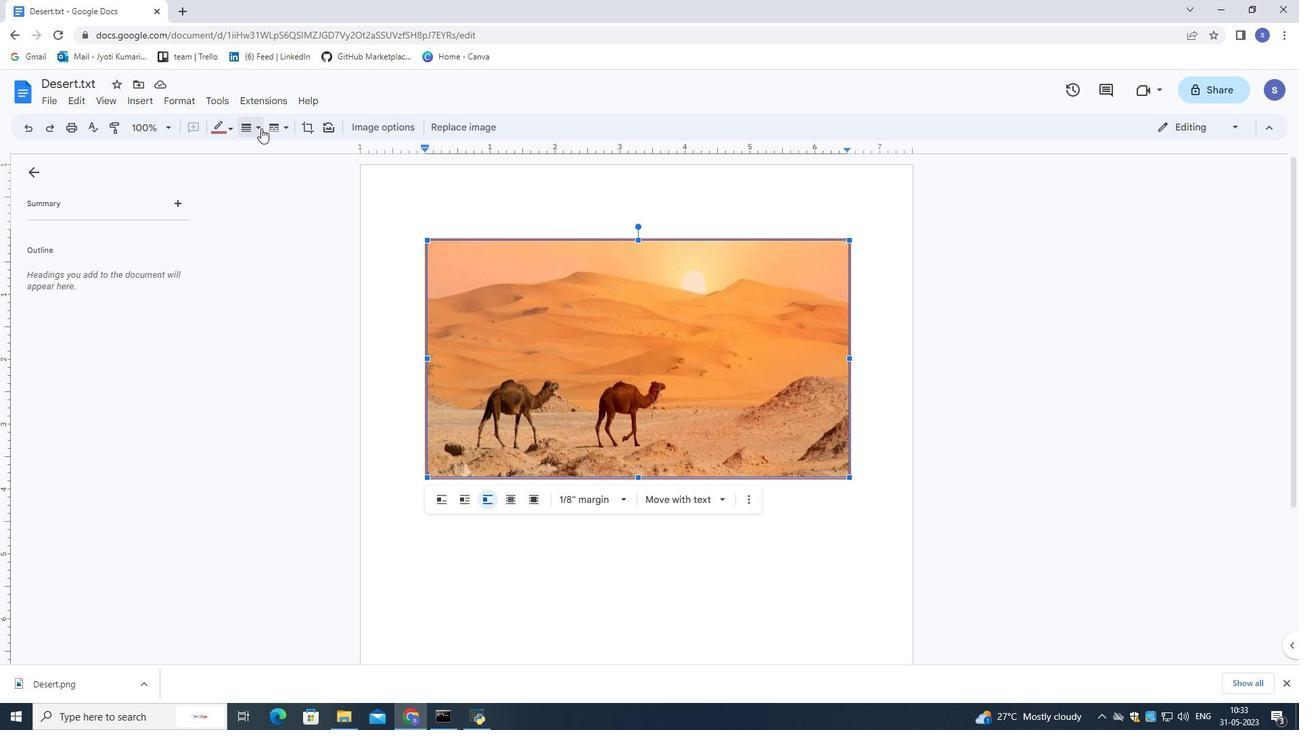 
Action: Mouse pressed left at (259, 127)
Screenshot: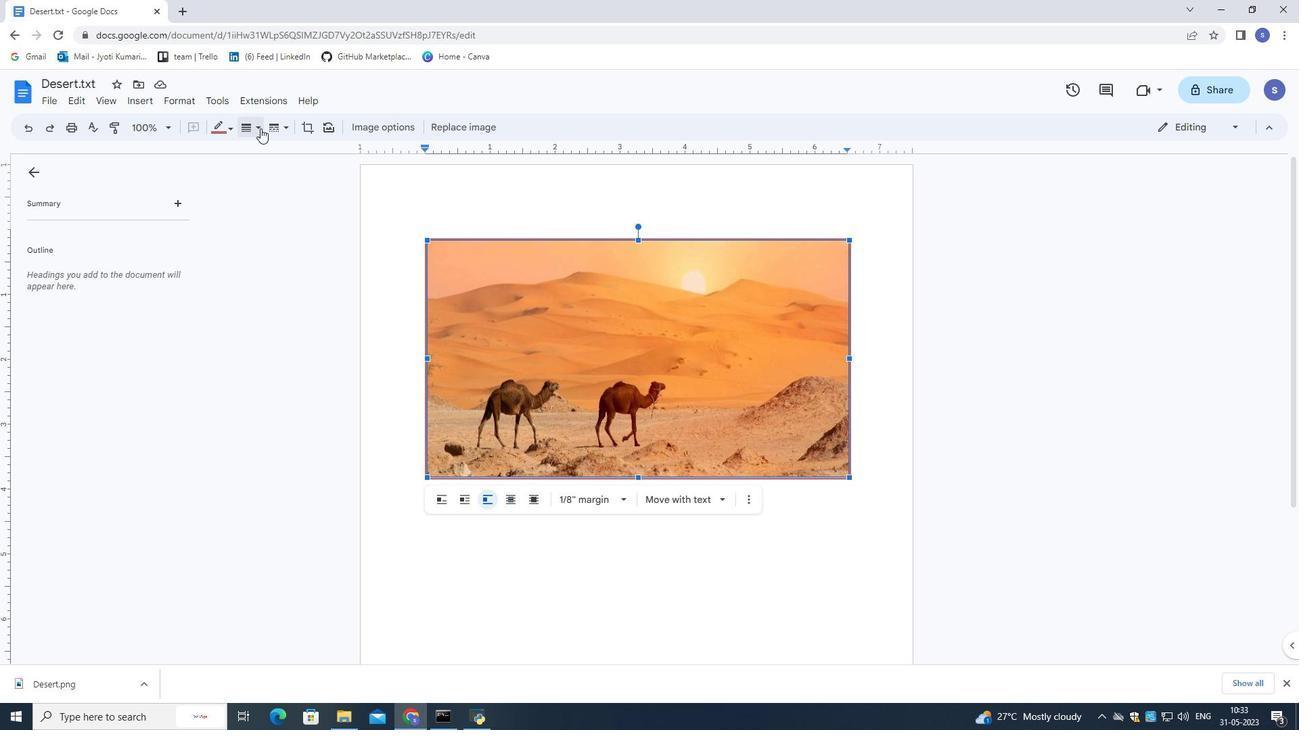 
Action: Mouse moved to (274, 178)
Screenshot: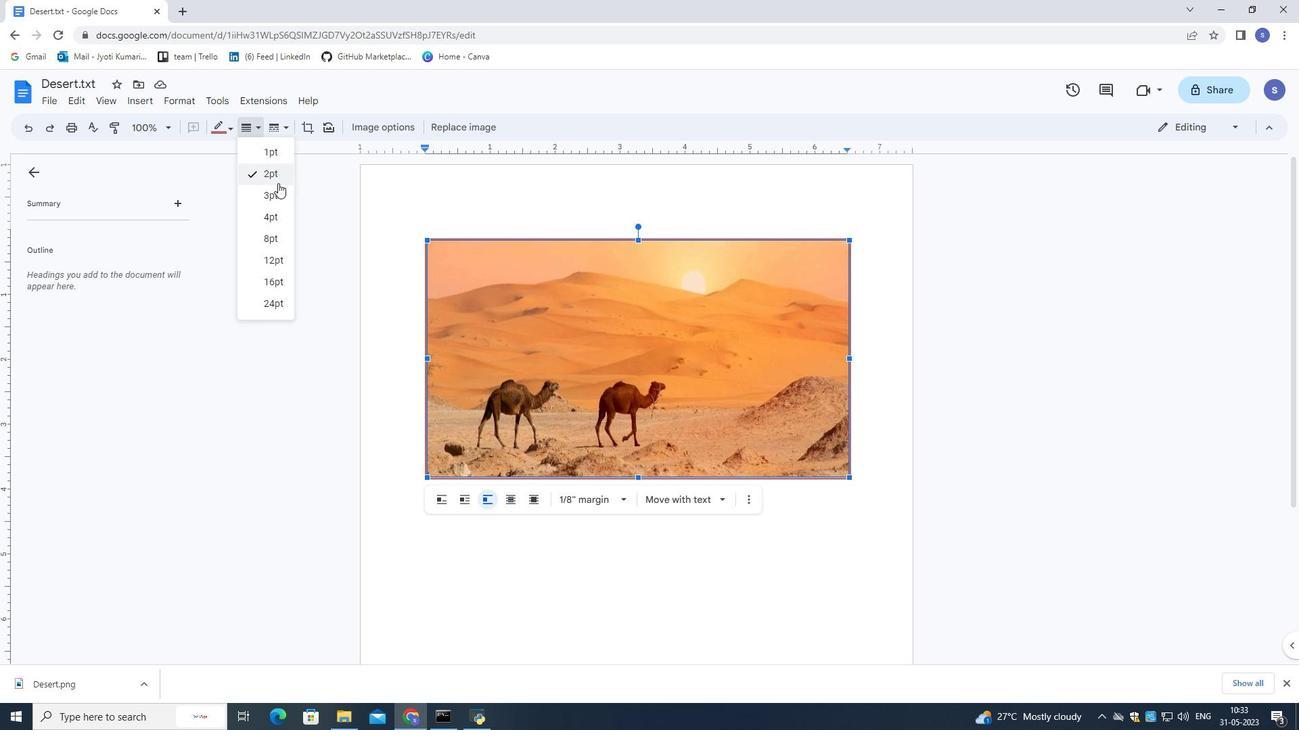 
Action: Mouse pressed left at (274, 178)
Screenshot: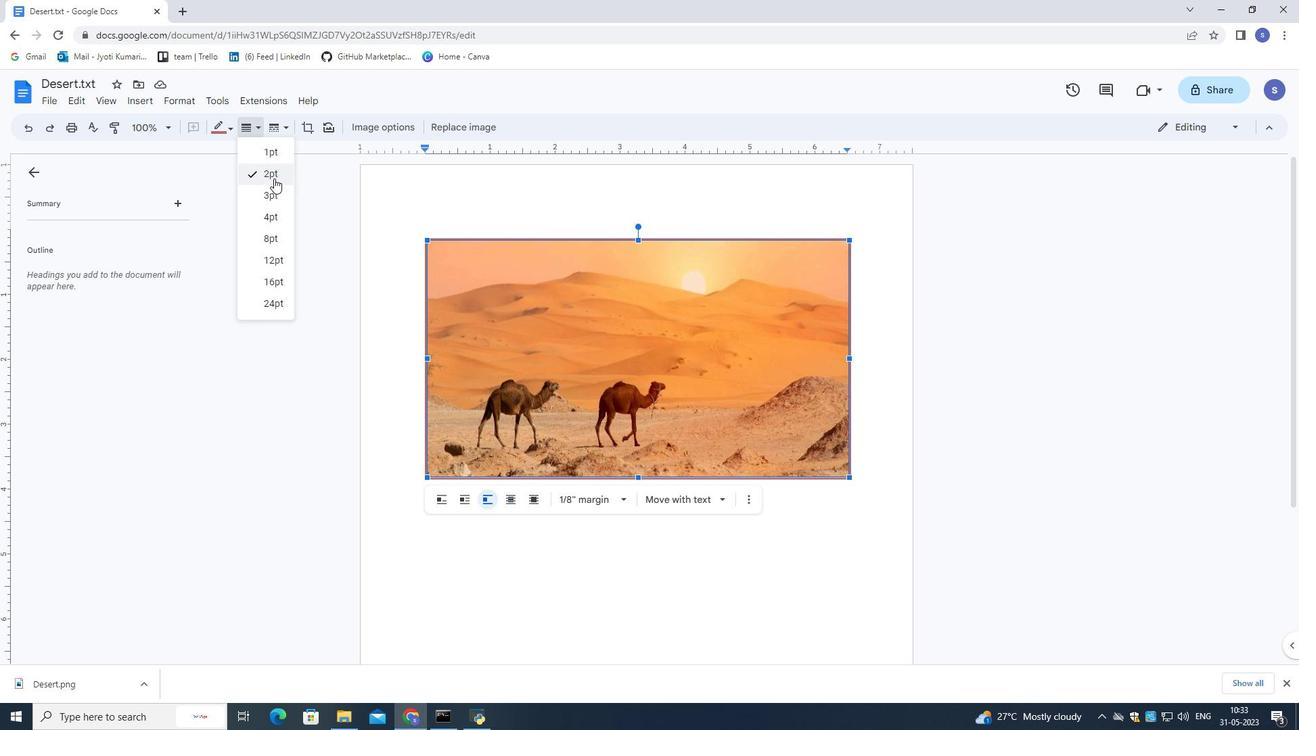 
Action: Mouse moved to (285, 124)
Screenshot: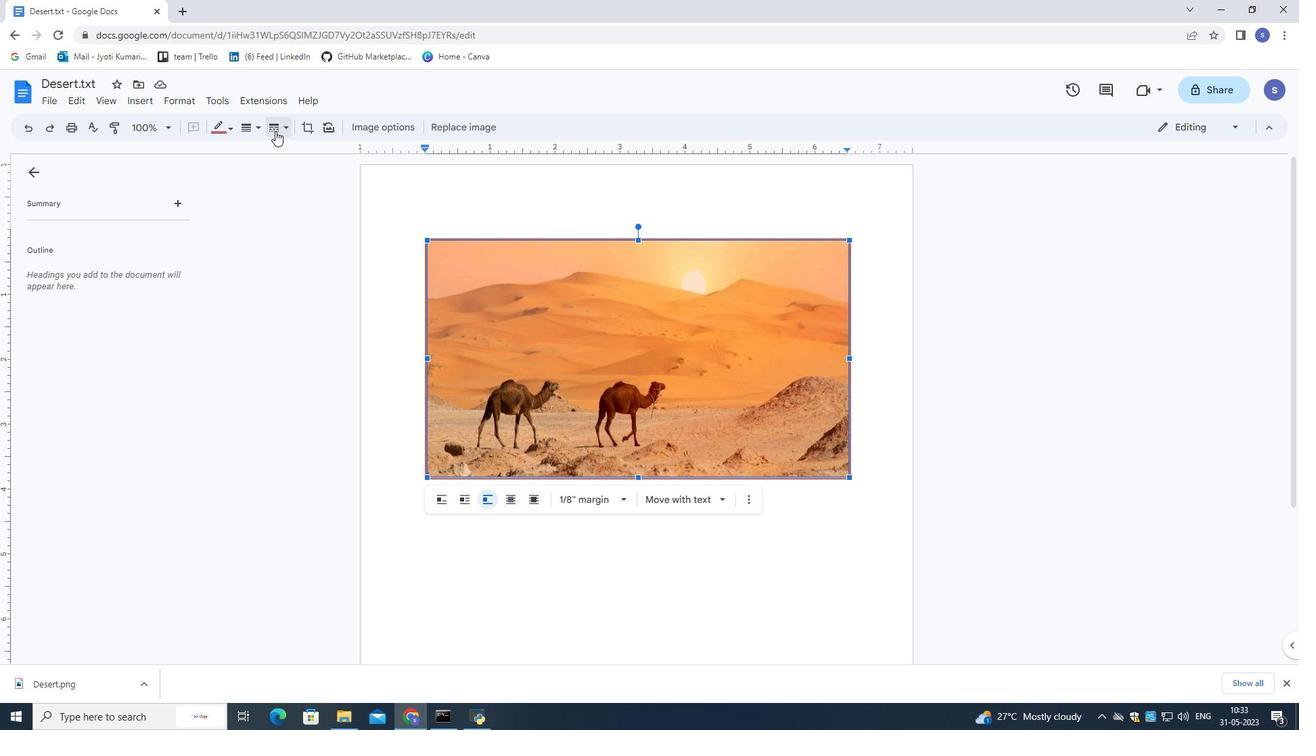 
Action: Mouse pressed left at (285, 124)
Screenshot: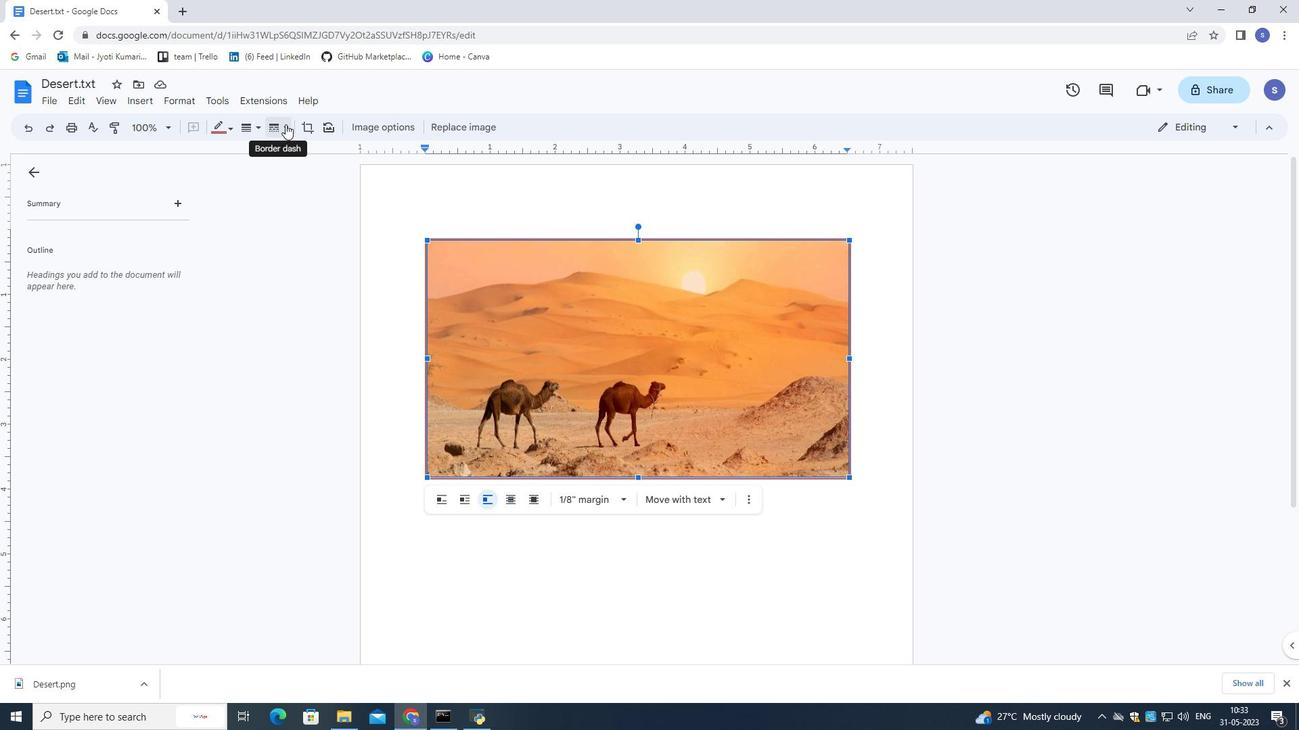 
Action: Mouse moved to (294, 146)
Screenshot: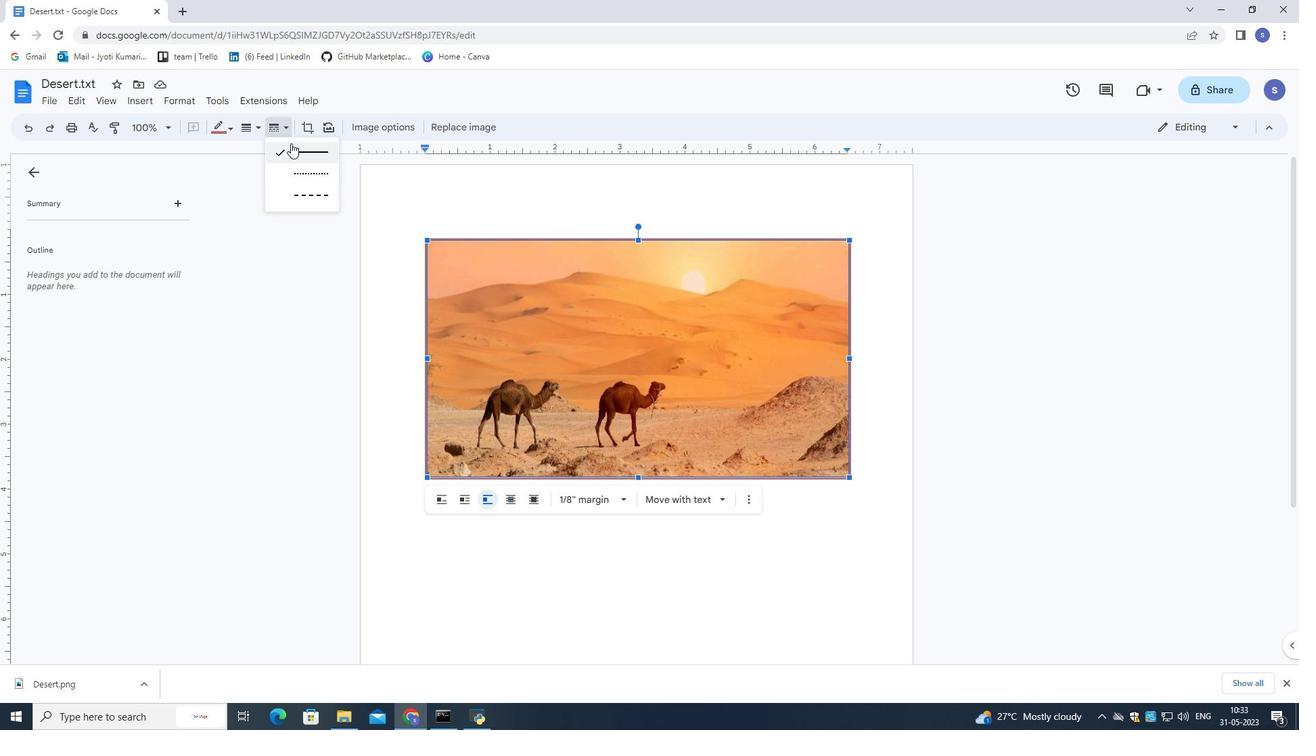 
Action: Mouse pressed left at (294, 146)
Screenshot: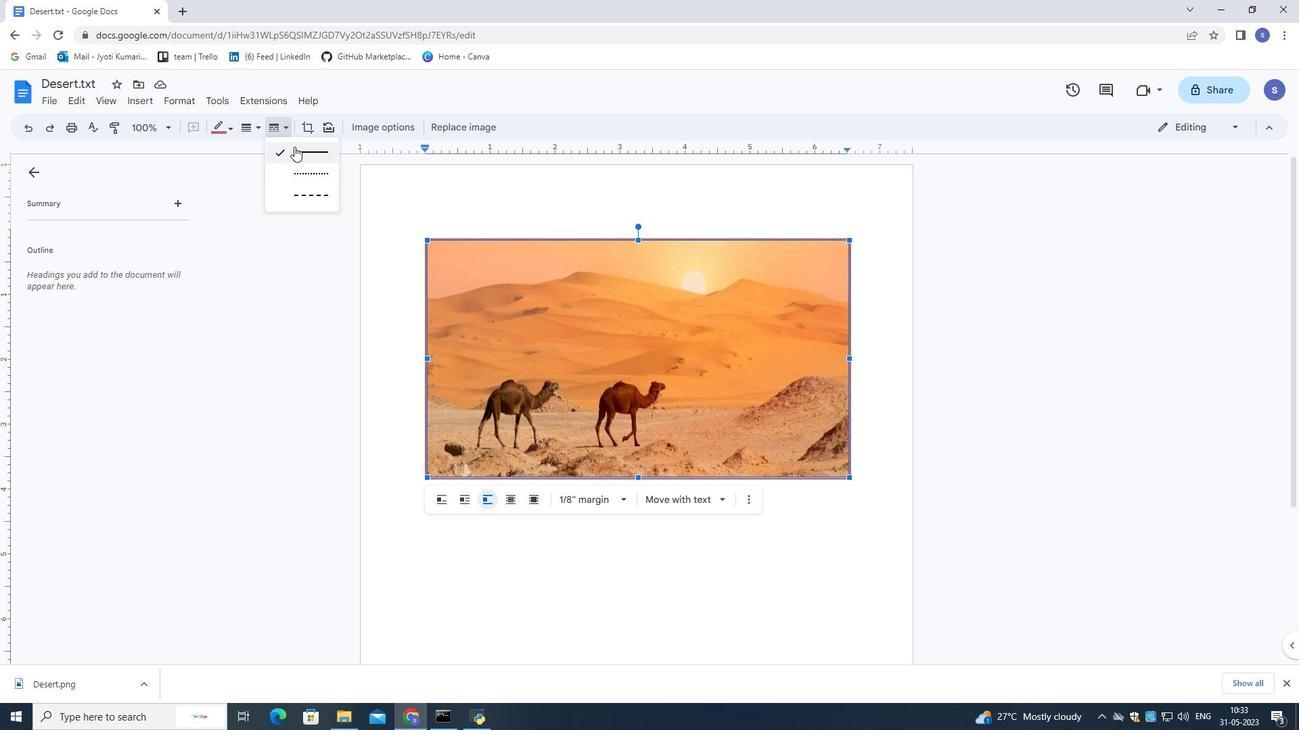 
Action: Mouse moved to (621, 351)
Screenshot: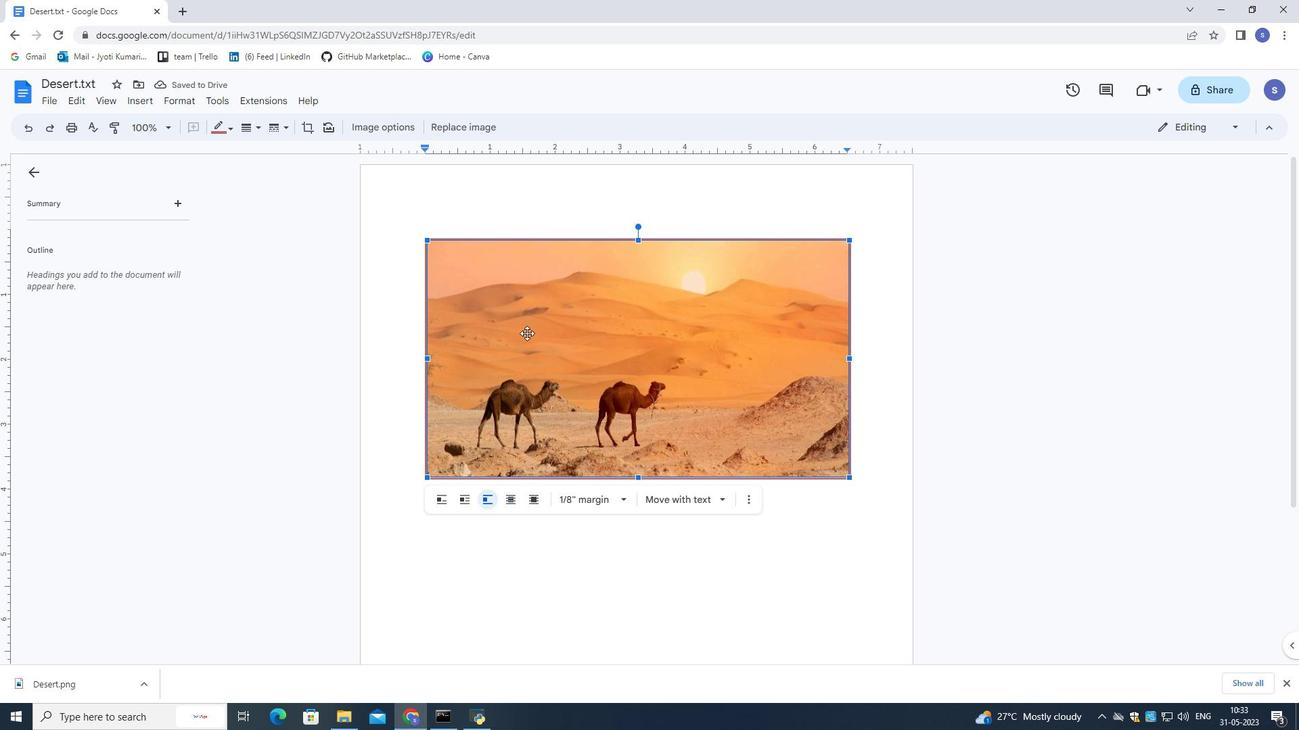 
Action: Mouse pressed left at (621, 351)
Screenshot: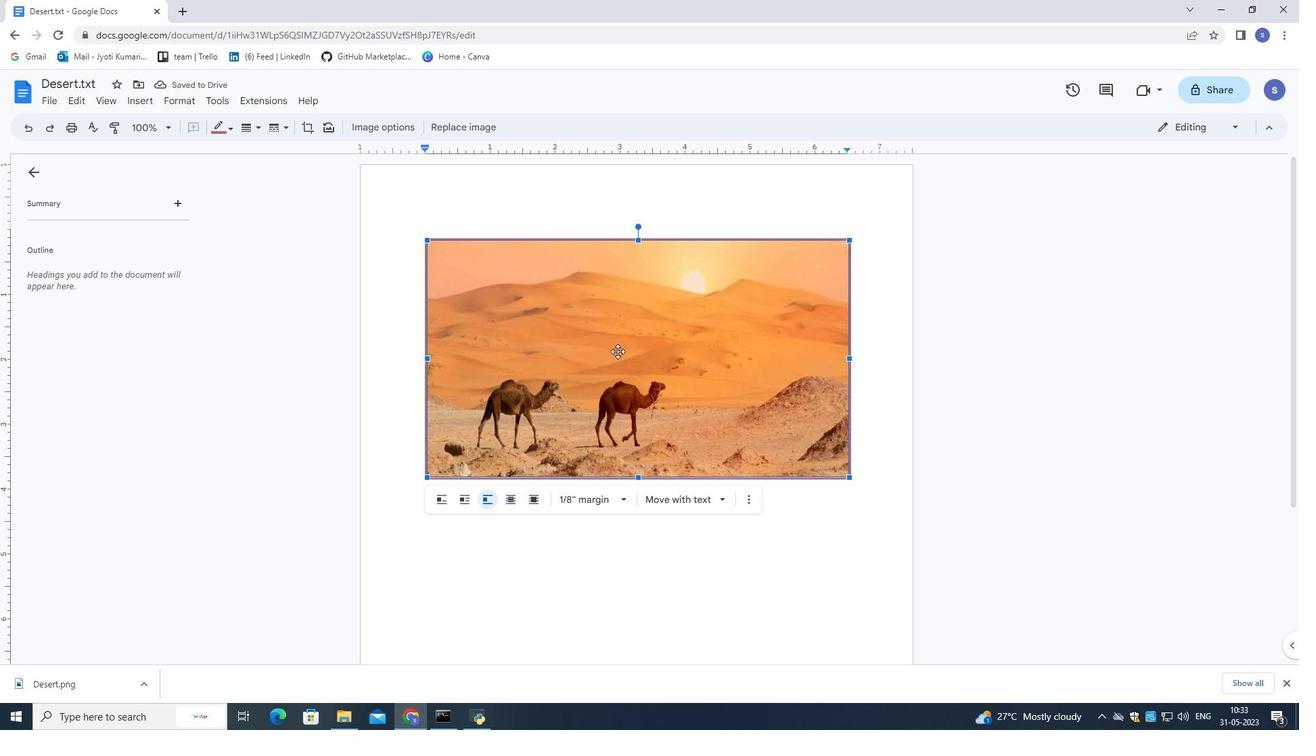 
Action: Mouse moved to (558, 223)
Screenshot: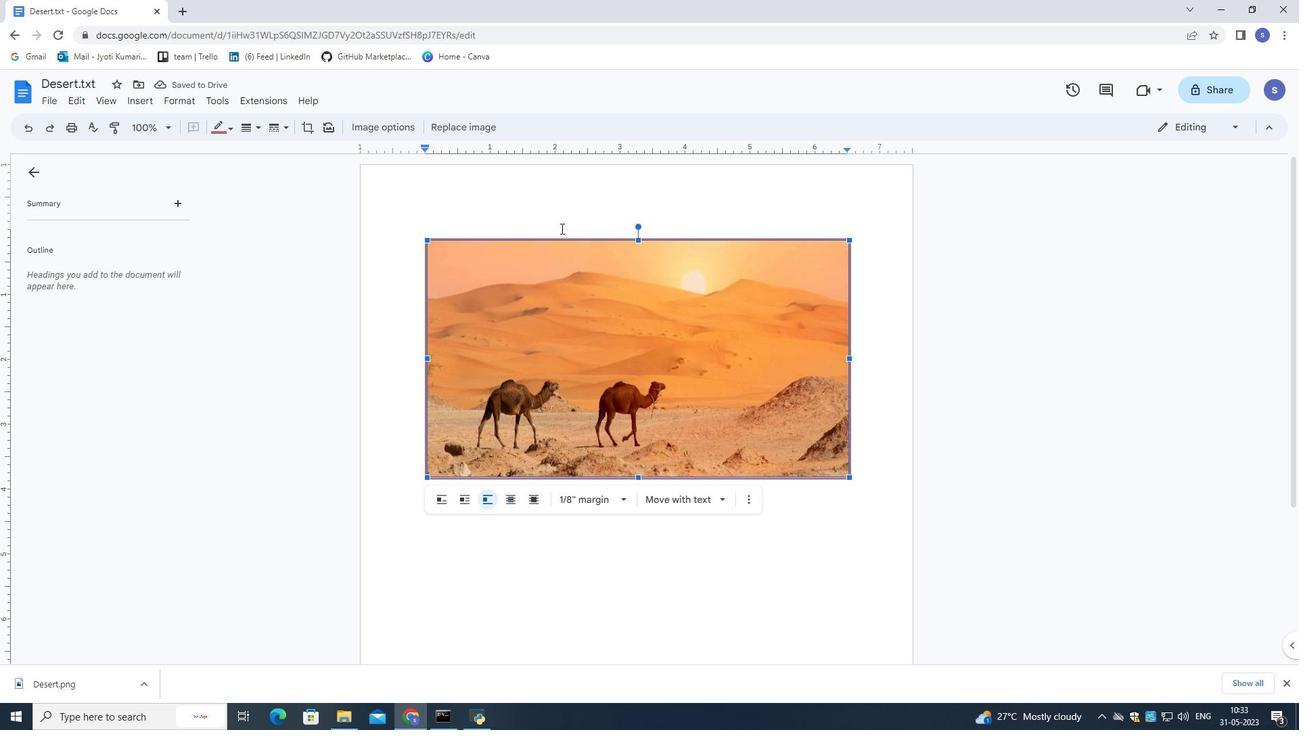 
Action: Mouse pressed left at (558, 223)
Screenshot: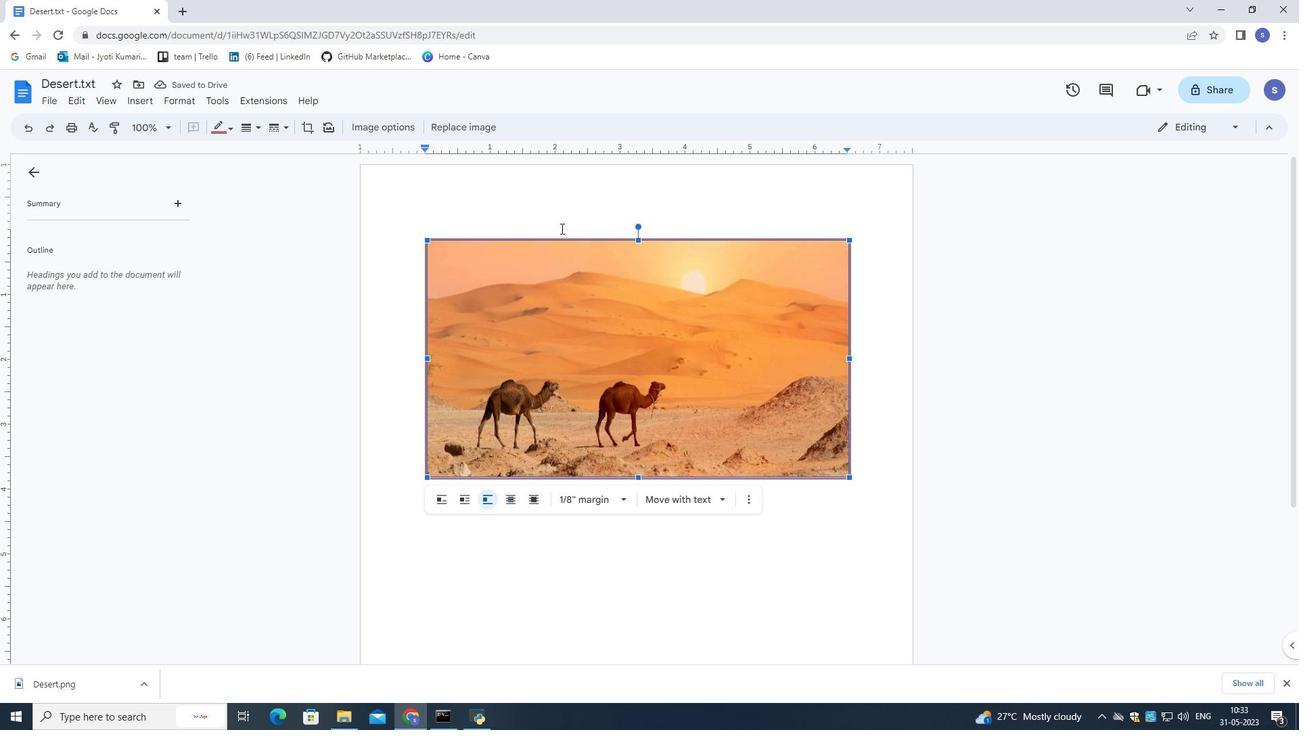 
